 Task: Look for Airbnb properties in Kalgoorlie, Australia from 20th December, 2023 to 25th December, 2023 for 4 adults. Place can be private room with 4 bedrooms having 4 beds and 4 bathrooms. Property type can be hotel. Amenities needed are: wifi, TV, free parkinig on premises, hot tub, gym, smoking allowed.
Action: Mouse moved to (616, 163)
Screenshot: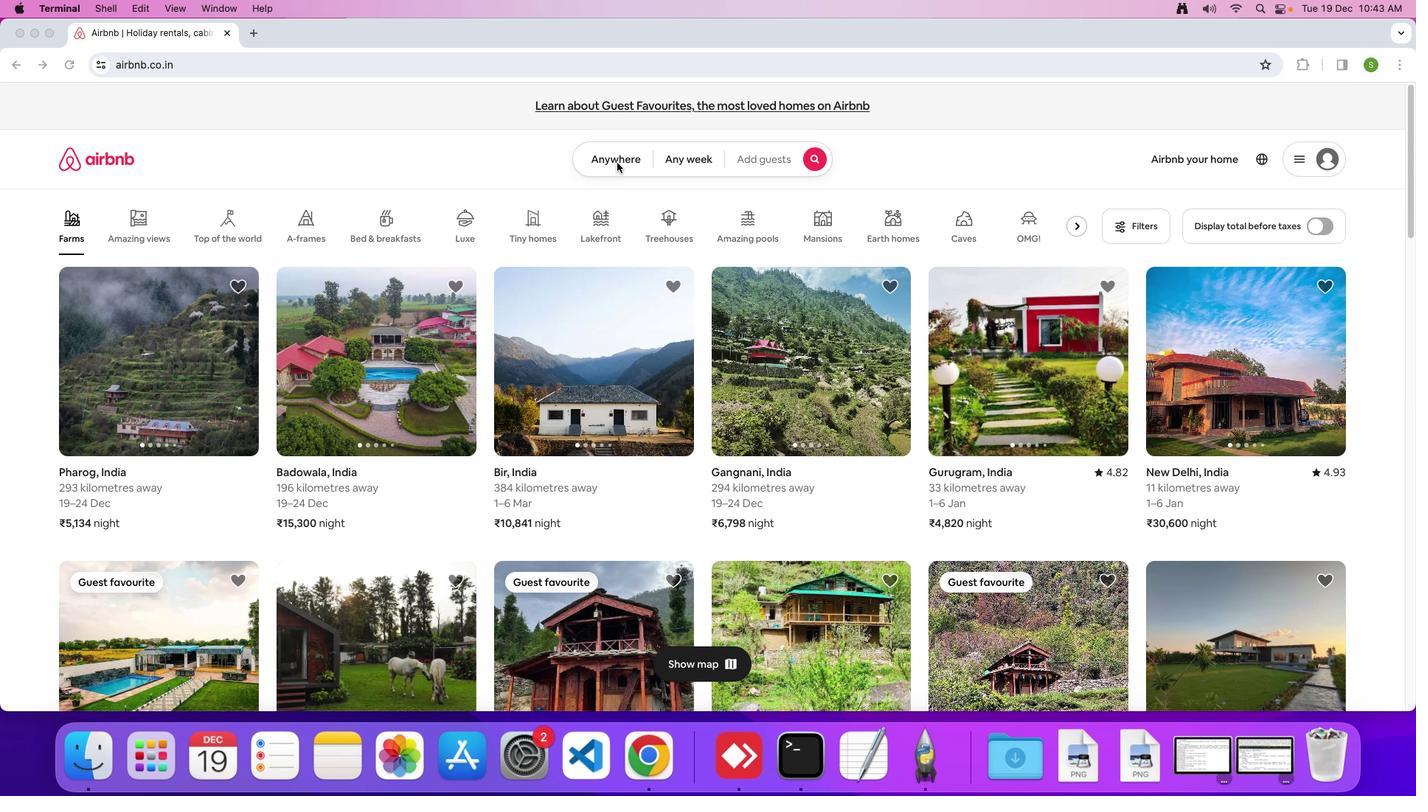 
Action: Mouse pressed left at (616, 163)
Screenshot: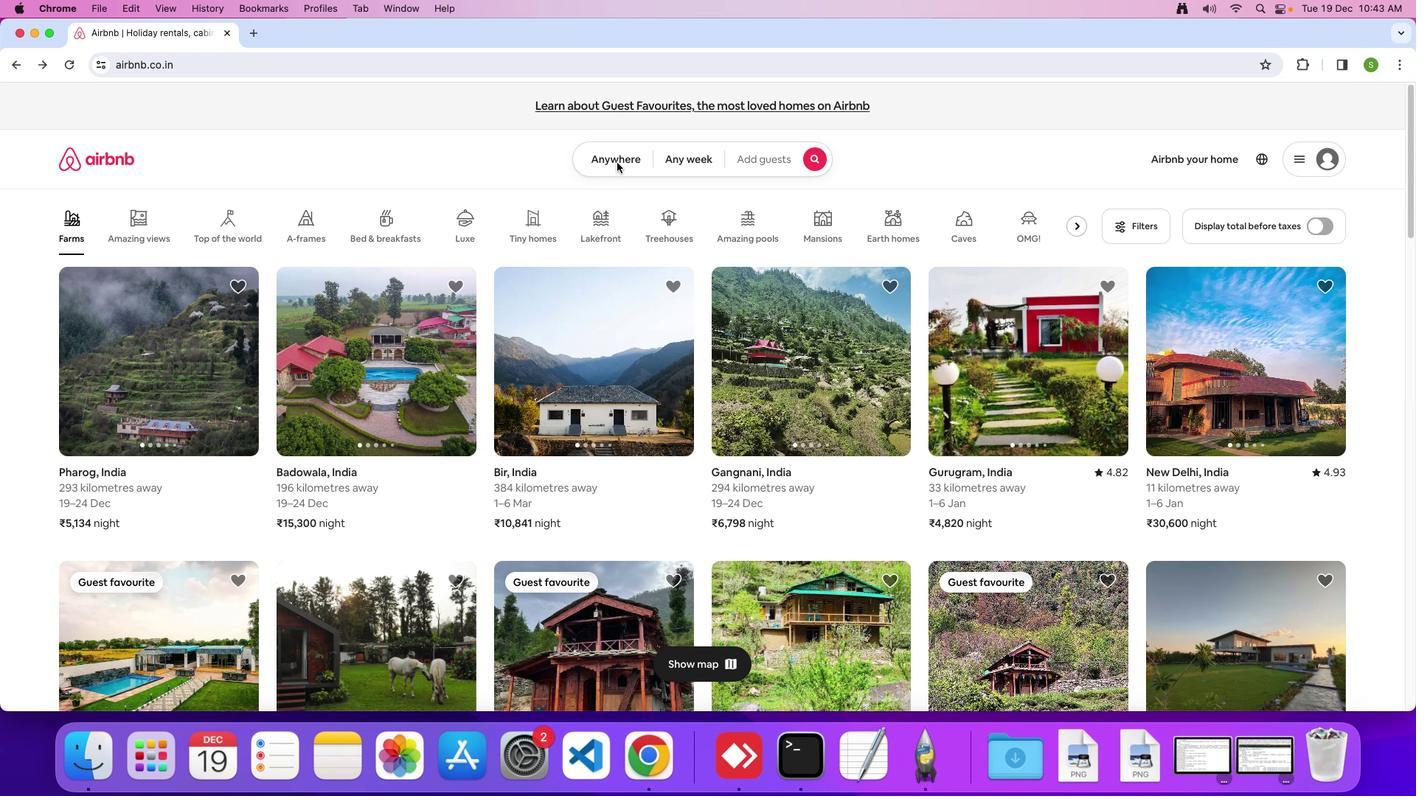 
Action: Mouse moved to (615, 158)
Screenshot: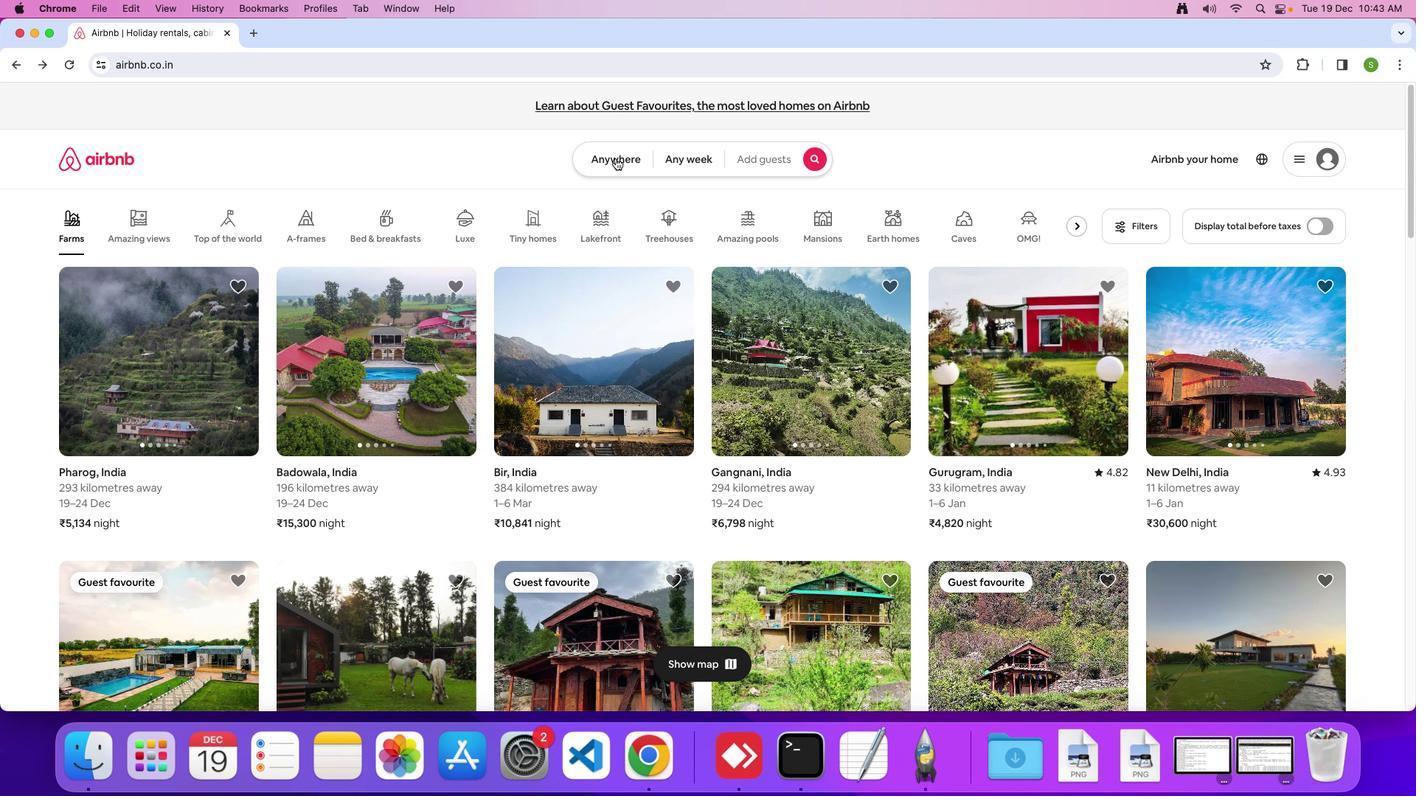 
Action: Mouse pressed left at (615, 158)
Screenshot: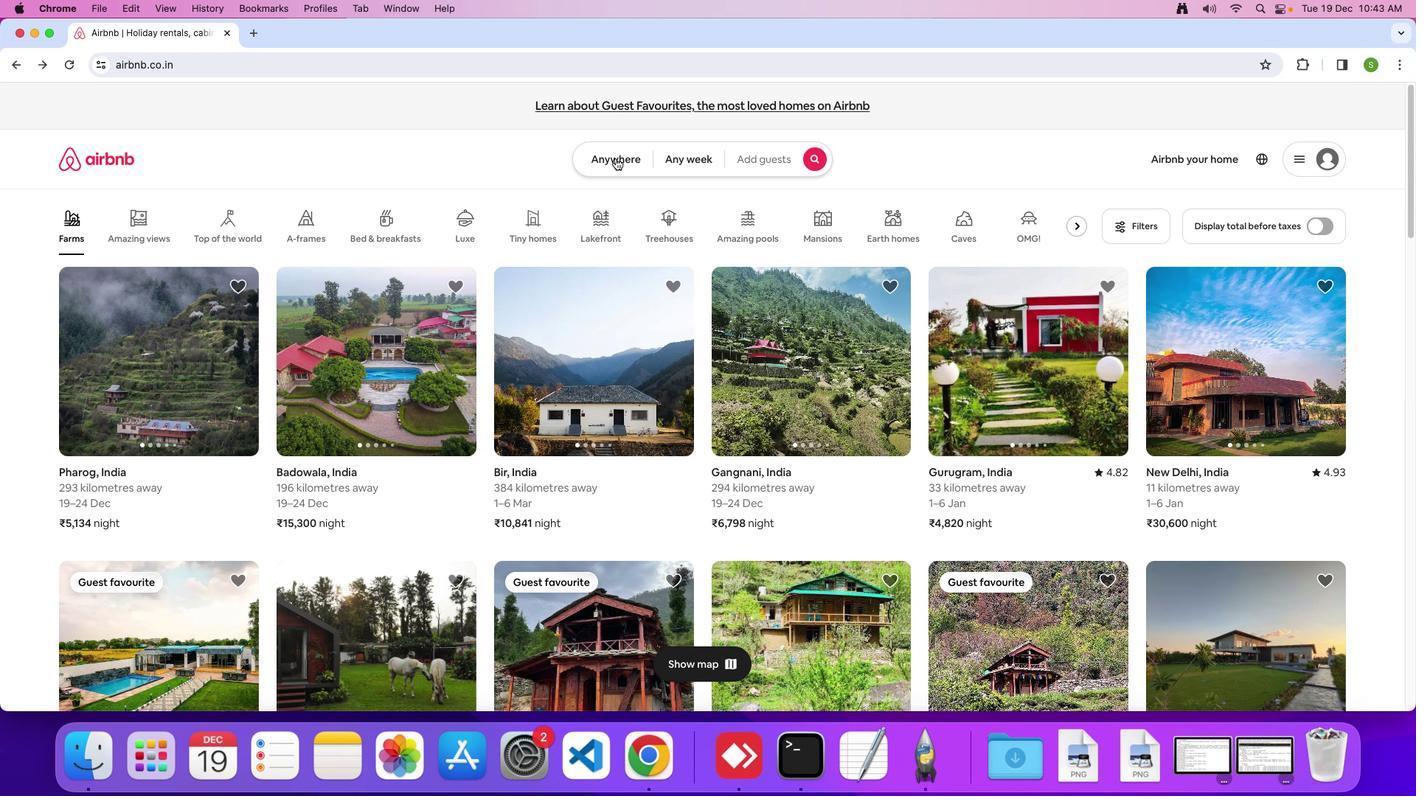 
Action: Mouse moved to (545, 207)
Screenshot: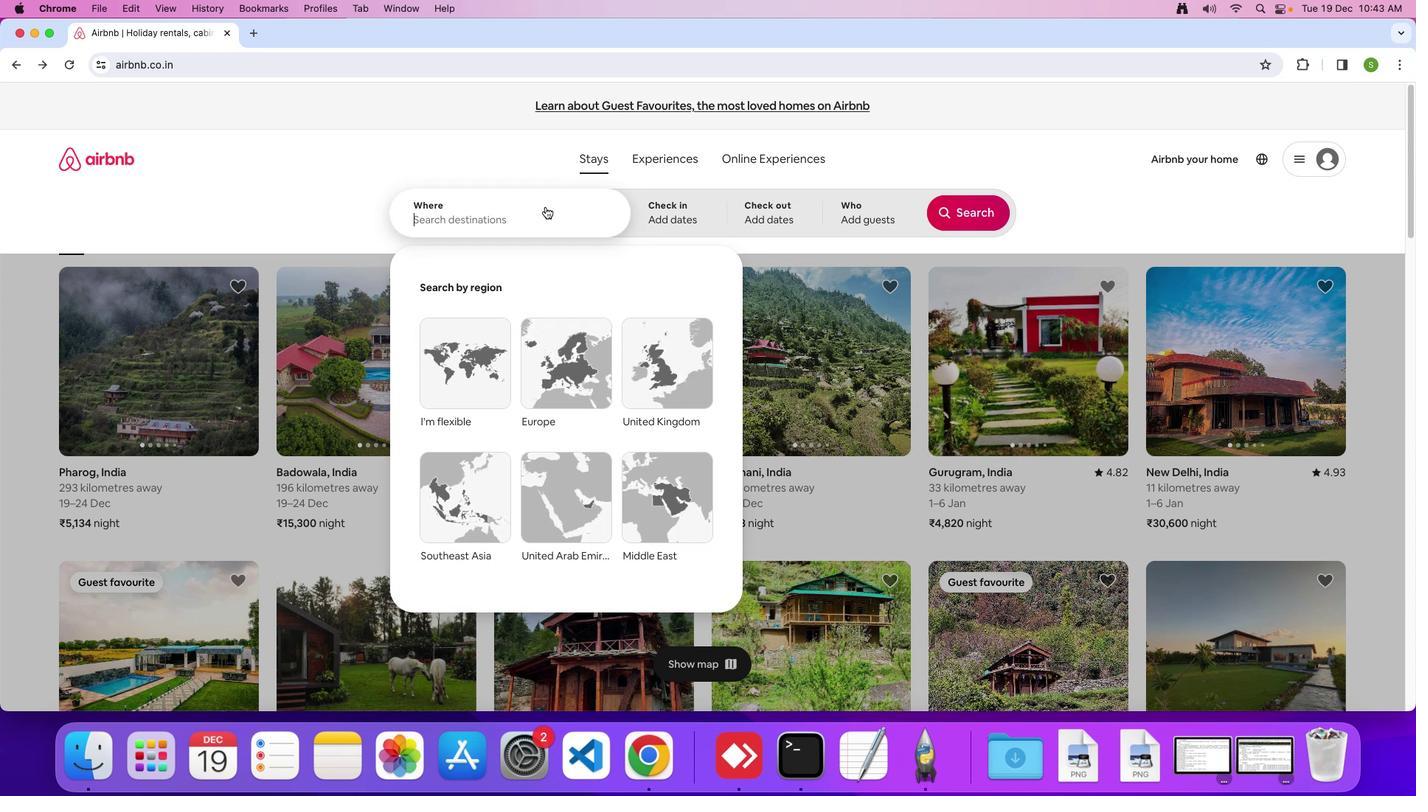 
Action: Key pressed 'K'Key.caps_lock'a''l''g''o''o''r''l''i''e'','Key.spaceKey.shift'A''u''s''t''r''a''l''i''a'Key.enter
Screenshot: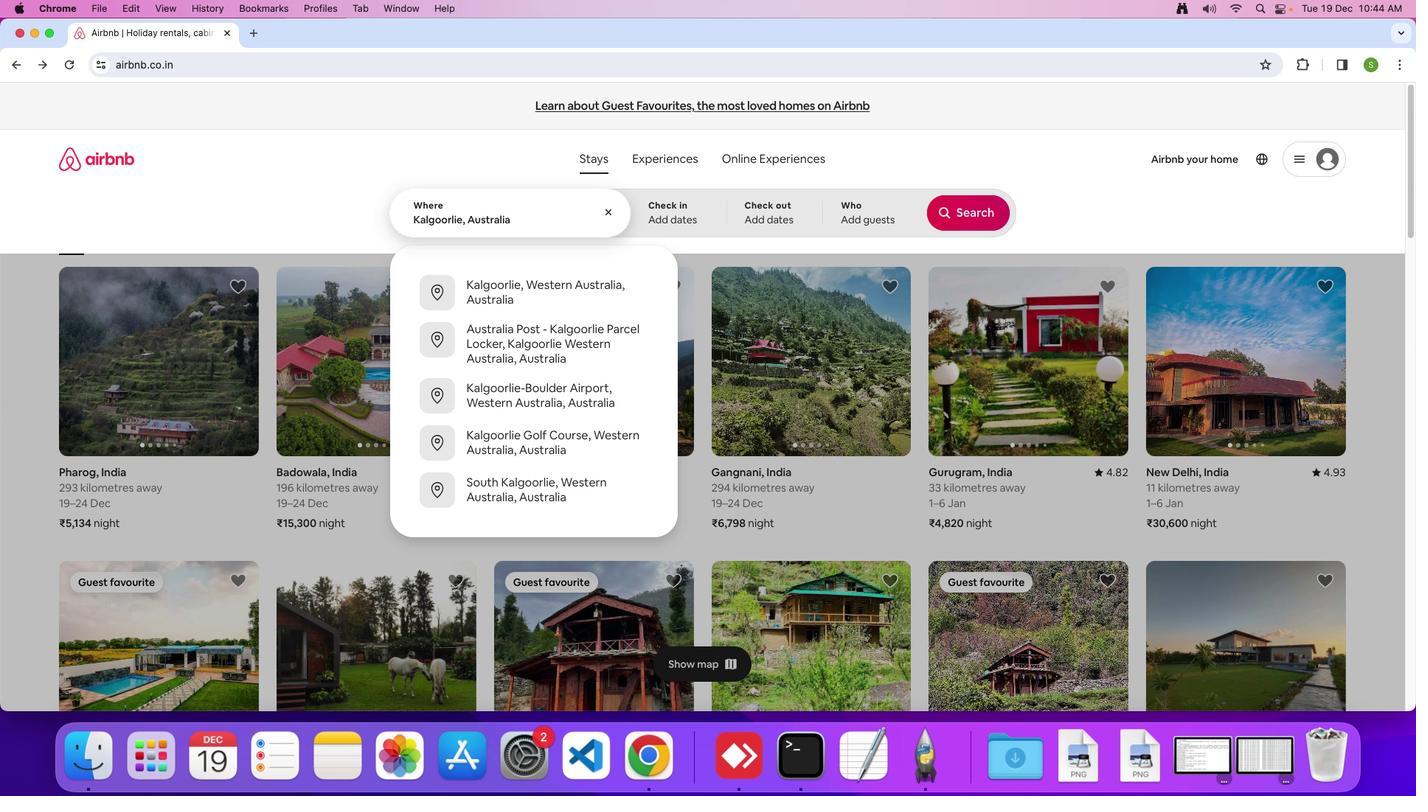 
Action: Mouse moved to (567, 508)
Screenshot: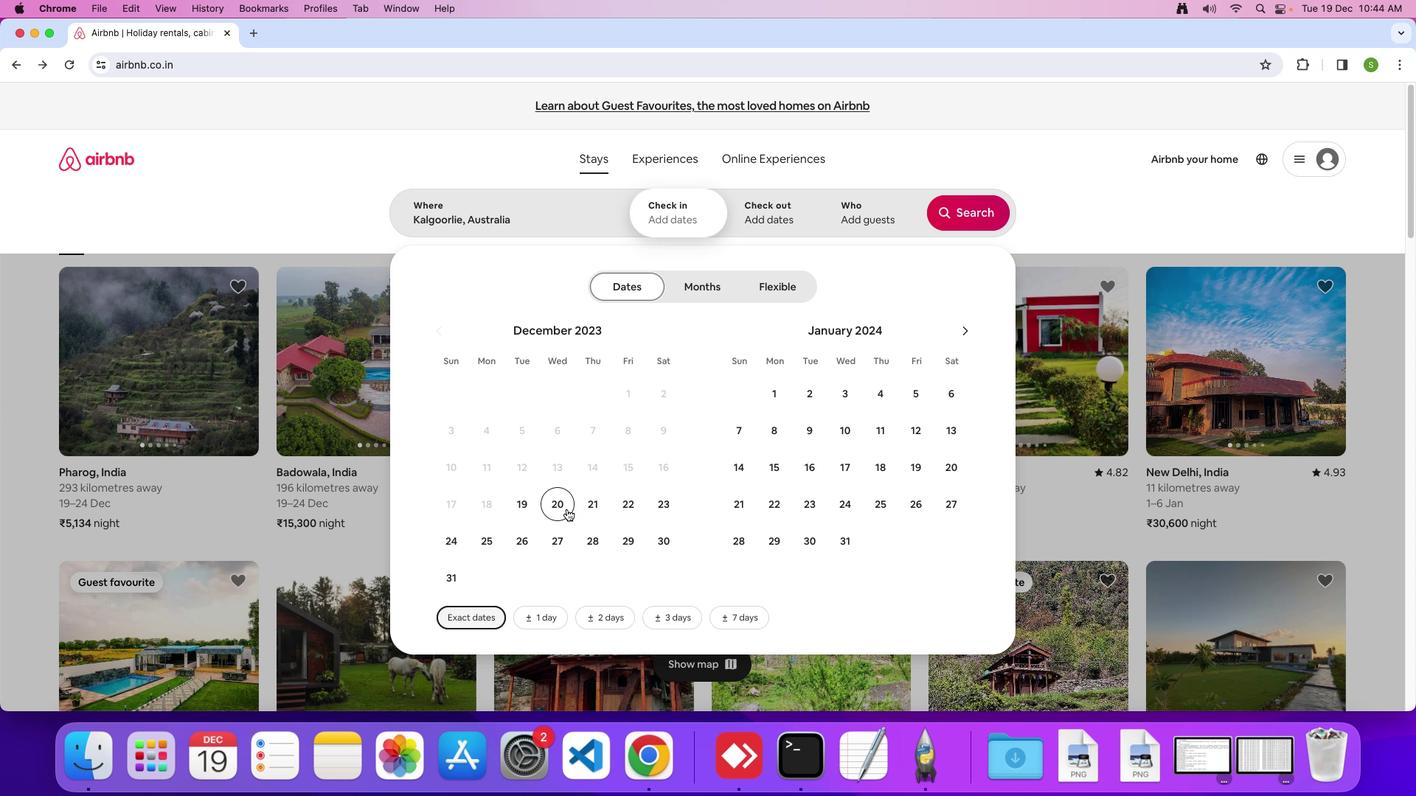 
Action: Mouse pressed left at (567, 508)
Screenshot: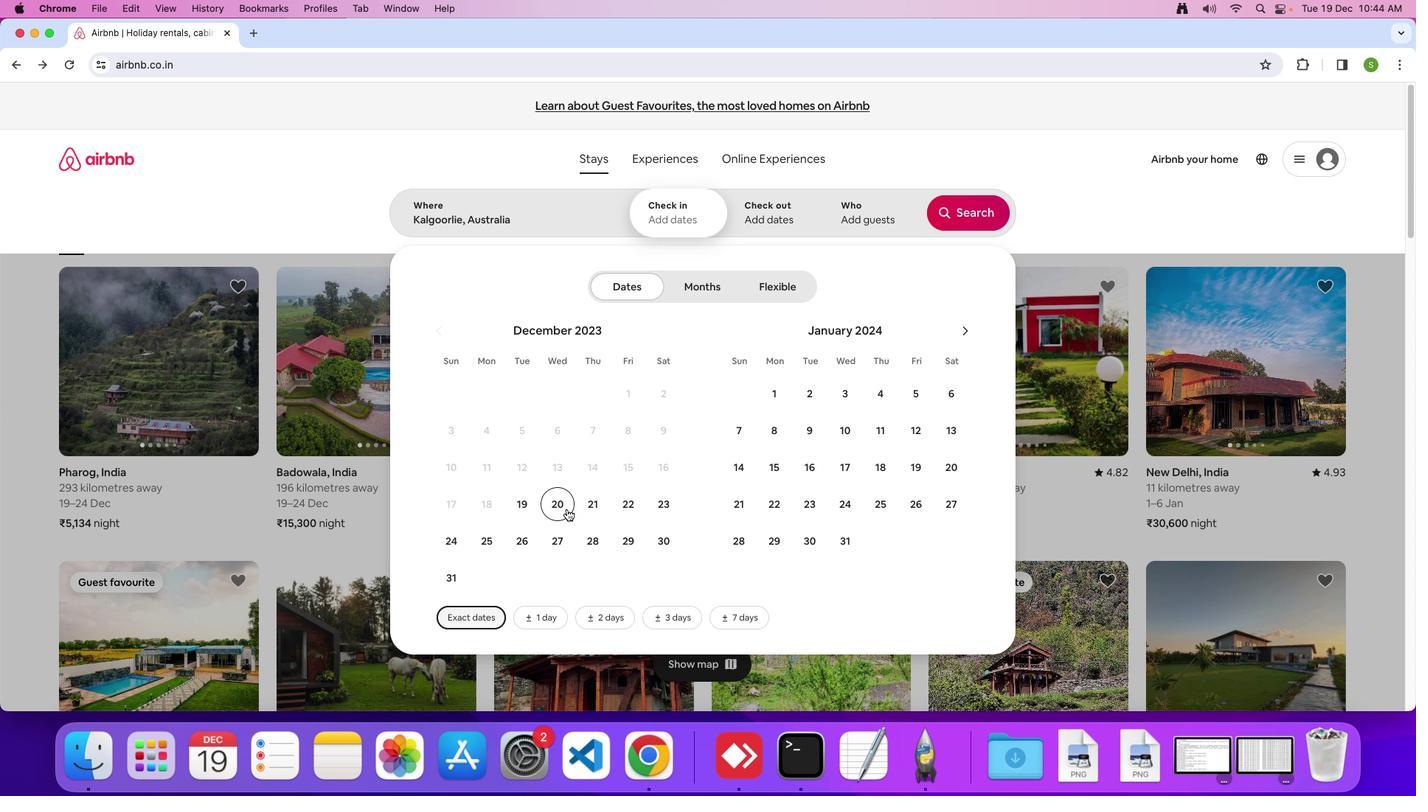 
Action: Mouse moved to (486, 542)
Screenshot: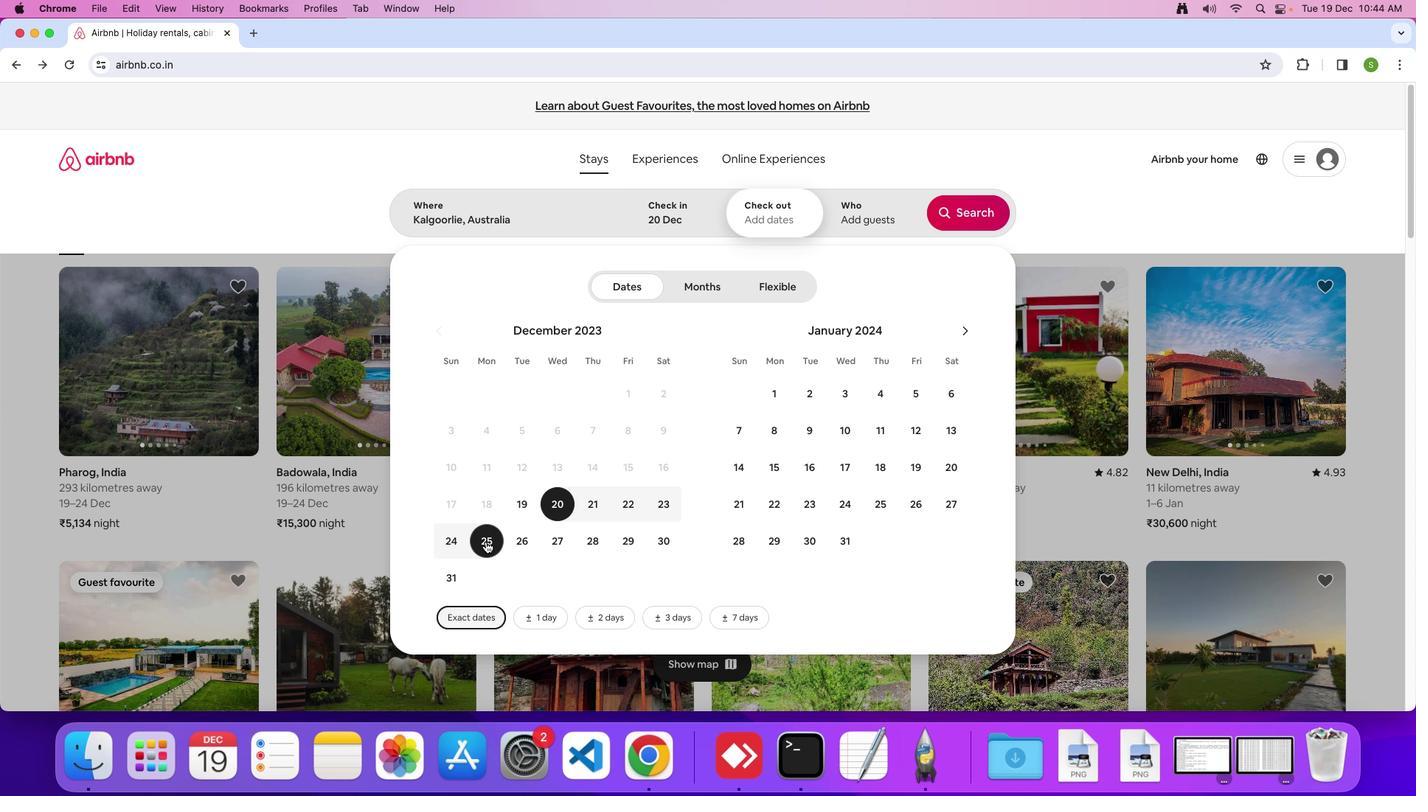 
Action: Mouse pressed left at (486, 542)
Screenshot: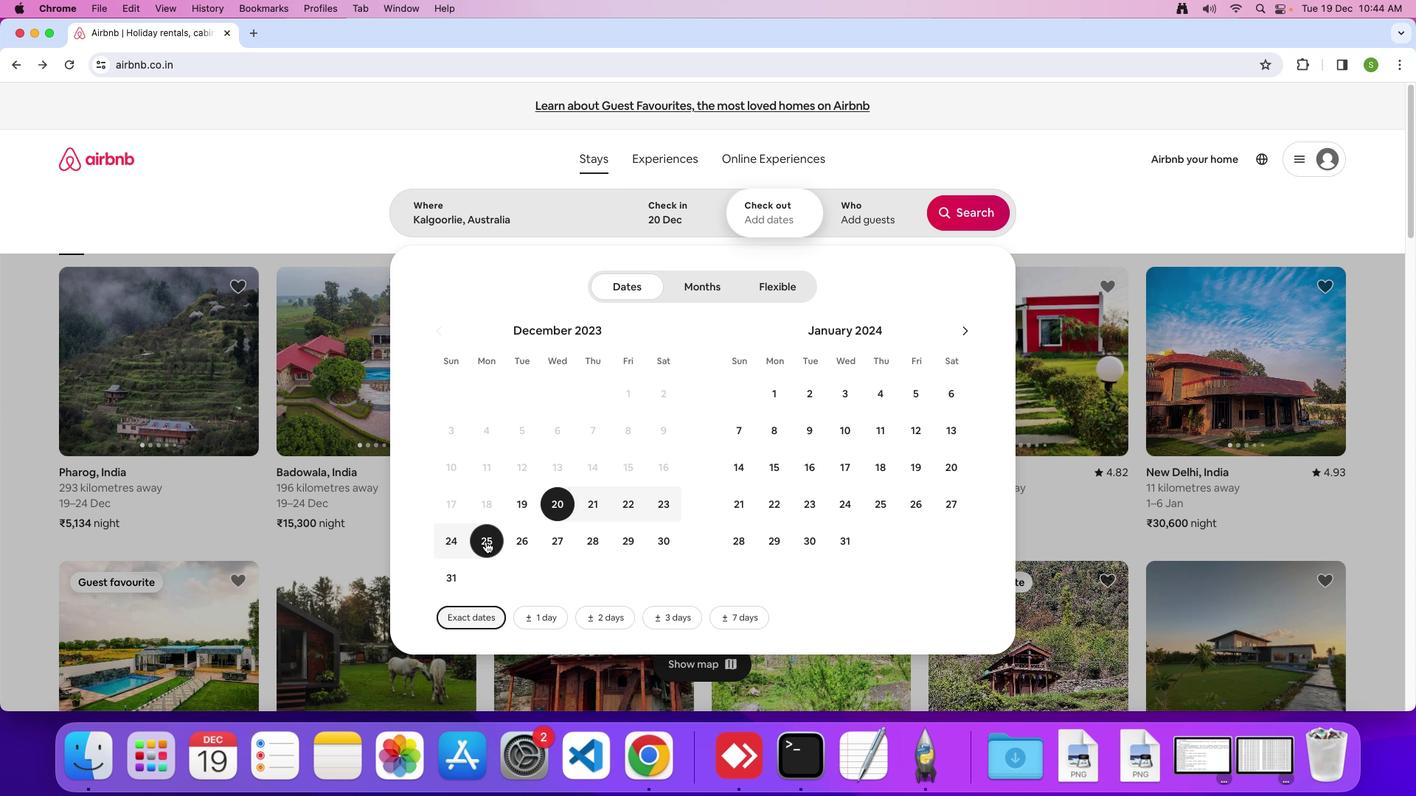 
Action: Mouse moved to (860, 219)
Screenshot: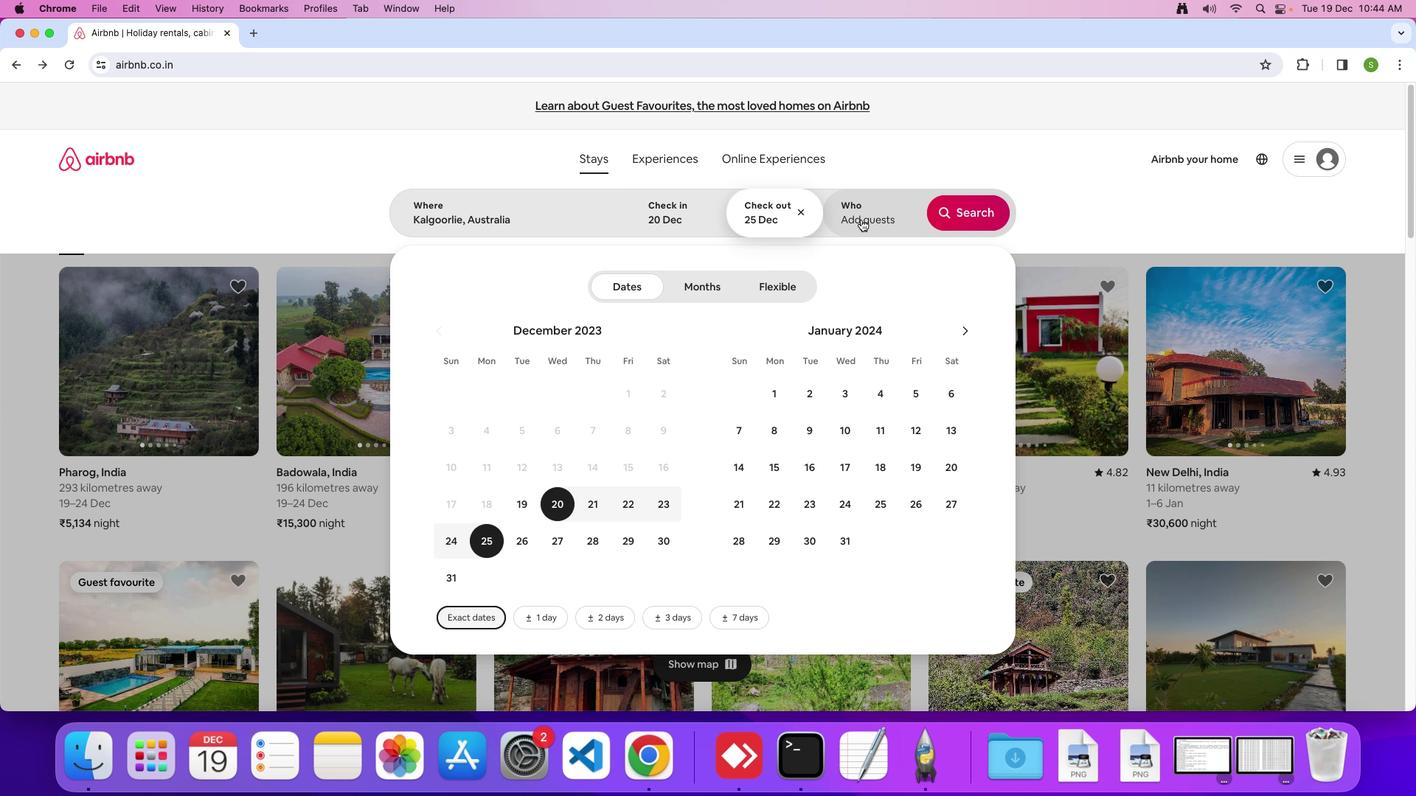 
Action: Mouse pressed left at (860, 219)
Screenshot: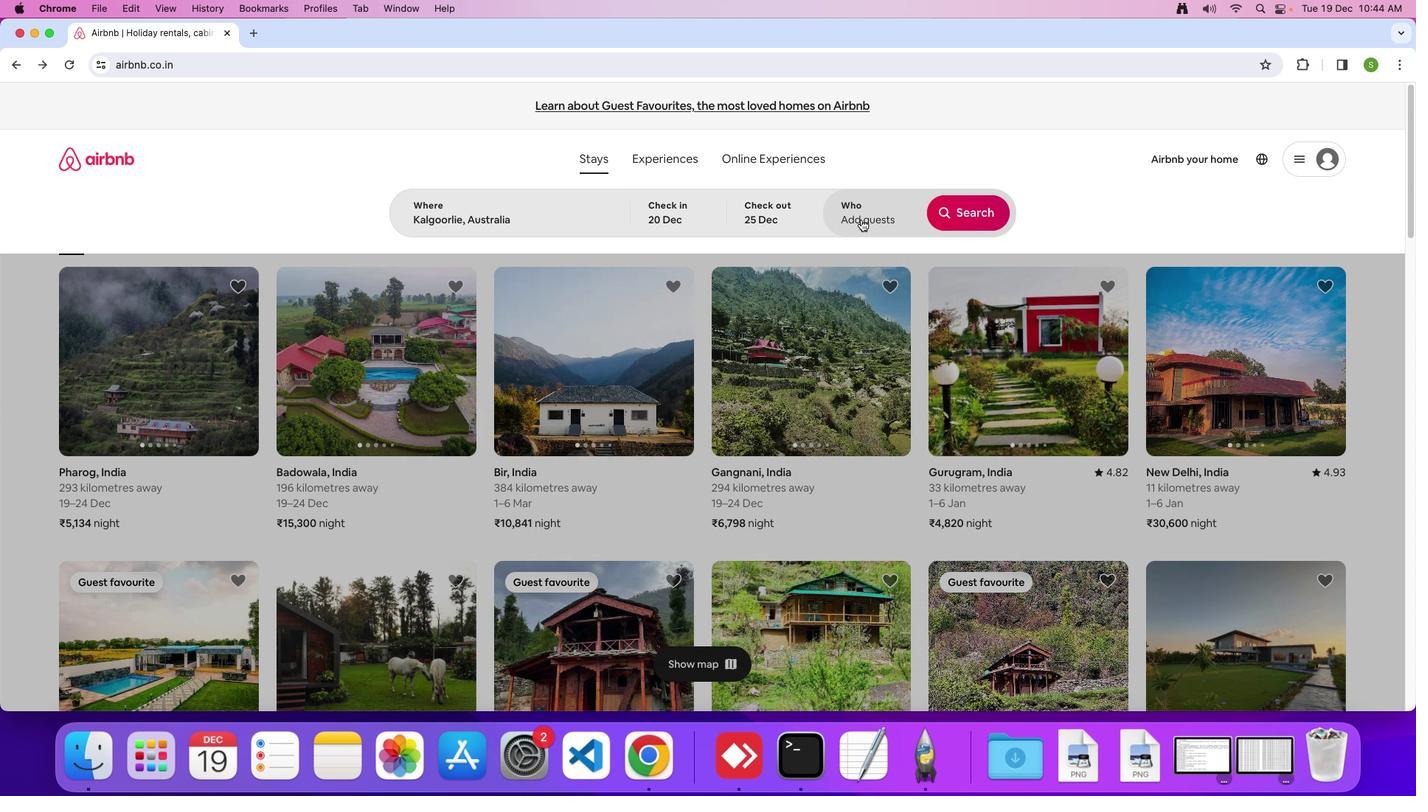 
Action: Mouse moved to (978, 293)
Screenshot: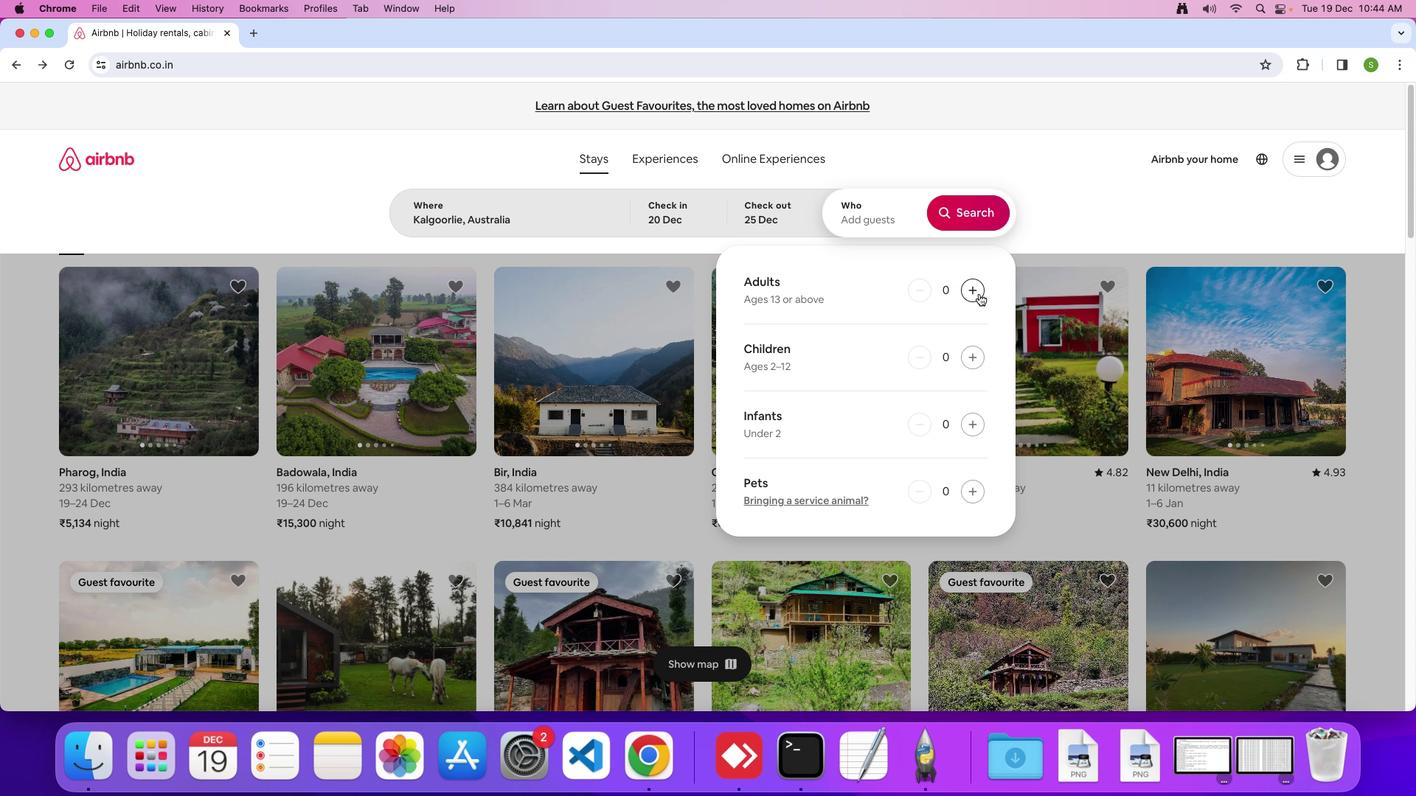 
Action: Mouse pressed left at (978, 293)
Screenshot: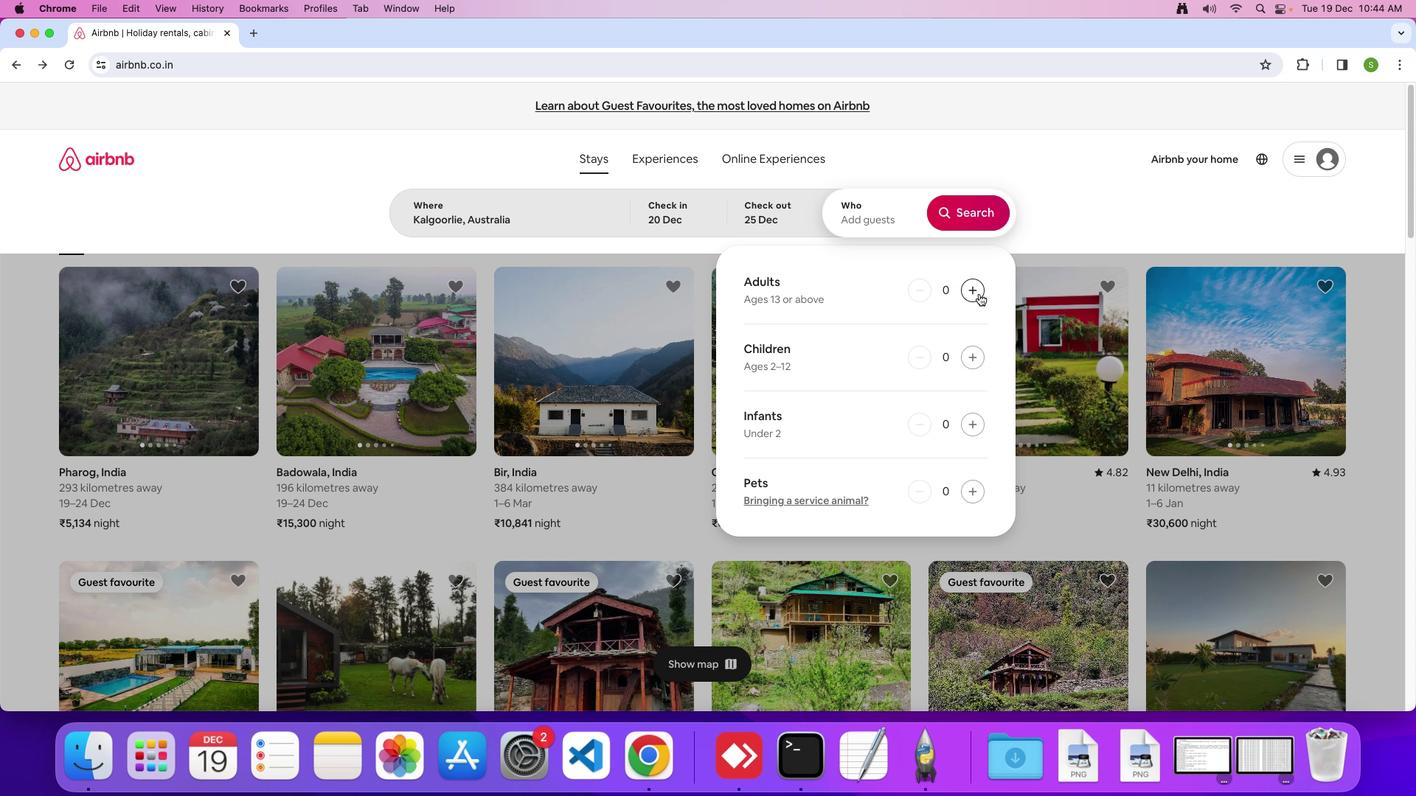 
Action: Mouse moved to (974, 295)
Screenshot: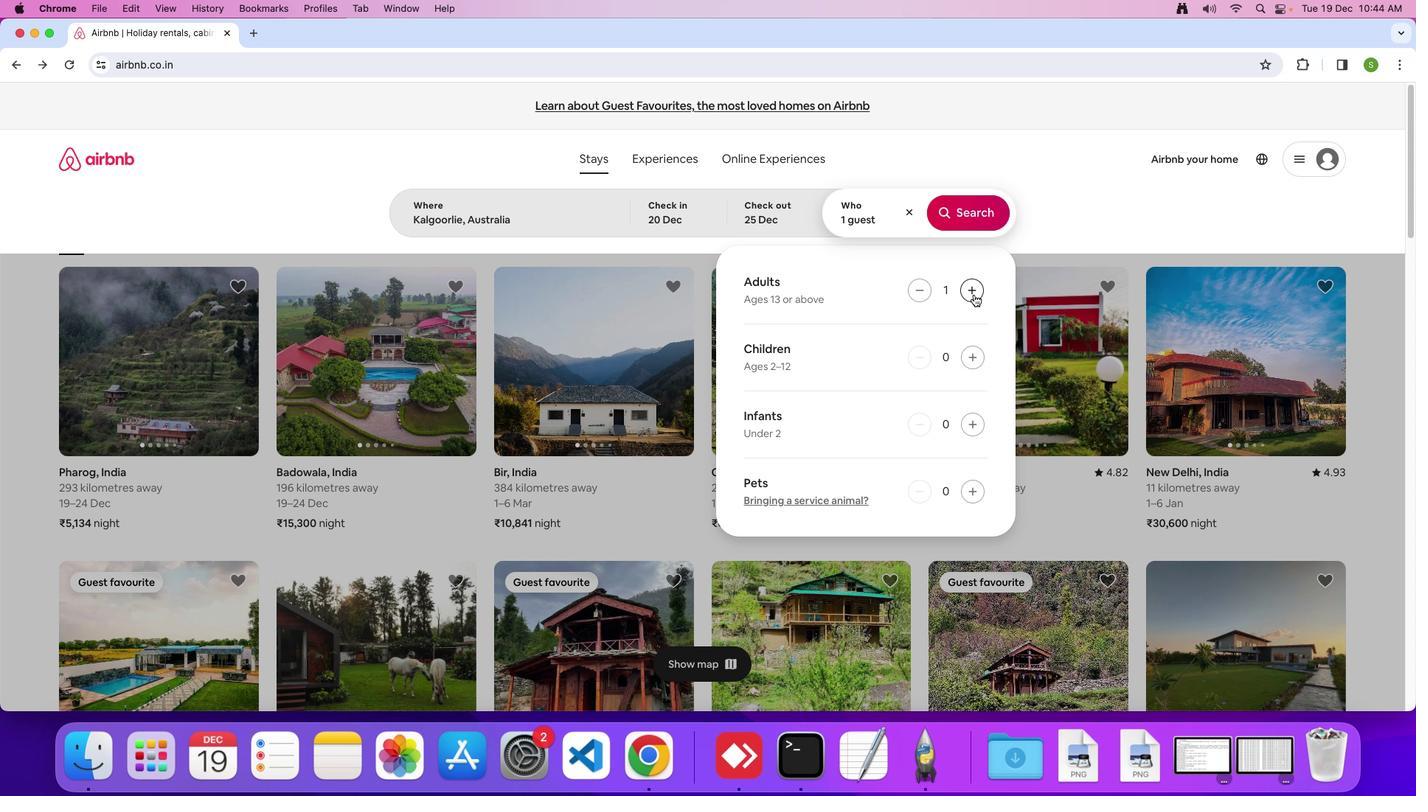 
Action: Mouse pressed left at (974, 295)
Screenshot: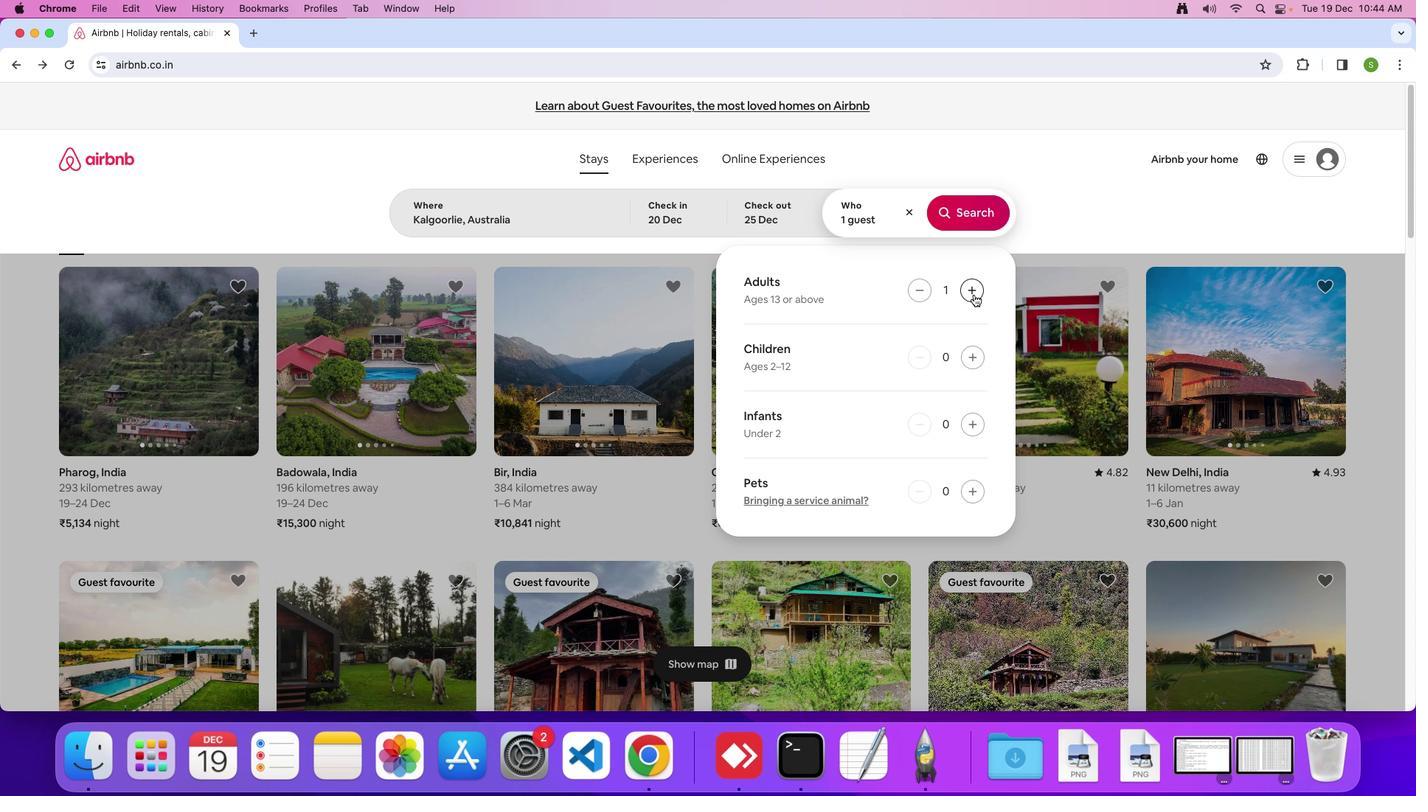 
Action: Mouse moved to (974, 295)
Screenshot: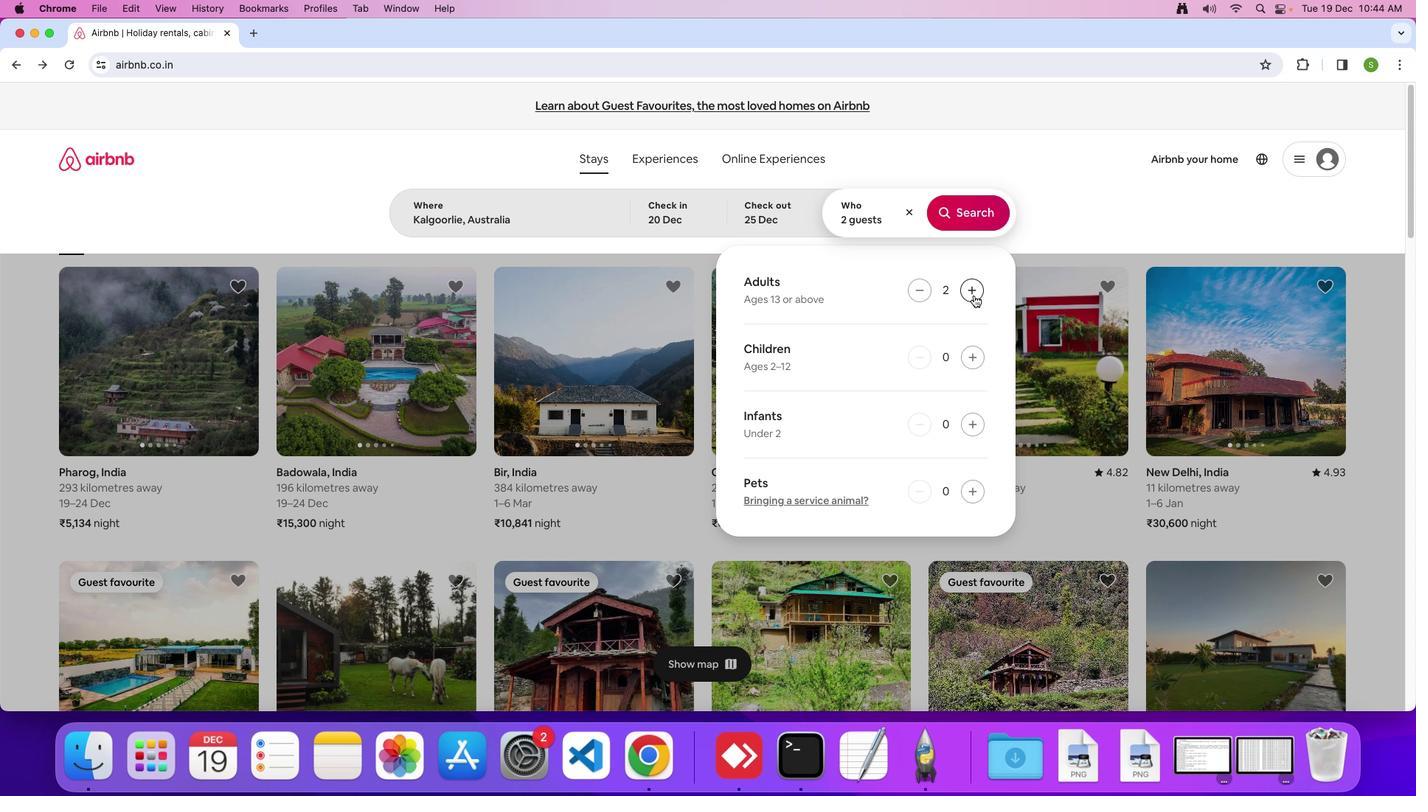 
Action: Mouse pressed left at (974, 295)
Screenshot: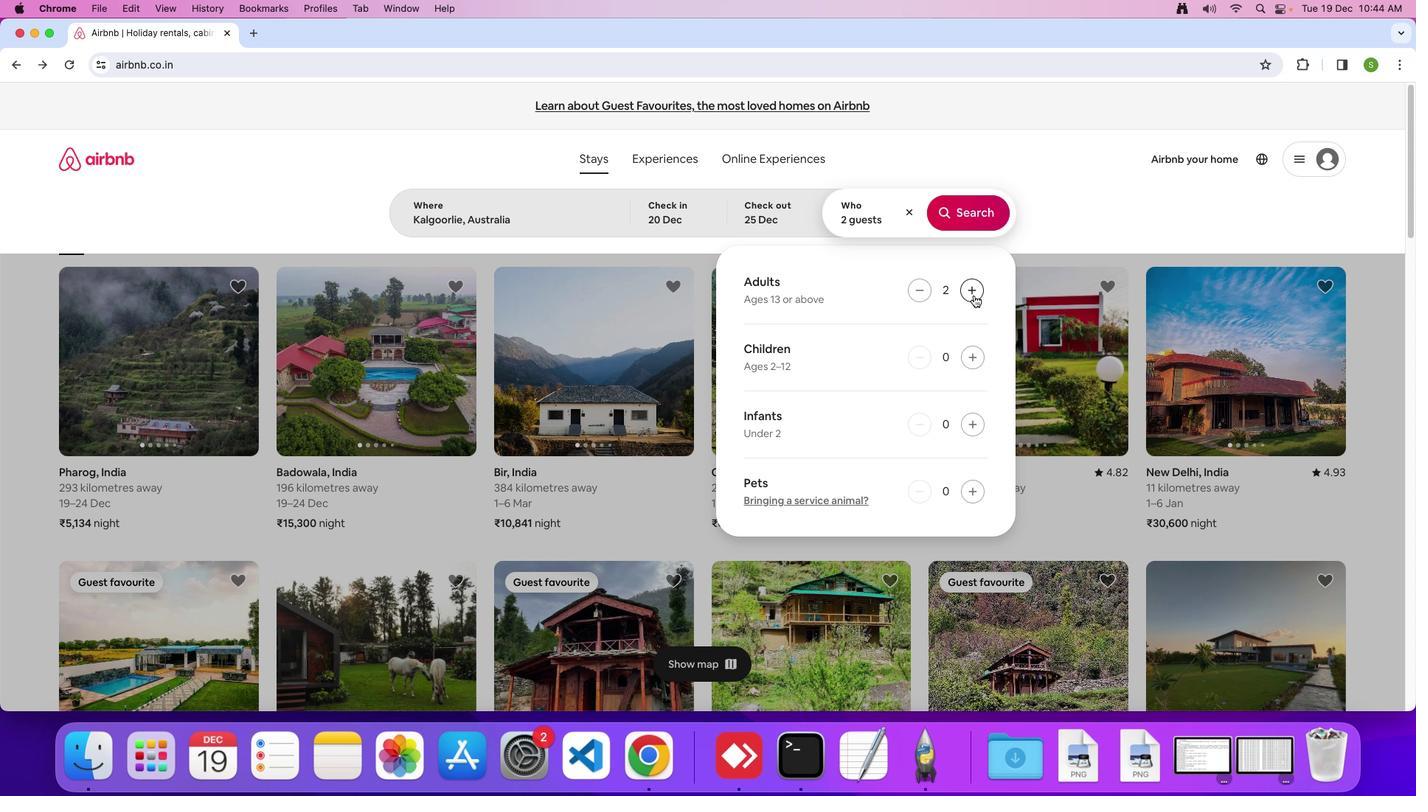 
Action: Mouse pressed left at (974, 295)
Screenshot: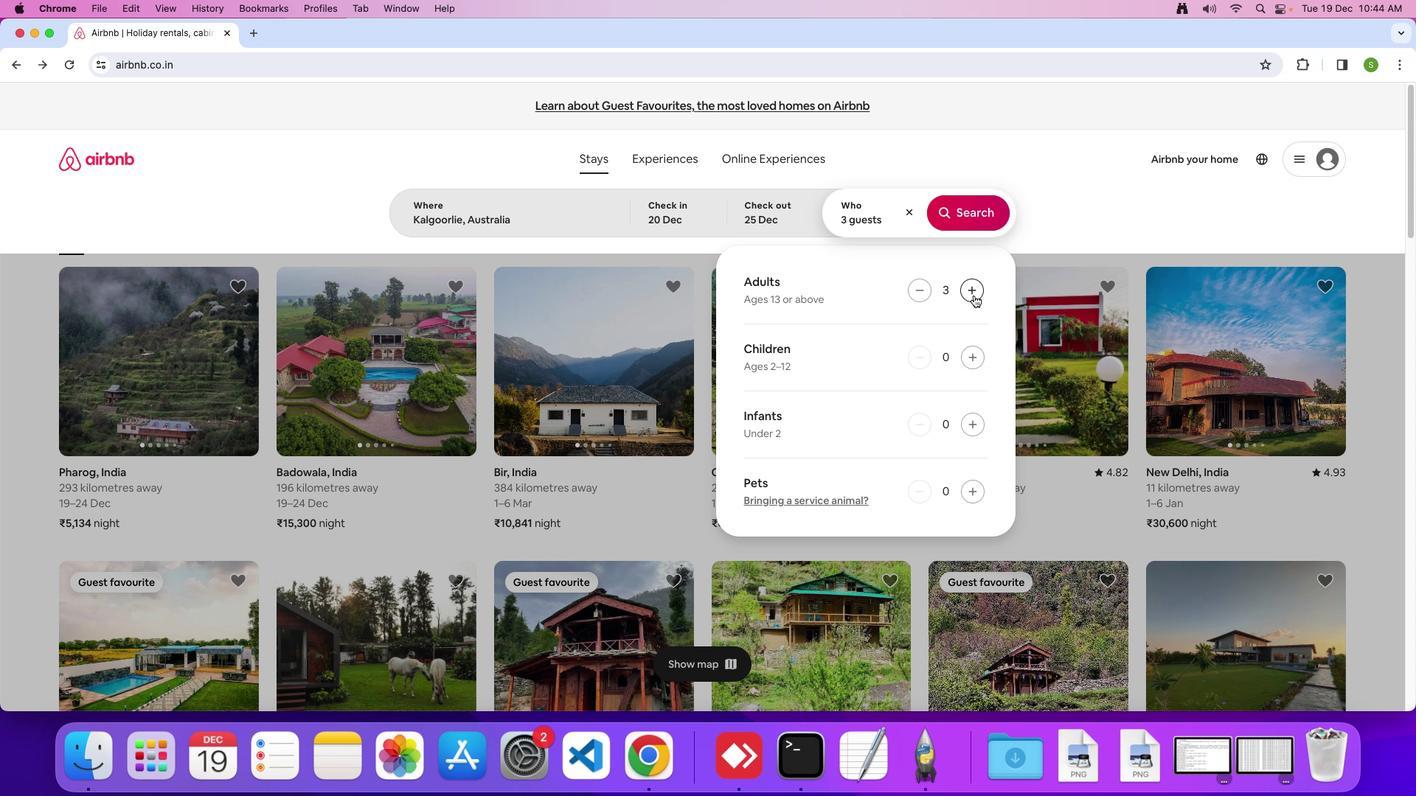 
Action: Mouse moved to (966, 210)
Screenshot: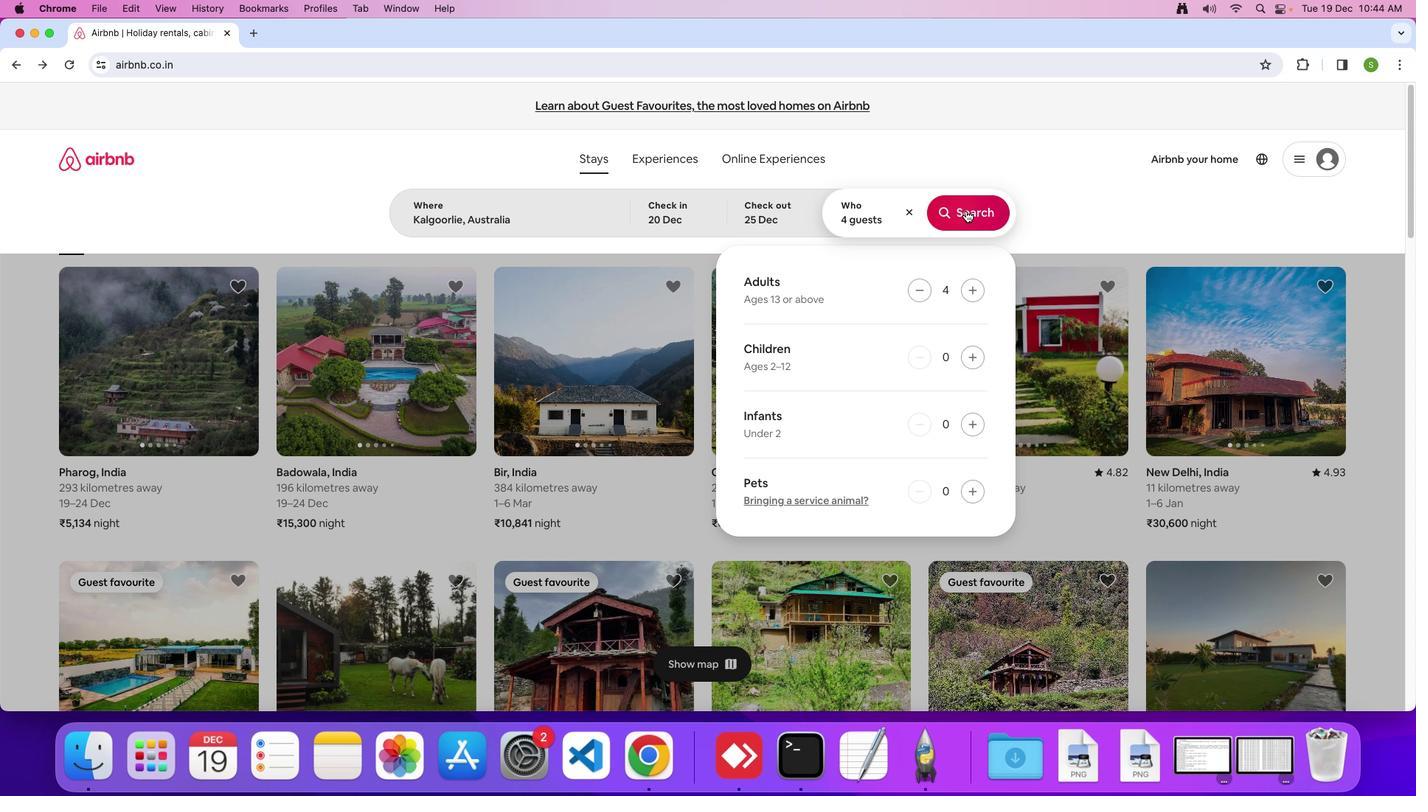 
Action: Mouse pressed left at (966, 210)
Screenshot: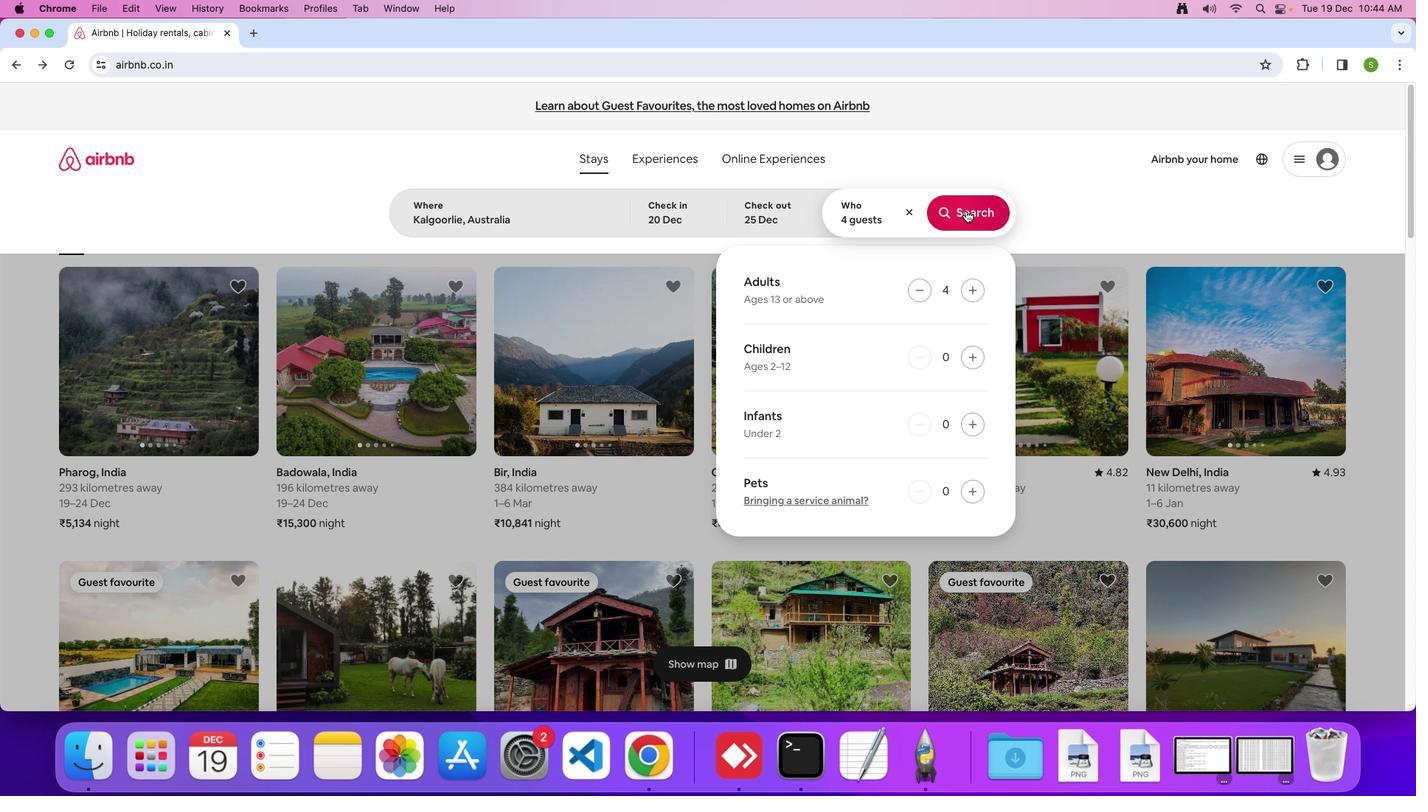 
Action: Mouse moved to (1166, 168)
Screenshot: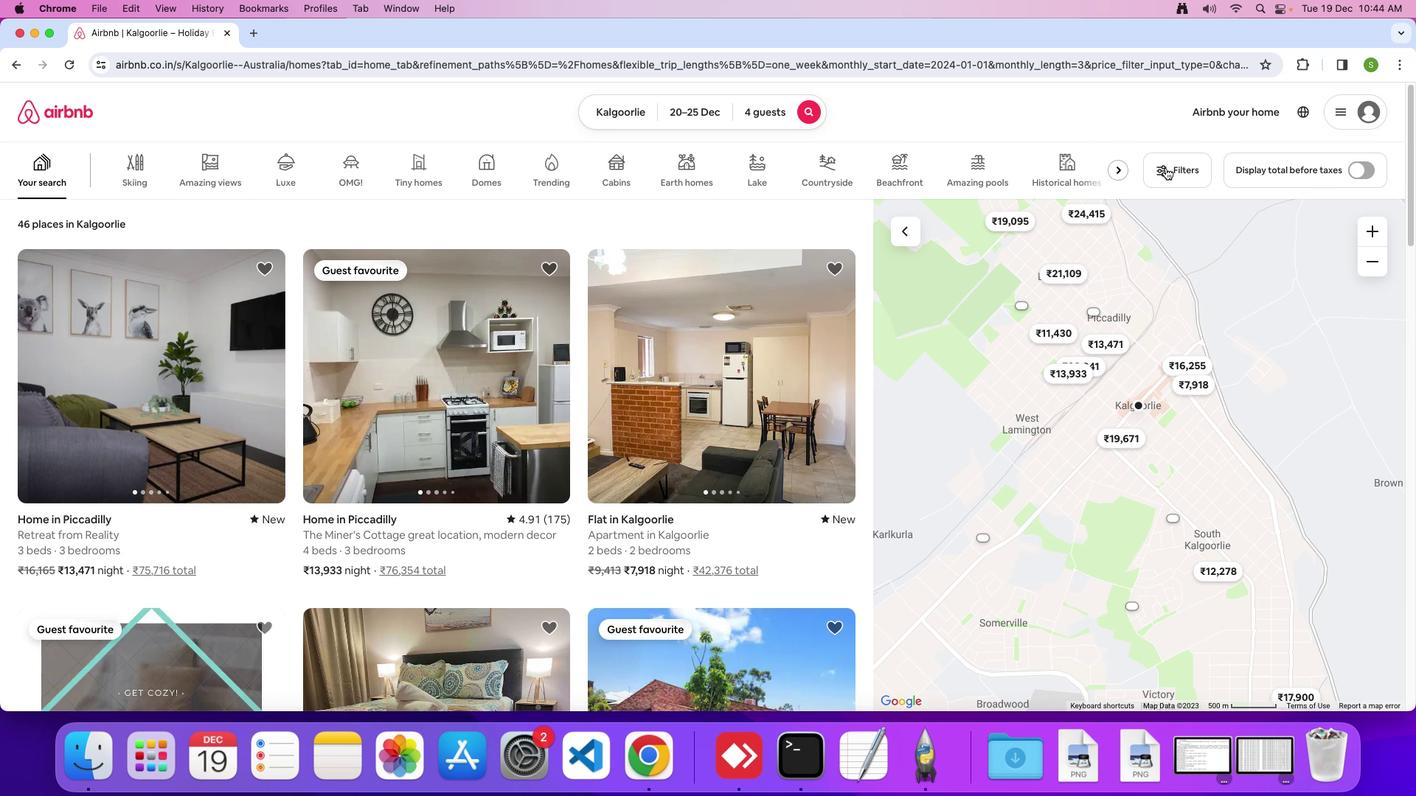 
Action: Mouse pressed left at (1166, 168)
Screenshot: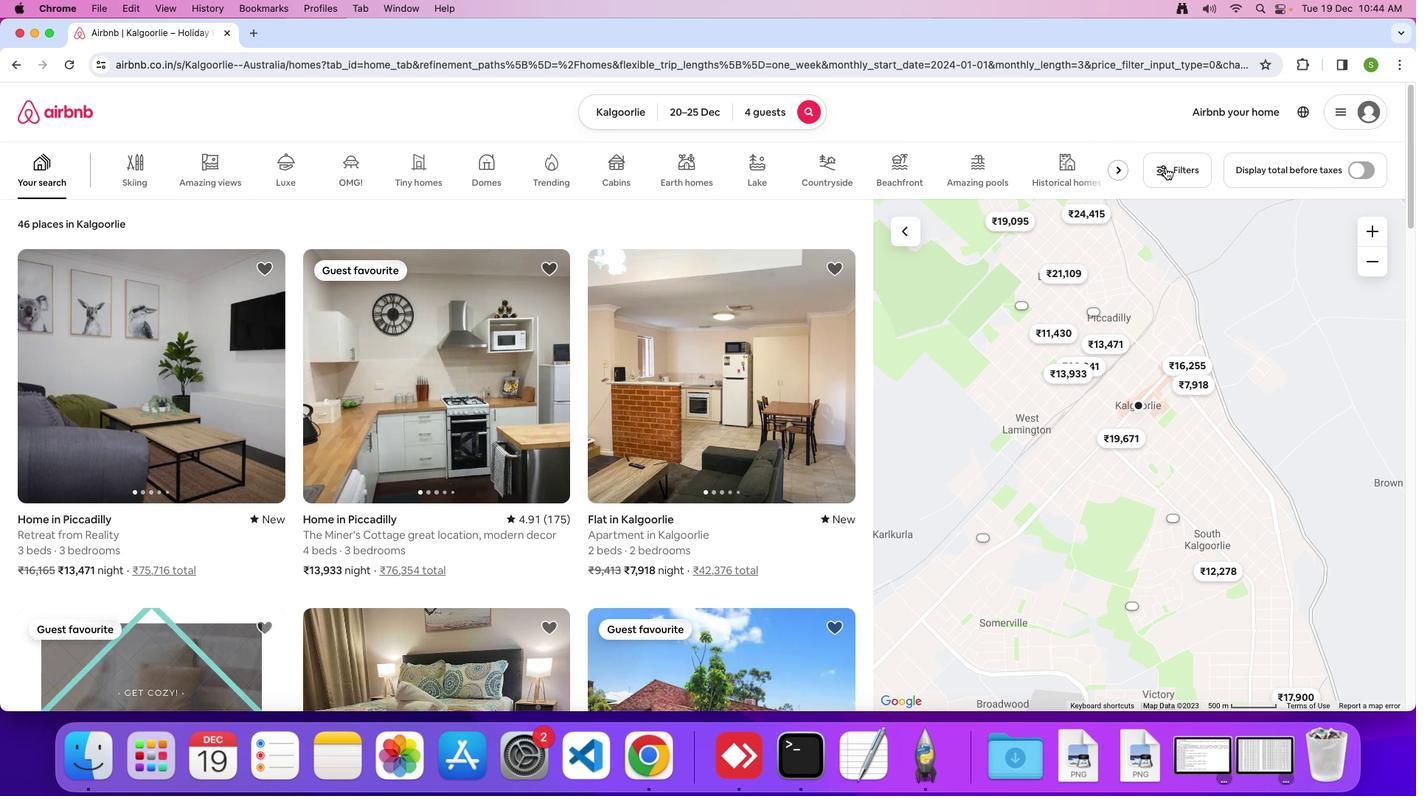 
Action: Mouse moved to (750, 458)
Screenshot: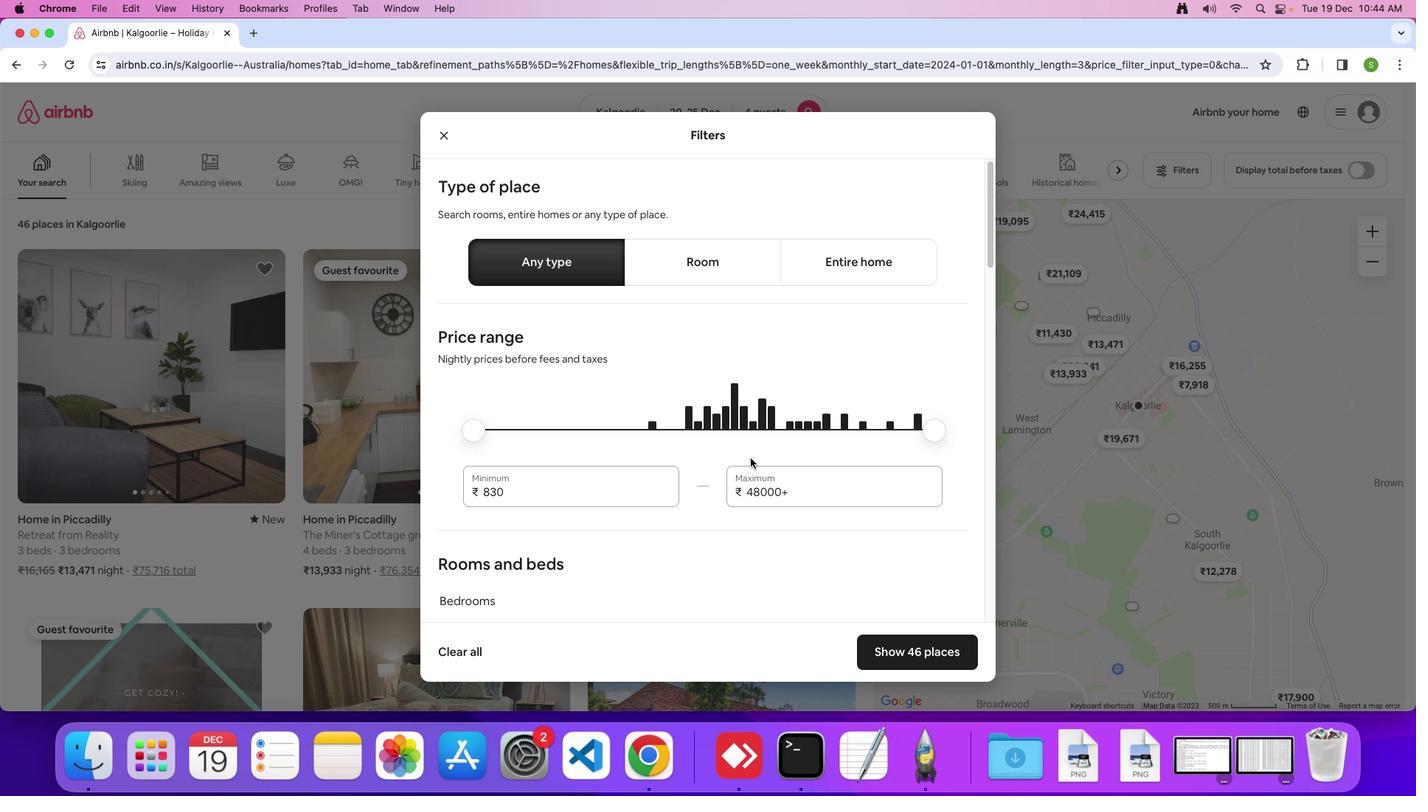 
Action: Mouse scrolled (750, 458) with delta (0, 0)
Screenshot: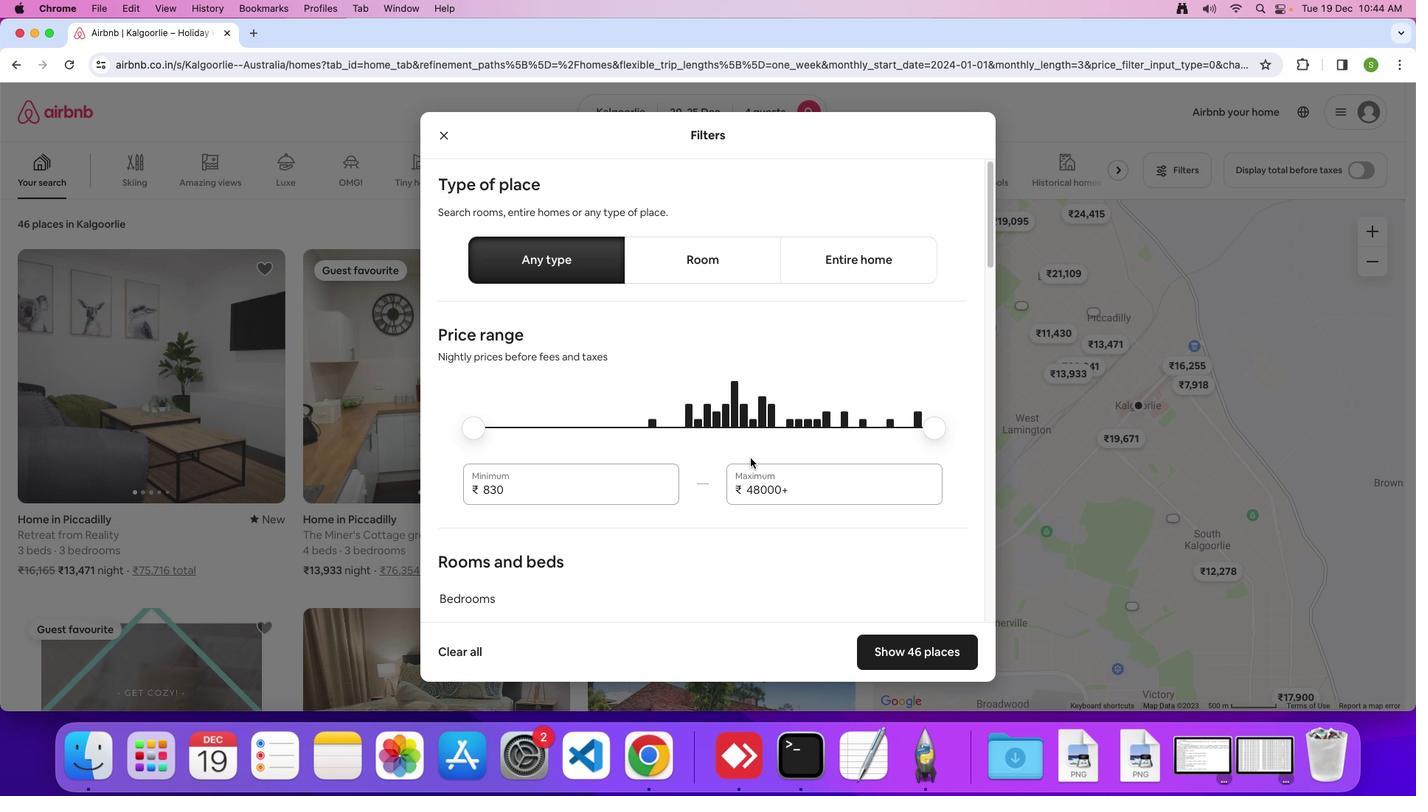 
Action: Mouse scrolled (750, 458) with delta (0, 0)
Screenshot: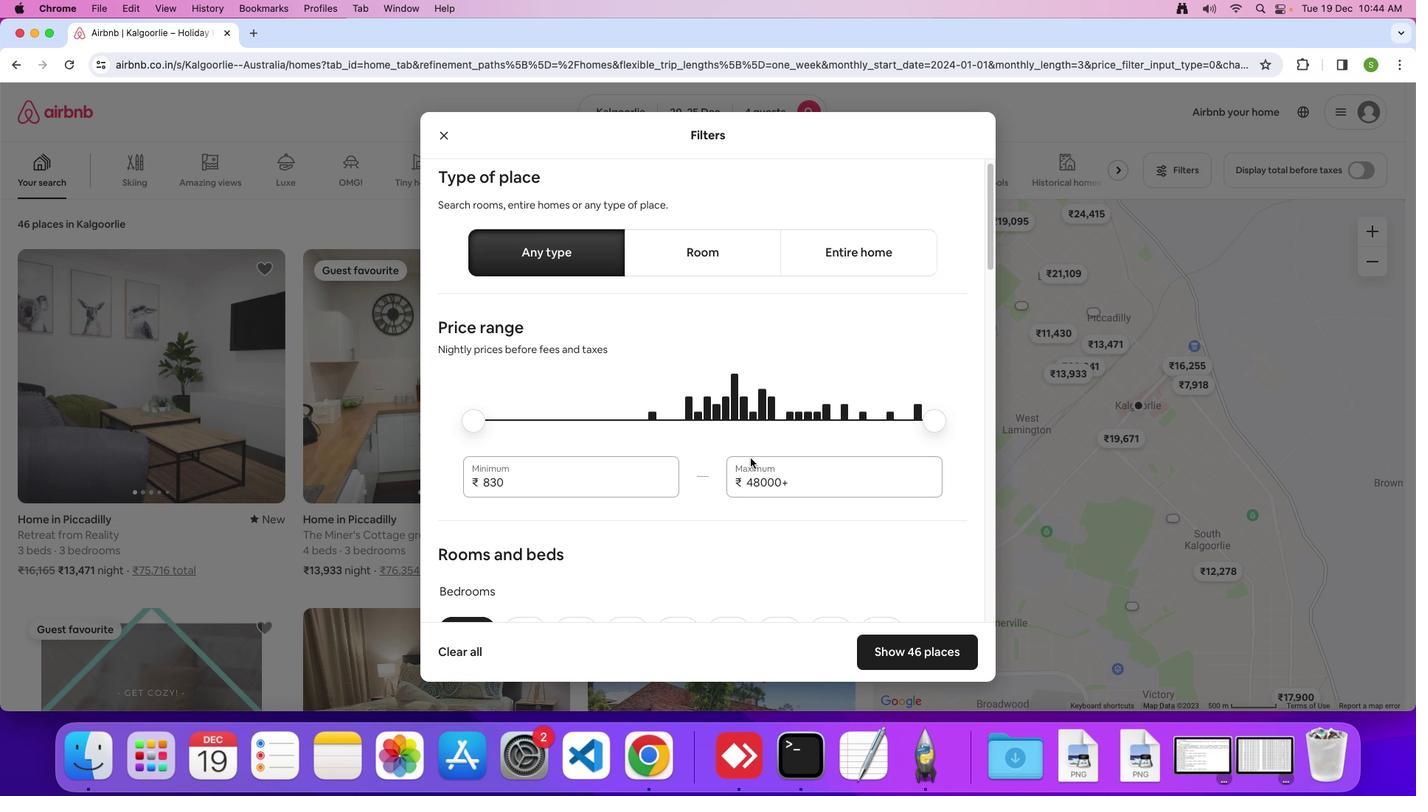 
Action: Mouse scrolled (750, 458) with delta (0, 0)
Screenshot: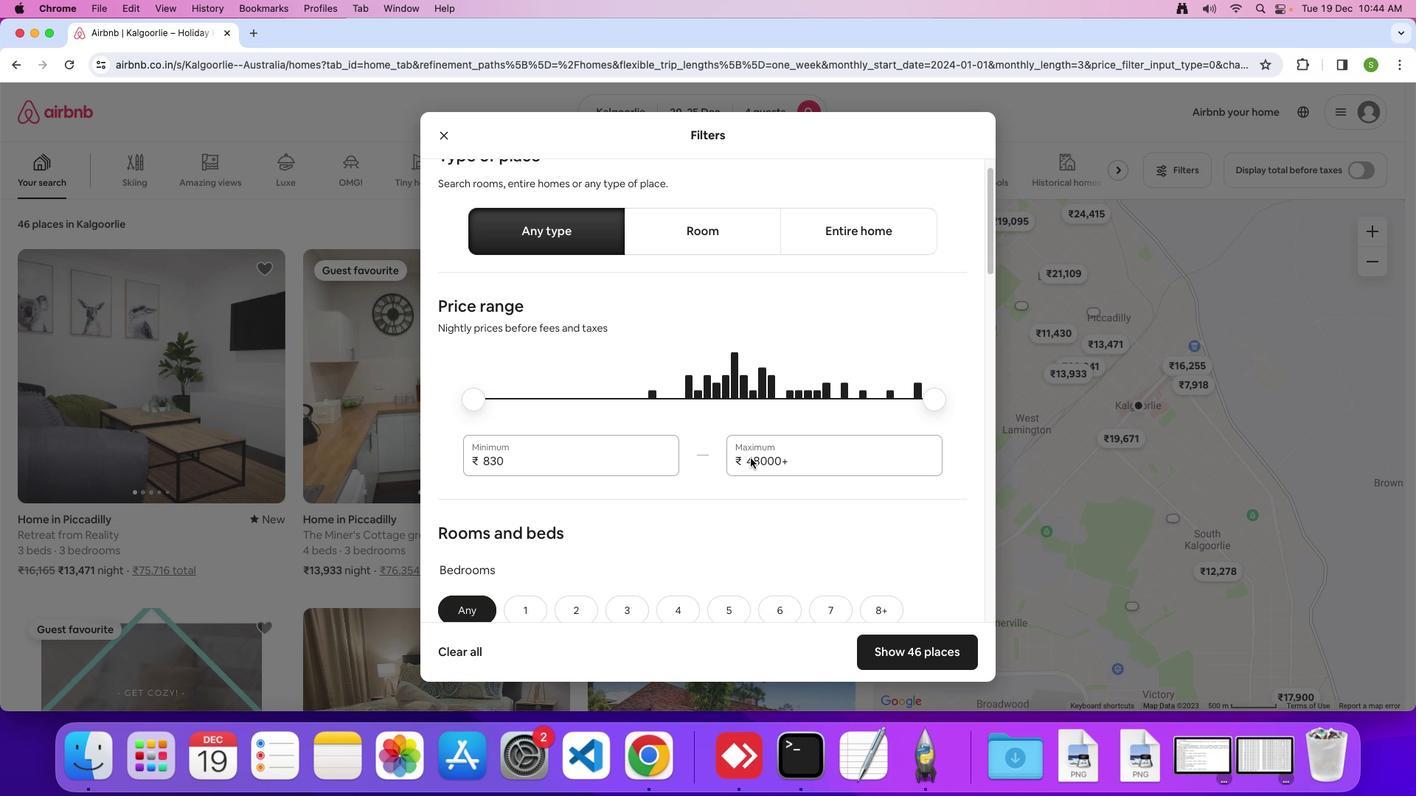 
Action: Mouse scrolled (750, 458) with delta (0, 0)
Screenshot: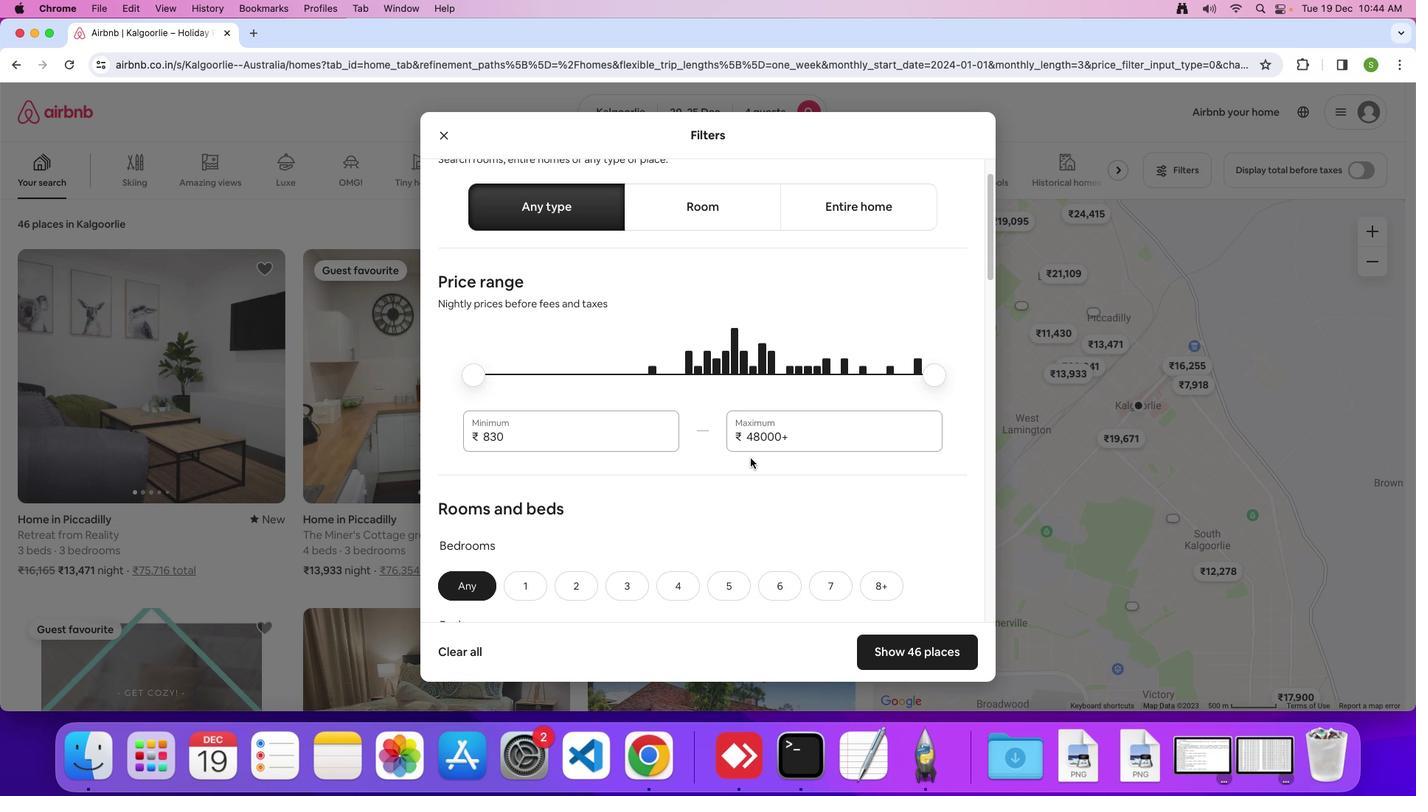 
Action: Mouse scrolled (750, 458) with delta (0, 0)
Screenshot: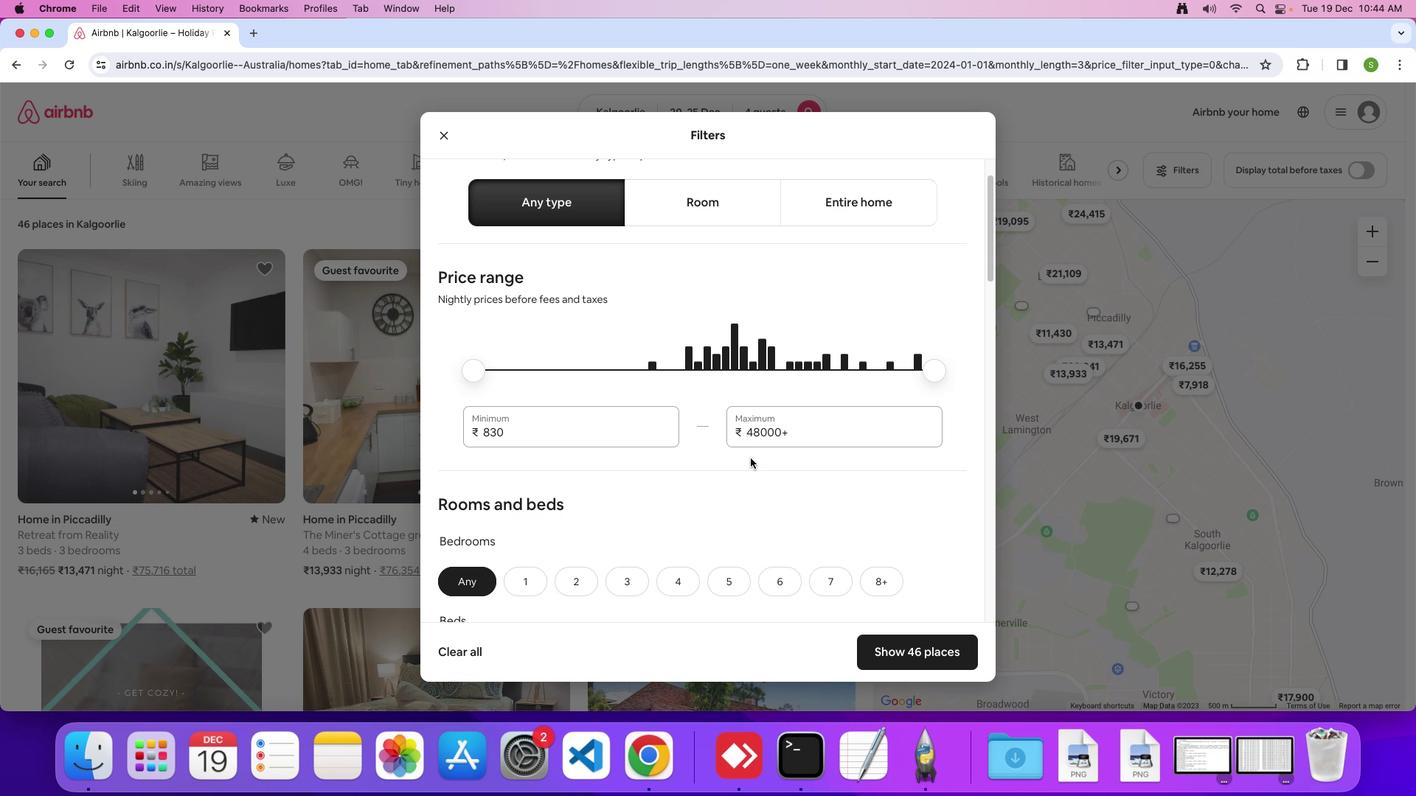 
Action: Mouse scrolled (750, 458) with delta (0, 0)
Screenshot: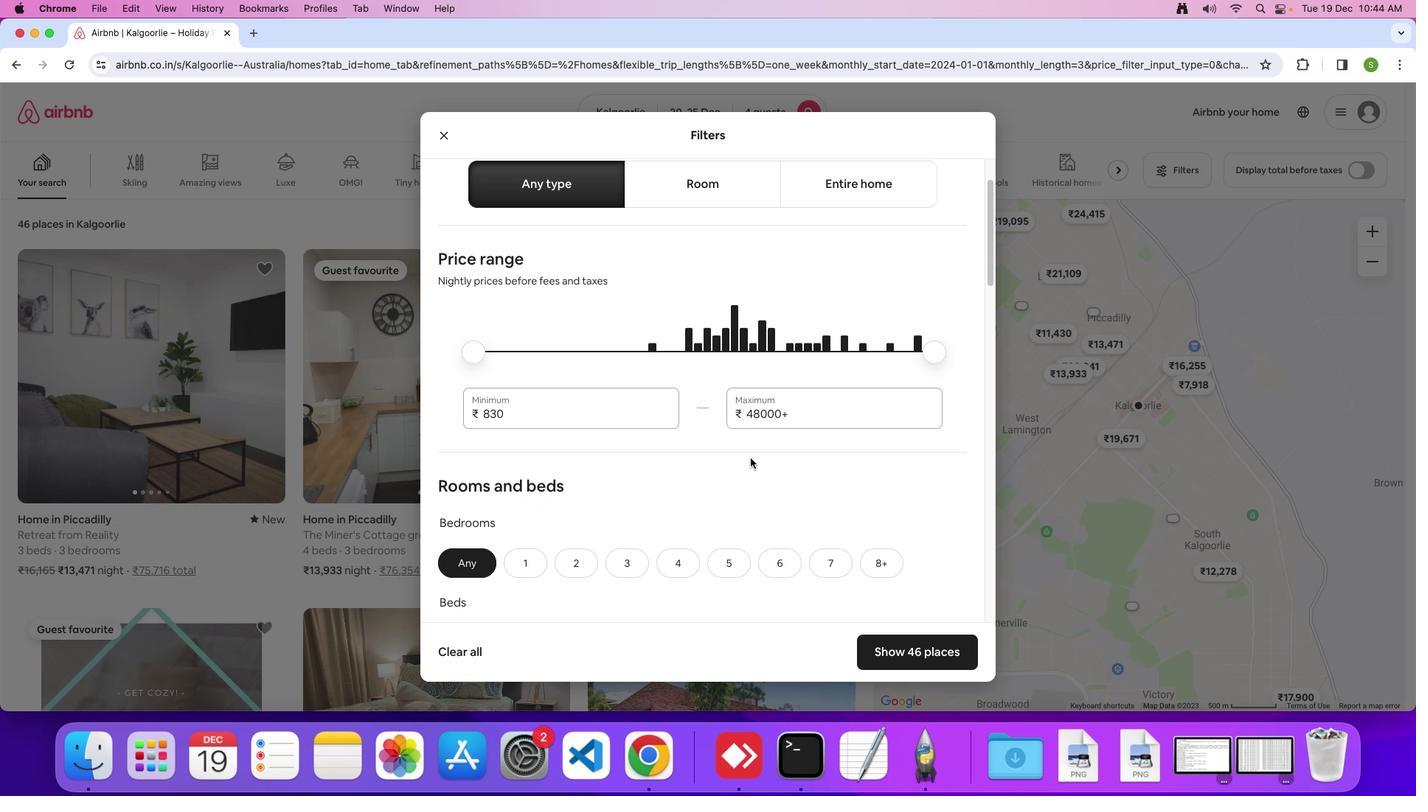 
Action: Mouse scrolled (750, 458) with delta (0, 0)
Screenshot: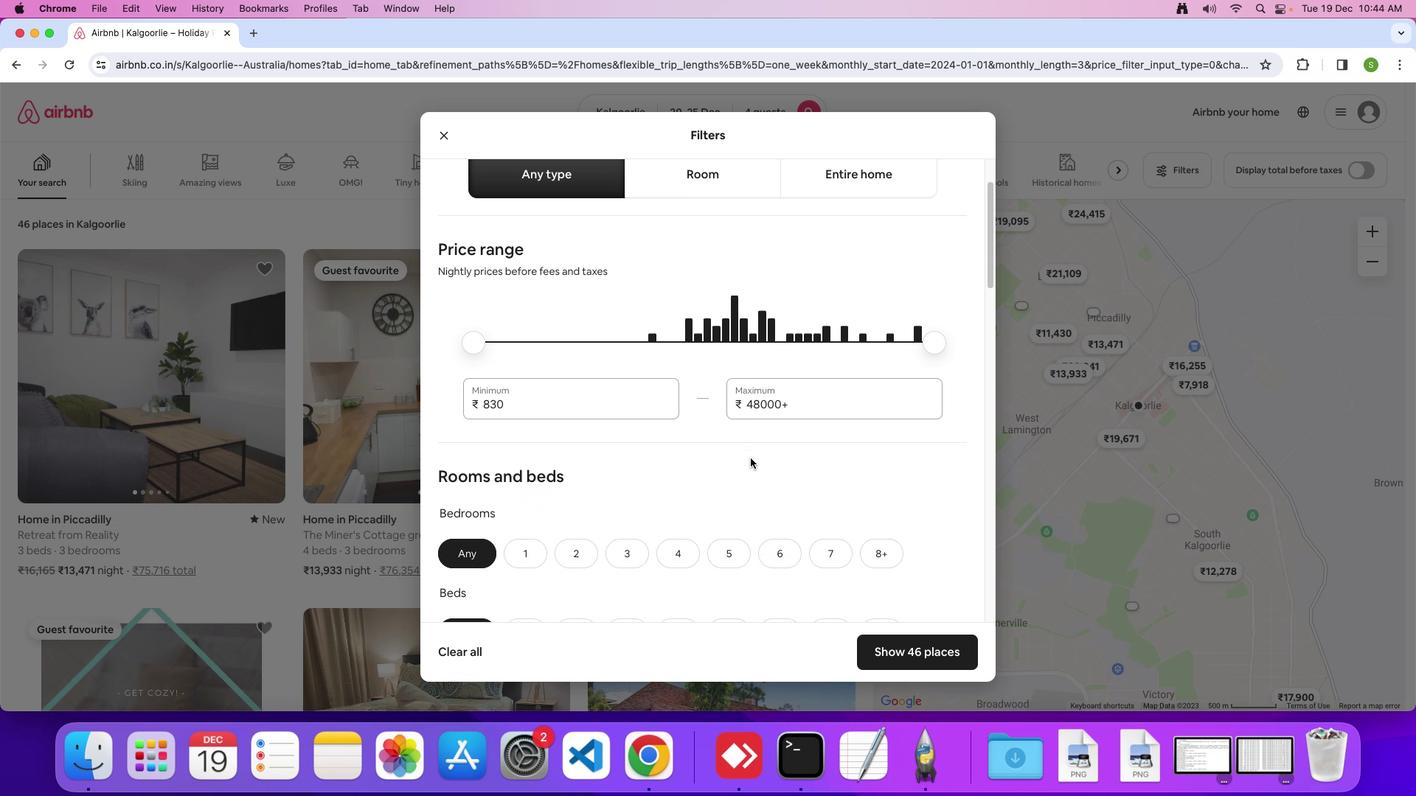 
Action: Mouse scrolled (750, 458) with delta (0, -1)
Screenshot: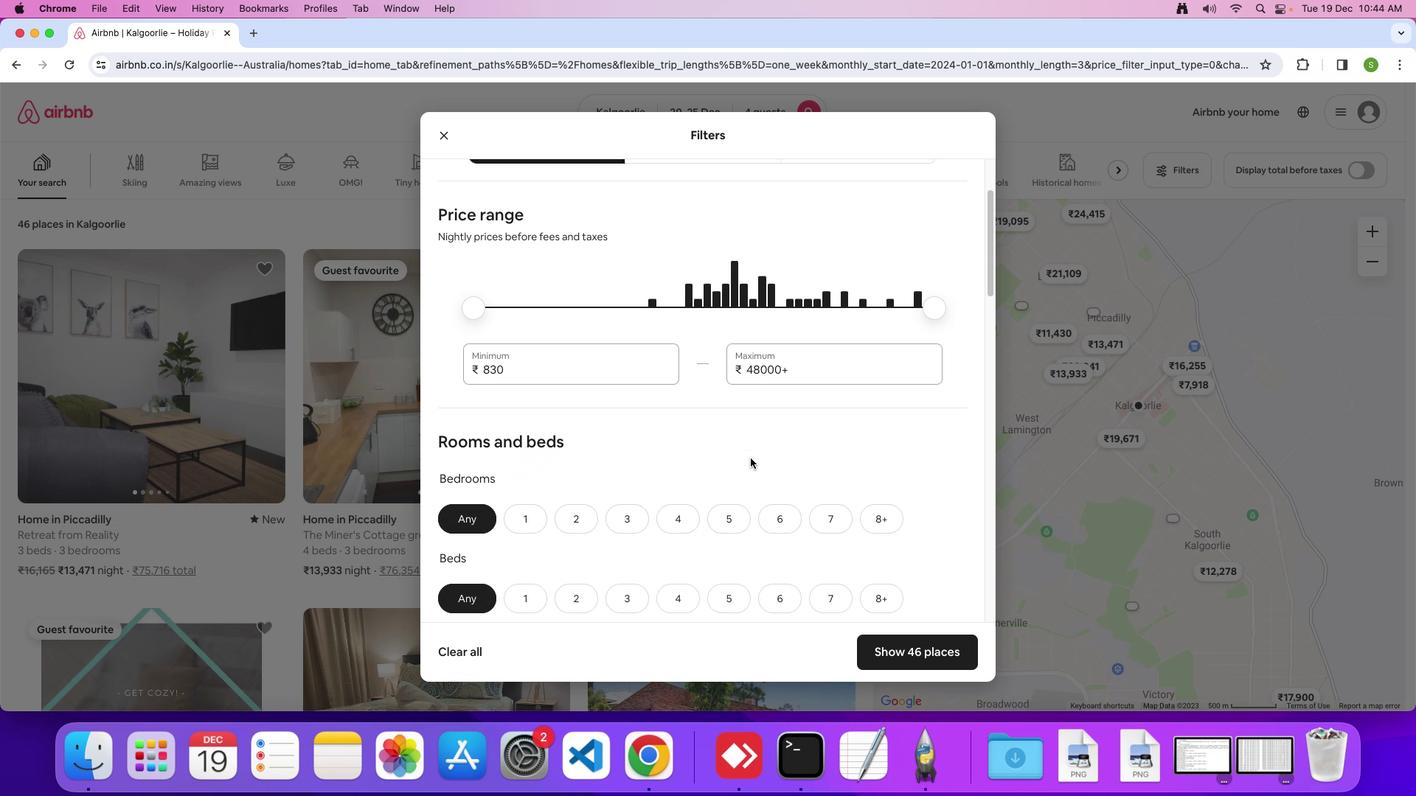 
Action: Mouse scrolled (750, 458) with delta (0, 0)
Screenshot: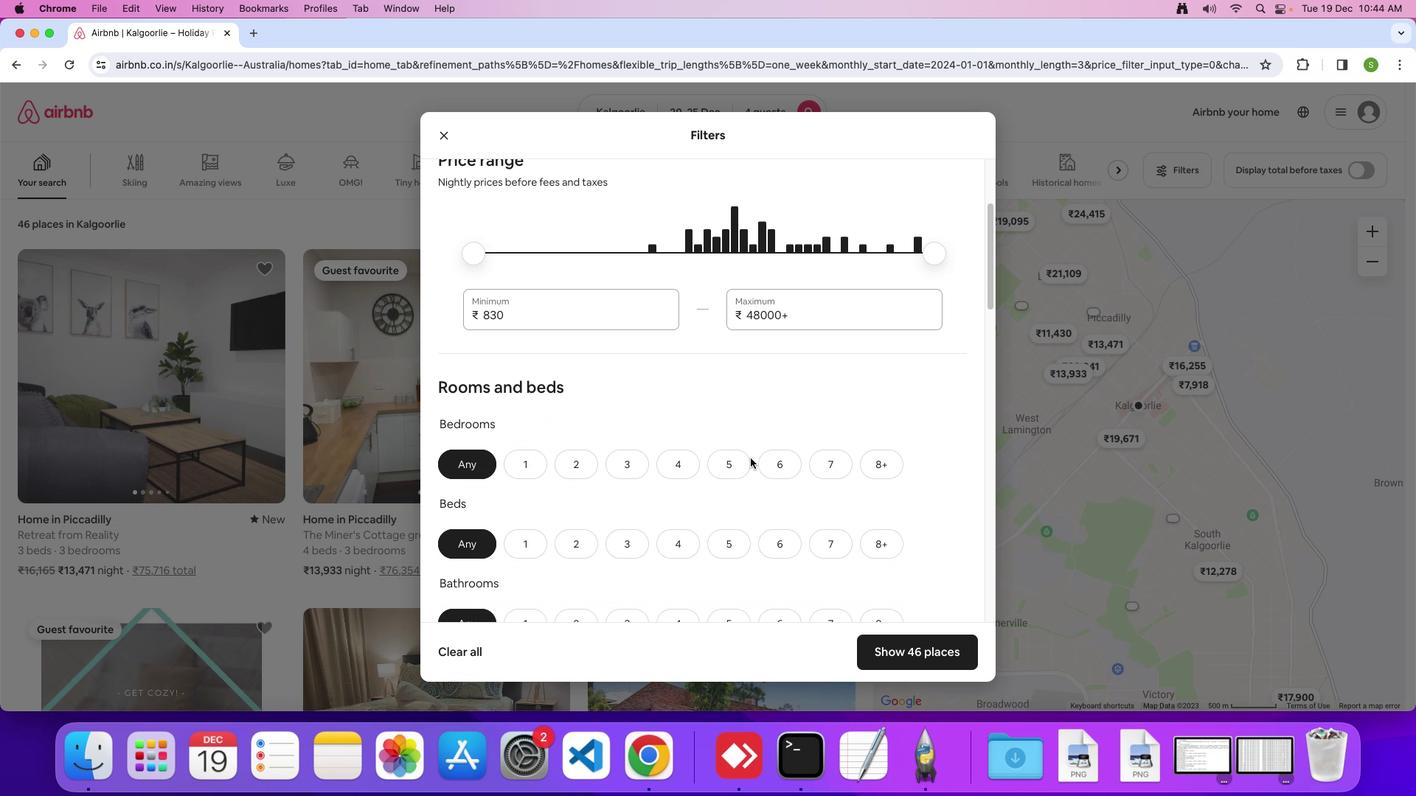 
Action: Mouse scrolled (750, 458) with delta (0, 0)
Screenshot: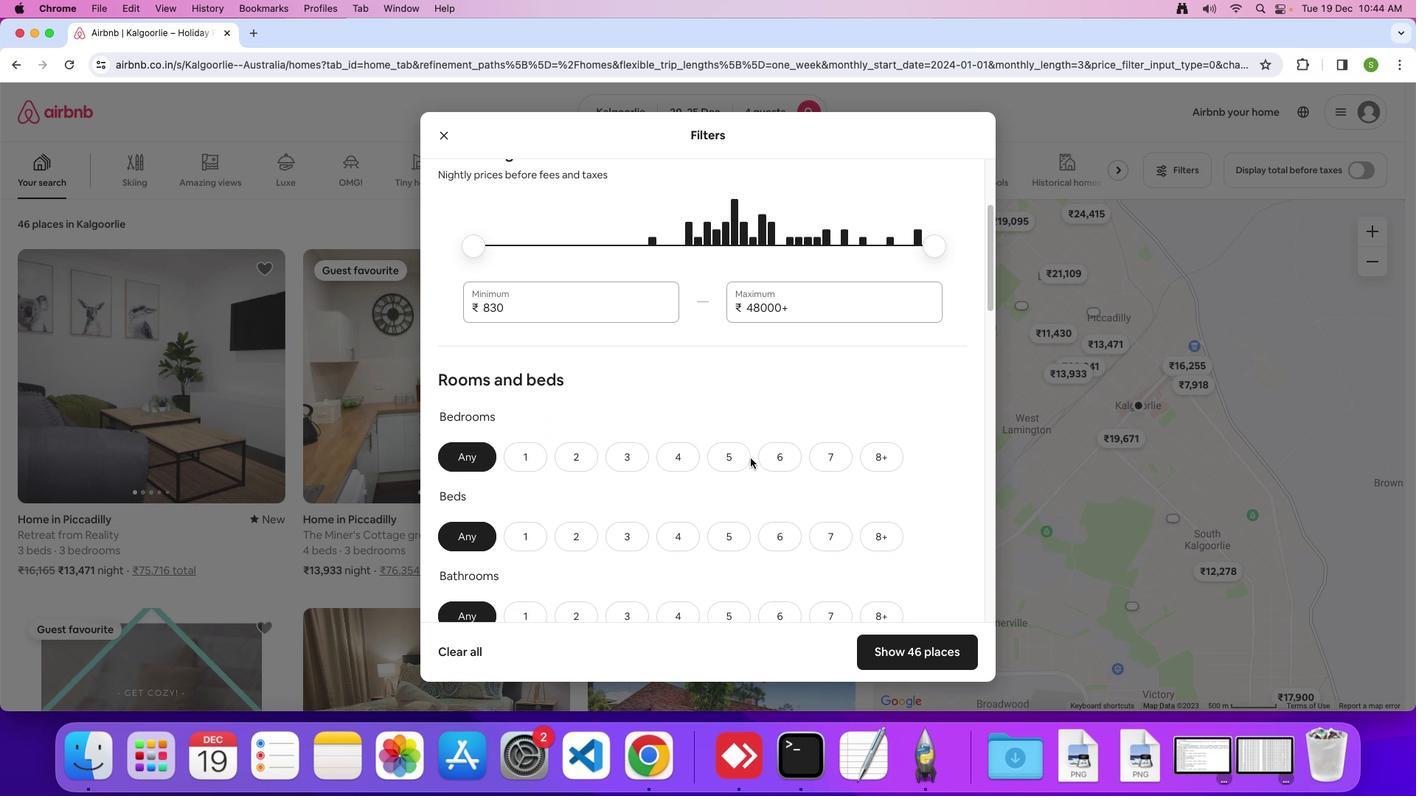
Action: Mouse scrolled (750, 458) with delta (0, 0)
Screenshot: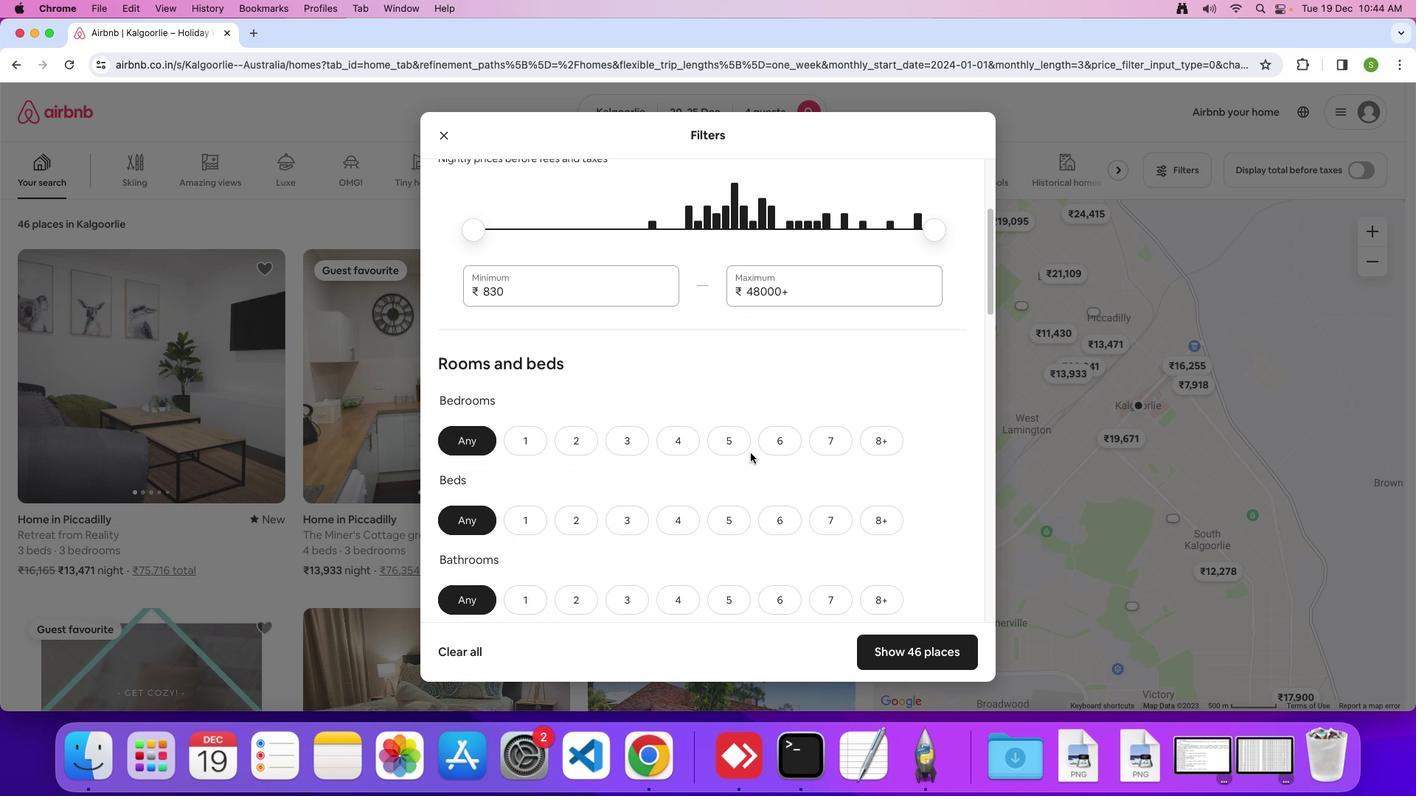 
Action: Mouse moved to (750, 453)
Screenshot: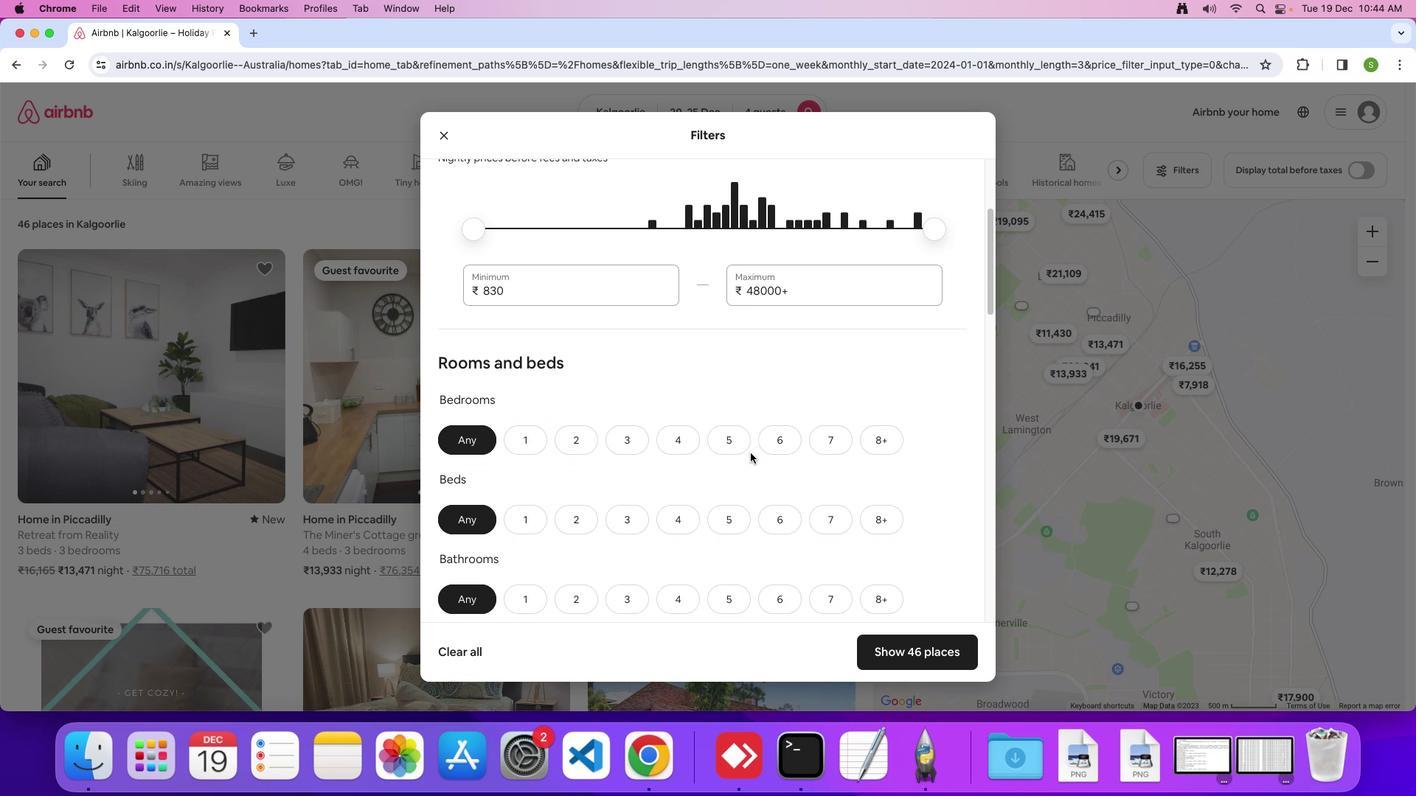 
Action: Mouse scrolled (750, 453) with delta (0, 0)
Screenshot: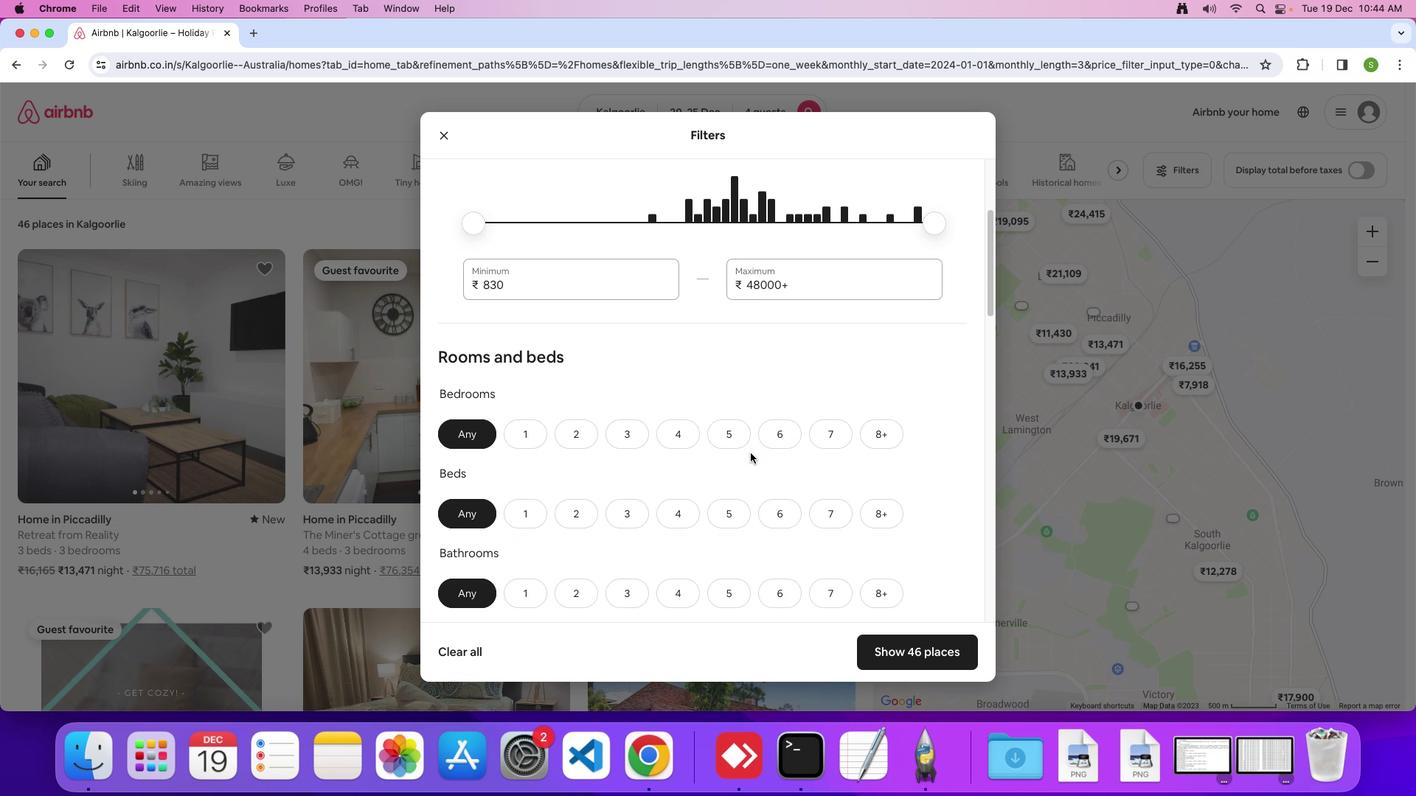 
Action: Mouse scrolled (750, 453) with delta (0, 0)
Screenshot: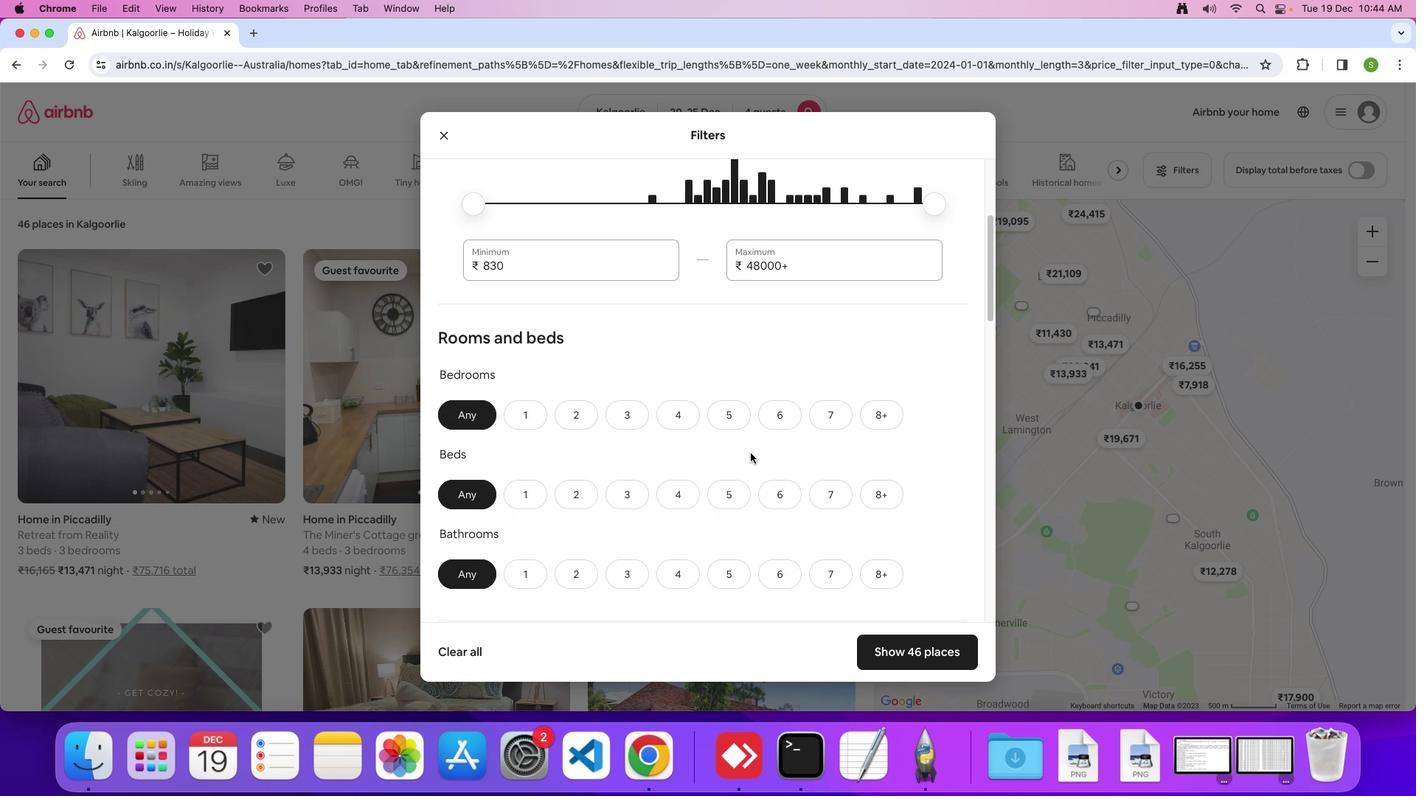 
Action: Mouse scrolled (750, 453) with delta (0, -2)
Screenshot: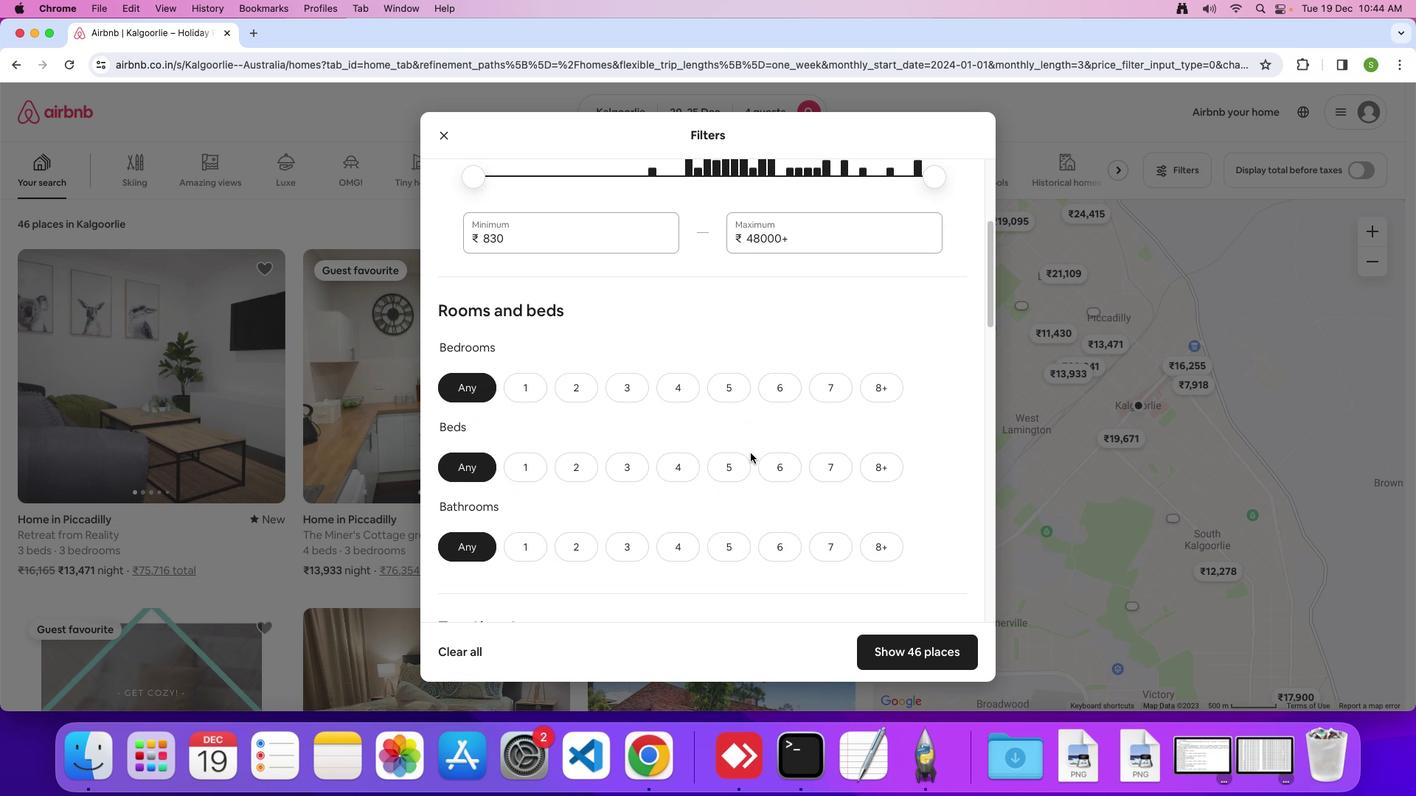 
Action: Mouse moved to (691, 325)
Screenshot: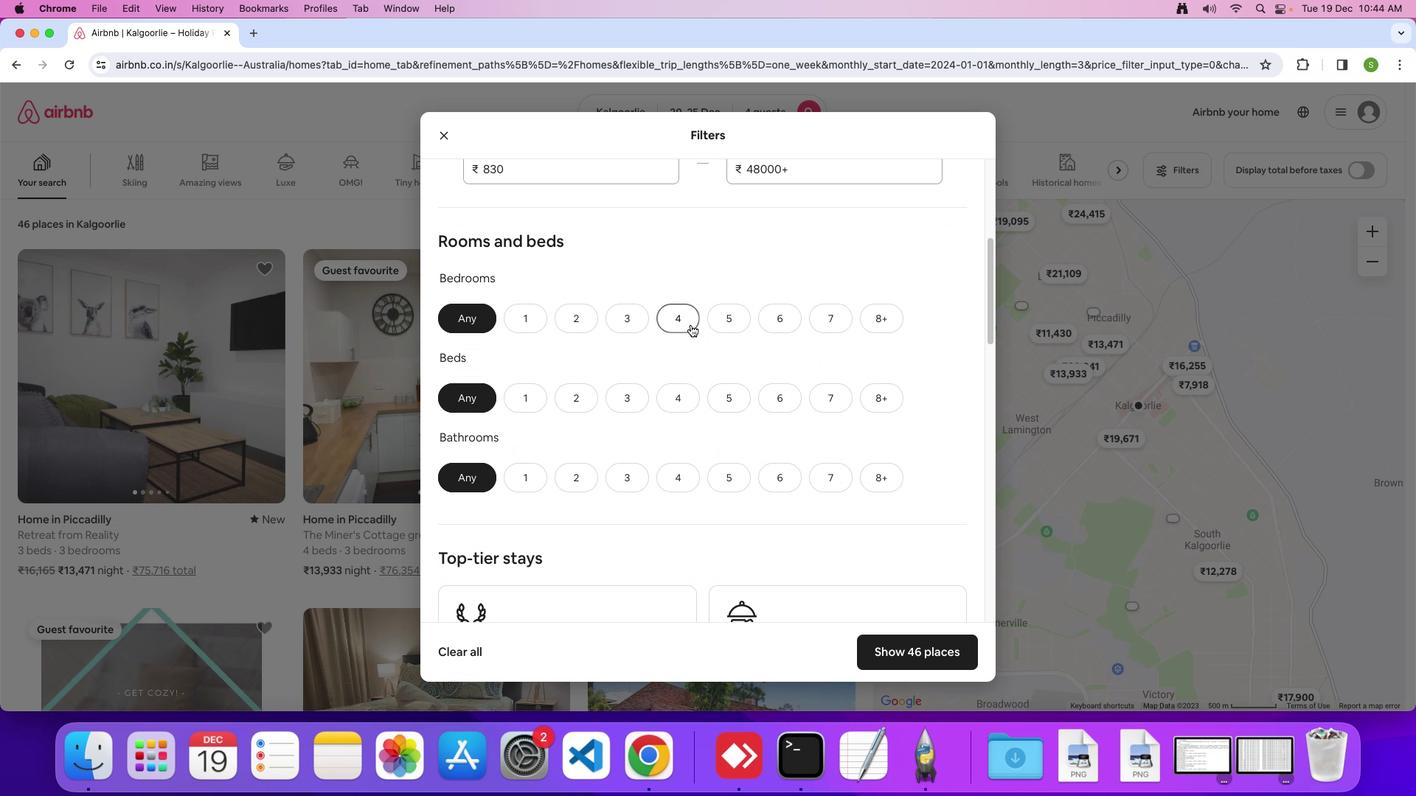 
Action: Mouse pressed left at (691, 325)
Screenshot: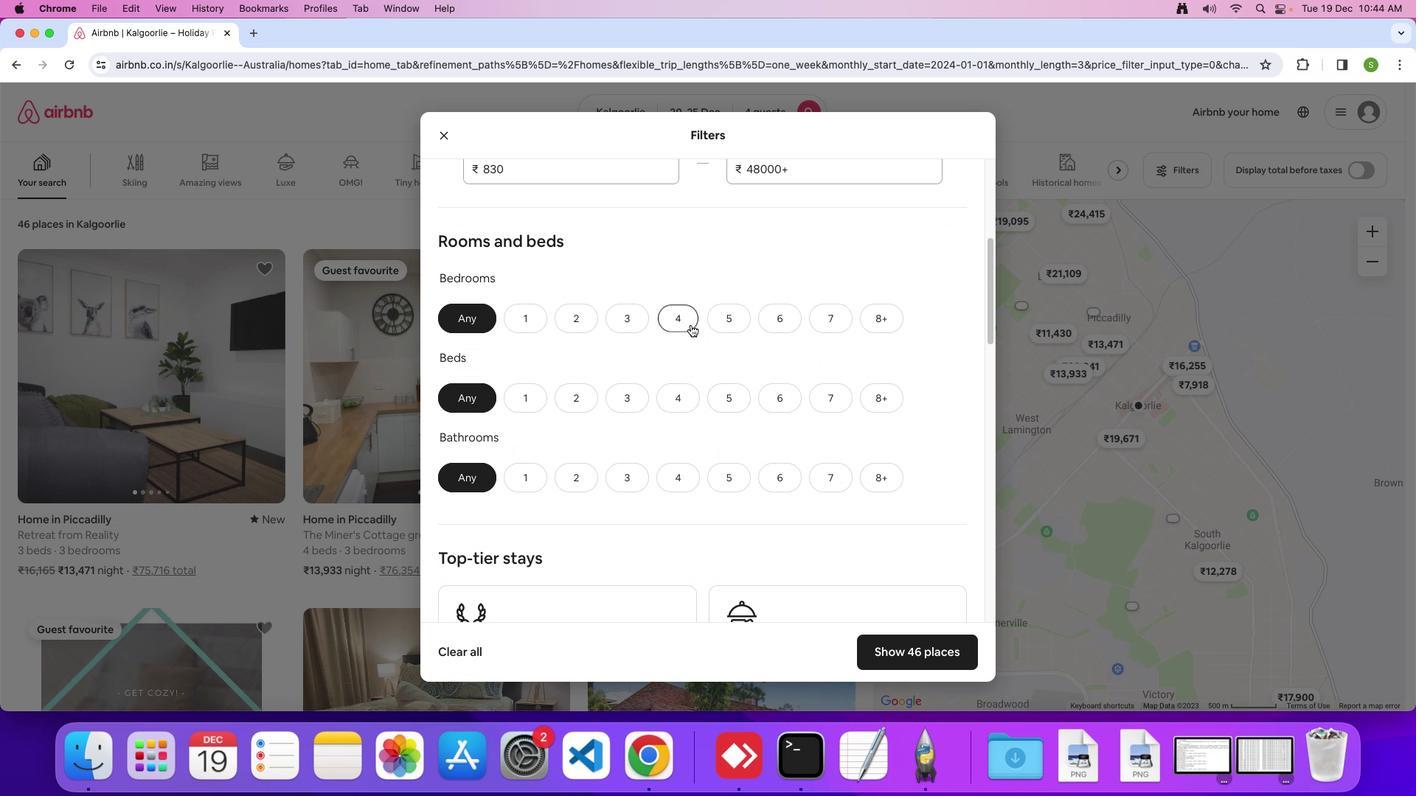 
Action: Mouse moved to (680, 407)
Screenshot: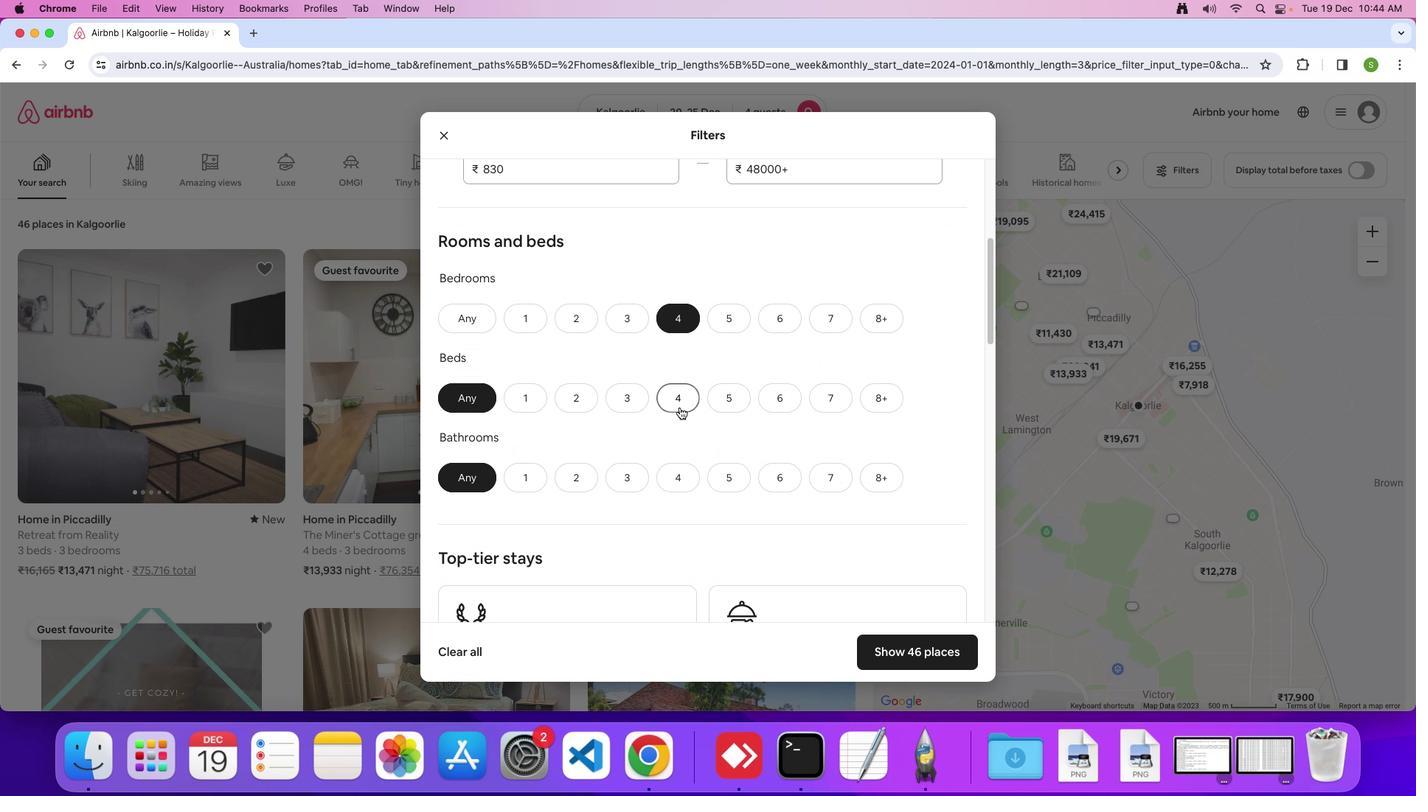 
Action: Mouse pressed left at (680, 407)
Screenshot: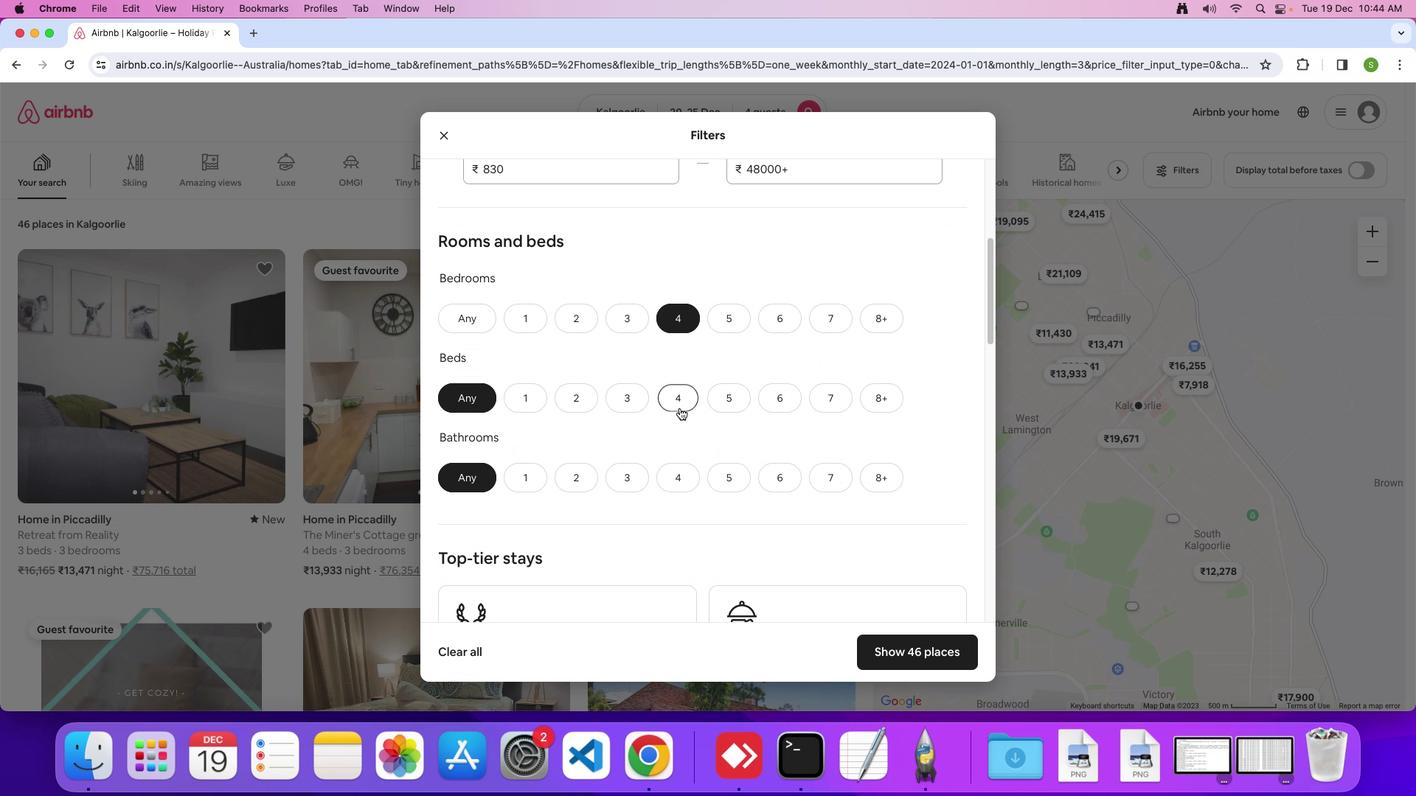 
Action: Mouse moved to (670, 470)
Screenshot: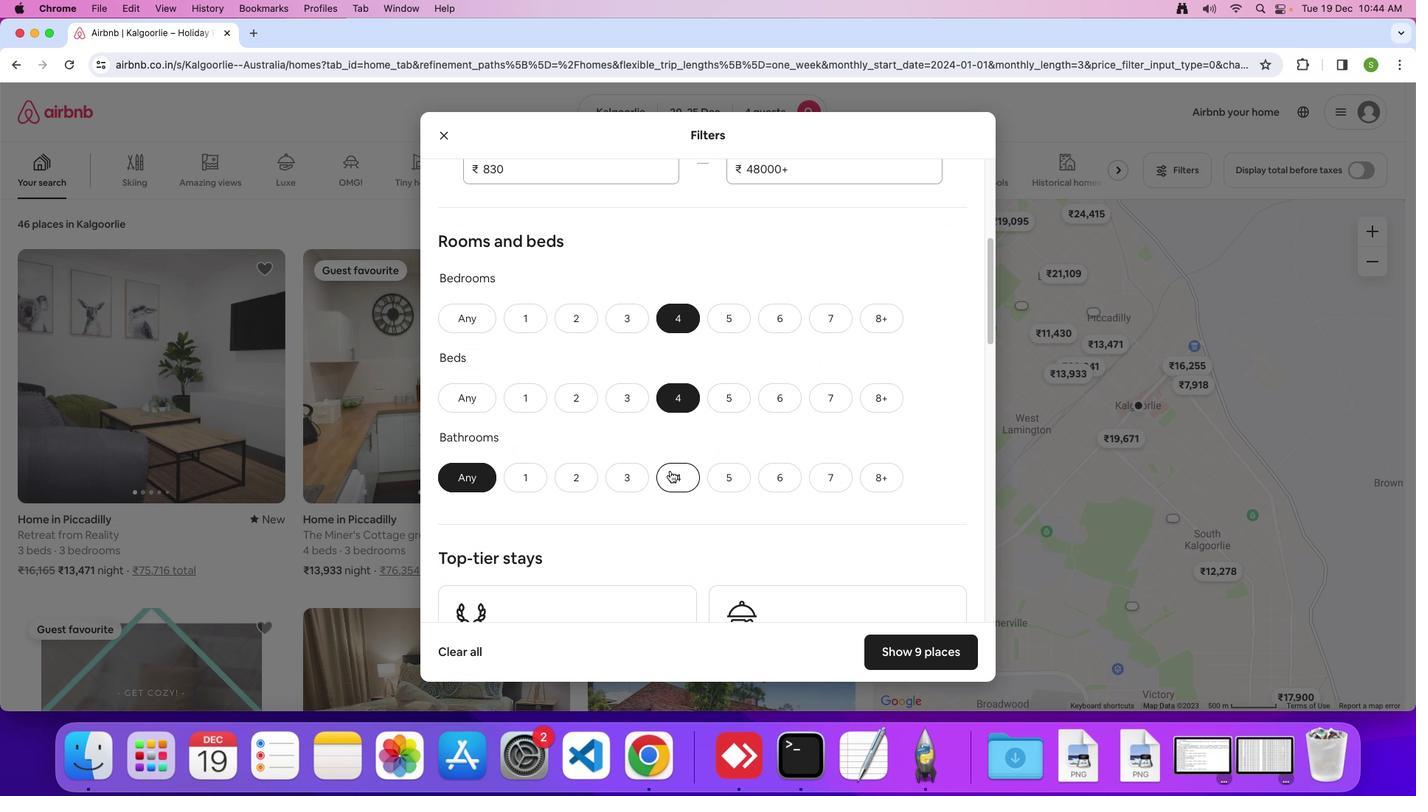 
Action: Mouse pressed left at (670, 470)
Screenshot: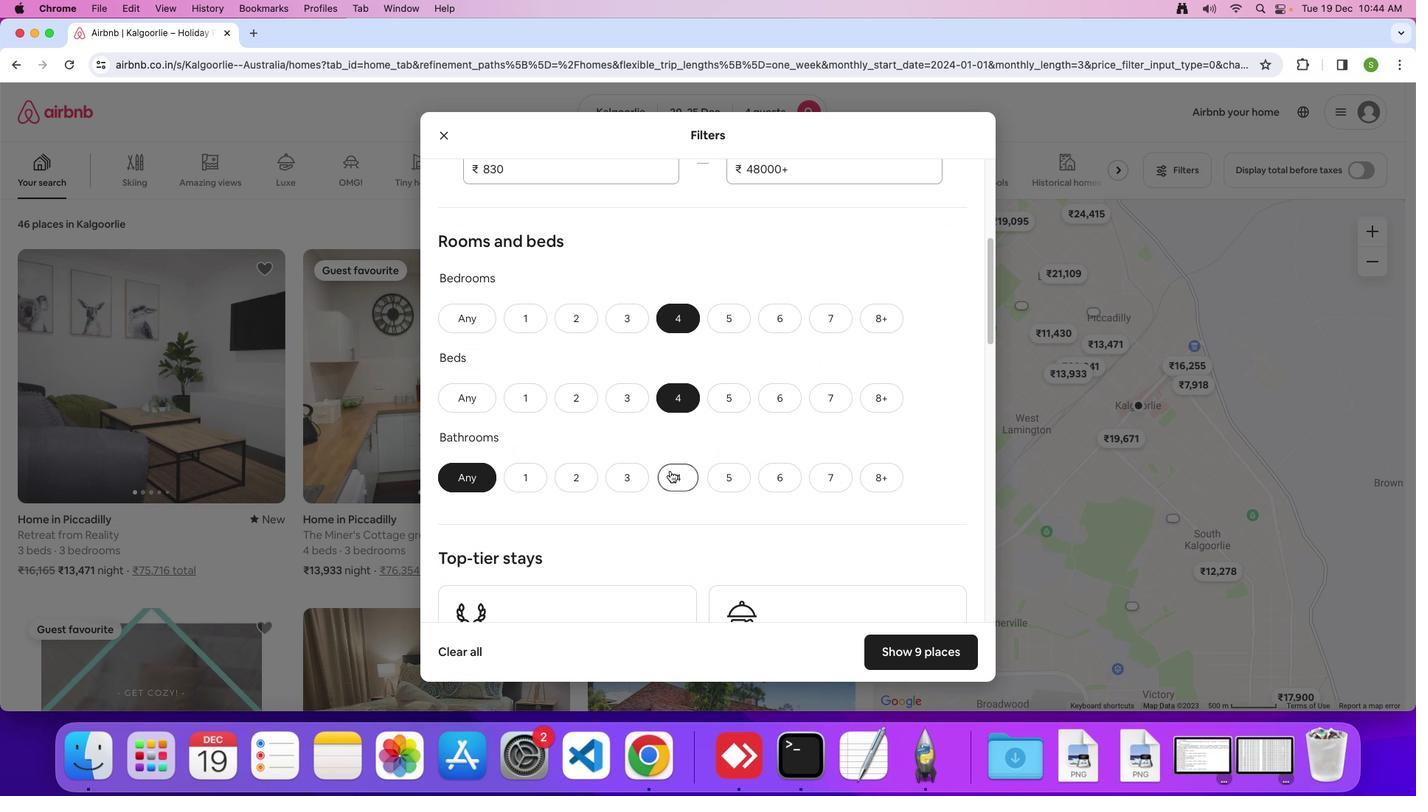 
Action: Mouse moved to (785, 410)
Screenshot: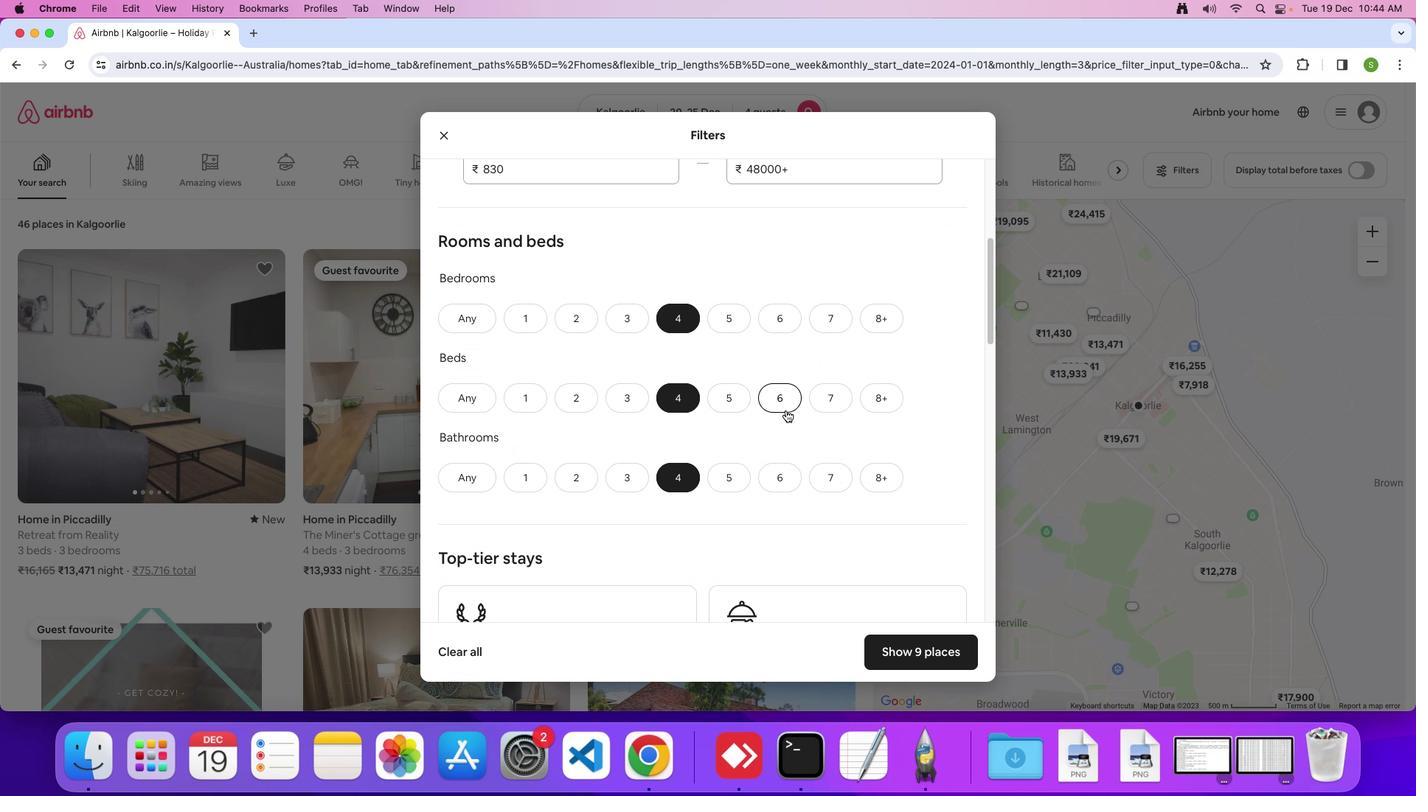 
Action: Mouse scrolled (785, 410) with delta (0, 0)
Screenshot: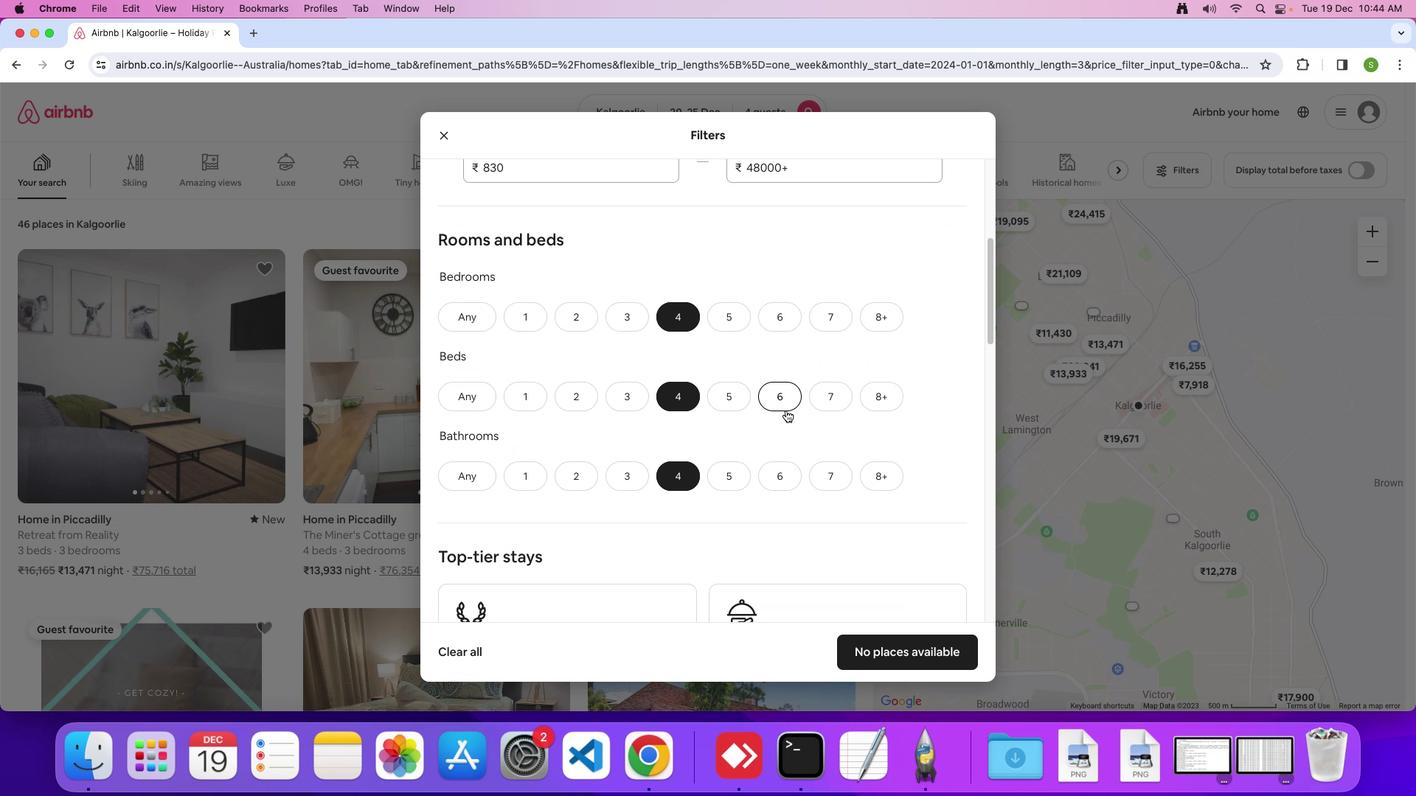 
Action: Mouse scrolled (785, 410) with delta (0, 0)
Screenshot: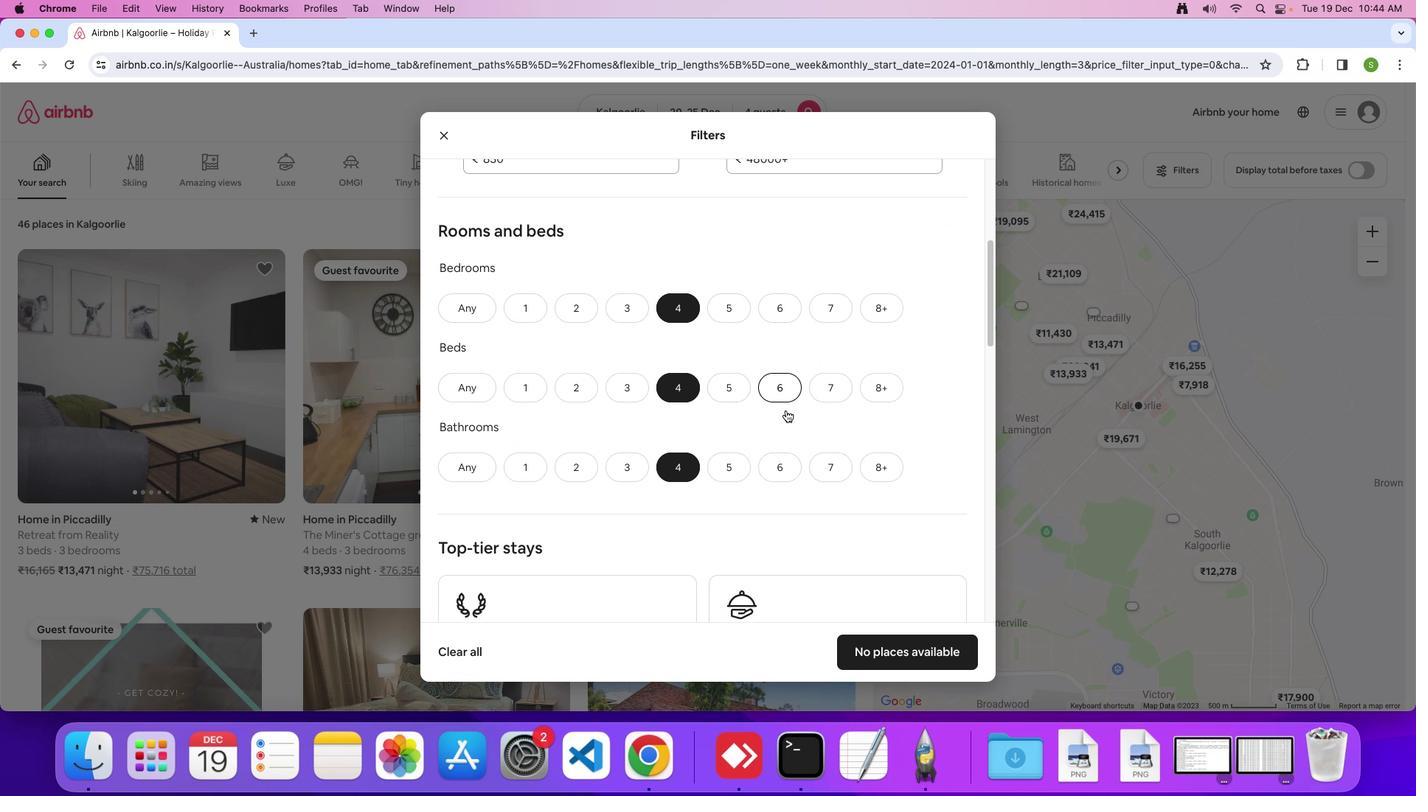 
Action: Mouse scrolled (785, 410) with delta (0, 0)
Screenshot: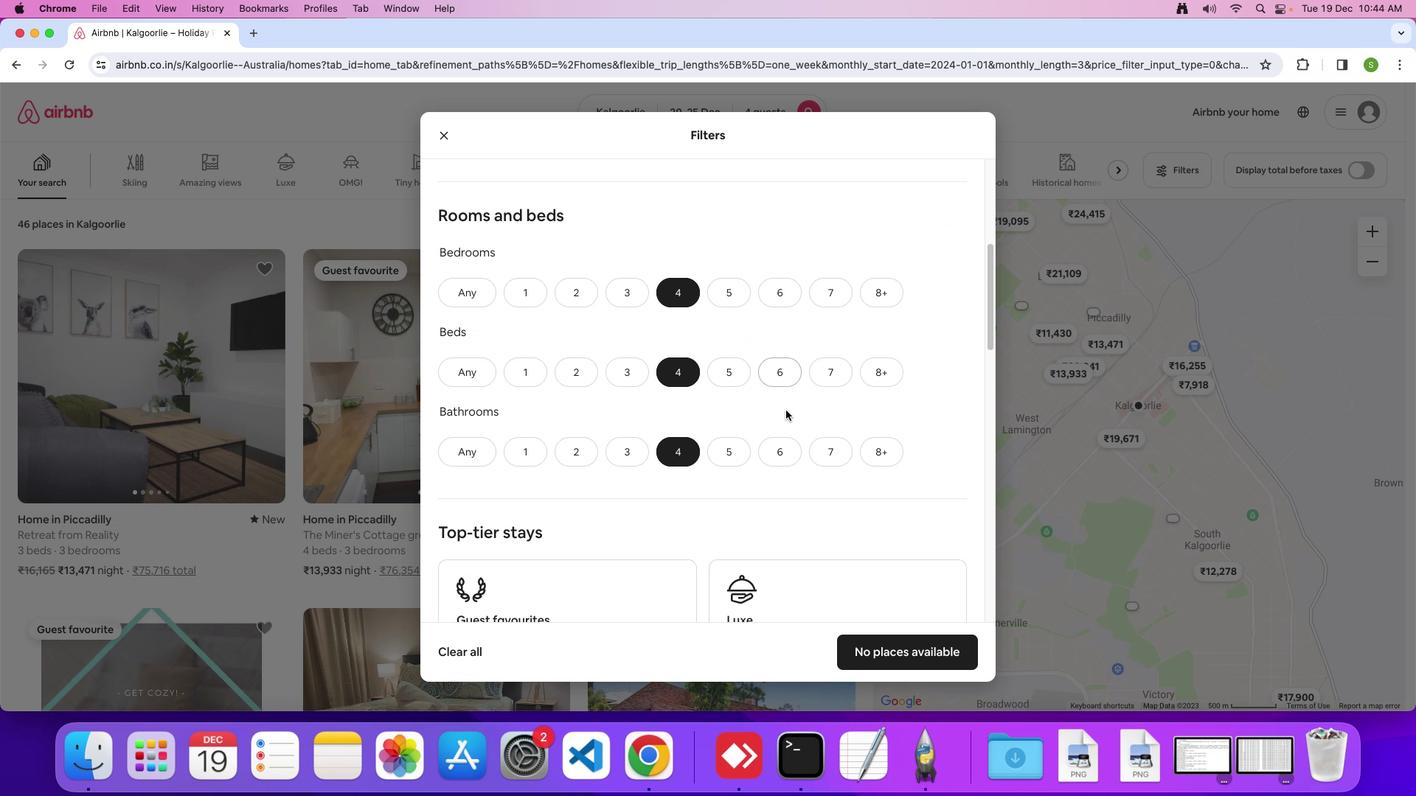 
Action: Mouse scrolled (785, 410) with delta (0, 0)
Screenshot: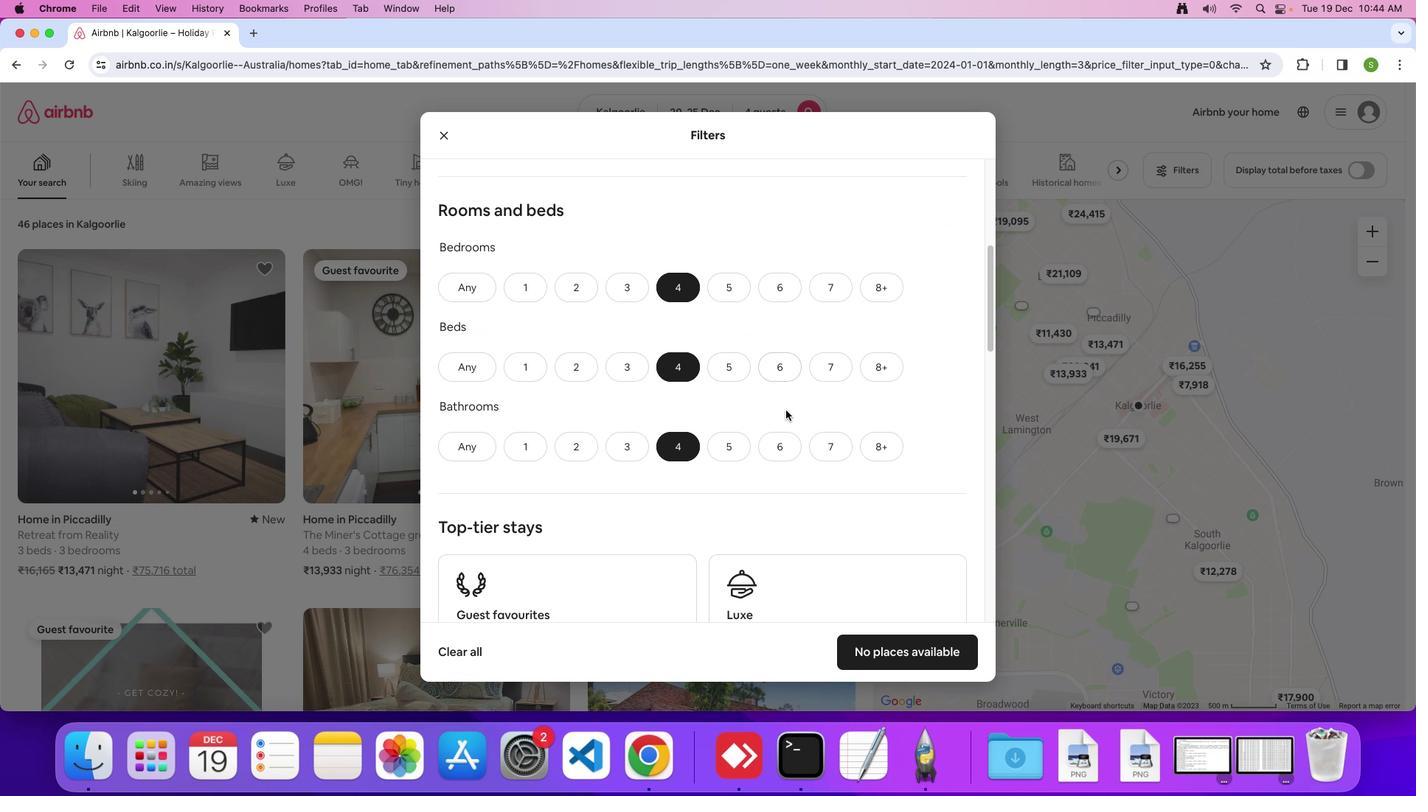 
Action: Mouse scrolled (785, 410) with delta (0, -1)
Screenshot: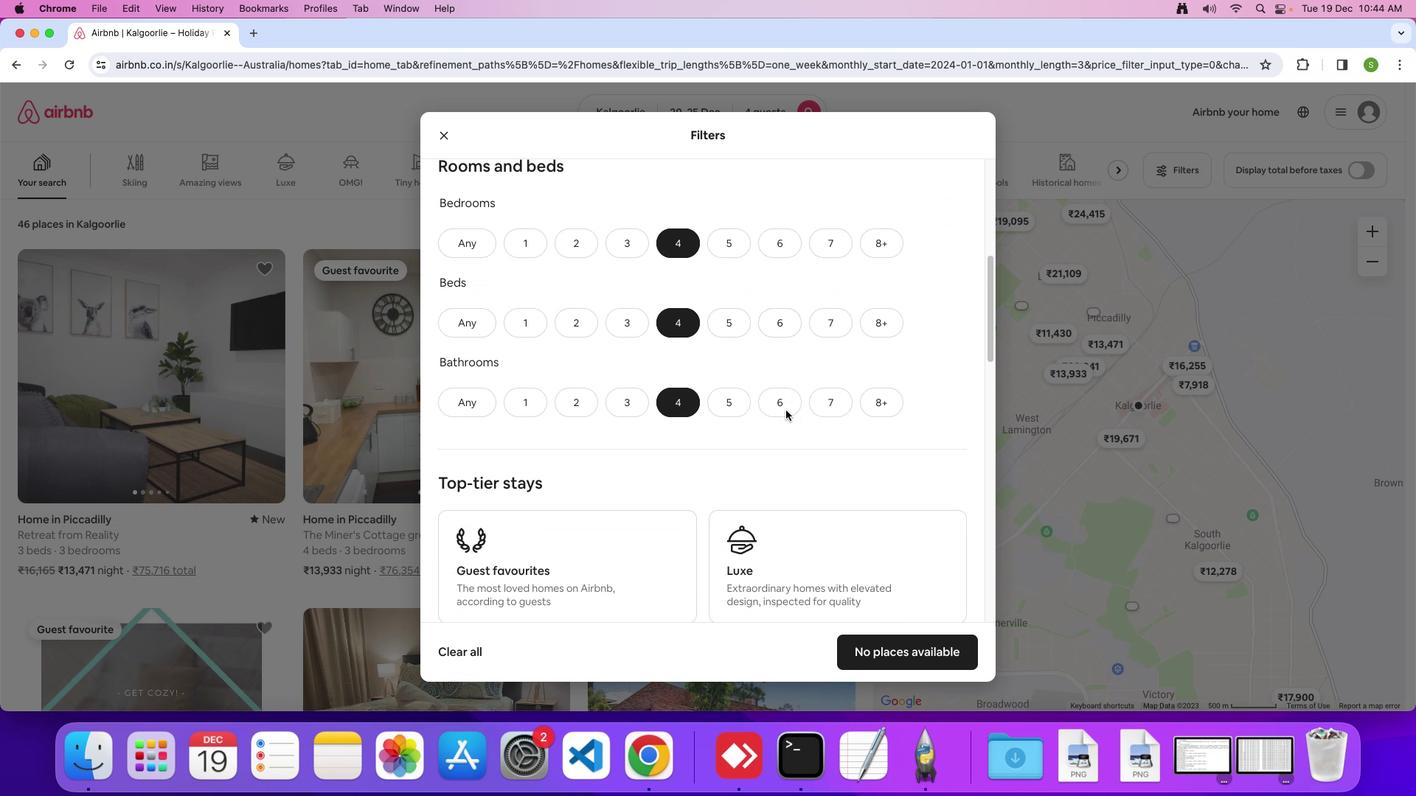 
Action: Mouse scrolled (785, 410) with delta (0, 0)
Screenshot: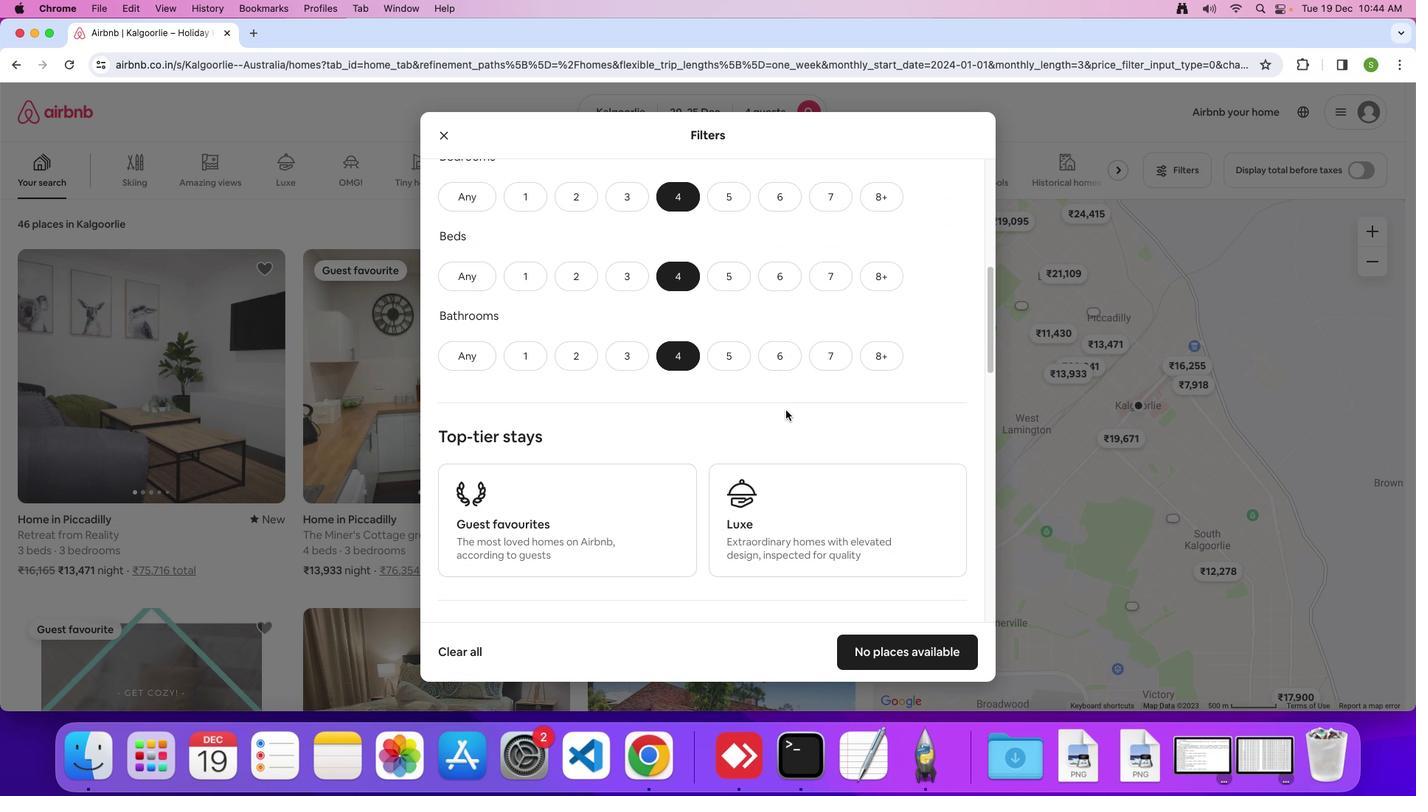 
Action: Mouse scrolled (785, 410) with delta (0, 0)
Screenshot: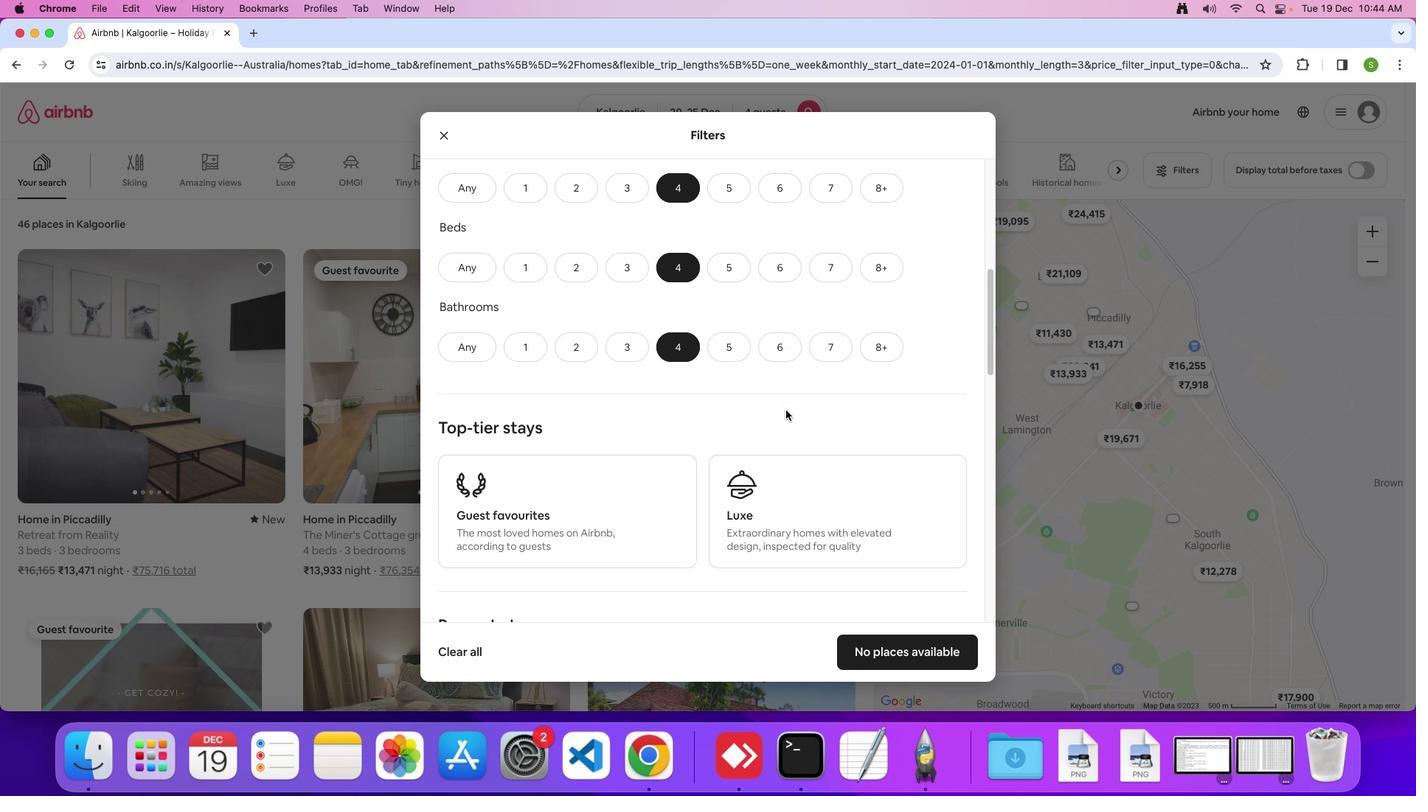 
Action: Mouse scrolled (785, 410) with delta (0, 0)
Screenshot: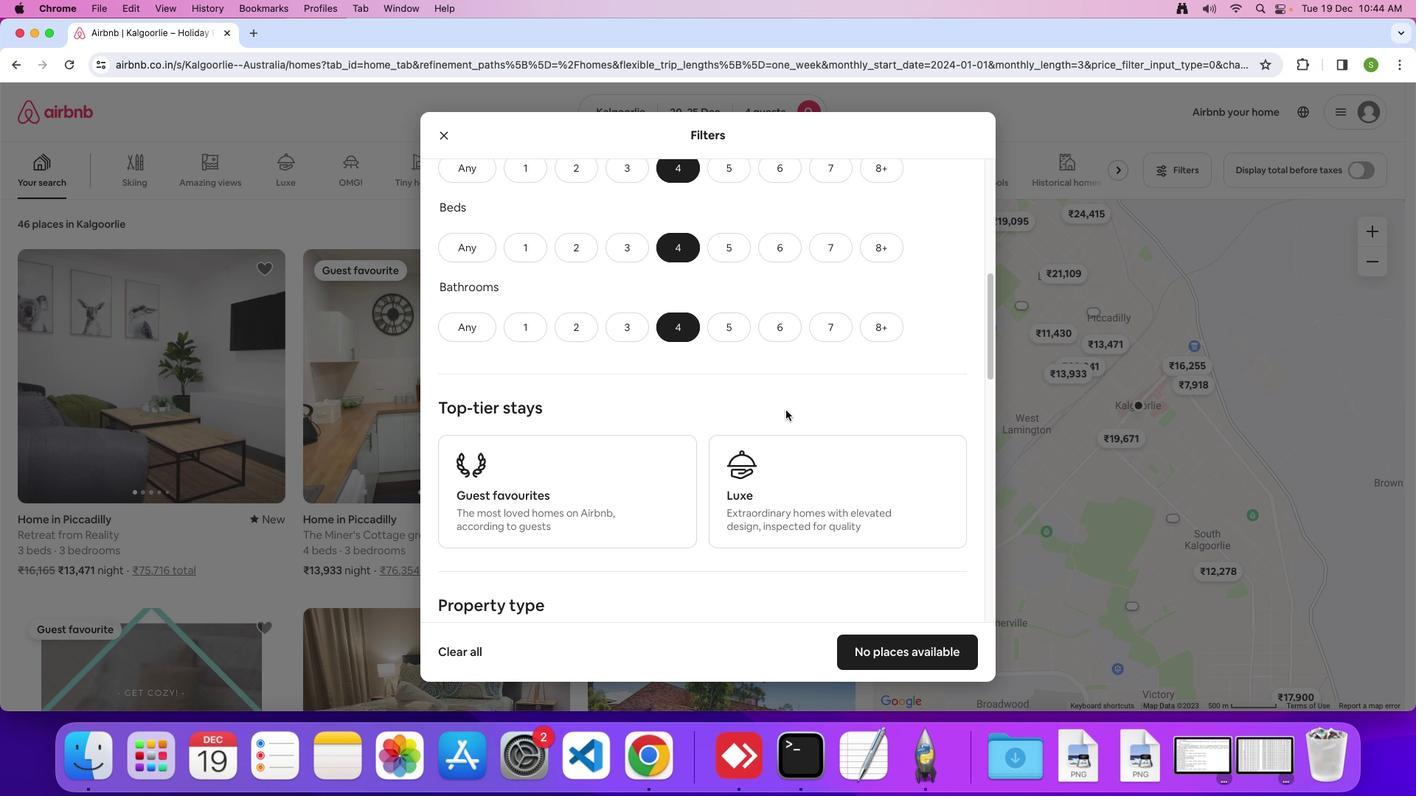 
Action: Mouse scrolled (785, 410) with delta (0, 0)
Screenshot: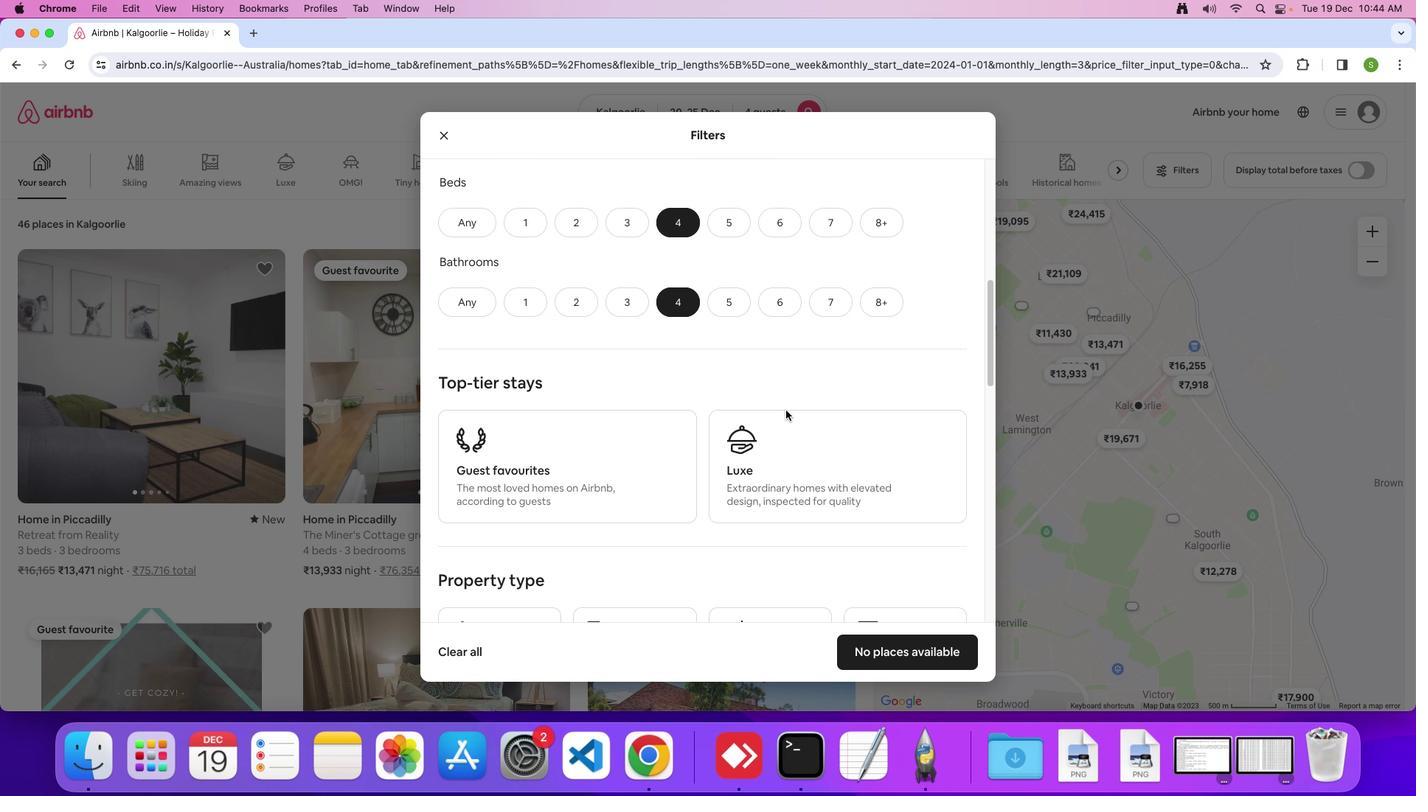 
Action: Mouse scrolled (785, 410) with delta (0, 0)
Screenshot: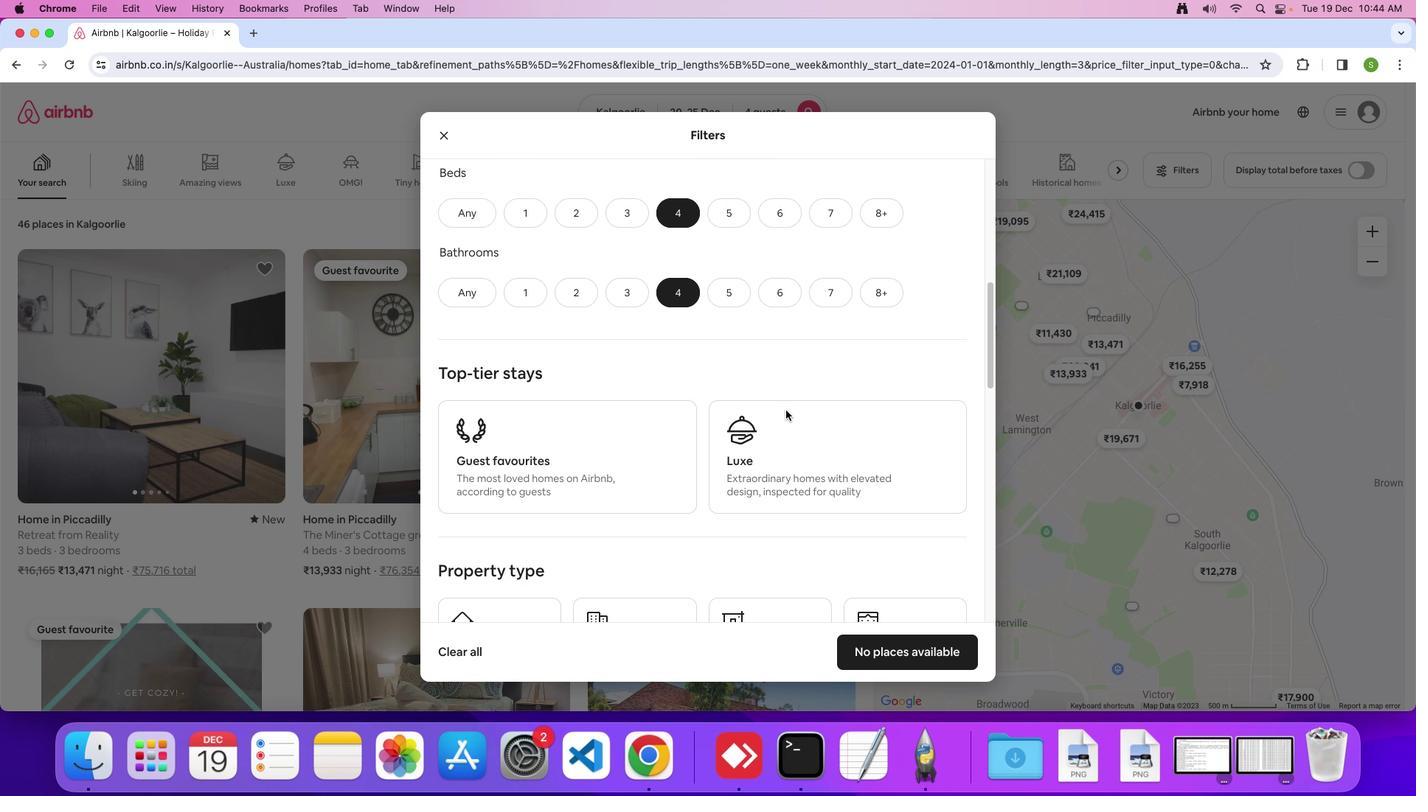 
Action: Mouse moved to (785, 410)
Screenshot: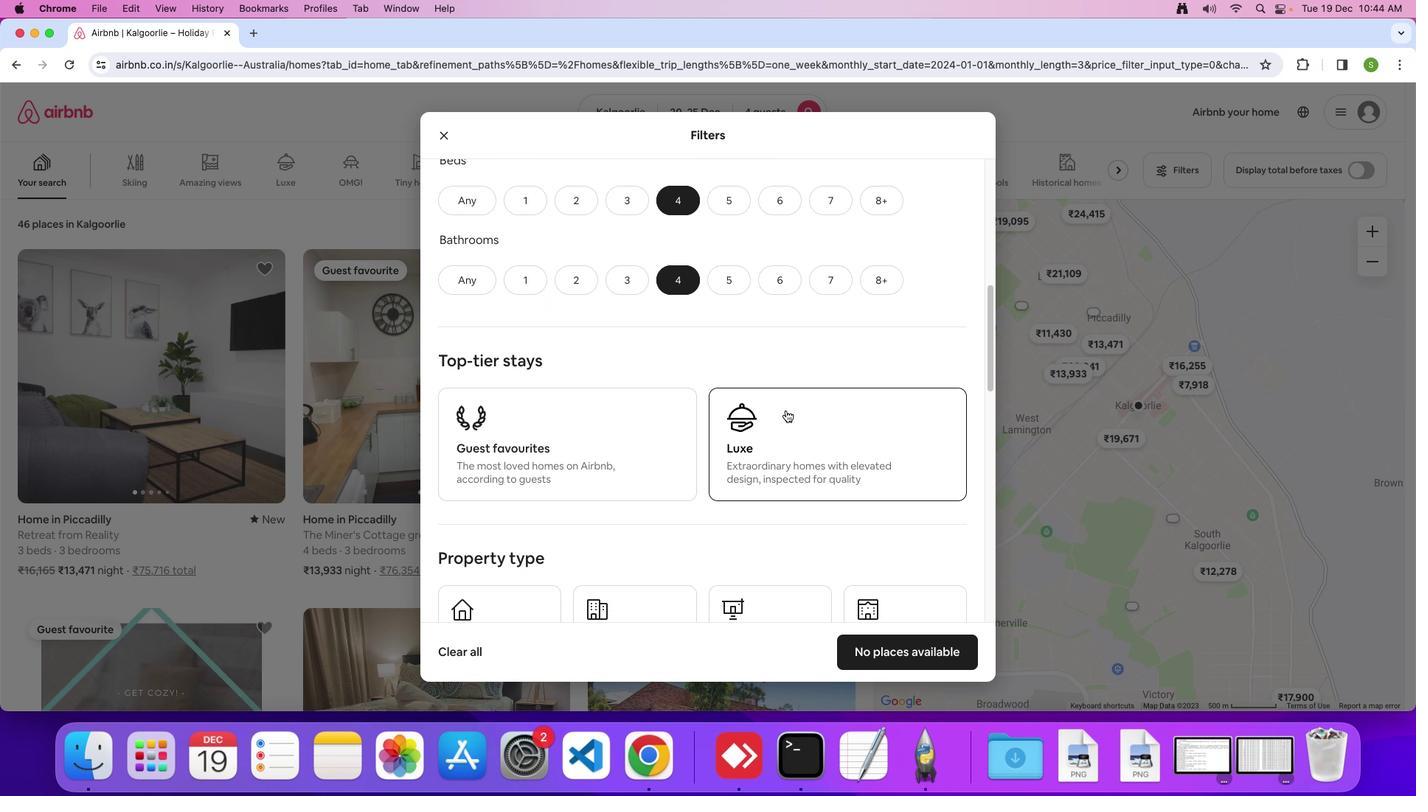 
Action: Mouse scrolled (785, 410) with delta (0, 0)
Screenshot: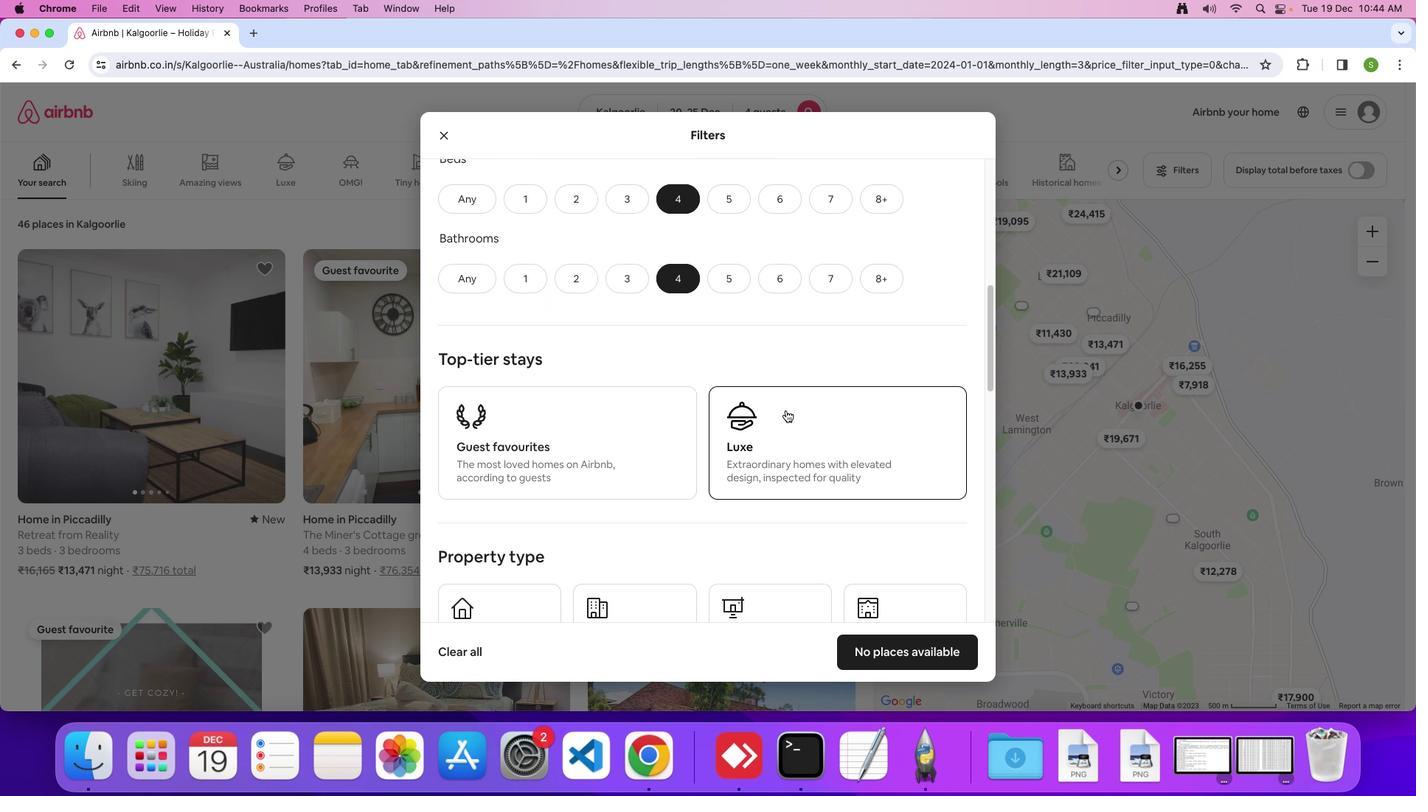 
Action: Mouse scrolled (785, 410) with delta (0, 0)
Screenshot: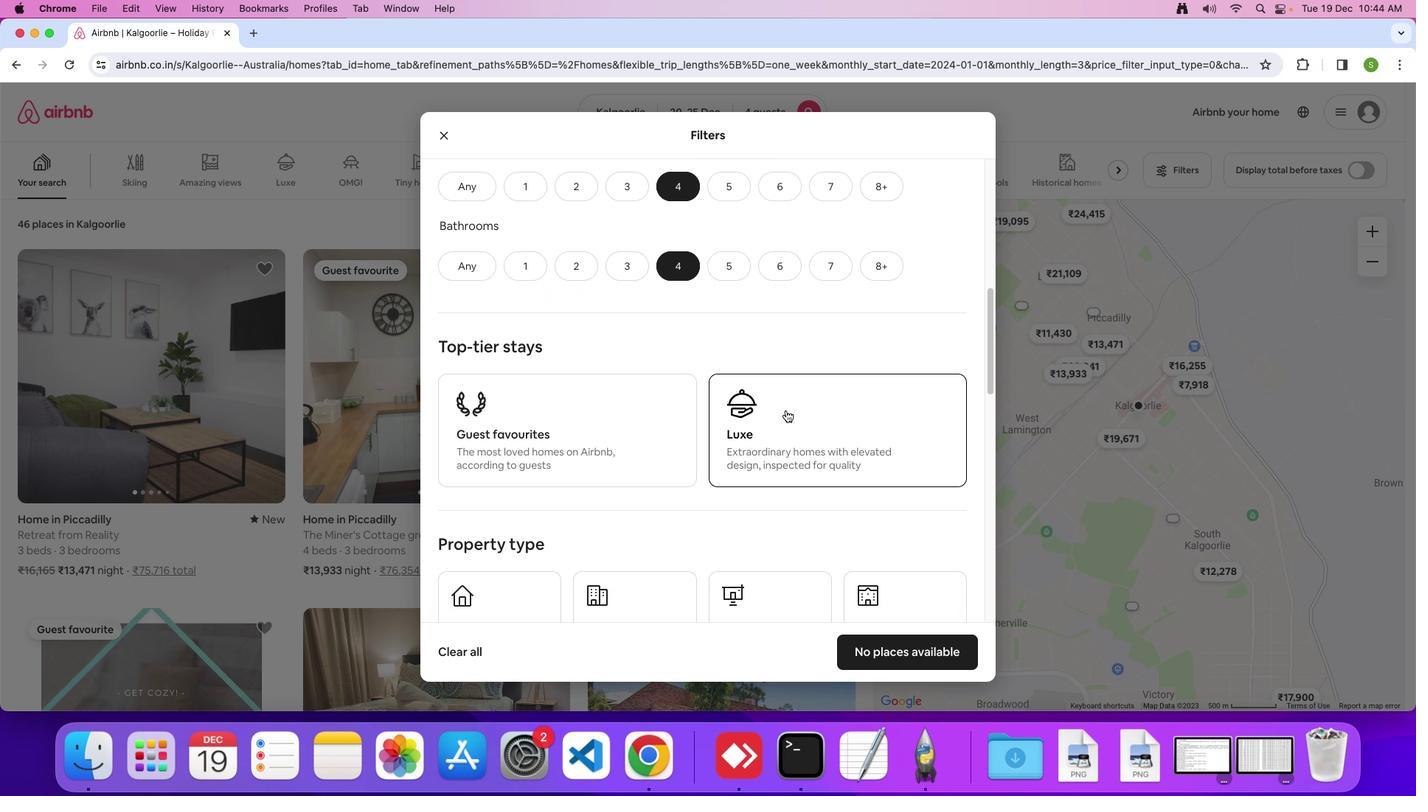 
Action: Mouse scrolled (785, 410) with delta (0, 0)
Screenshot: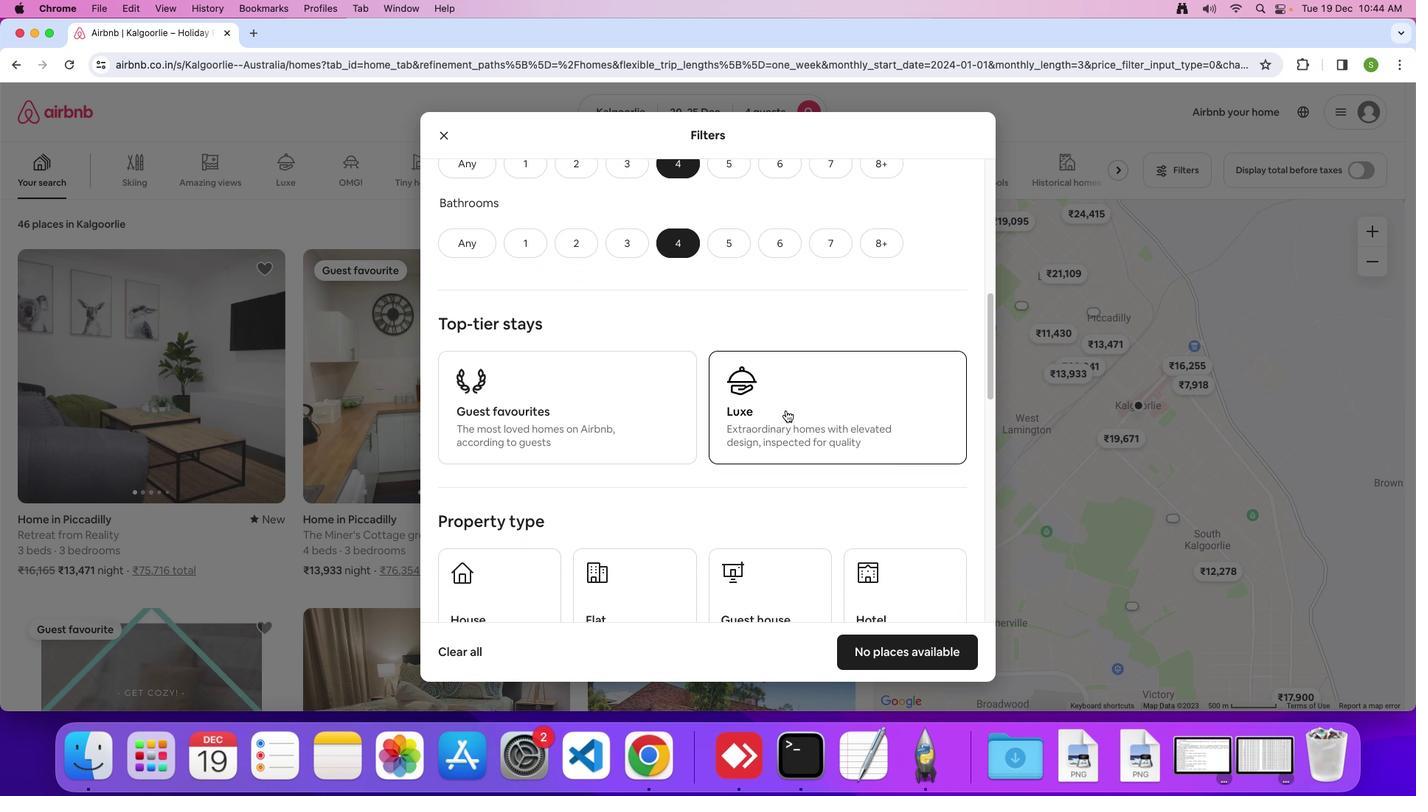 
Action: Mouse scrolled (785, 410) with delta (0, 0)
Screenshot: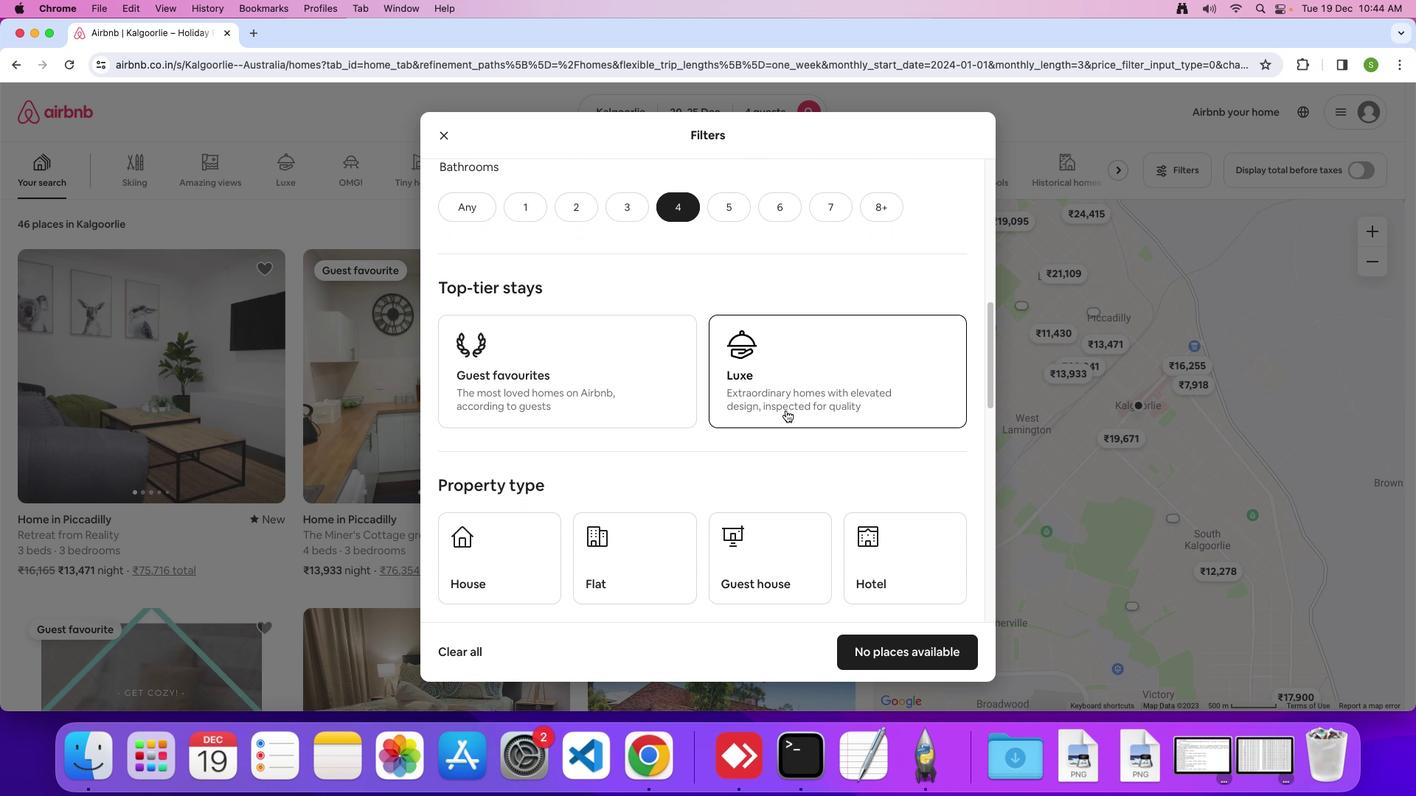 
Action: Mouse scrolled (785, 410) with delta (0, 0)
Screenshot: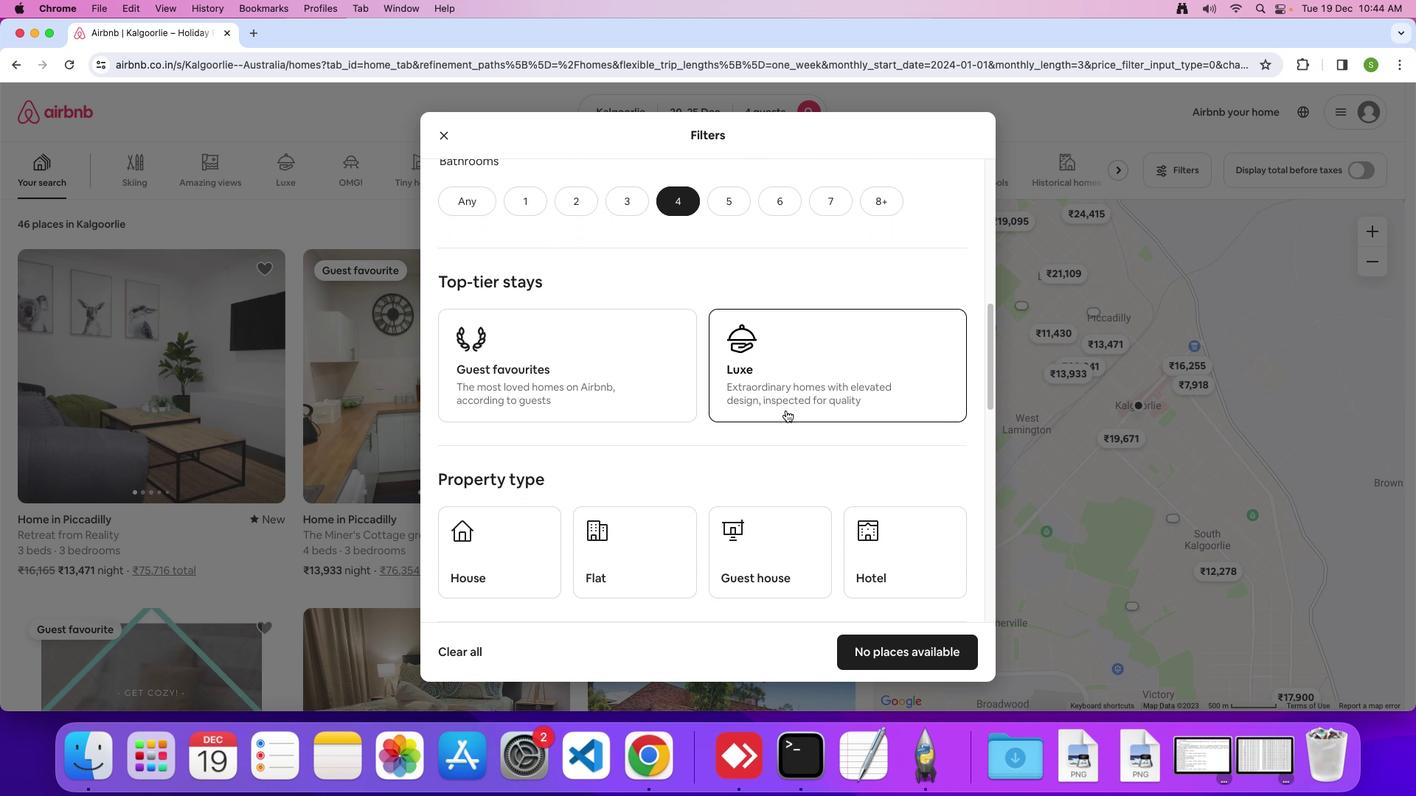 
Action: Mouse scrolled (785, 410) with delta (0, 0)
Screenshot: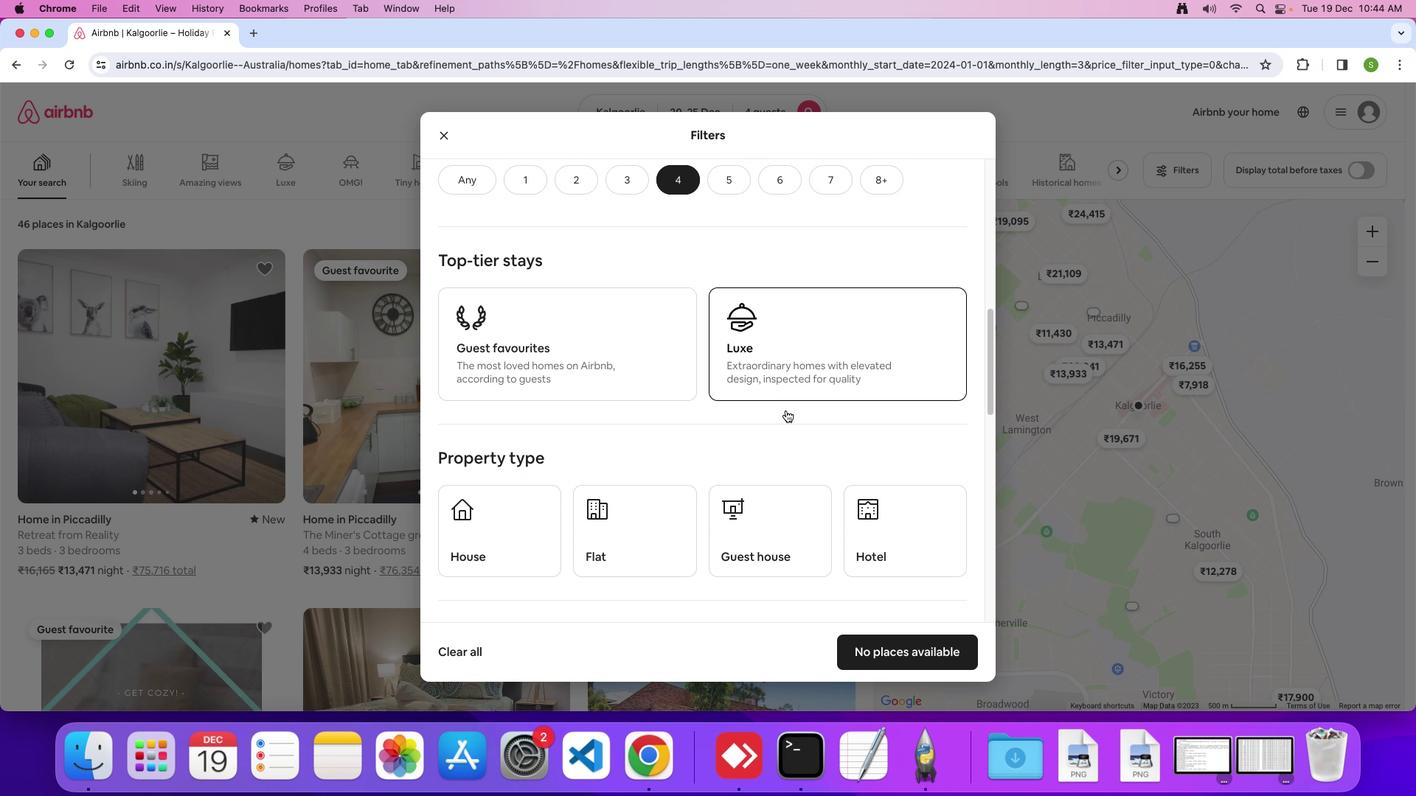 
Action: Mouse scrolled (785, 410) with delta (0, 0)
Screenshot: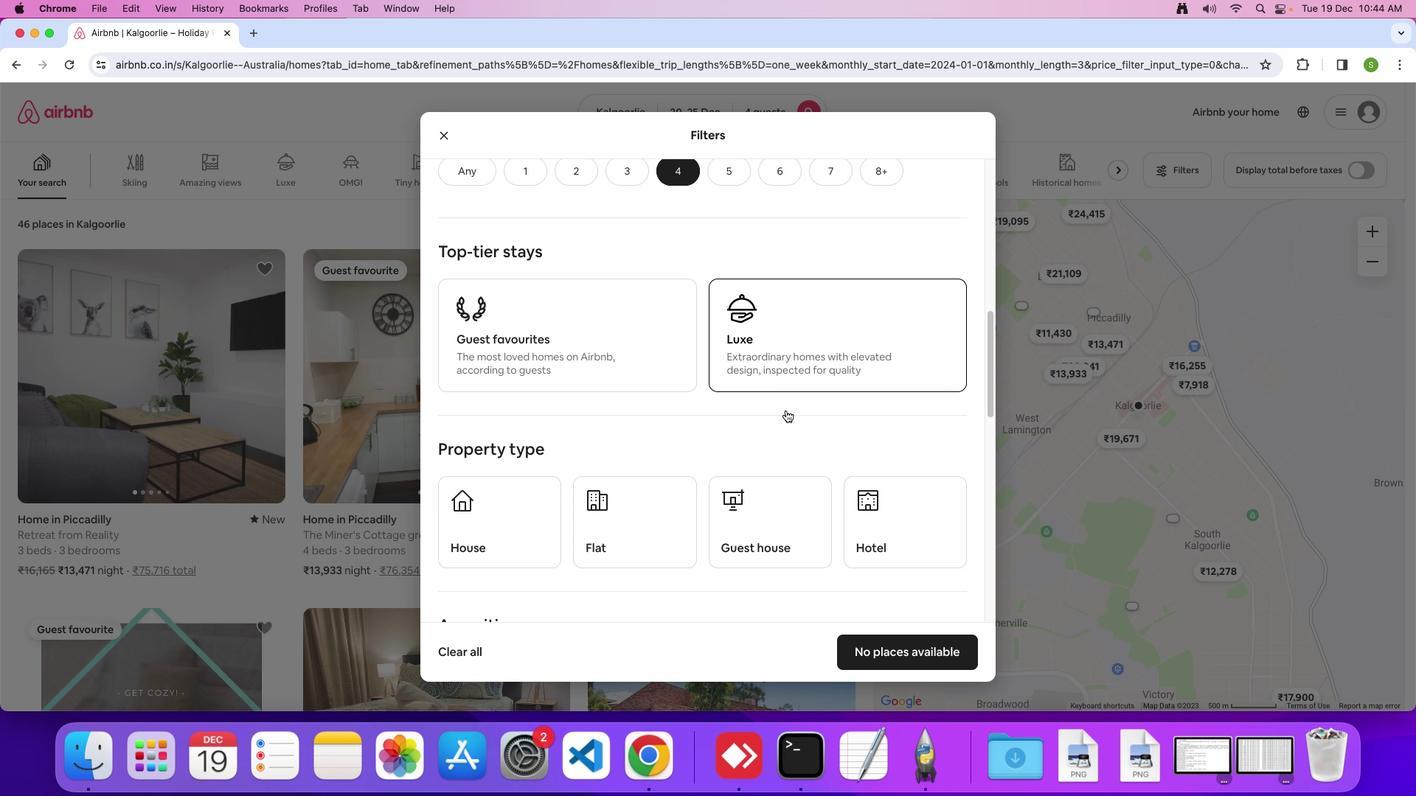 
Action: Mouse scrolled (785, 410) with delta (0, -2)
Screenshot: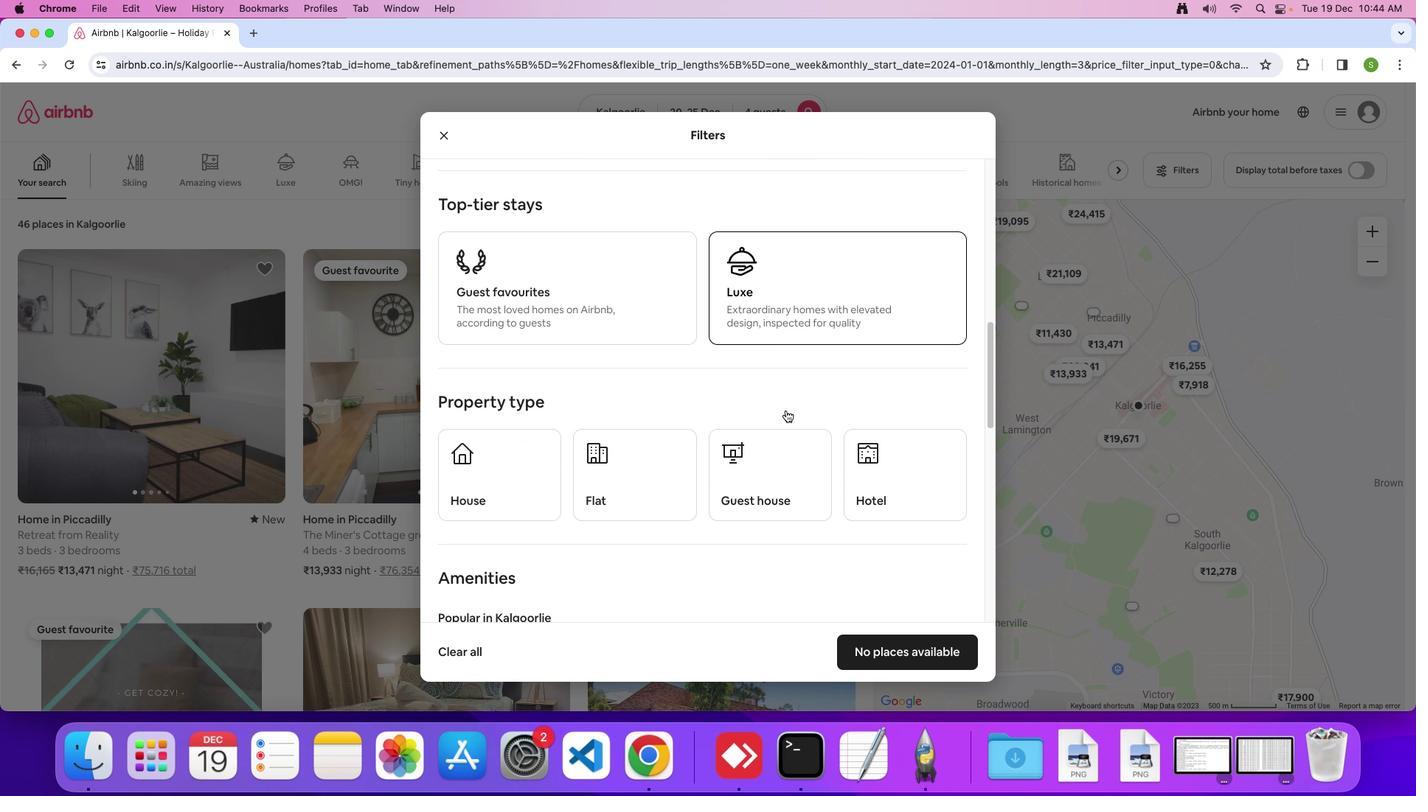 
Action: Mouse scrolled (785, 410) with delta (0, 0)
Screenshot: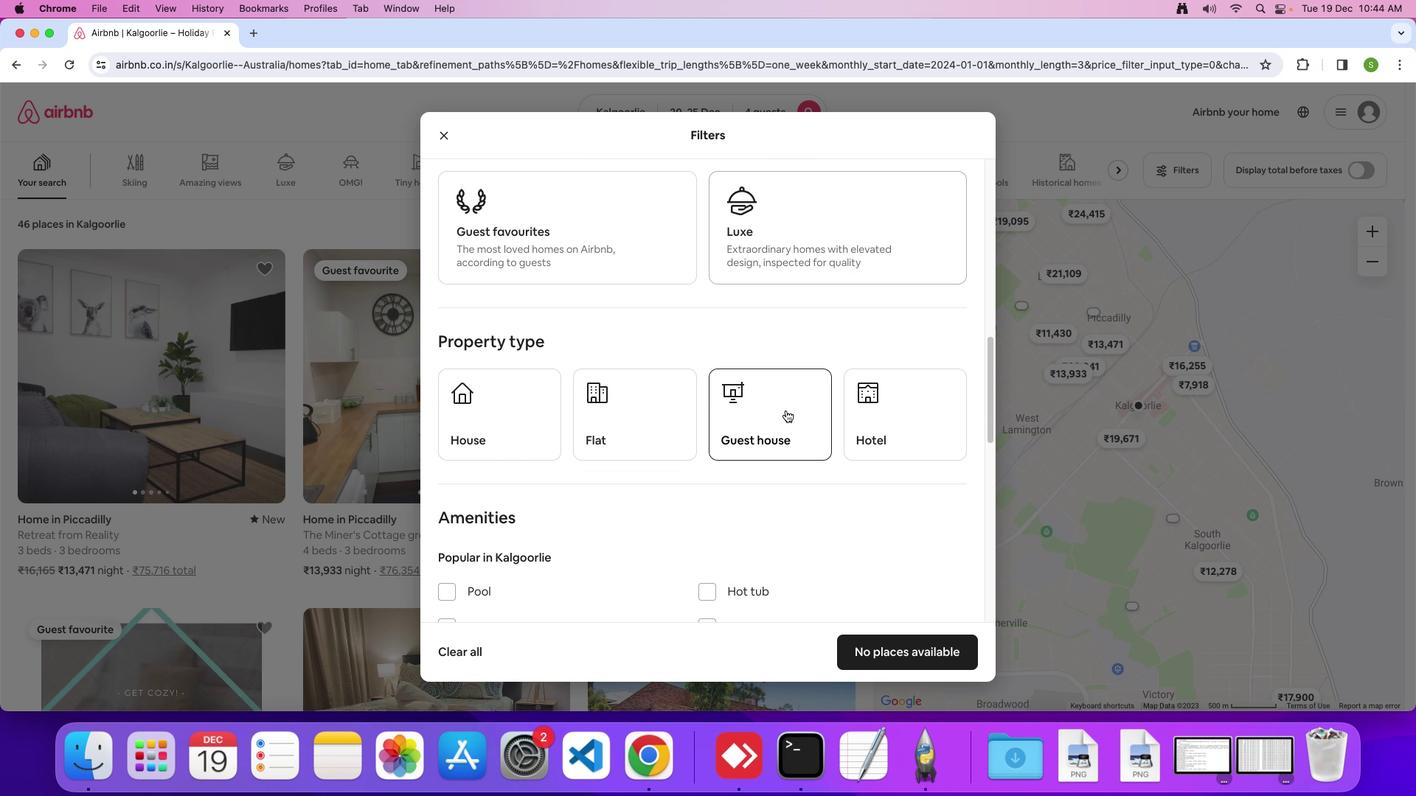 
Action: Mouse scrolled (785, 410) with delta (0, 0)
Screenshot: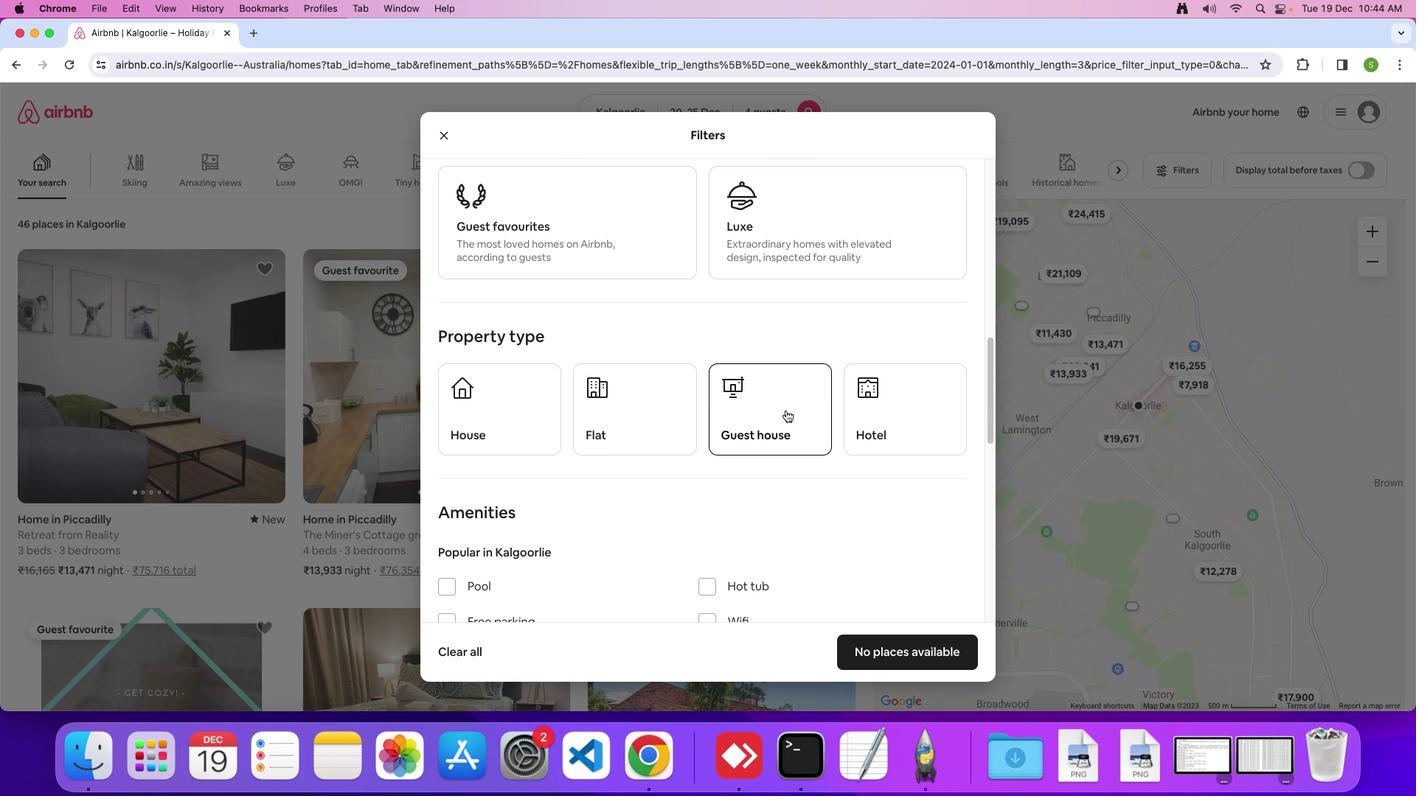 
Action: Mouse moved to (895, 390)
Screenshot: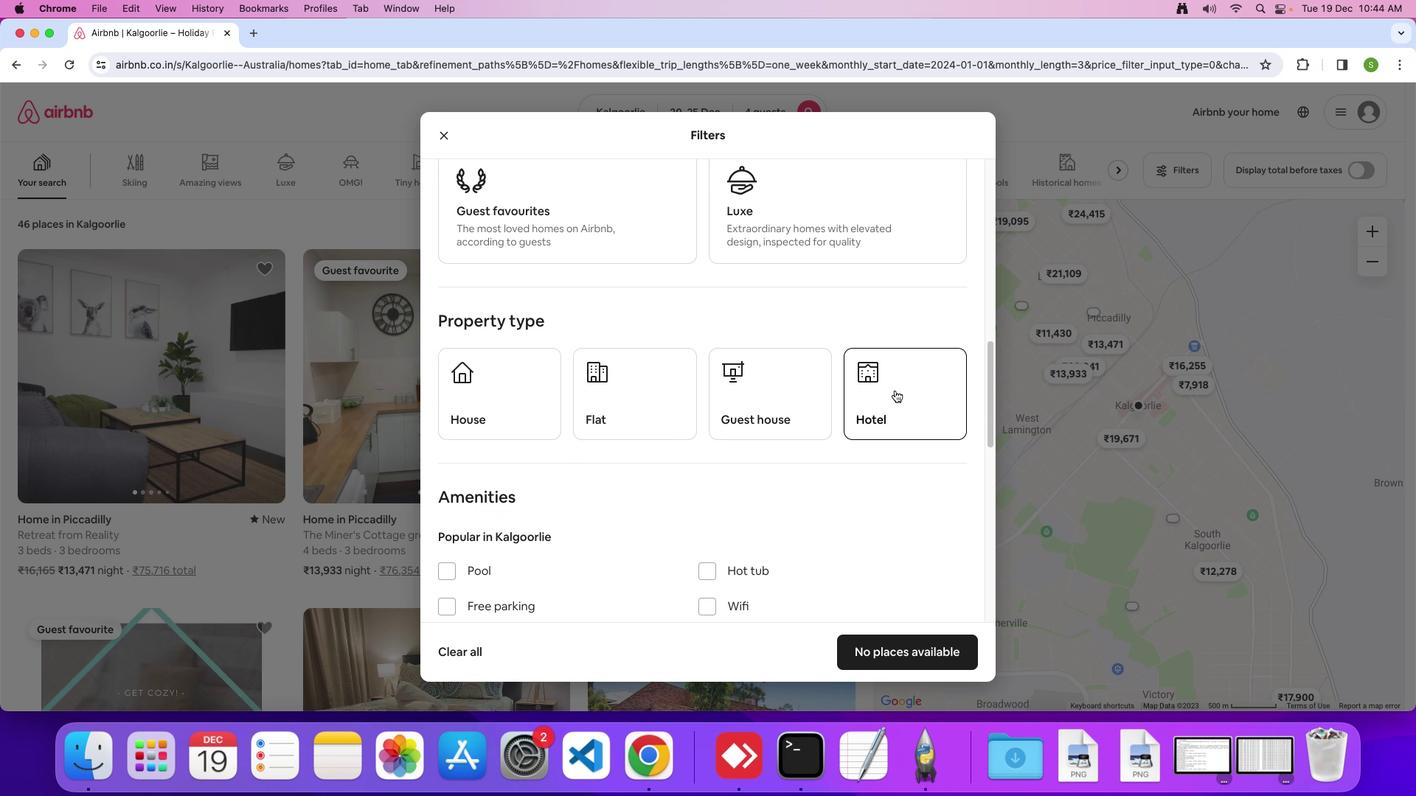 
Action: Mouse pressed left at (895, 390)
Screenshot: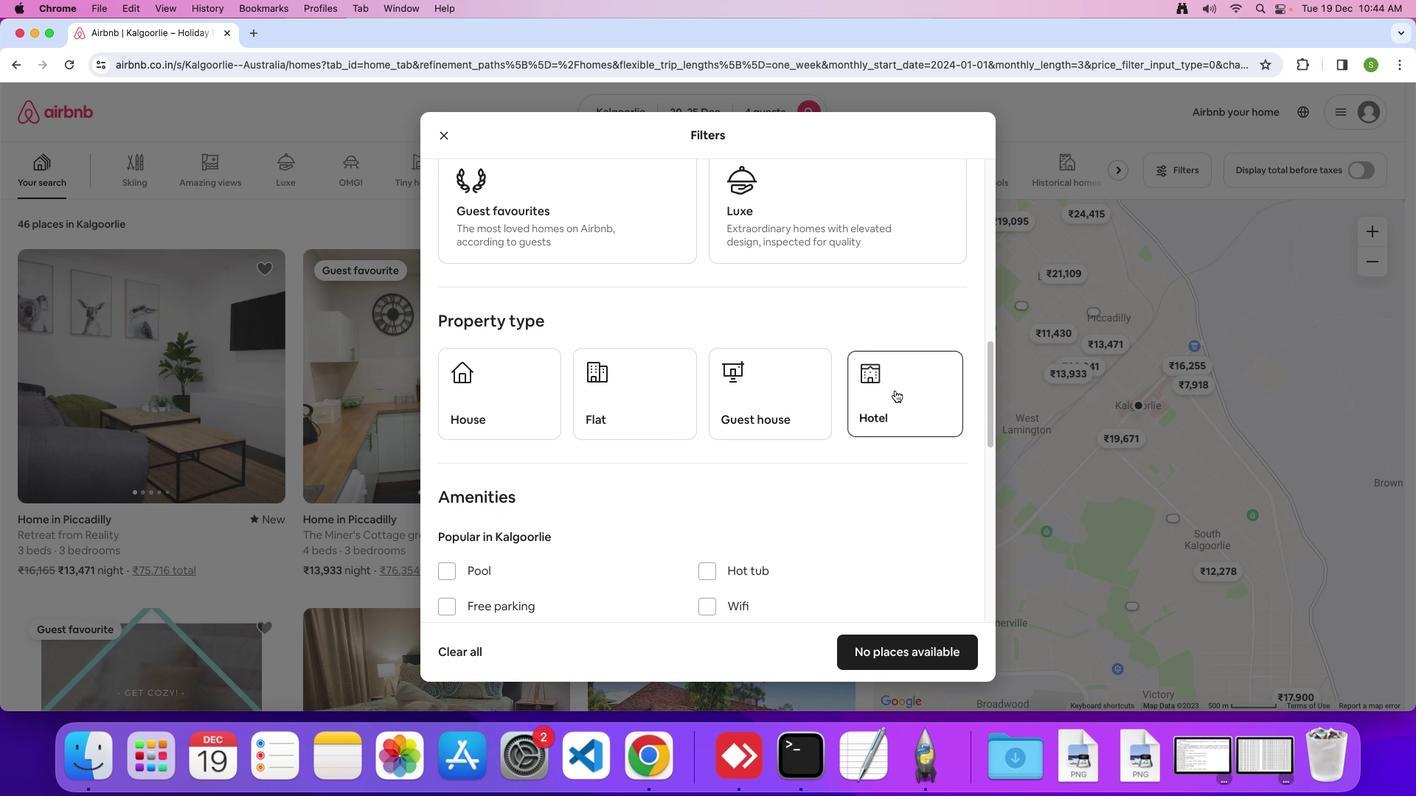 
Action: Mouse moved to (774, 520)
Screenshot: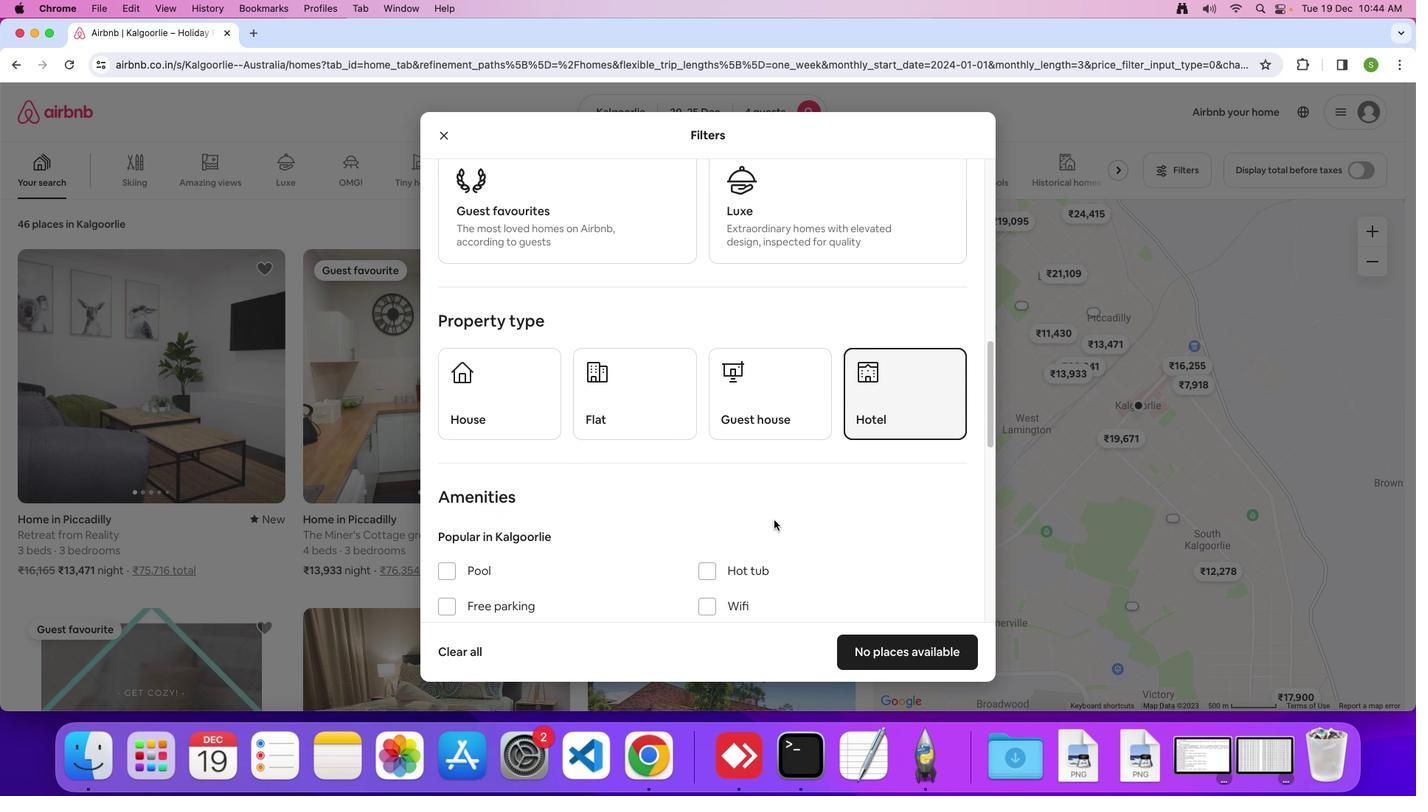 
Action: Mouse scrolled (774, 520) with delta (0, 0)
Screenshot: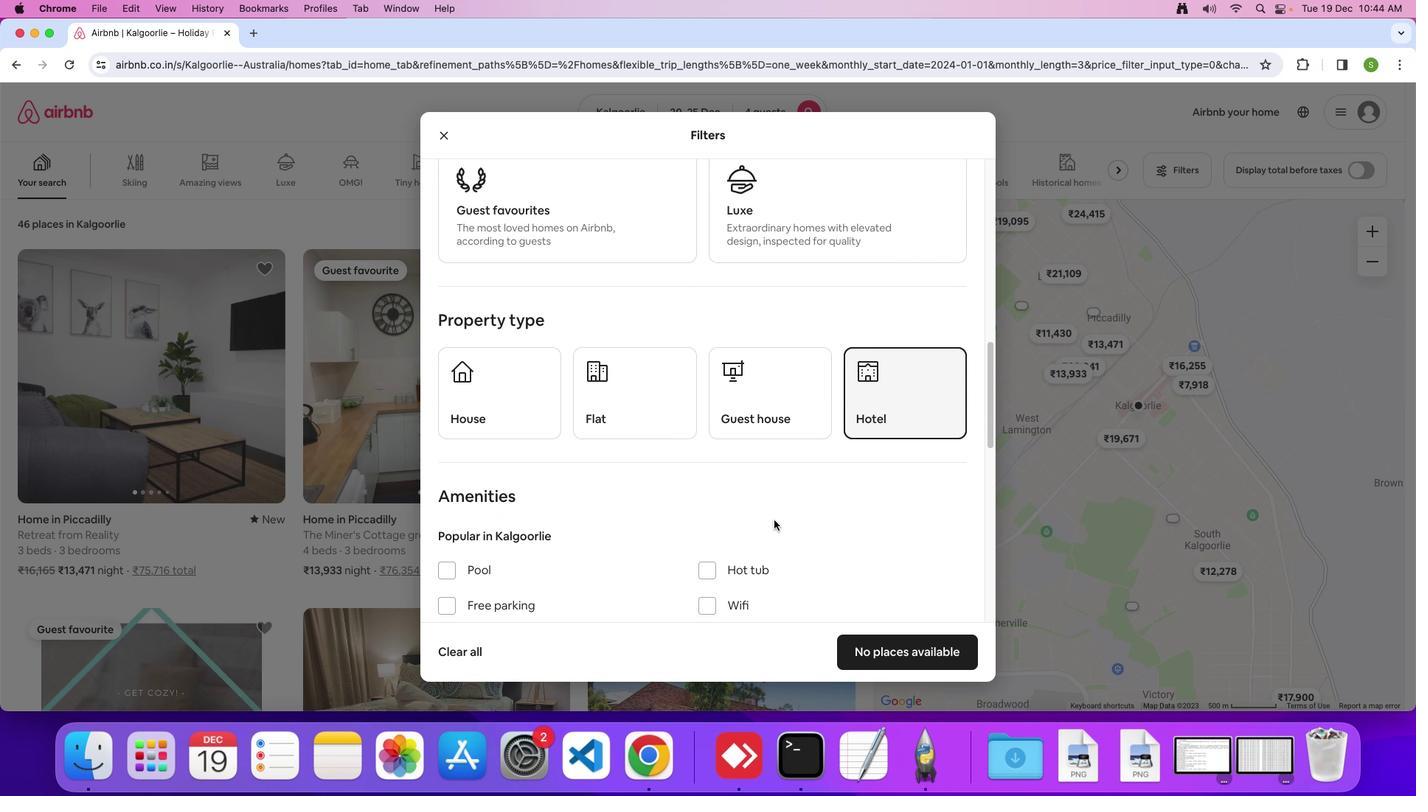 
Action: Mouse scrolled (774, 520) with delta (0, 0)
Screenshot: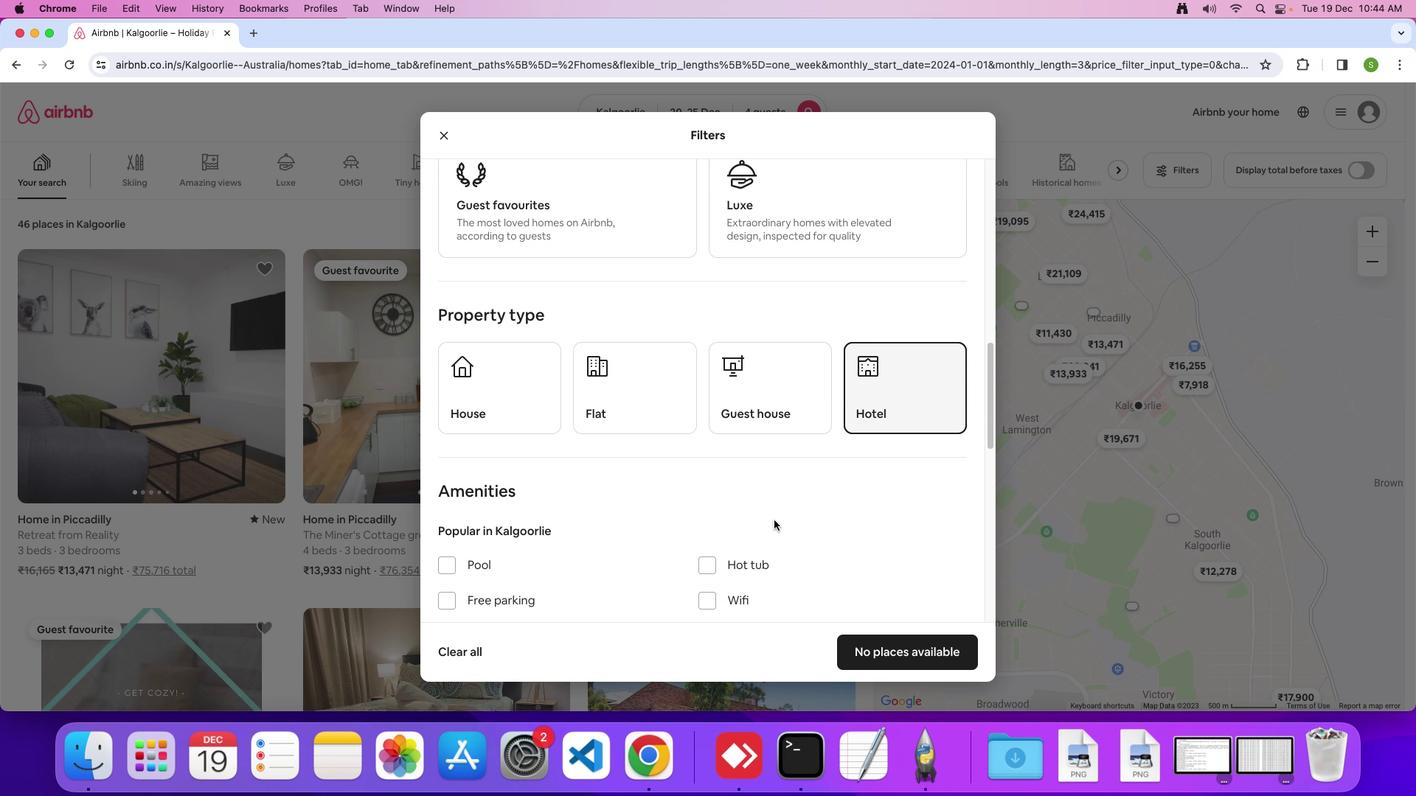 
Action: Mouse scrolled (774, 520) with delta (0, 0)
Screenshot: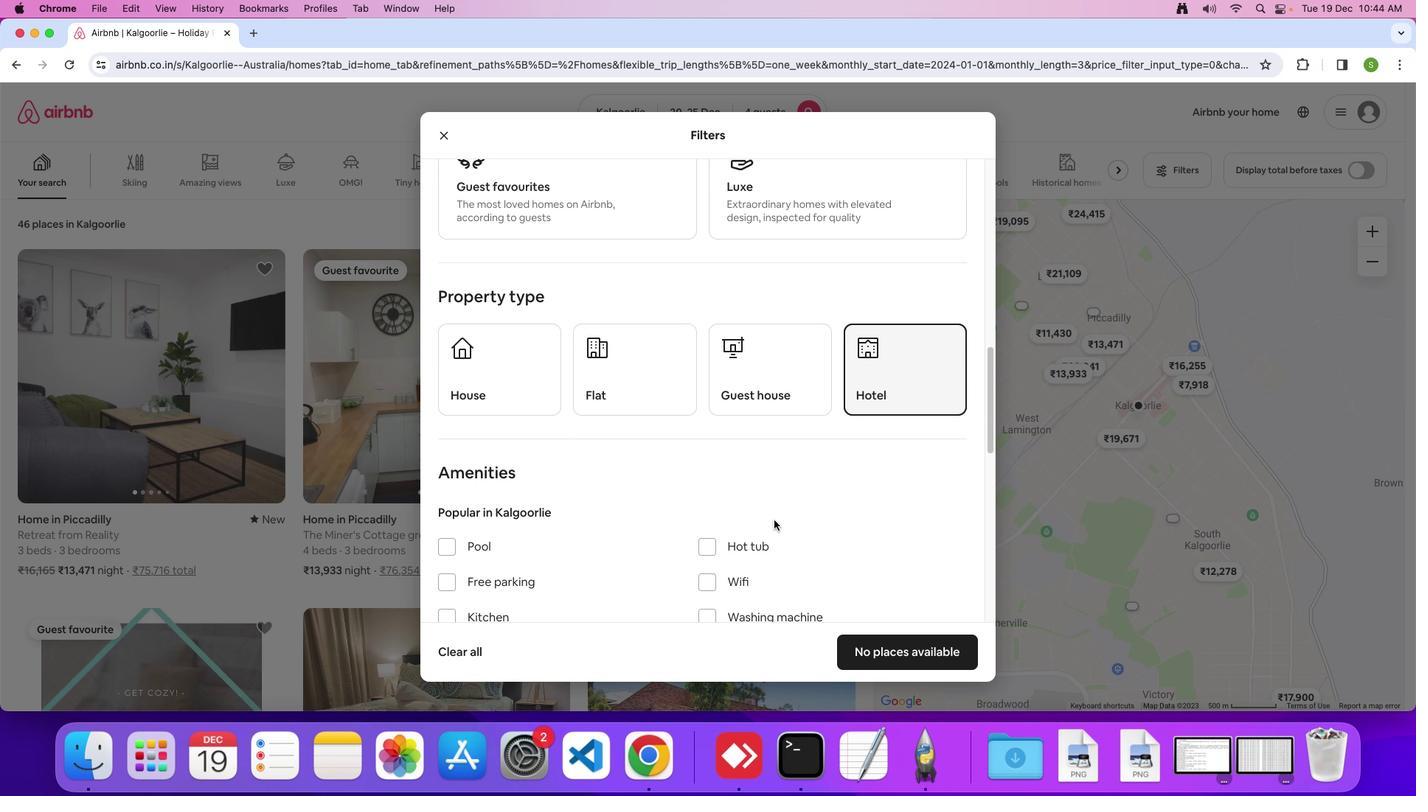 
Action: Mouse moved to (774, 519)
Screenshot: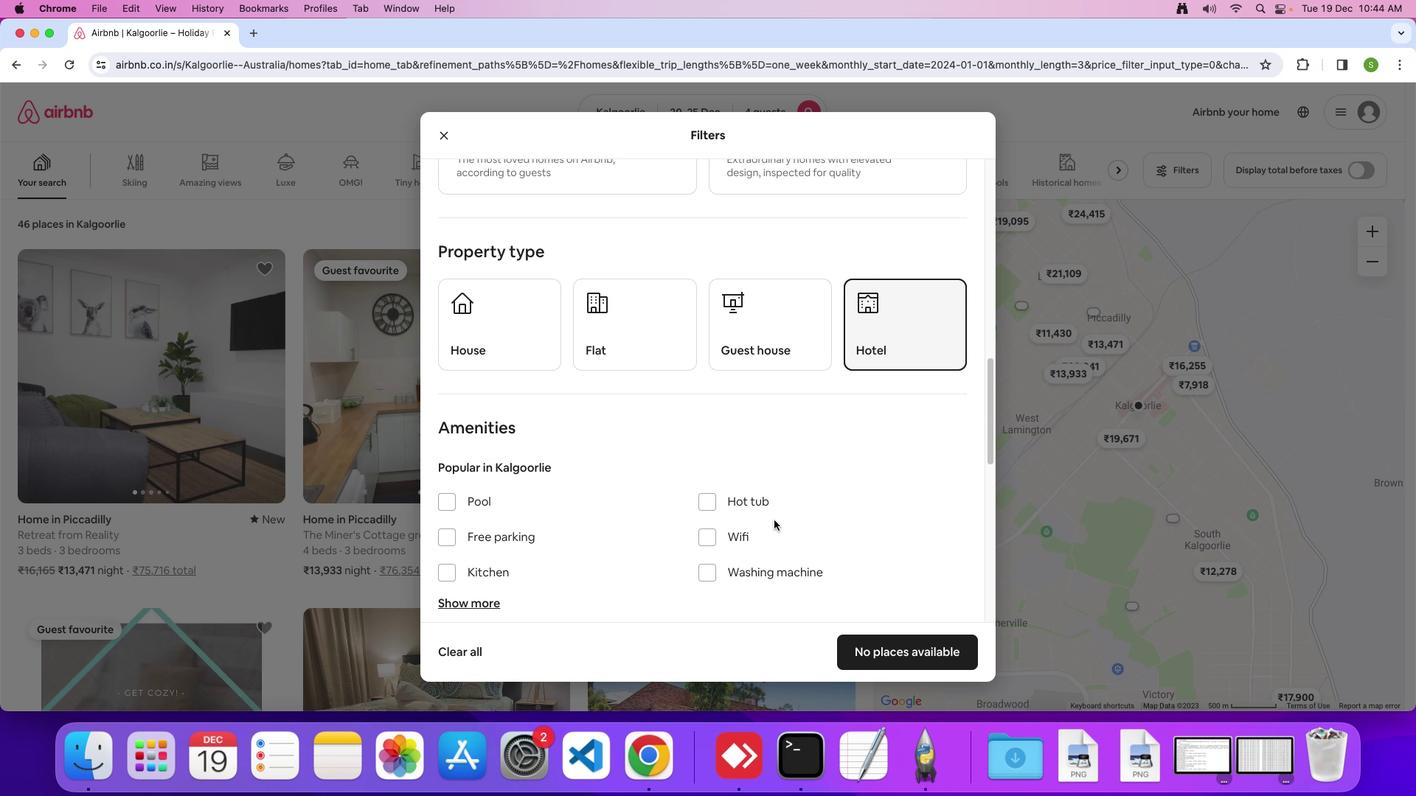 
Action: Mouse scrolled (774, 519) with delta (0, 0)
Screenshot: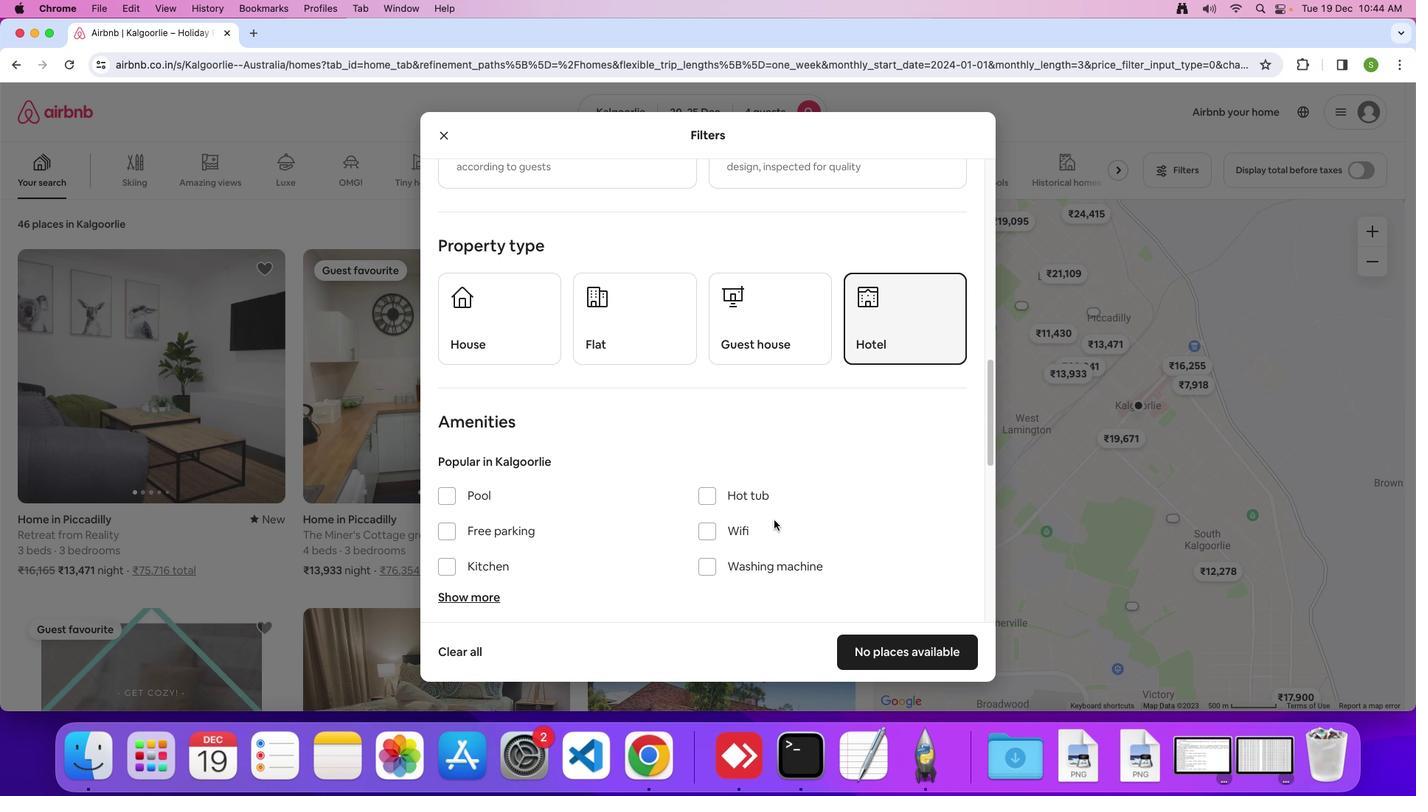 
Action: Mouse scrolled (774, 519) with delta (0, 0)
Screenshot: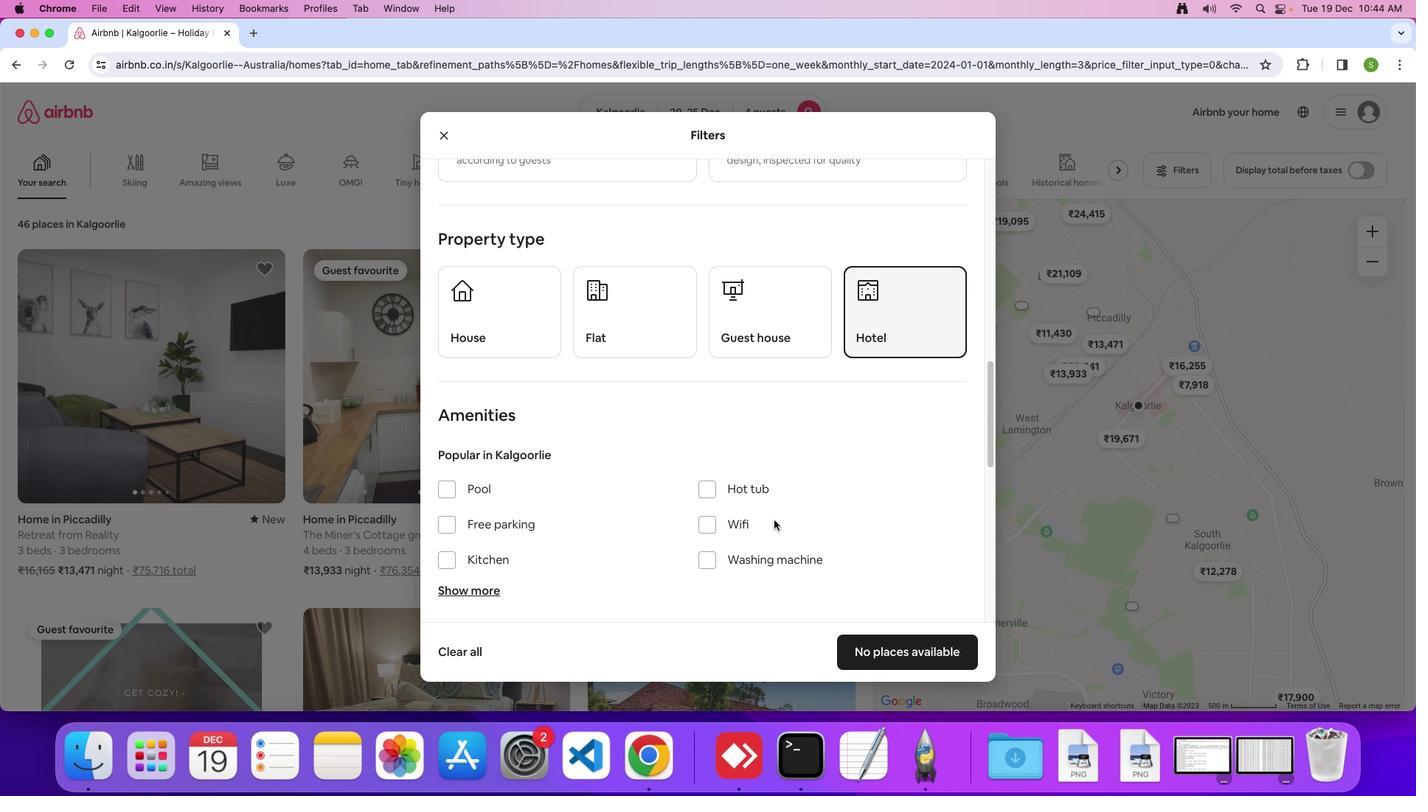 
Action: Mouse scrolled (774, 519) with delta (0, 0)
Screenshot: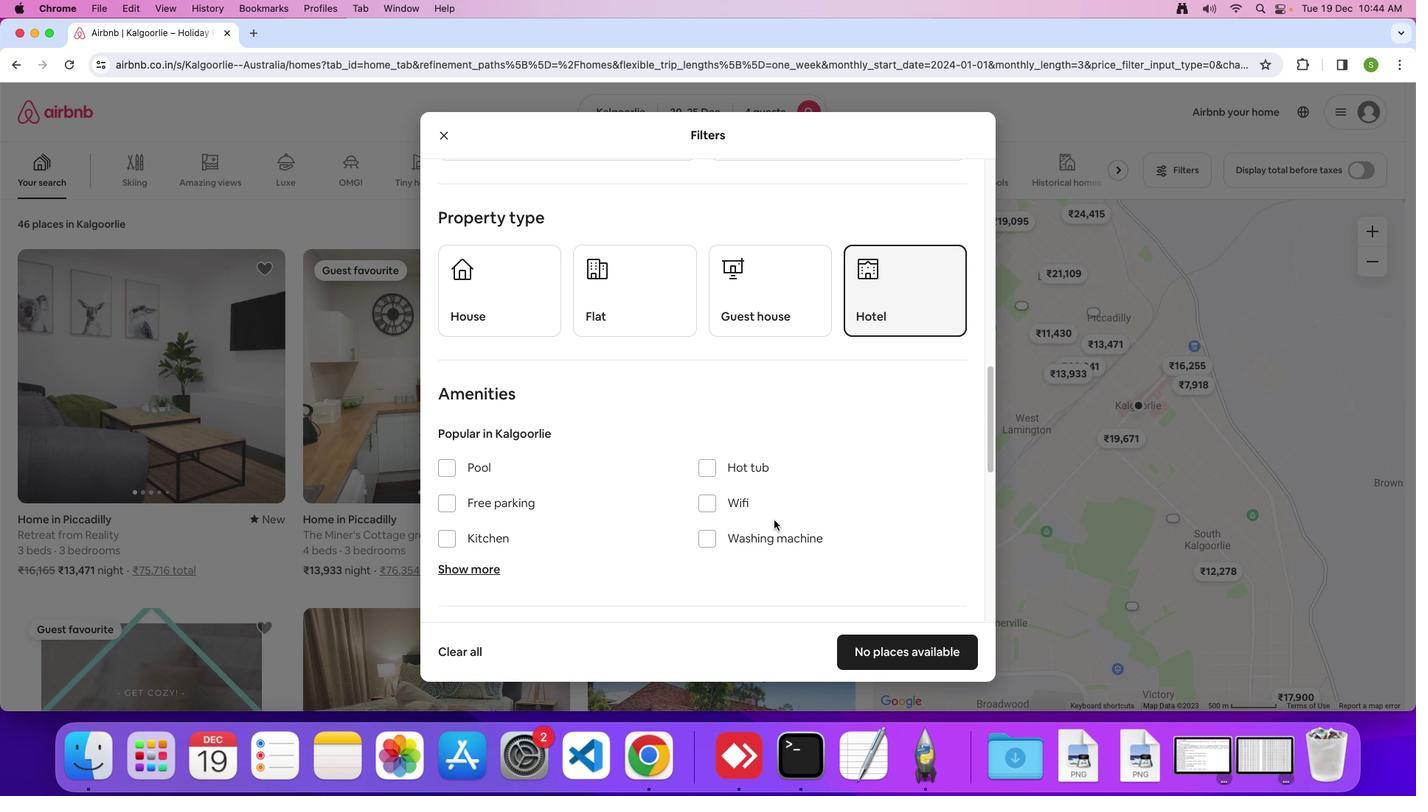 
Action: Mouse scrolled (774, 519) with delta (0, 0)
Screenshot: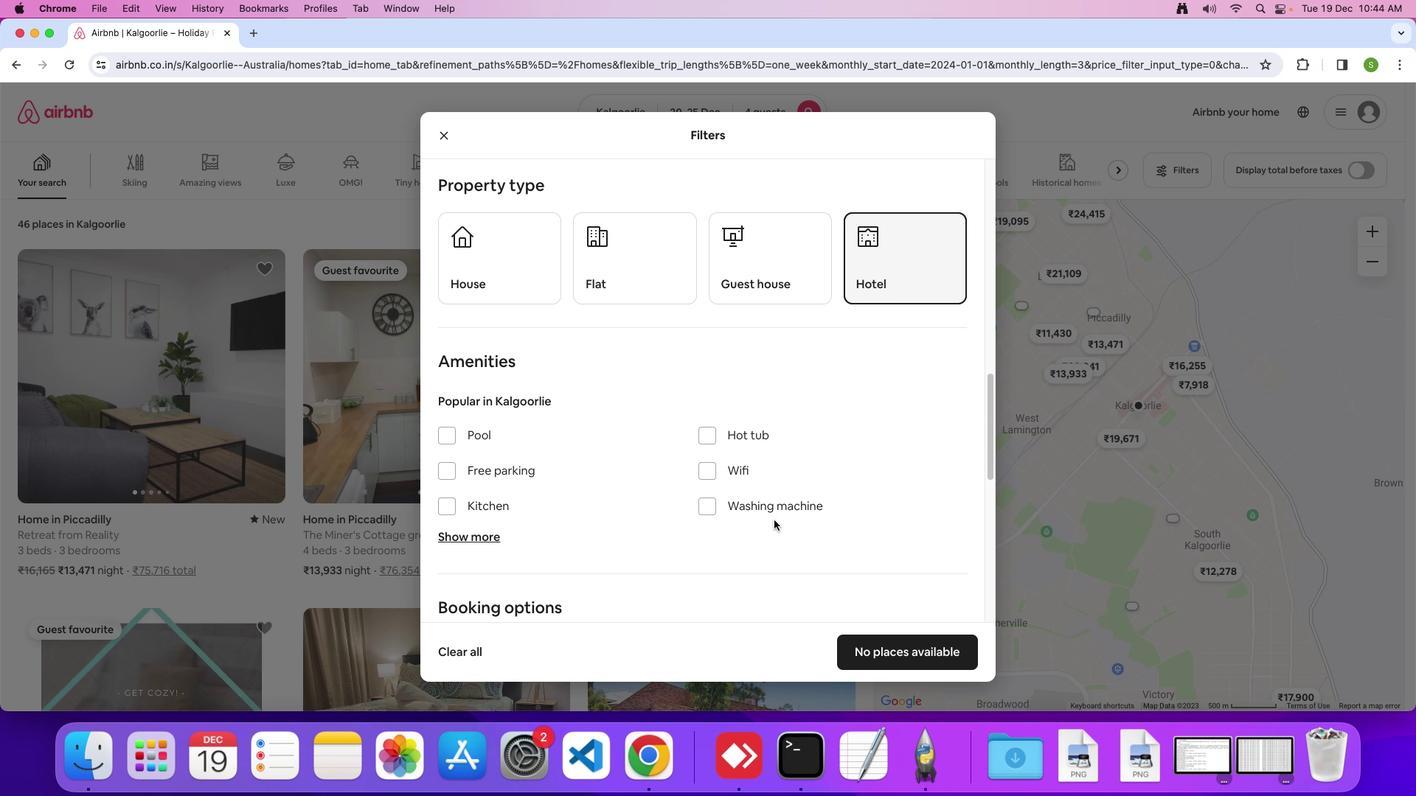 
Action: Mouse scrolled (774, 519) with delta (0, 0)
Screenshot: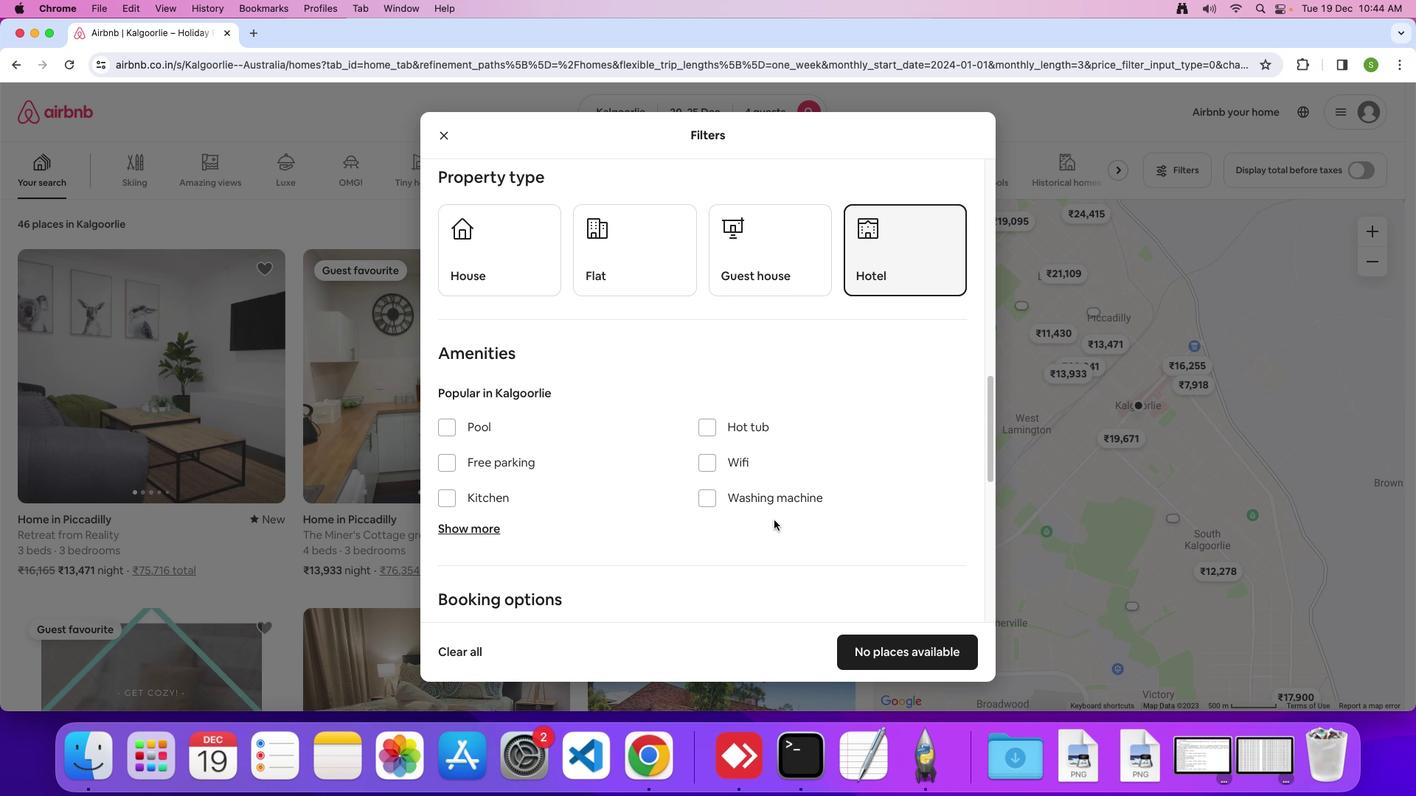 
Action: Mouse scrolled (774, 519) with delta (0, 0)
Screenshot: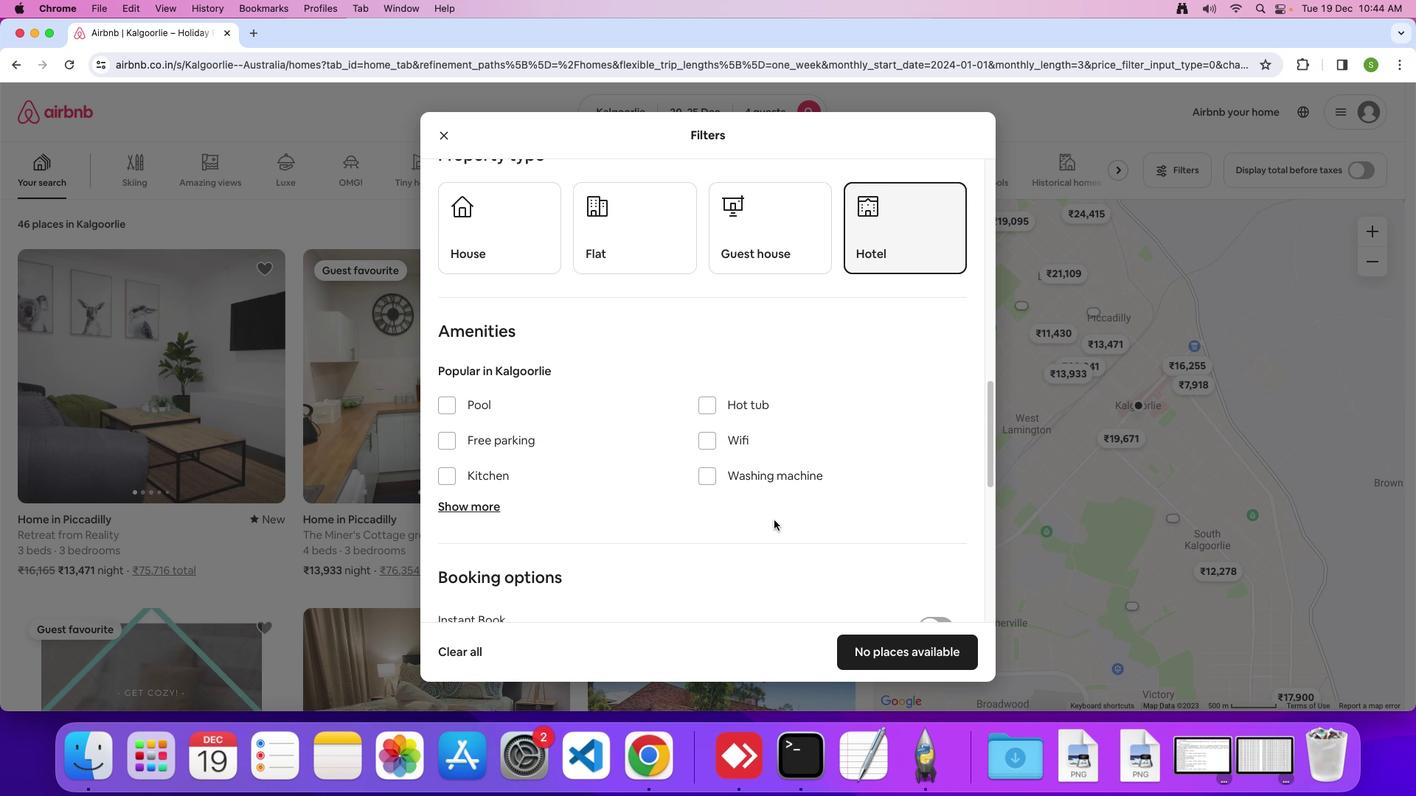 
Action: Mouse scrolled (774, 519) with delta (0, 0)
Screenshot: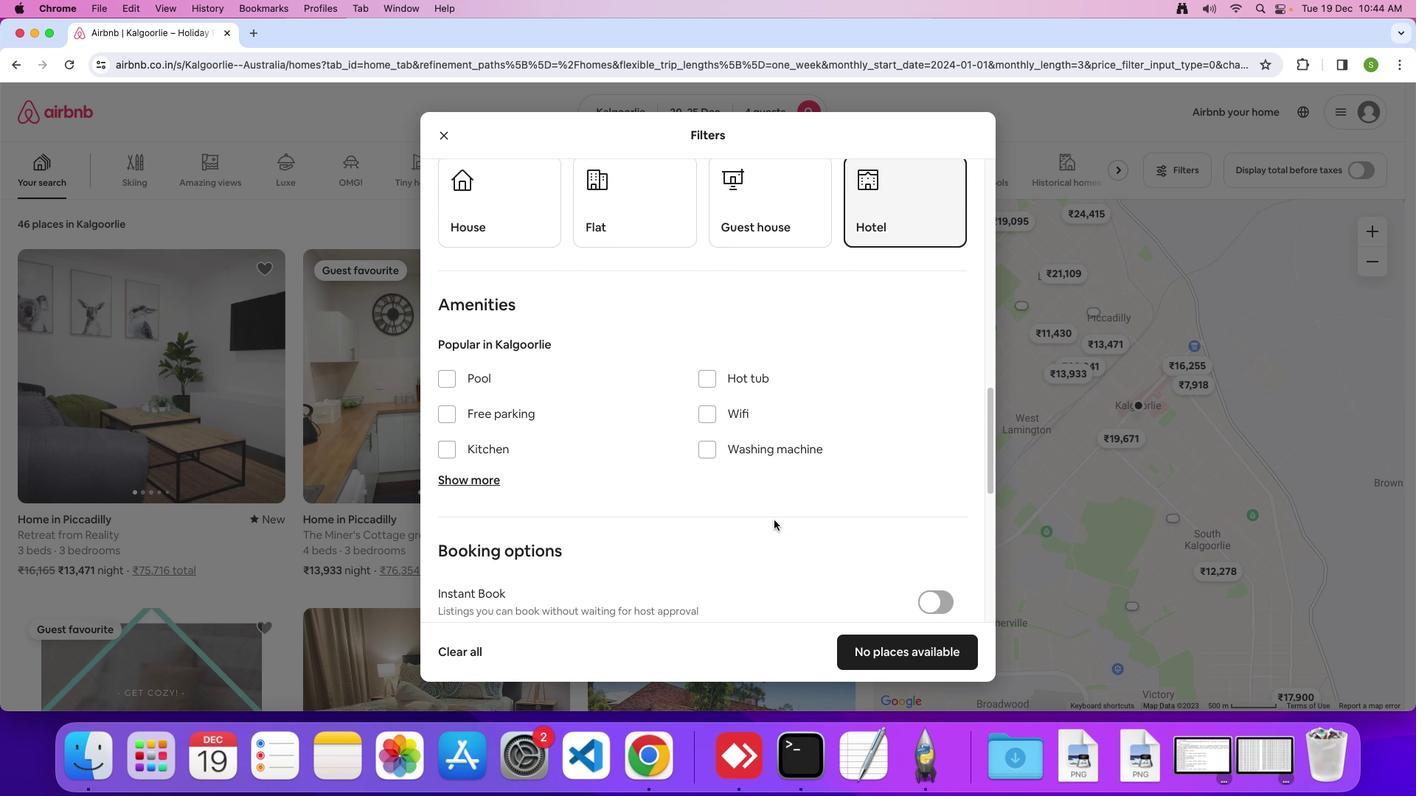 
Action: Mouse scrolled (774, 519) with delta (0, 0)
Screenshot: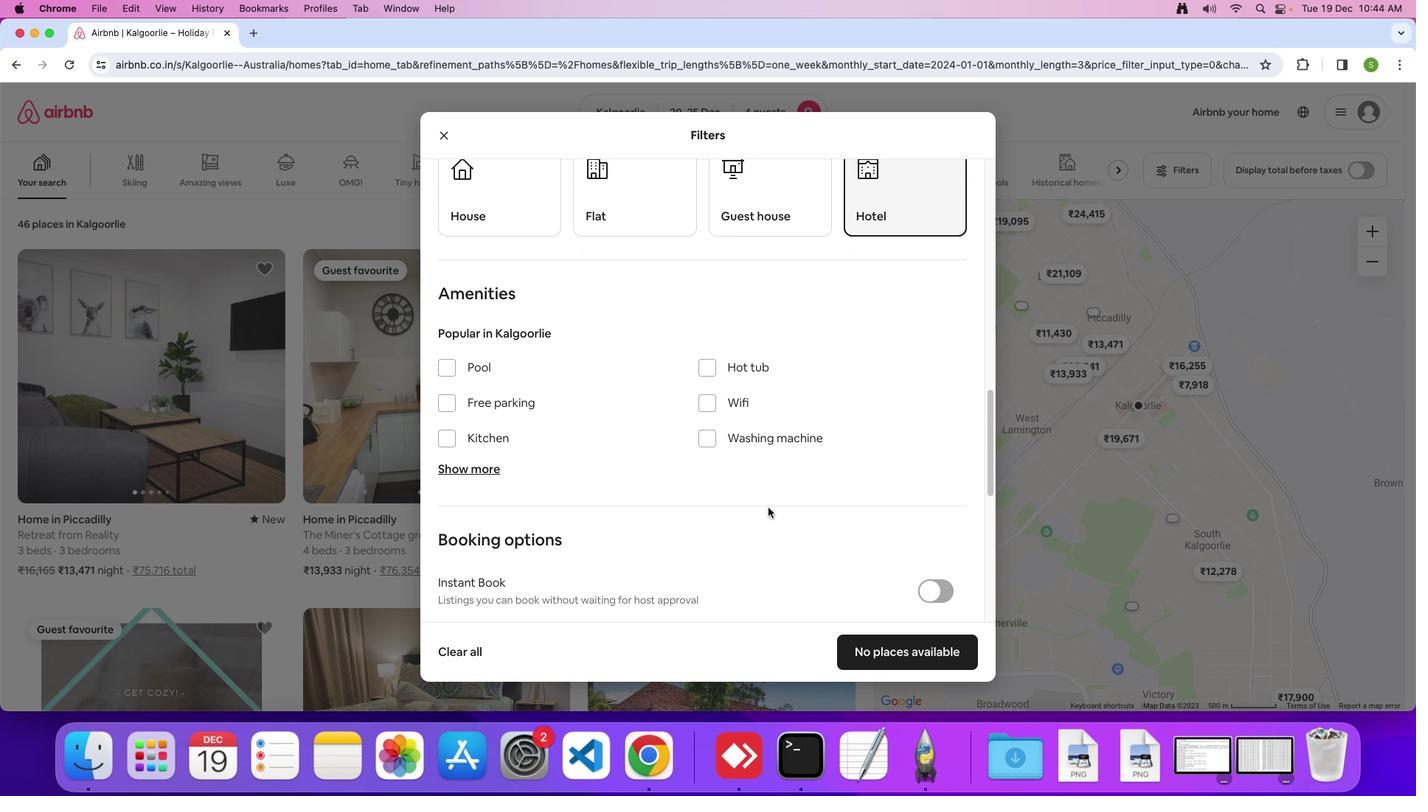 
Action: Mouse moved to (467, 462)
Screenshot: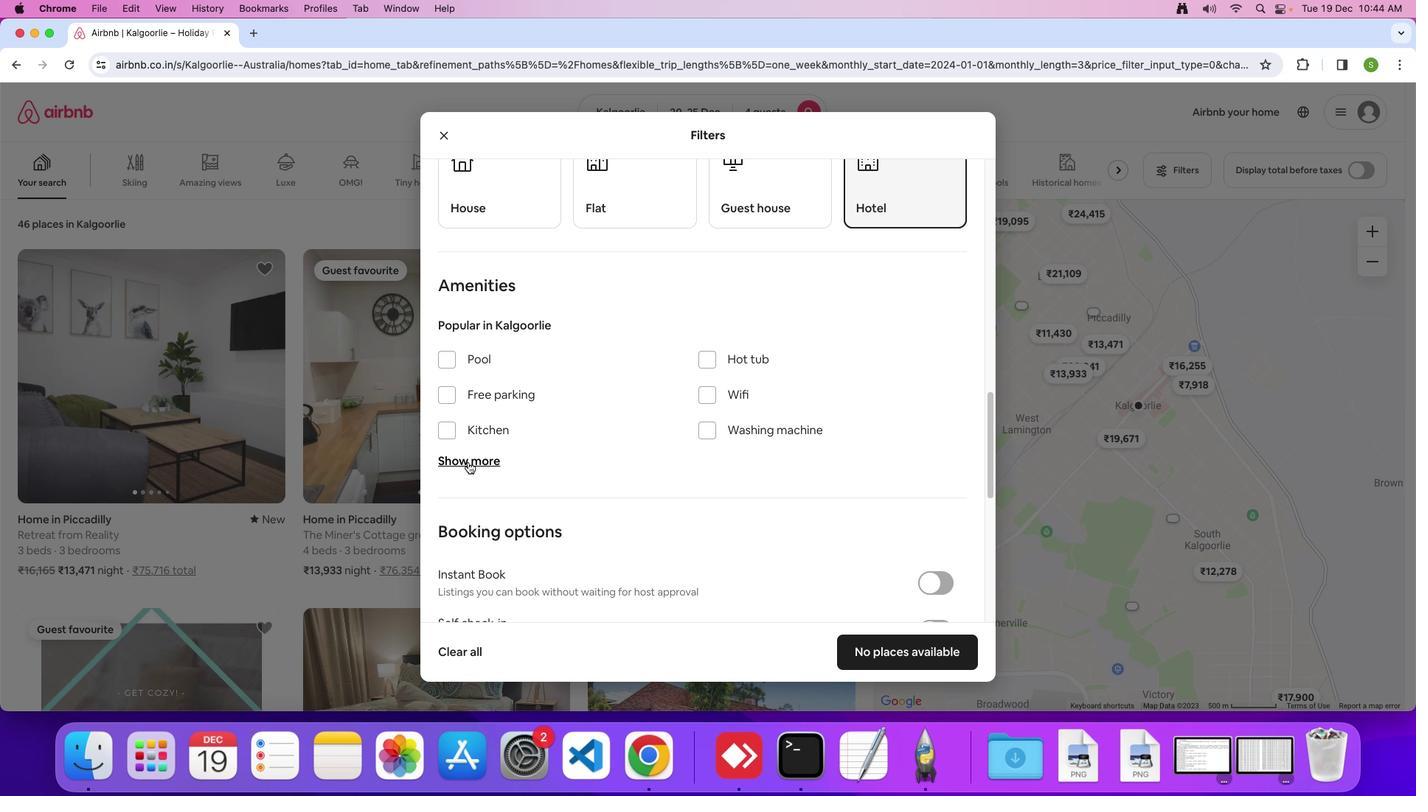 
Action: Mouse pressed left at (467, 462)
Screenshot: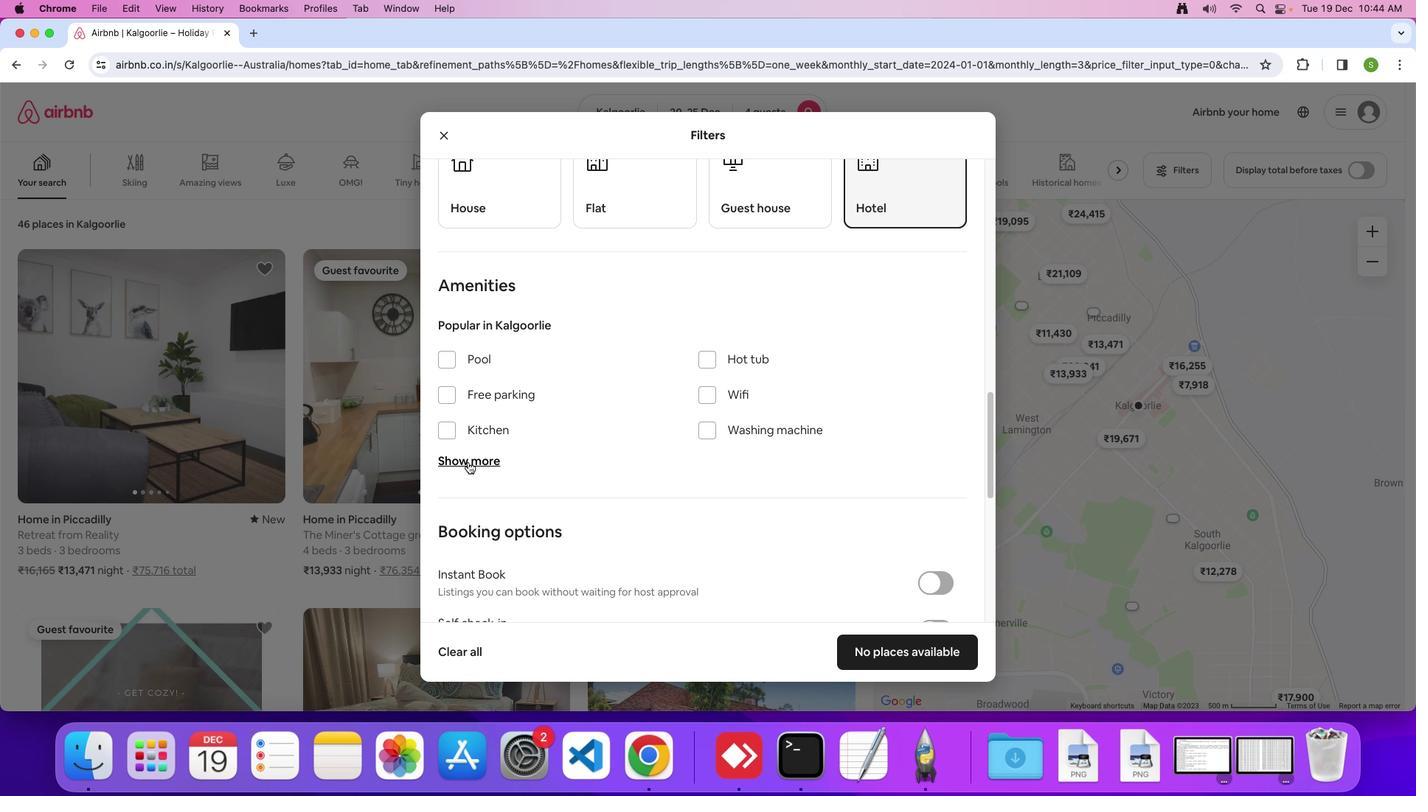 
Action: Mouse moved to (707, 396)
Screenshot: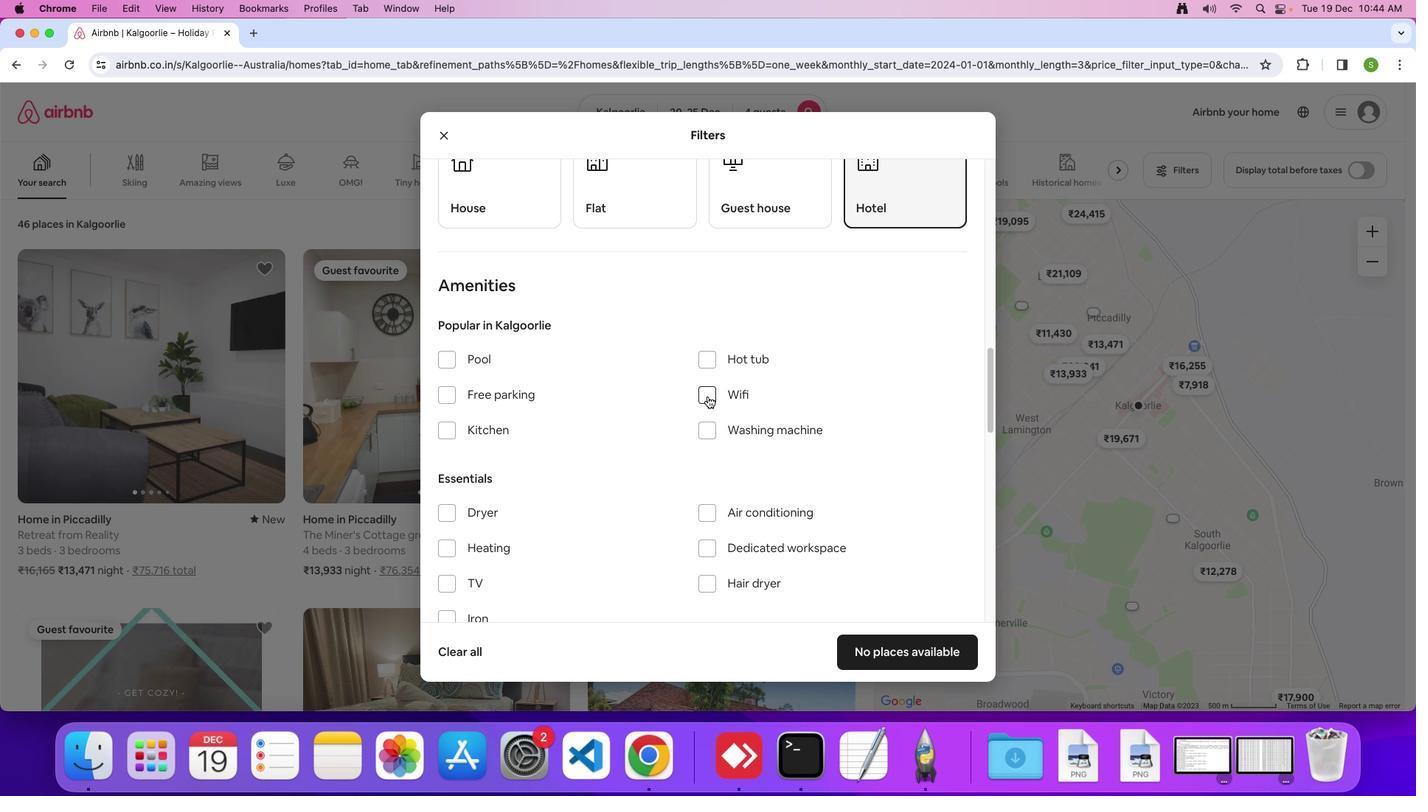 
Action: Mouse pressed left at (707, 396)
Screenshot: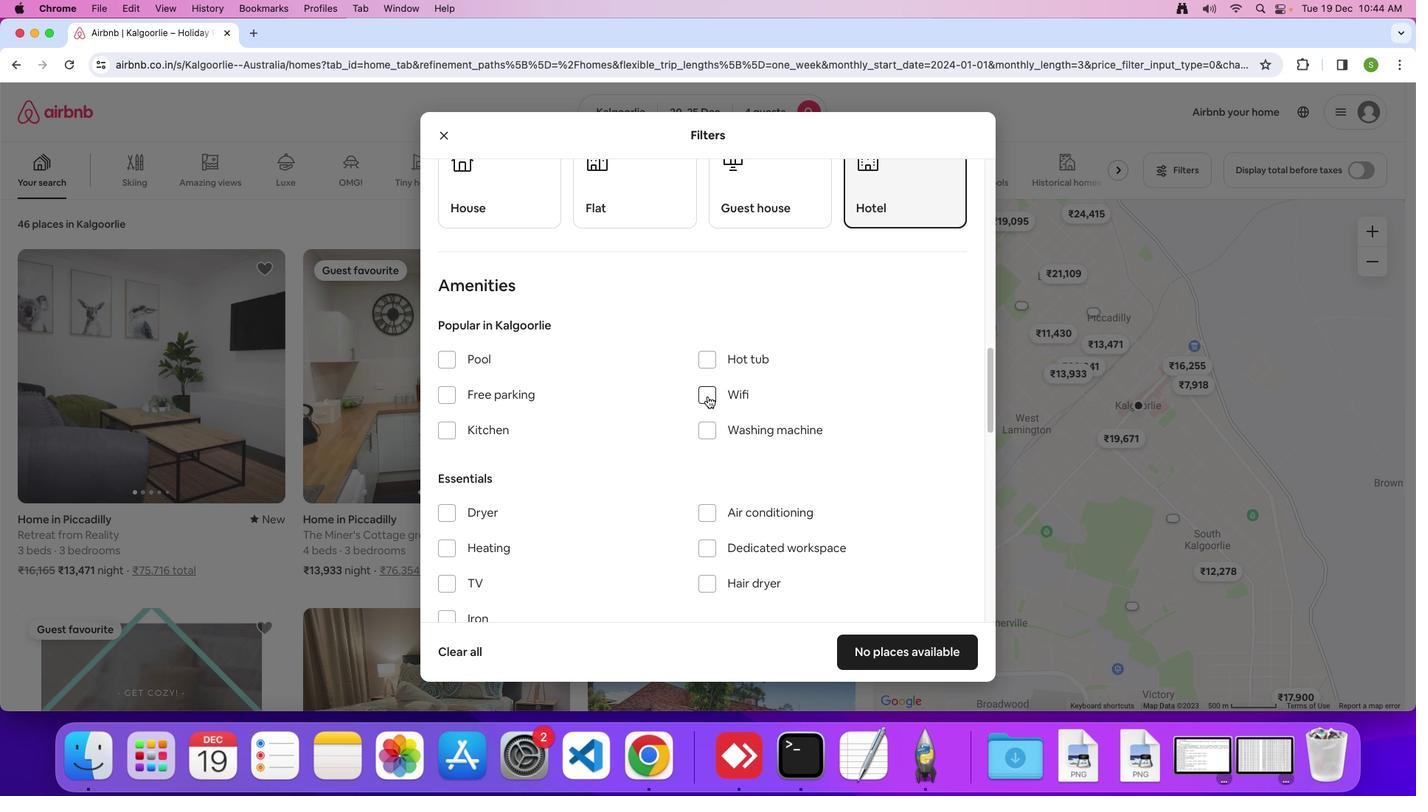 
Action: Mouse moved to (612, 440)
Screenshot: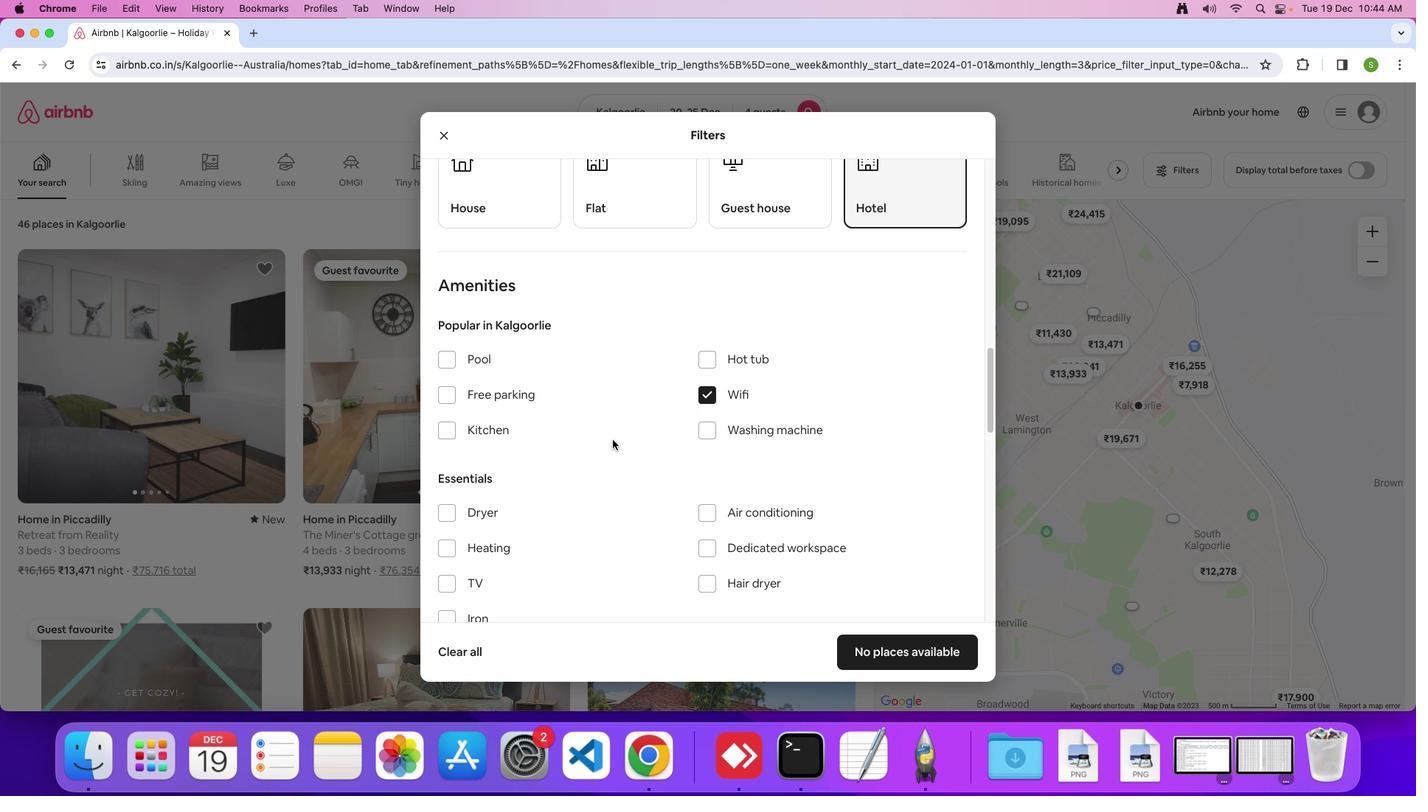 
Action: Mouse scrolled (612, 440) with delta (0, 0)
Screenshot: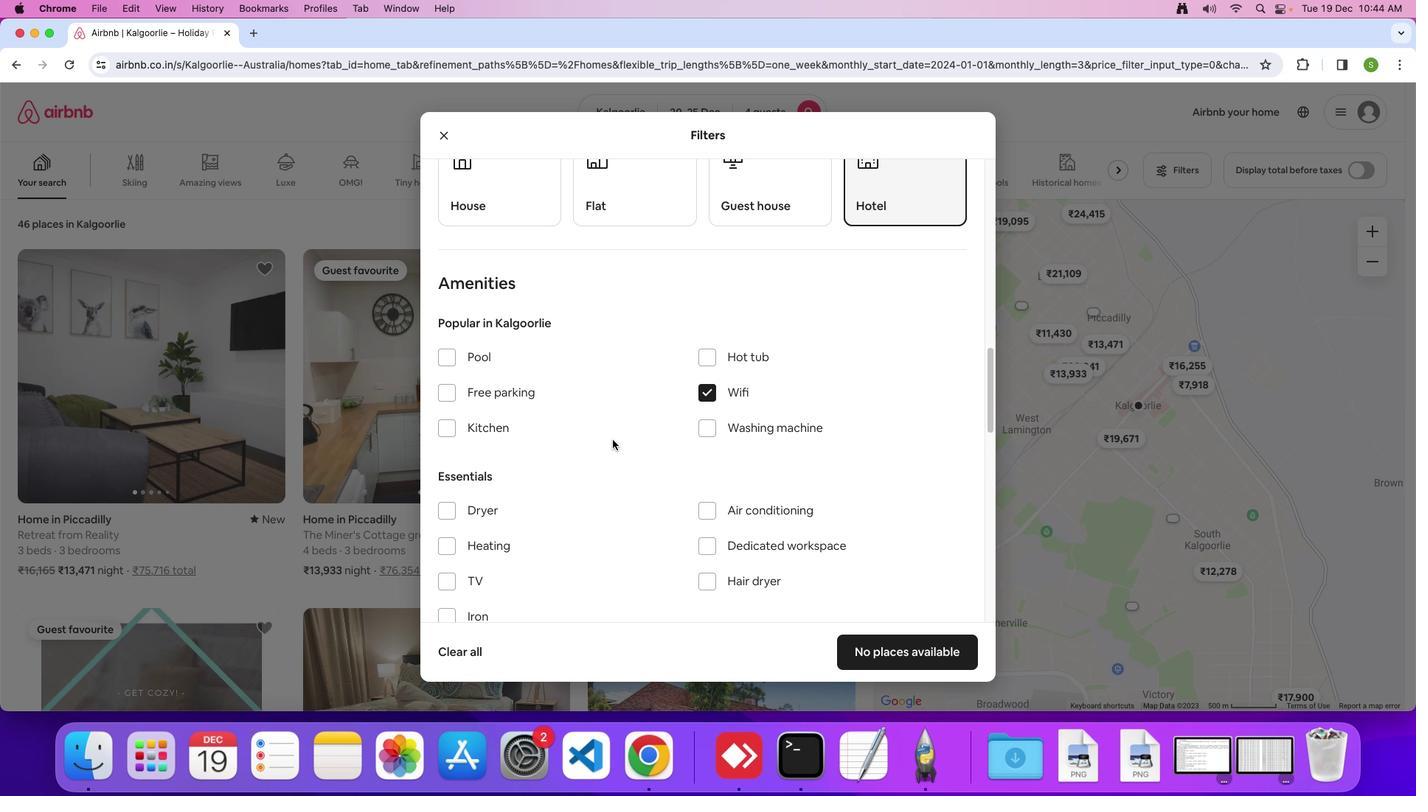 
Action: Mouse scrolled (612, 440) with delta (0, 0)
Screenshot: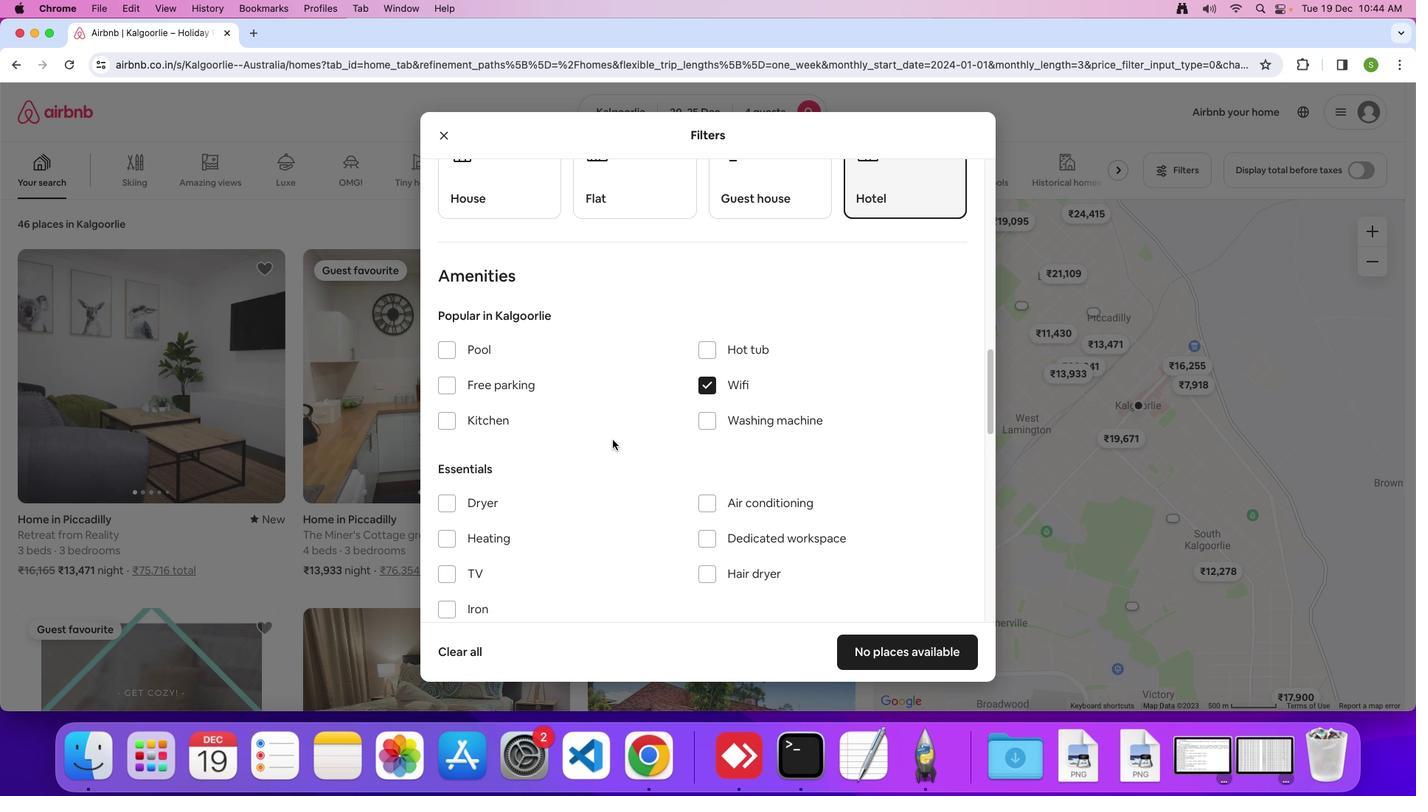 
Action: Mouse scrolled (612, 440) with delta (0, 0)
Screenshot: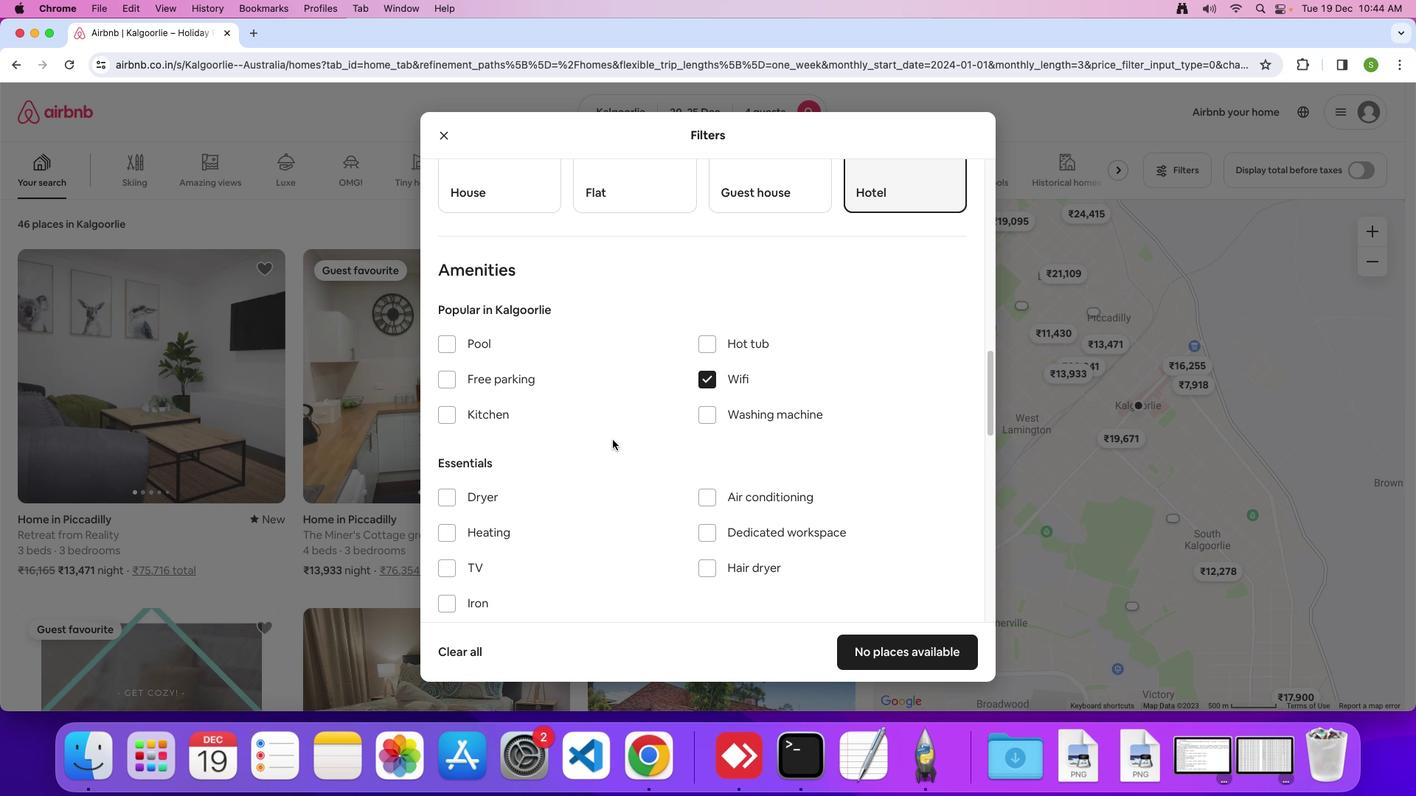 
Action: Mouse scrolled (612, 440) with delta (0, 0)
Screenshot: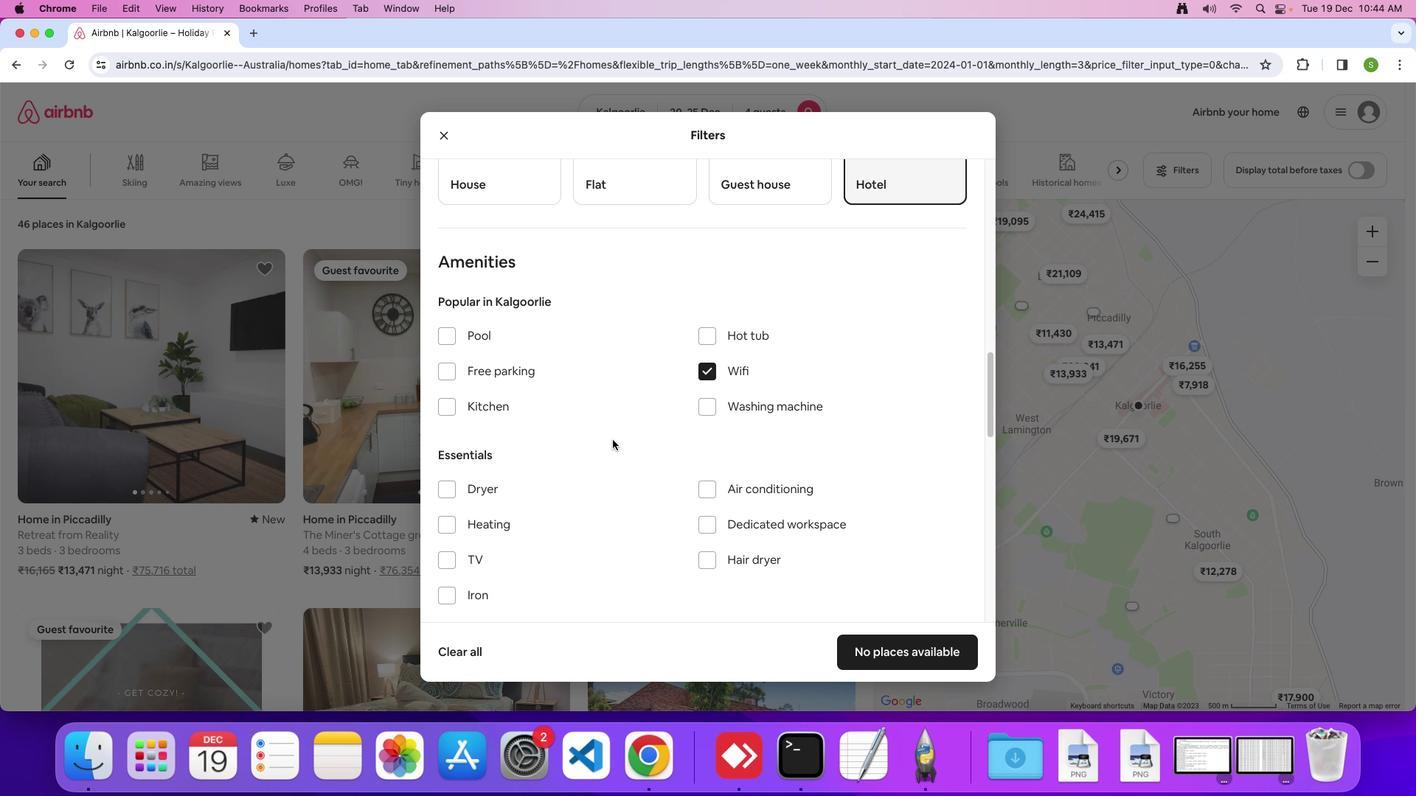 
Action: Mouse scrolled (612, 440) with delta (0, 0)
Screenshot: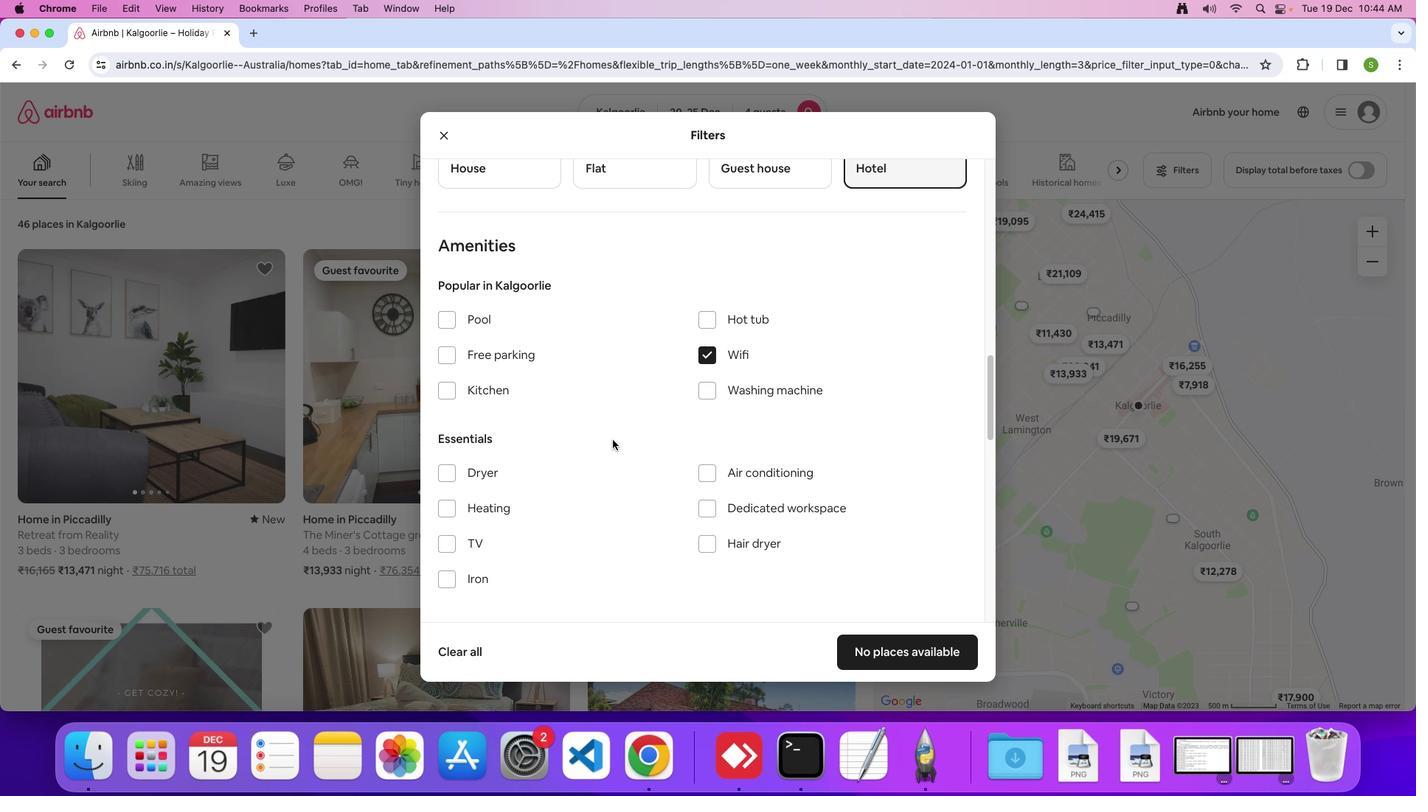 
Action: Mouse scrolled (612, 440) with delta (0, 0)
Screenshot: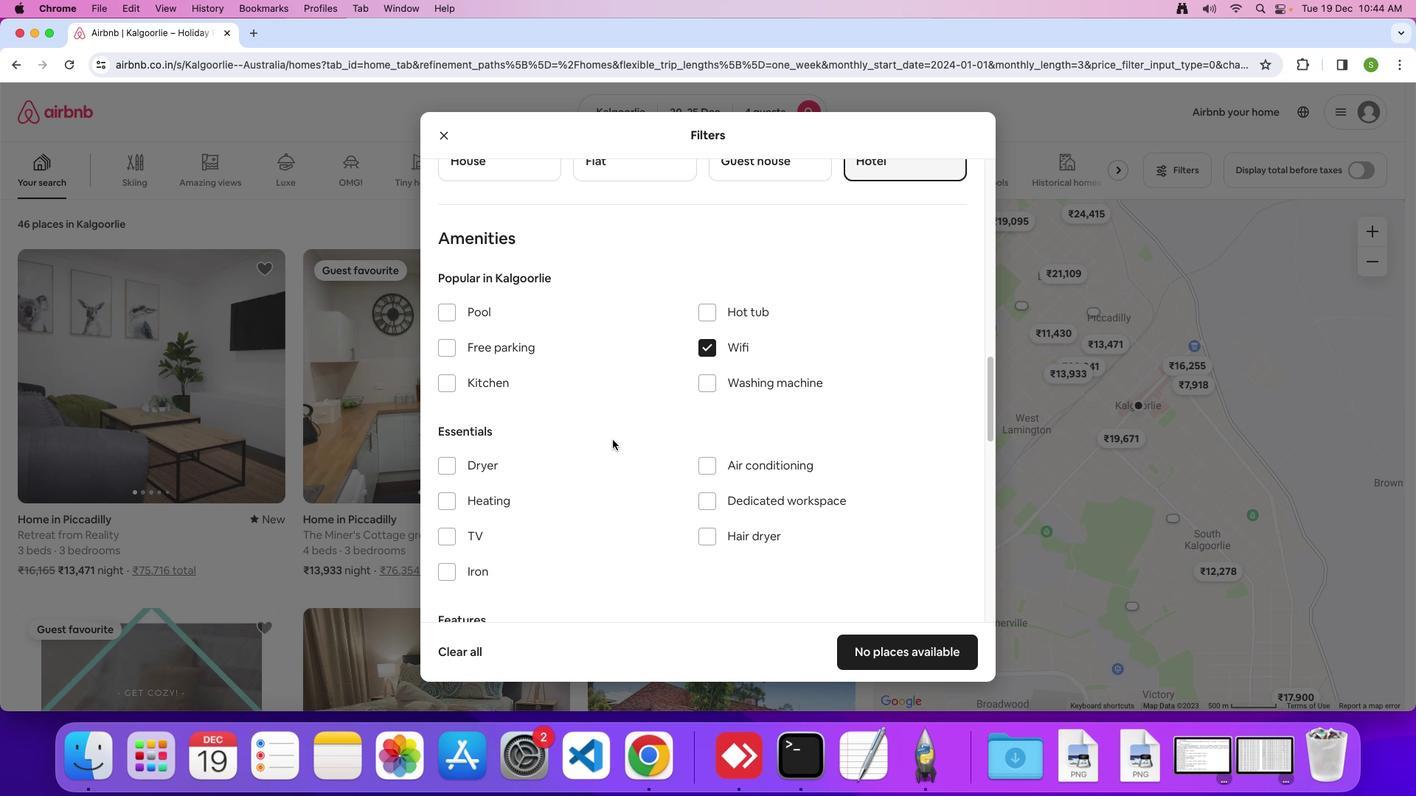 
Action: Mouse scrolled (612, 440) with delta (0, 0)
Screenshot: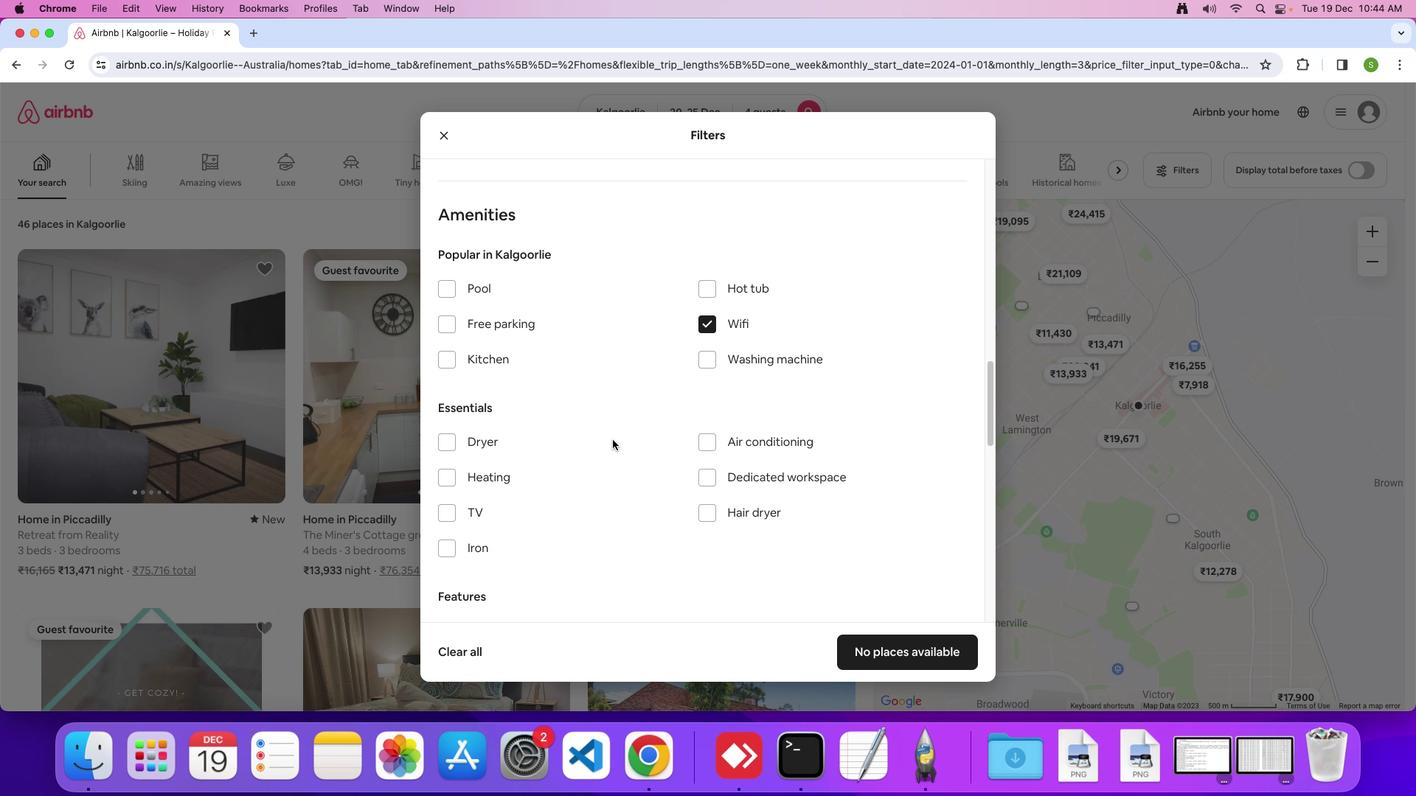 
Action: Mouse moved to (441, 477)
Screenshot: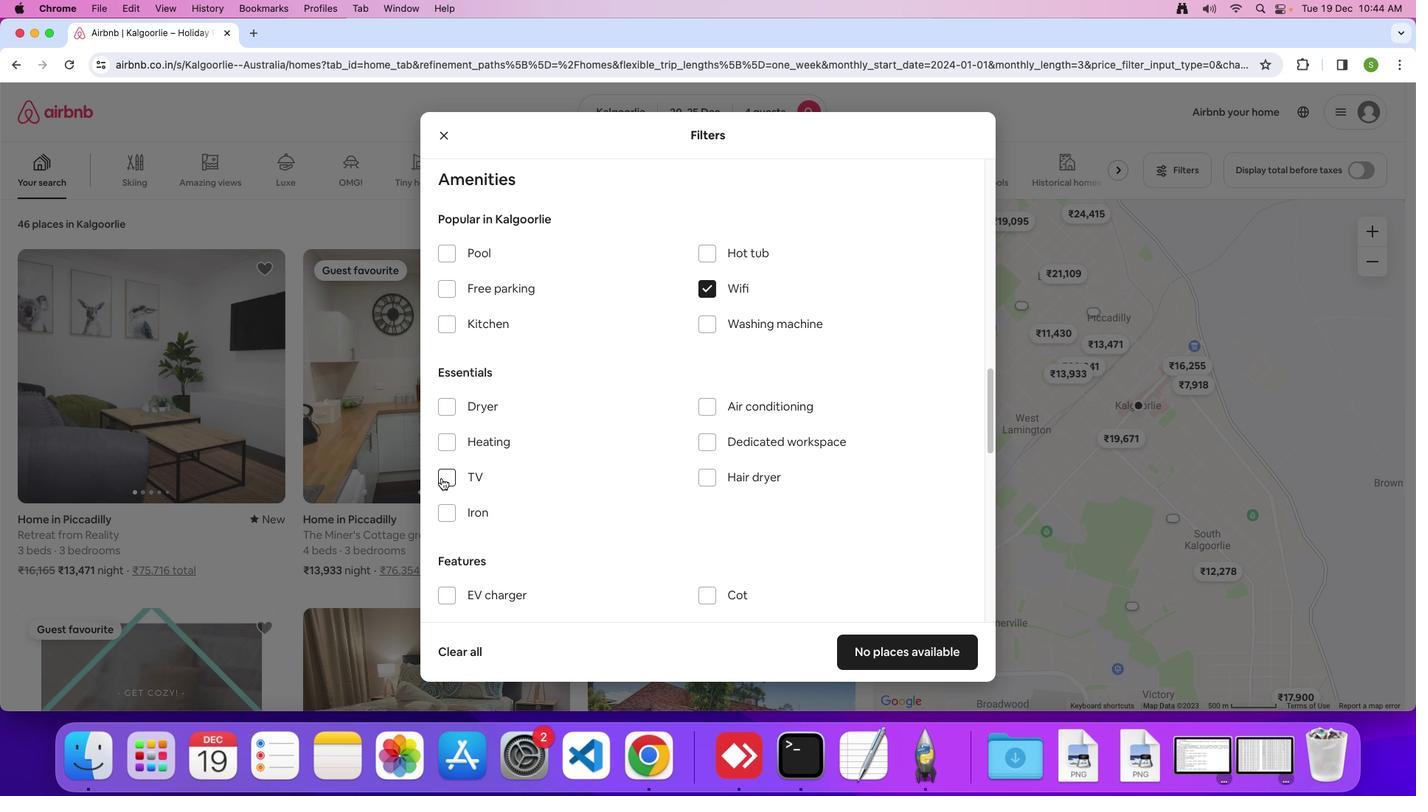 
Action: Mouse pressed left at (441, 477)
Screenshot: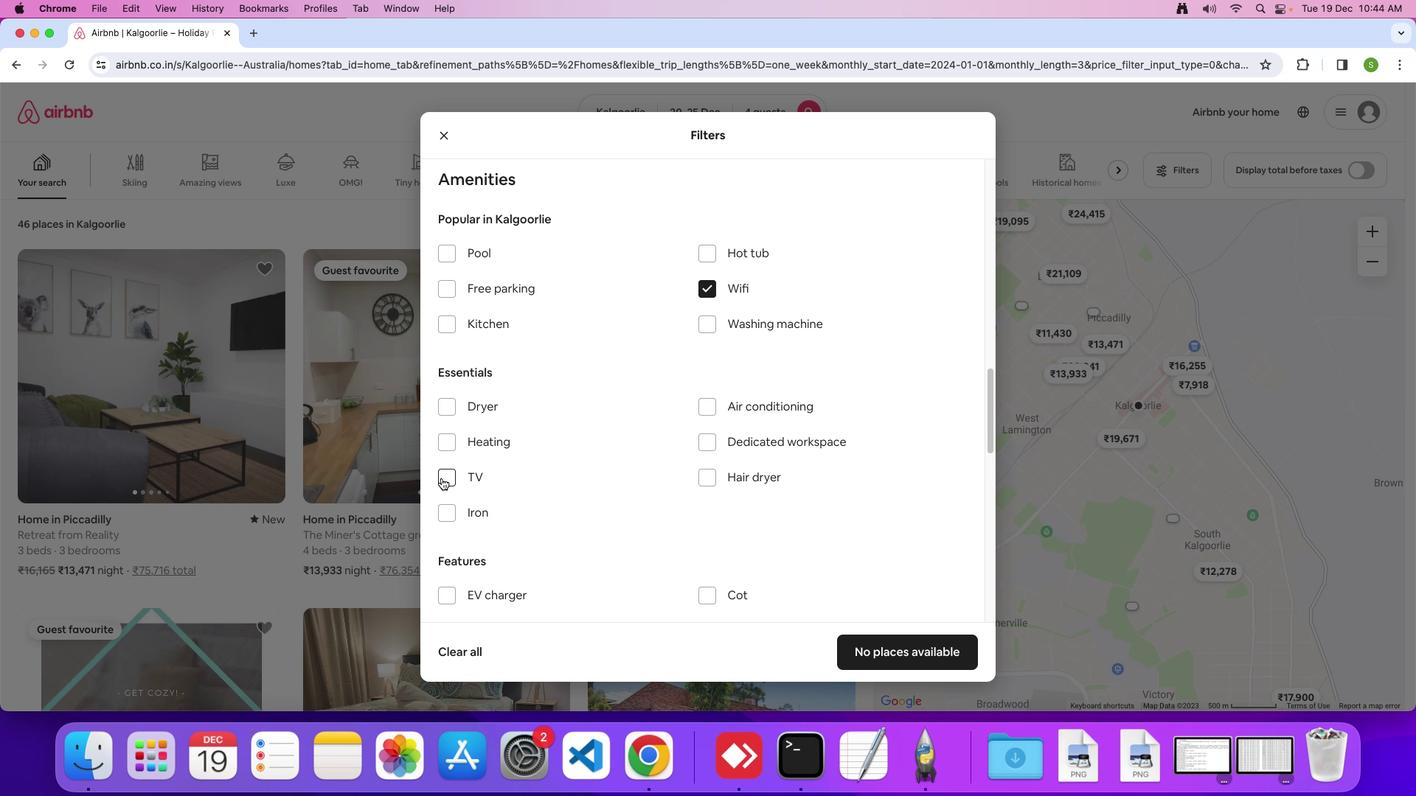 
Action: Mouse moved to (441, 284)
Screenshot: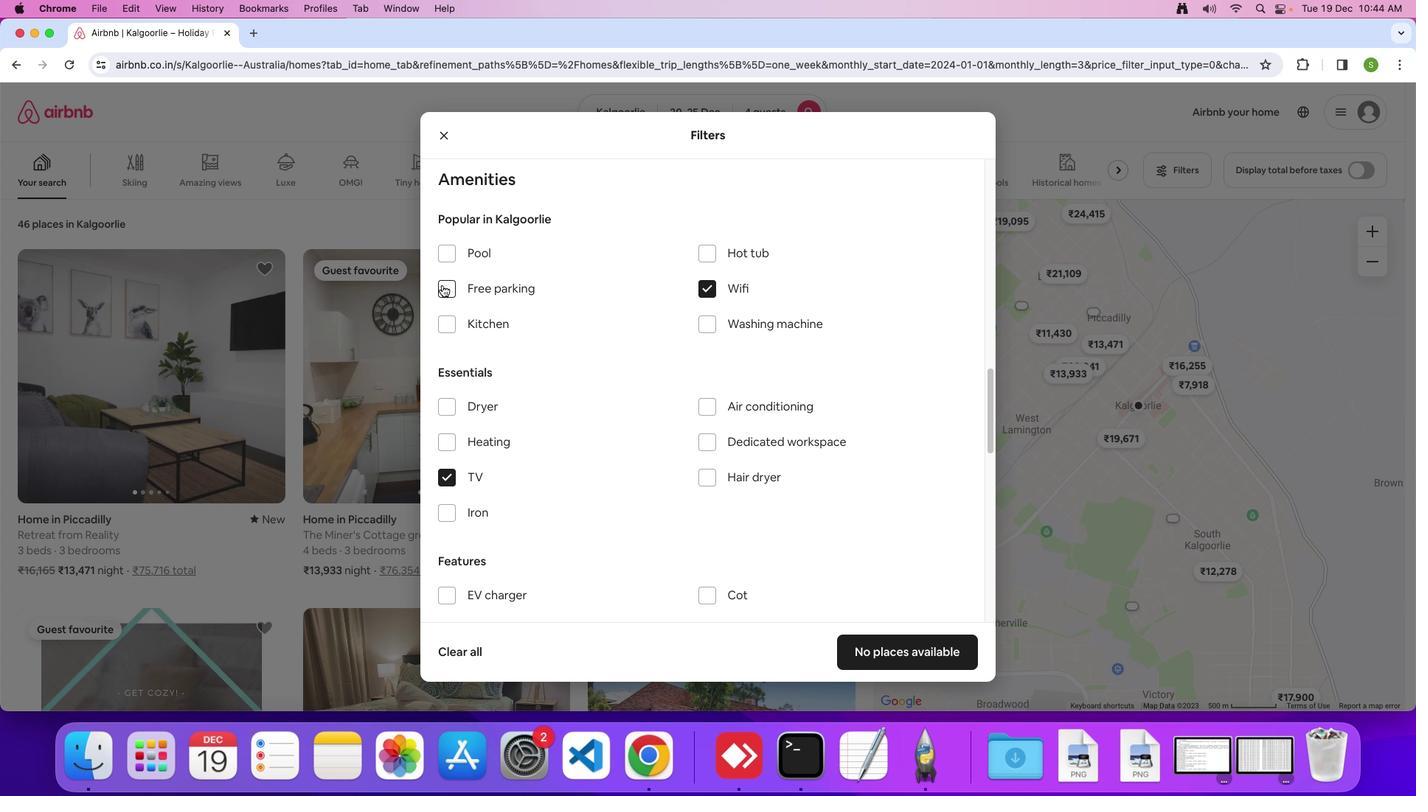 
Action: Mouse pressed left at (441, 284)
Screenshot: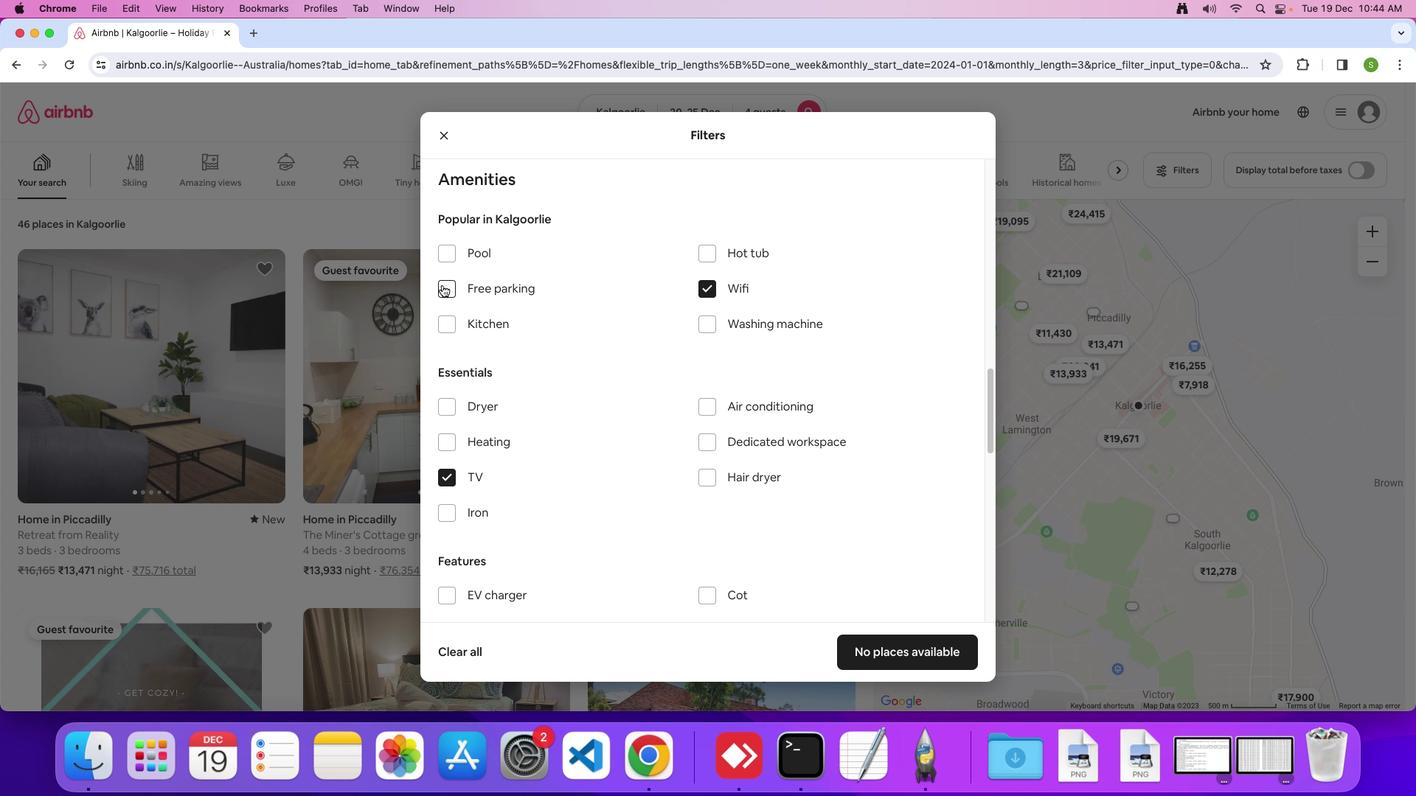 
Action: Mouse moved to (624, 396)
Screenshot: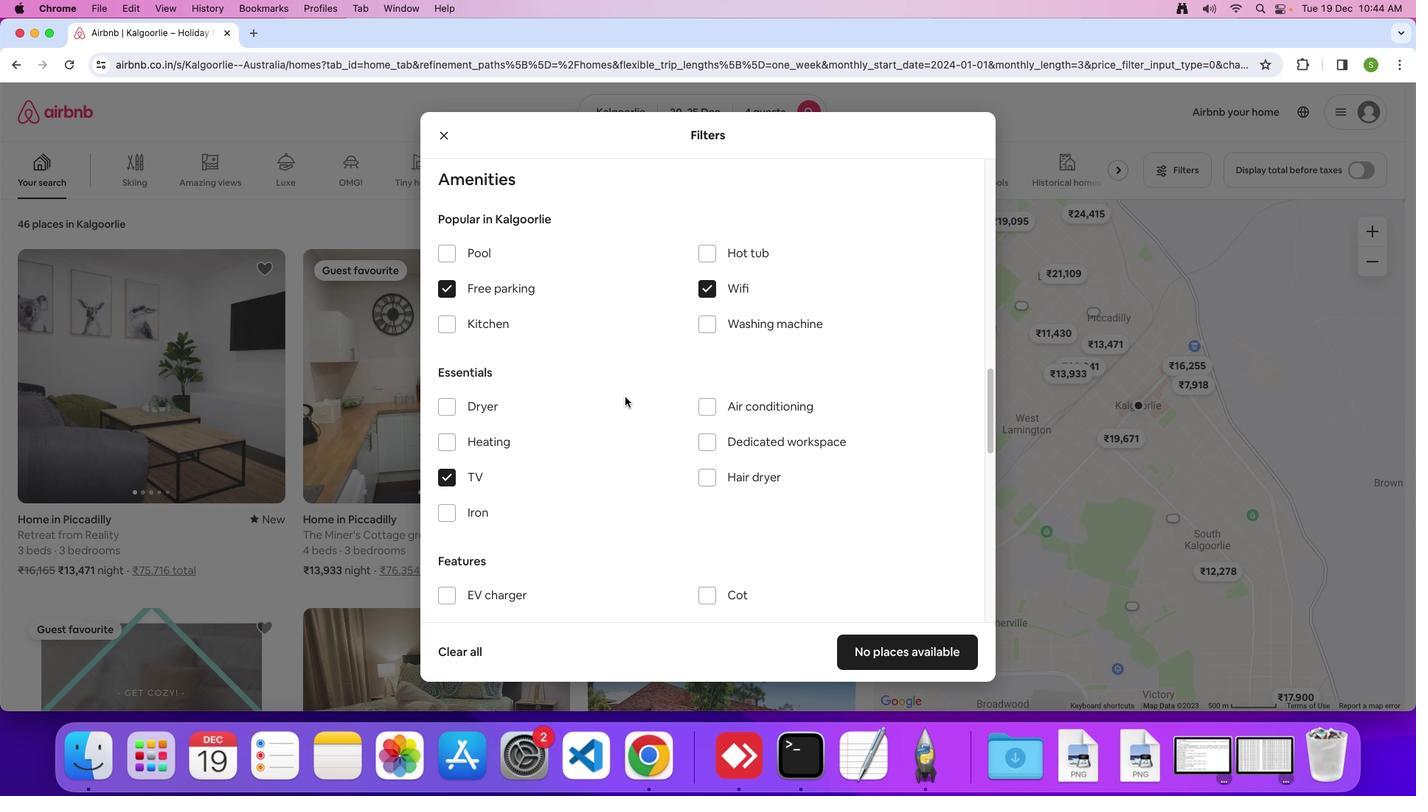 
Action: Mouse scrolled (624, 396) with delta (0, 0)
Screenshot: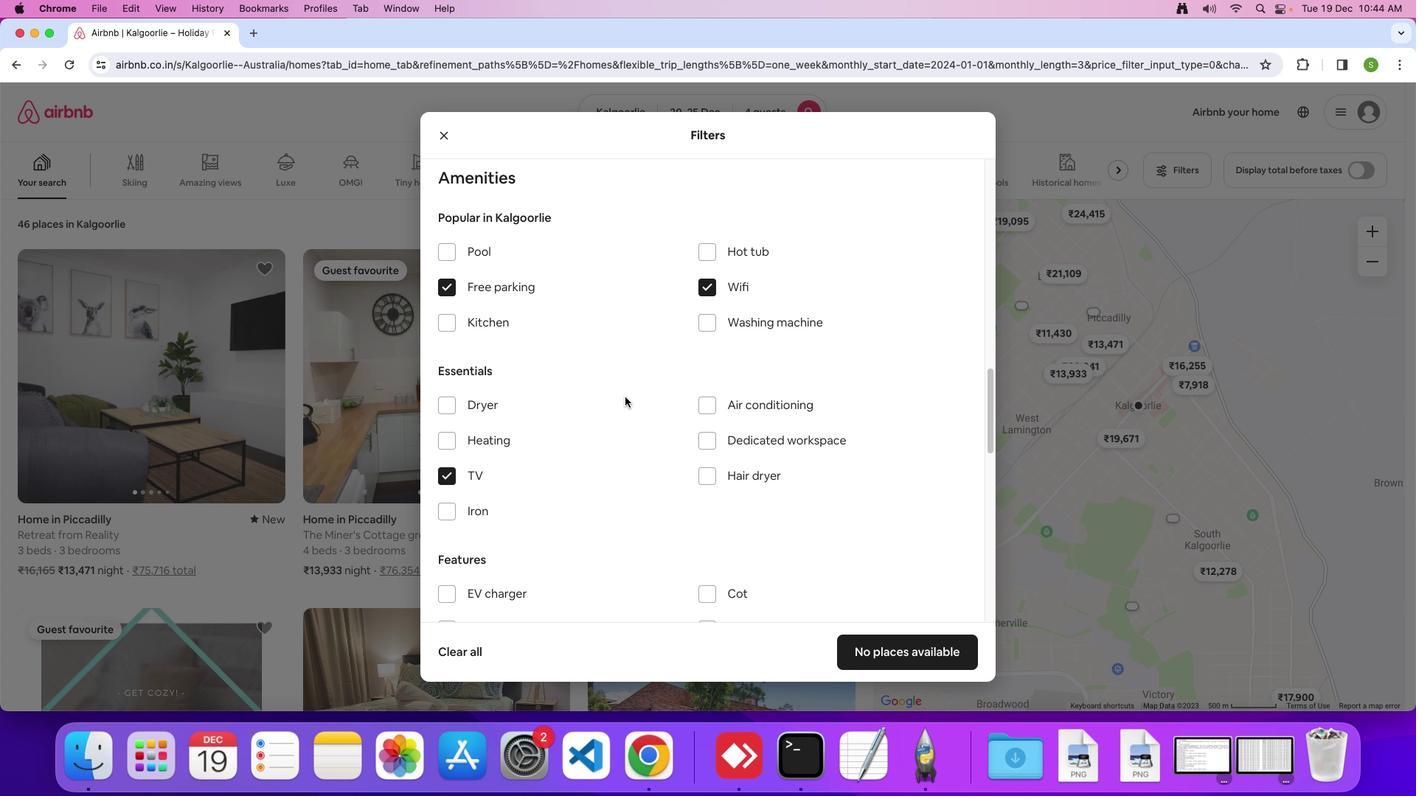 
Action: Mouse scrolled (624, 396) with delta (0, 0)
Screenshot: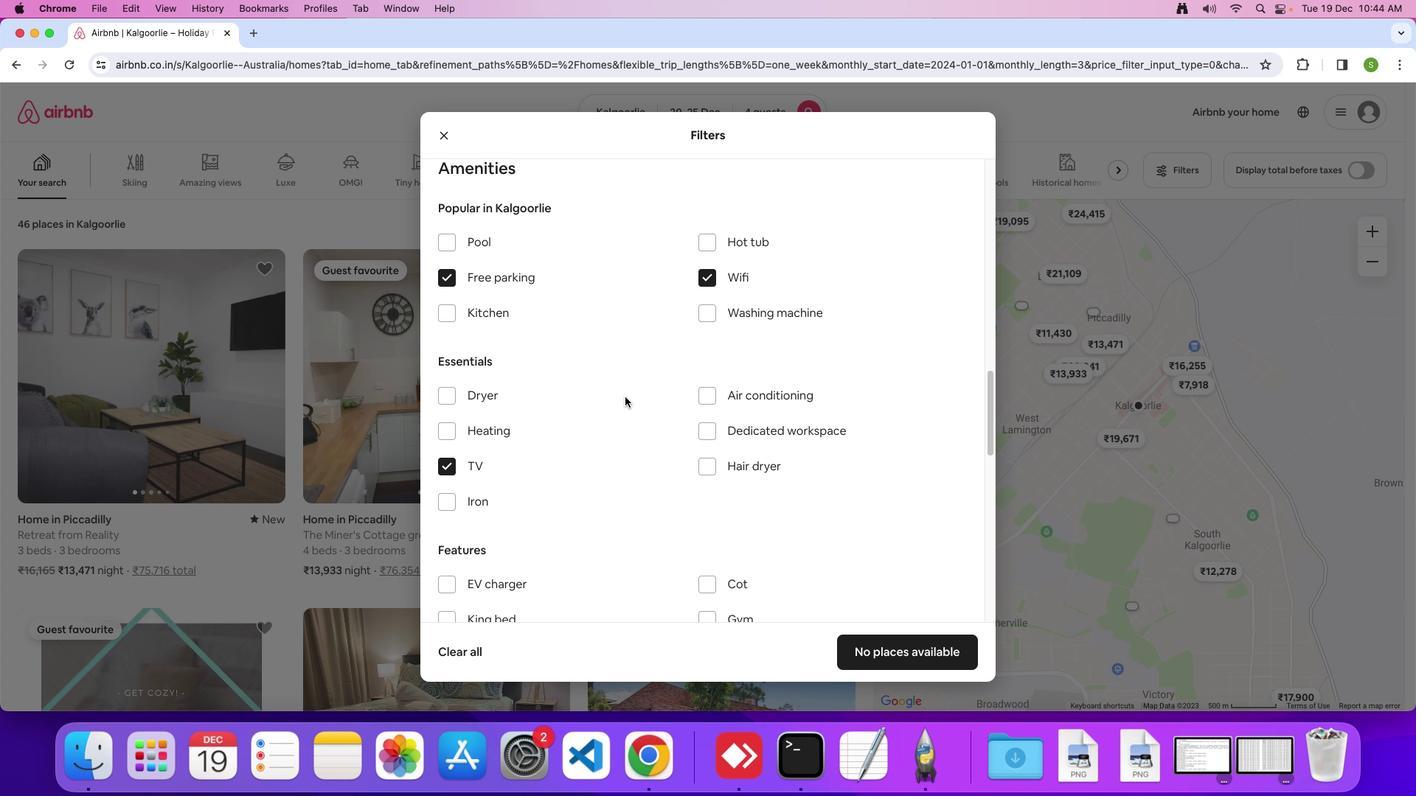 
Action: Mouse scrolled (624, 396) with delta (0, 0)
Screenshot: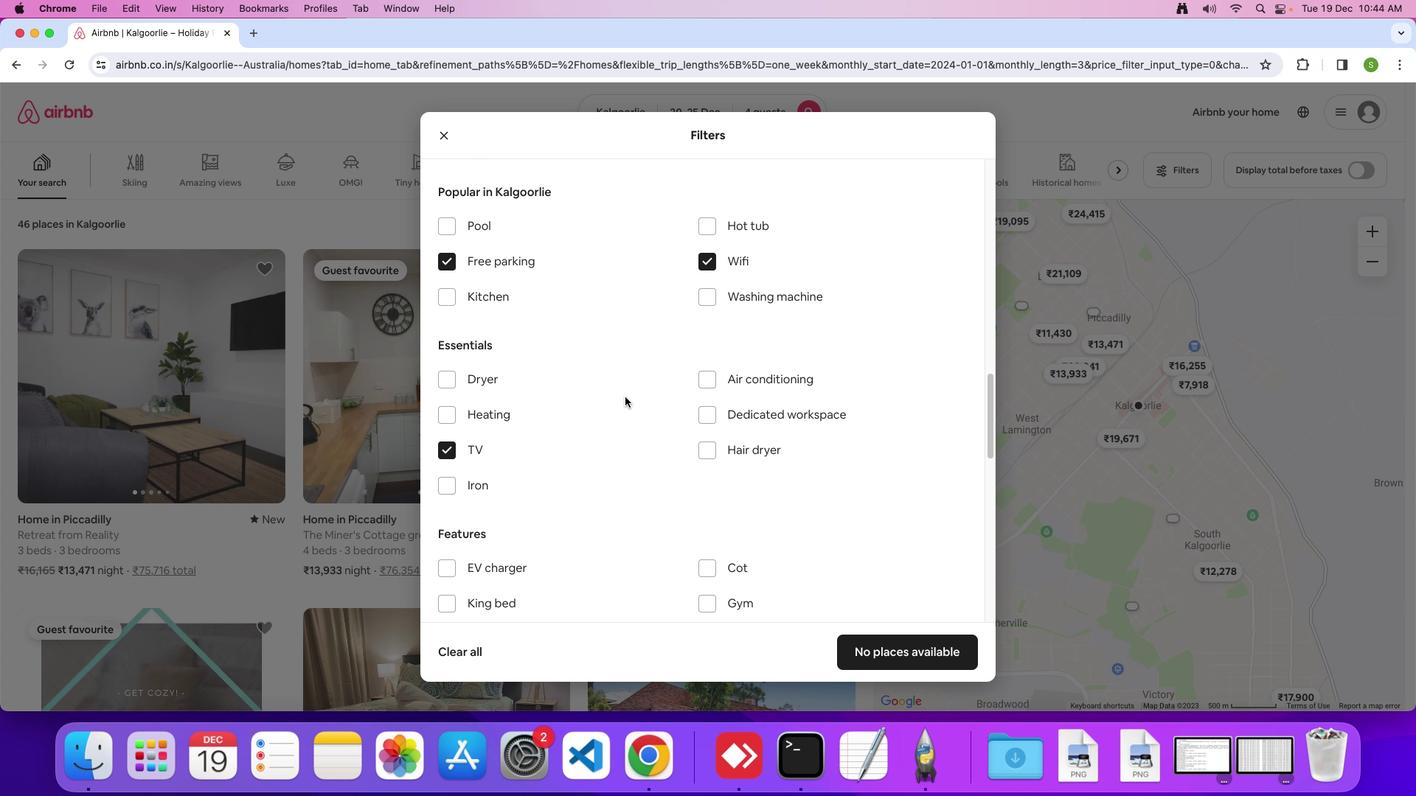 
Action: Mouse scrolled (624, 396) with delta (0, 0)
Screenshot: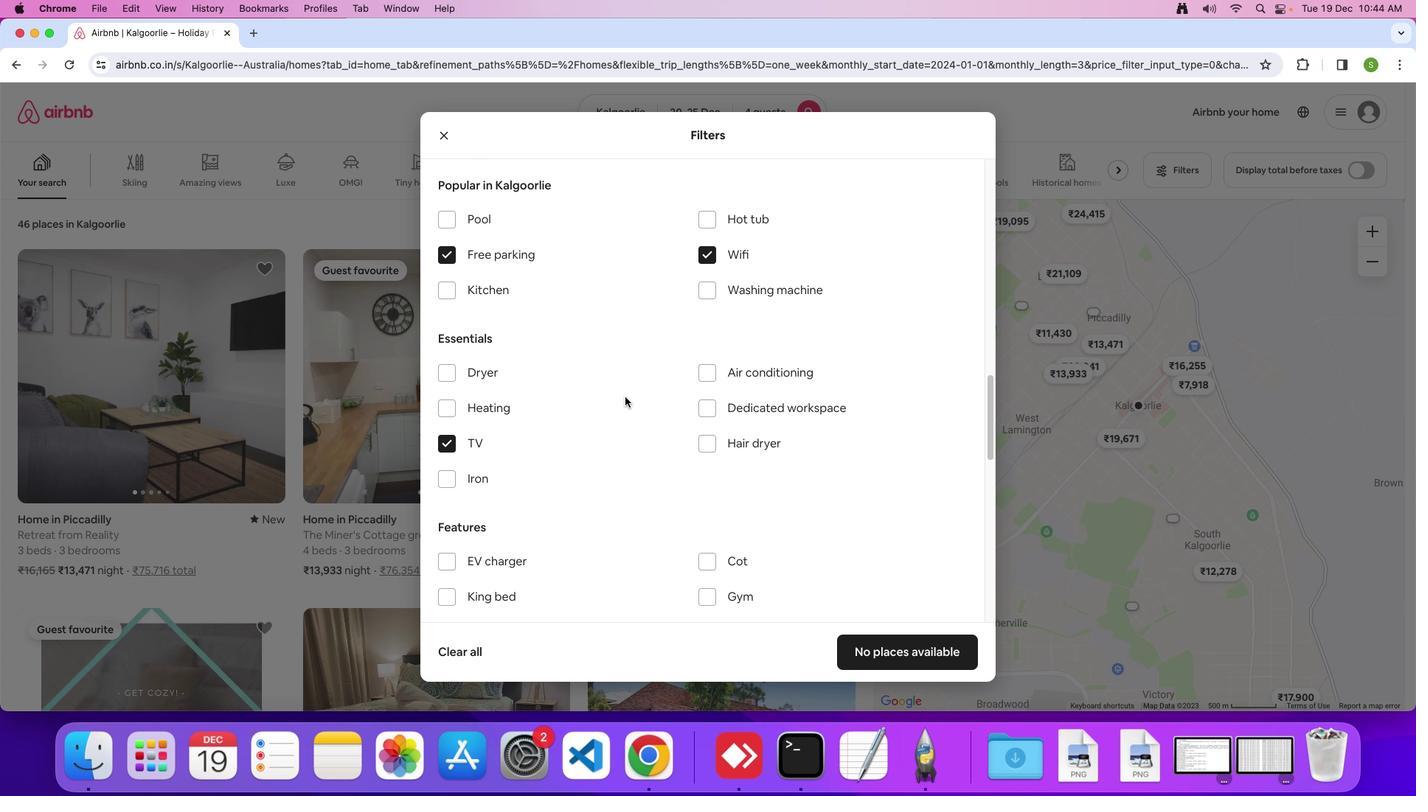 
Action: Mouse scrolled (624, 396) with delta (0, 0)
Screenshot: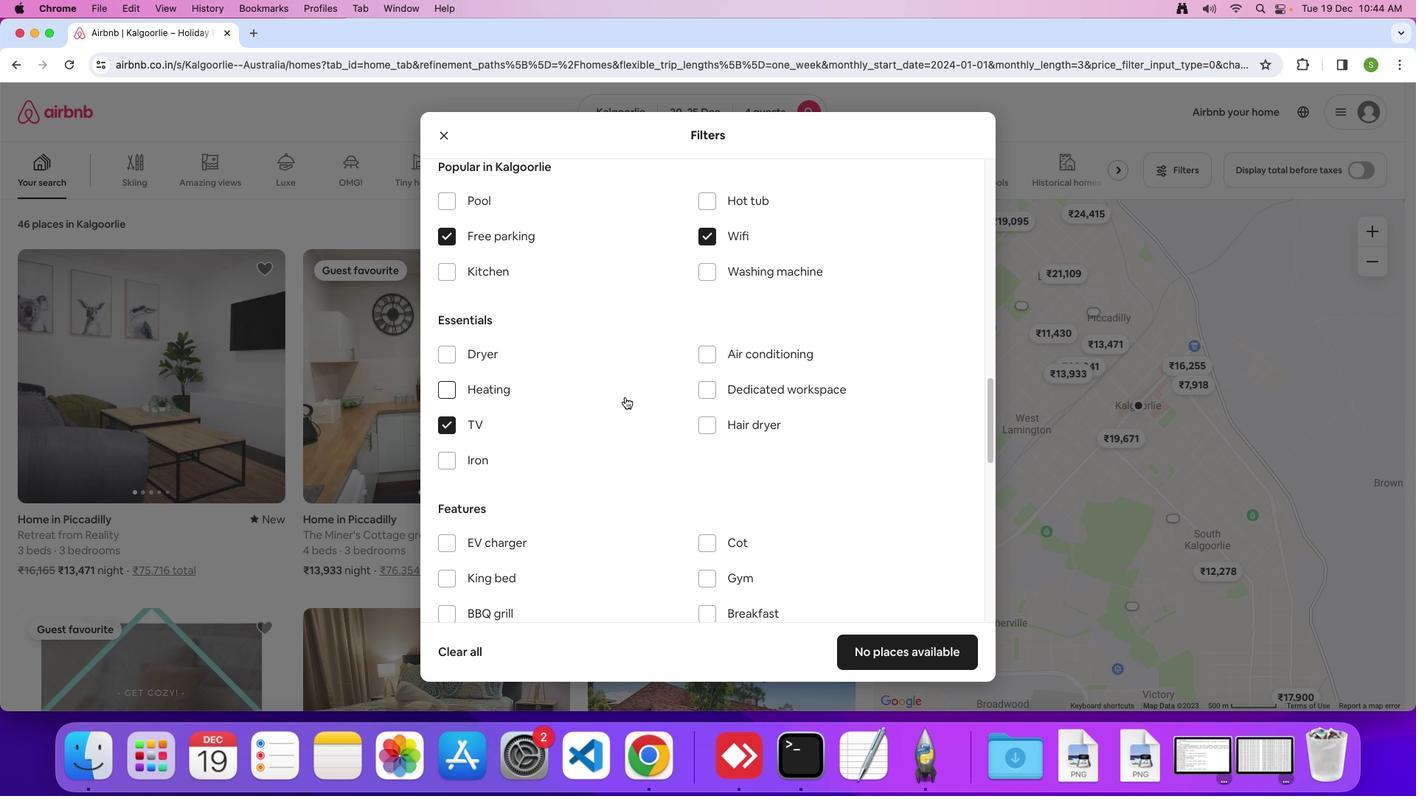 
Action: Mouse scrolled (624, 396) with delta (0, 0)
Screenshot: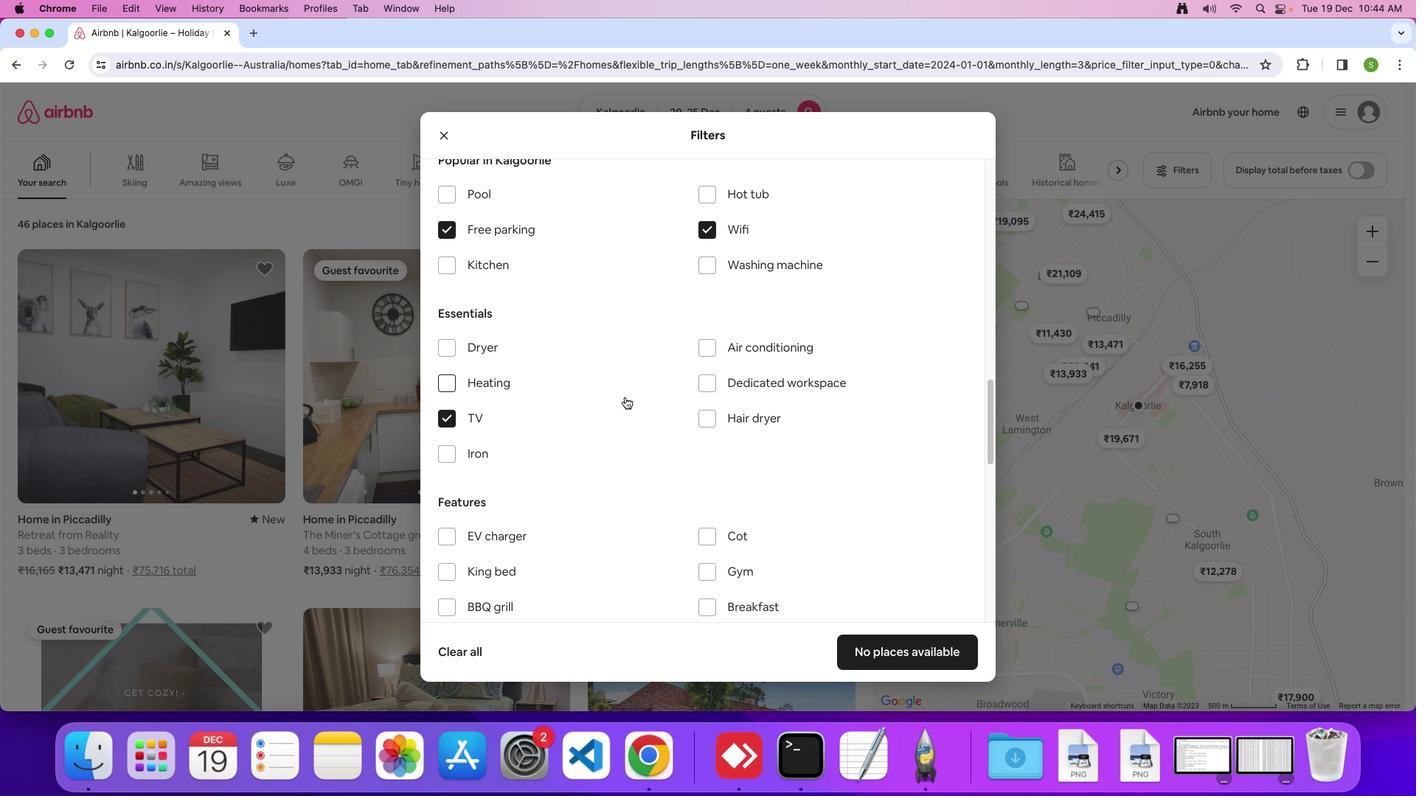 
Action: Mouse moved to (713, 181)
Screenshot: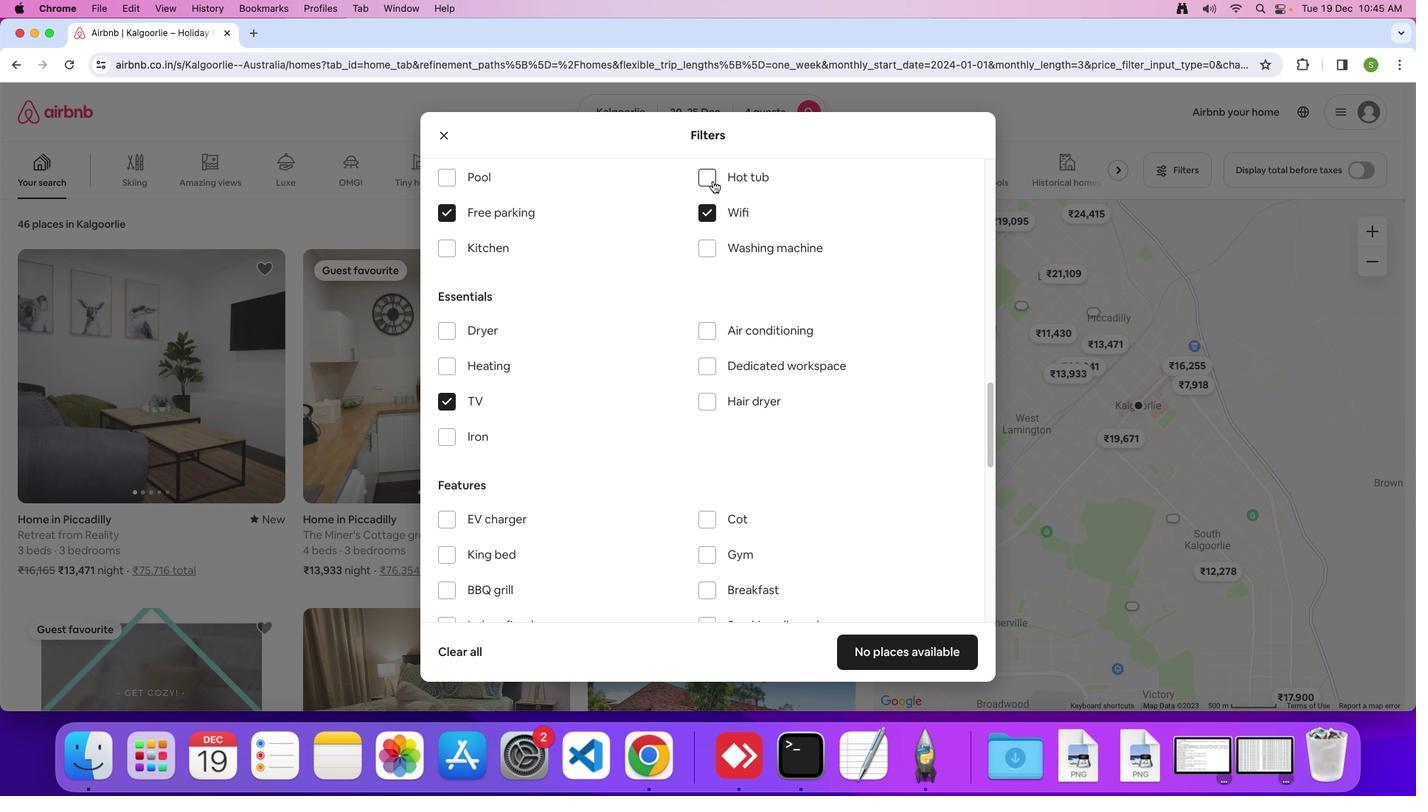 
Action: Mouse pressed left at (713, 181)
Screenshot: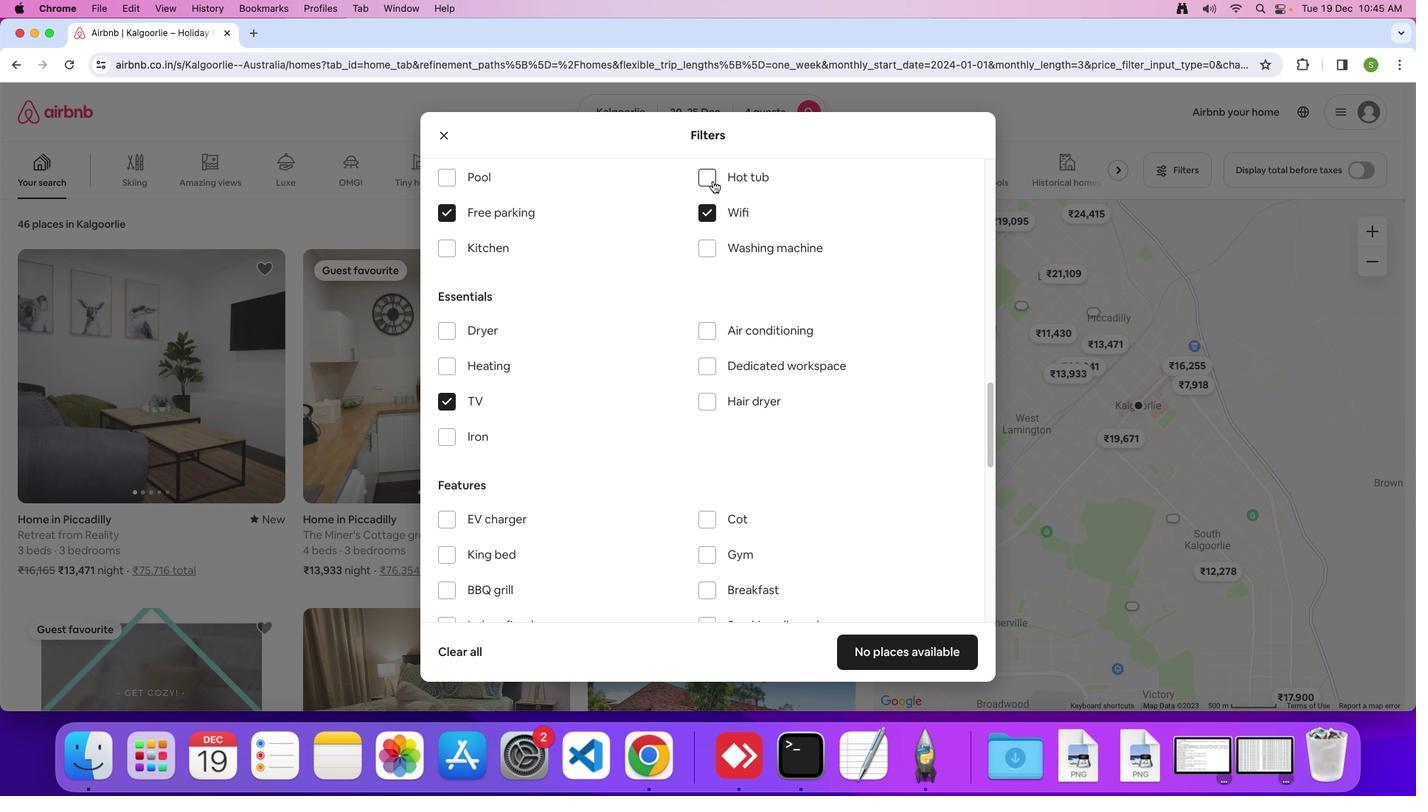 
Action: Mouse moved to (628, 385)
Screenshot: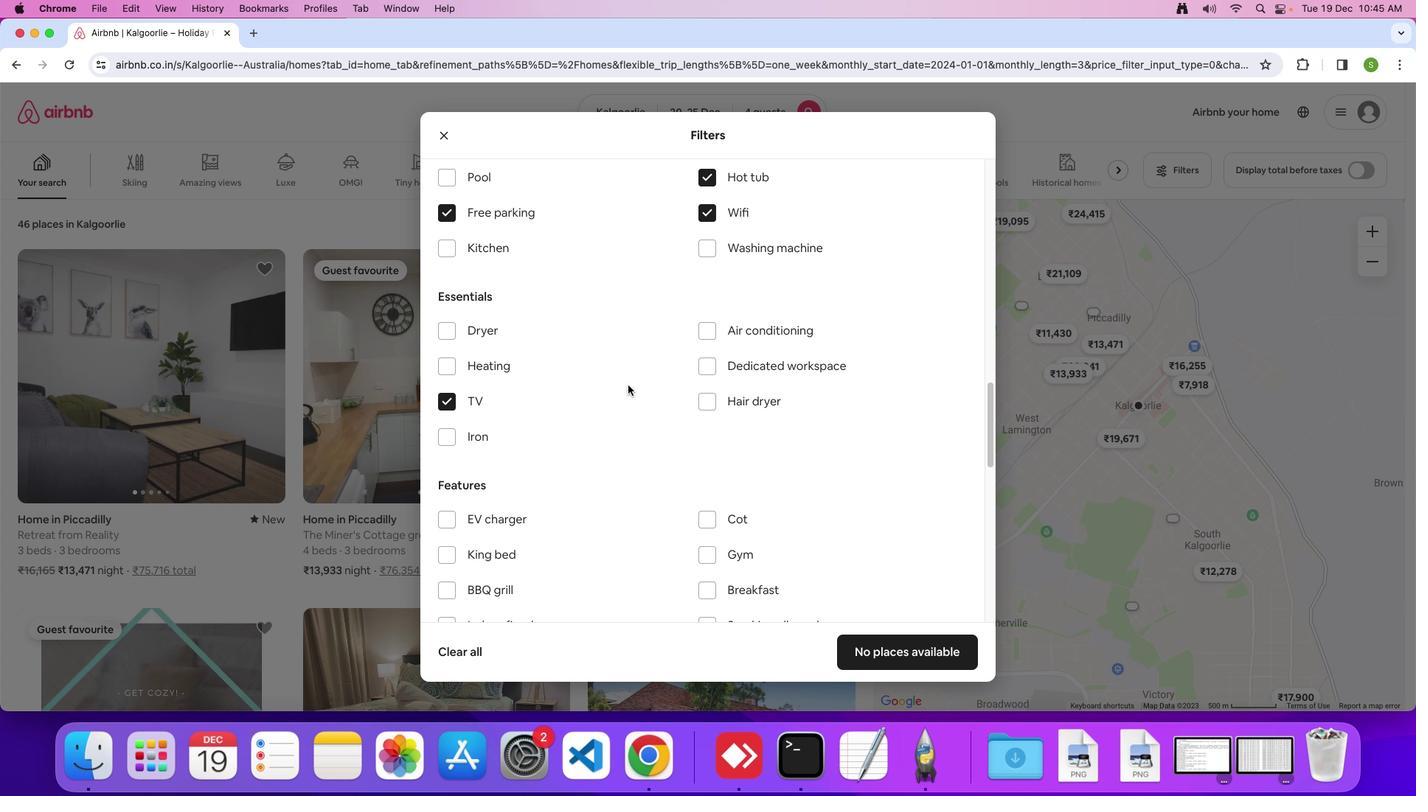 
Action: Mouse scrolled (628, 385) with delta (0, 0)
Screenshot: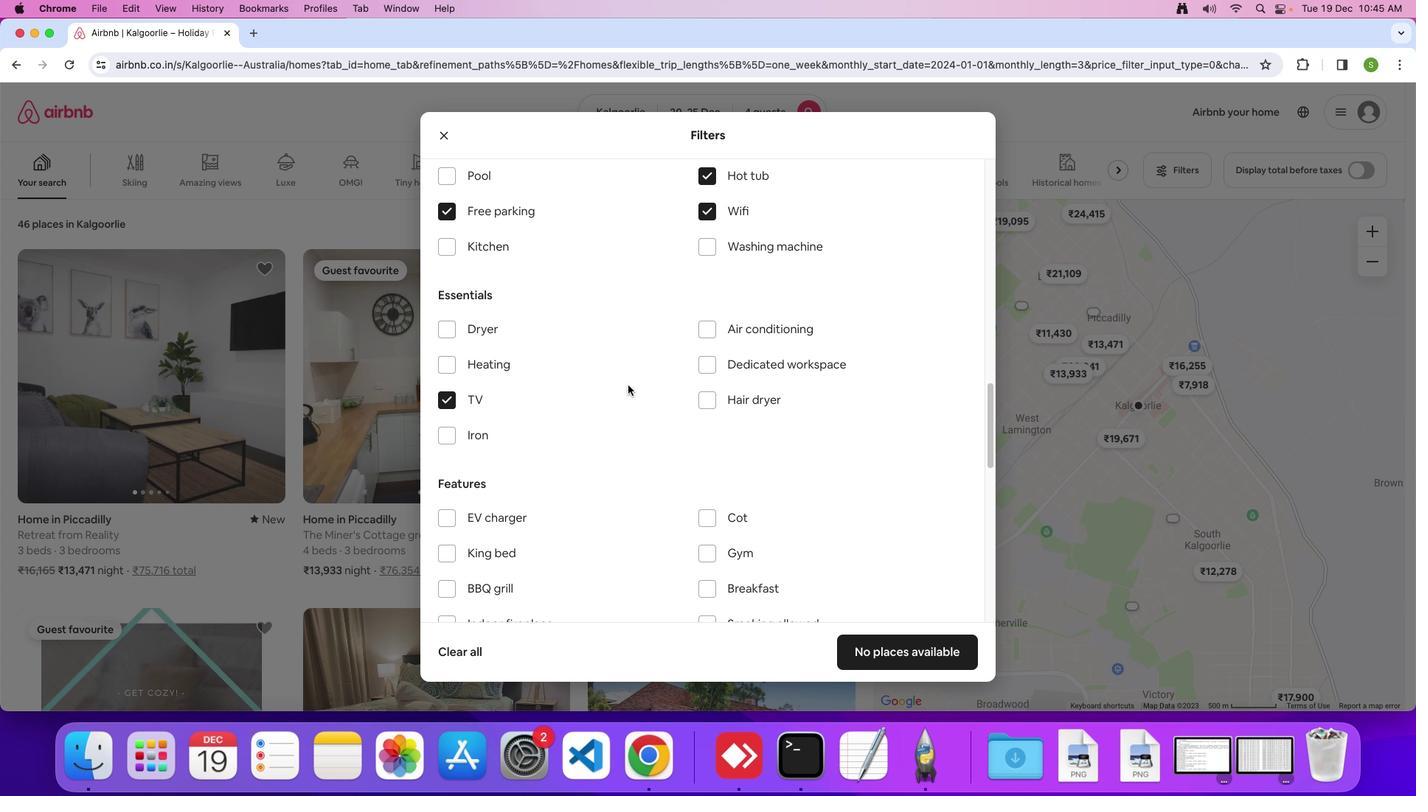 
Action: Mouse scrolled (628, 385) with delta (0, 0)
Screenshot: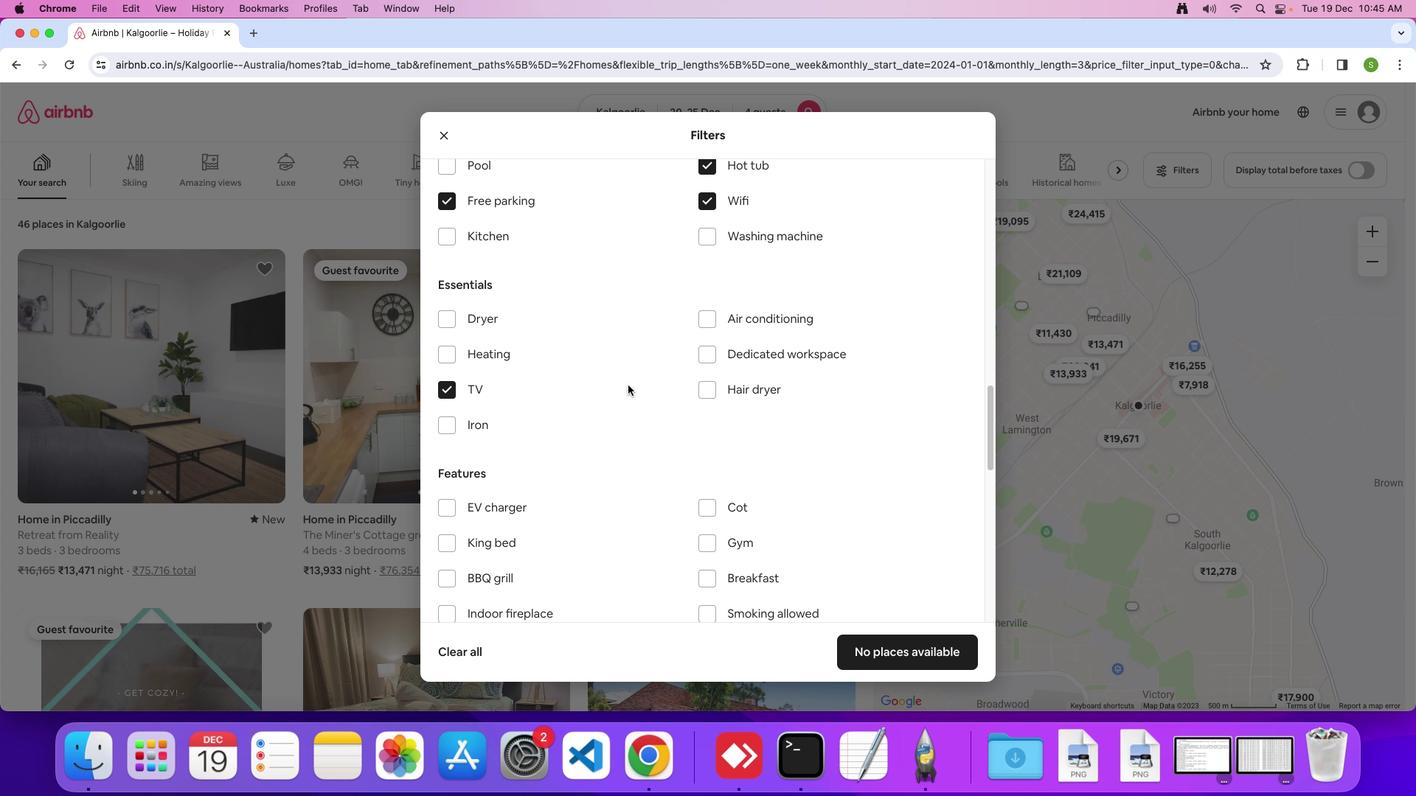 
Action: Mouse scrolled (628, 385) with delta (0, -1)
Screenshot: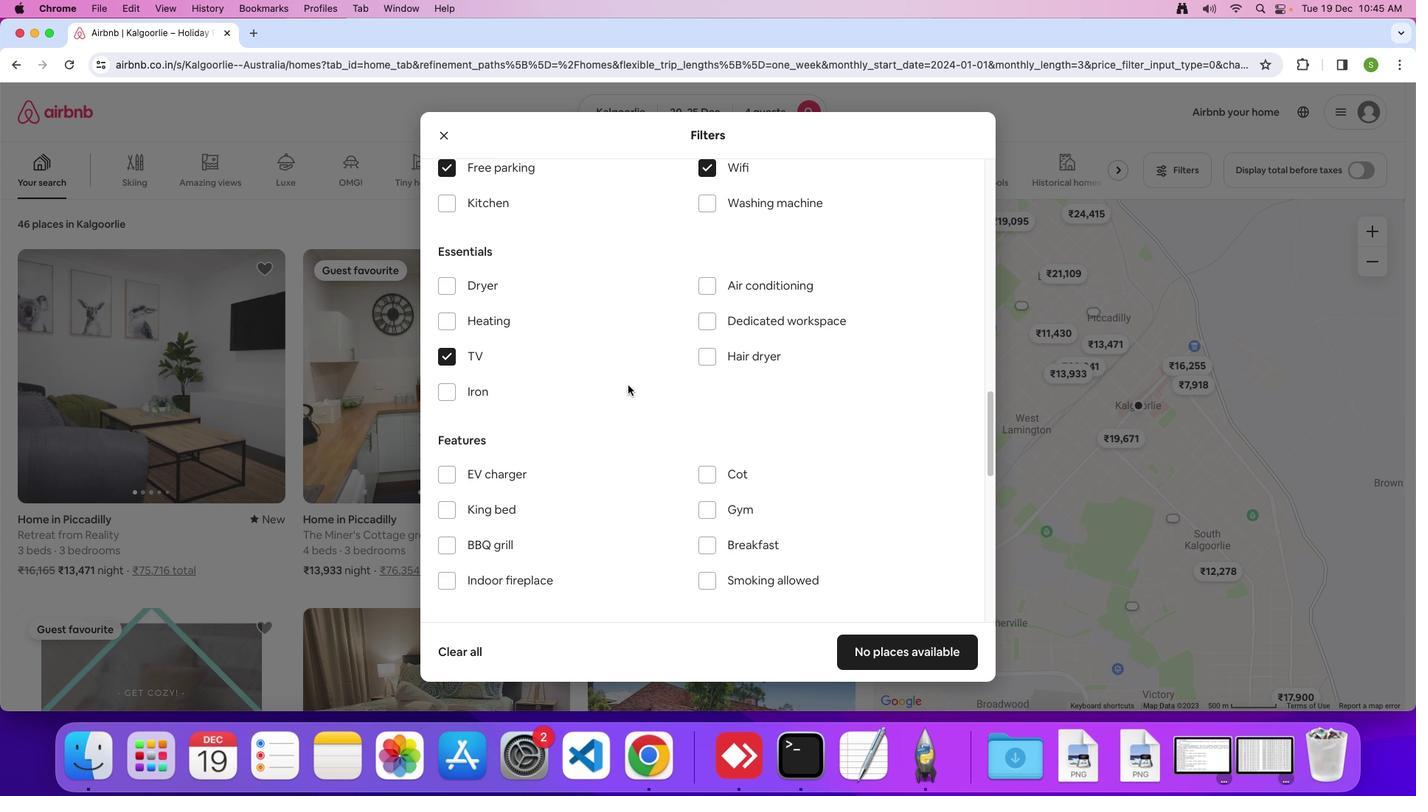 
Action: Mouse moved to (701, 461)
Screenshot: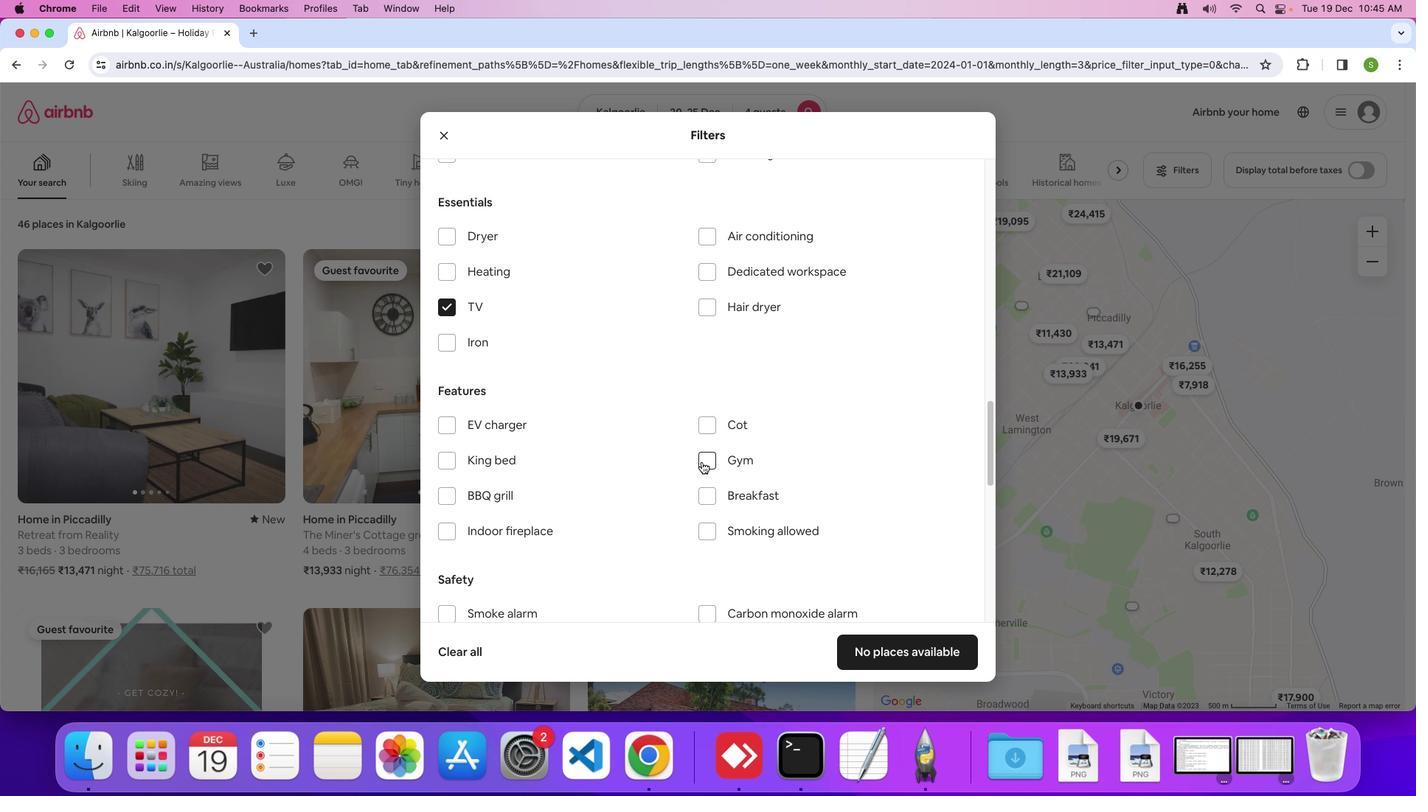 
Action: Mouse pressed left at (701, 461)
Screenshot: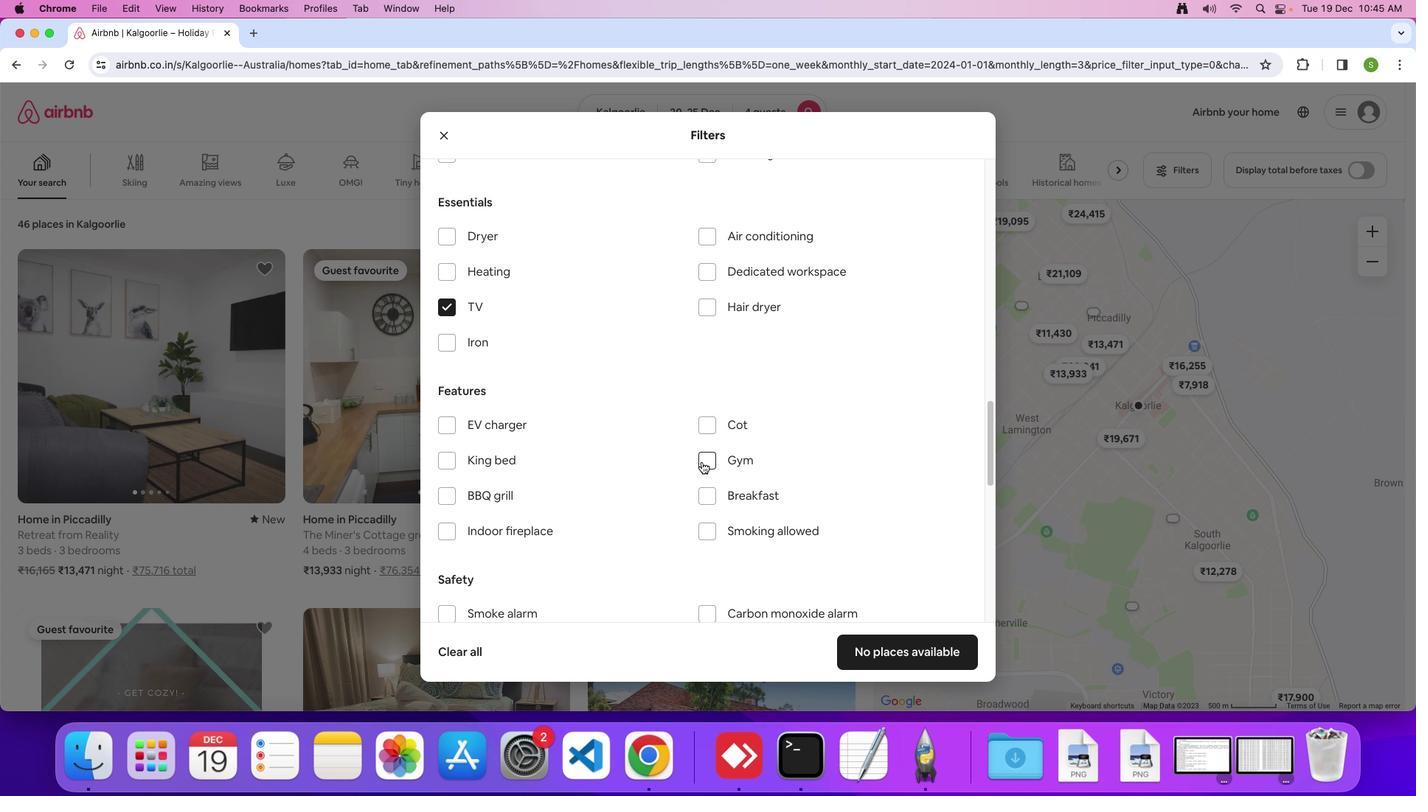 
Action: Mouse moved to (711, 534)
Screenshot: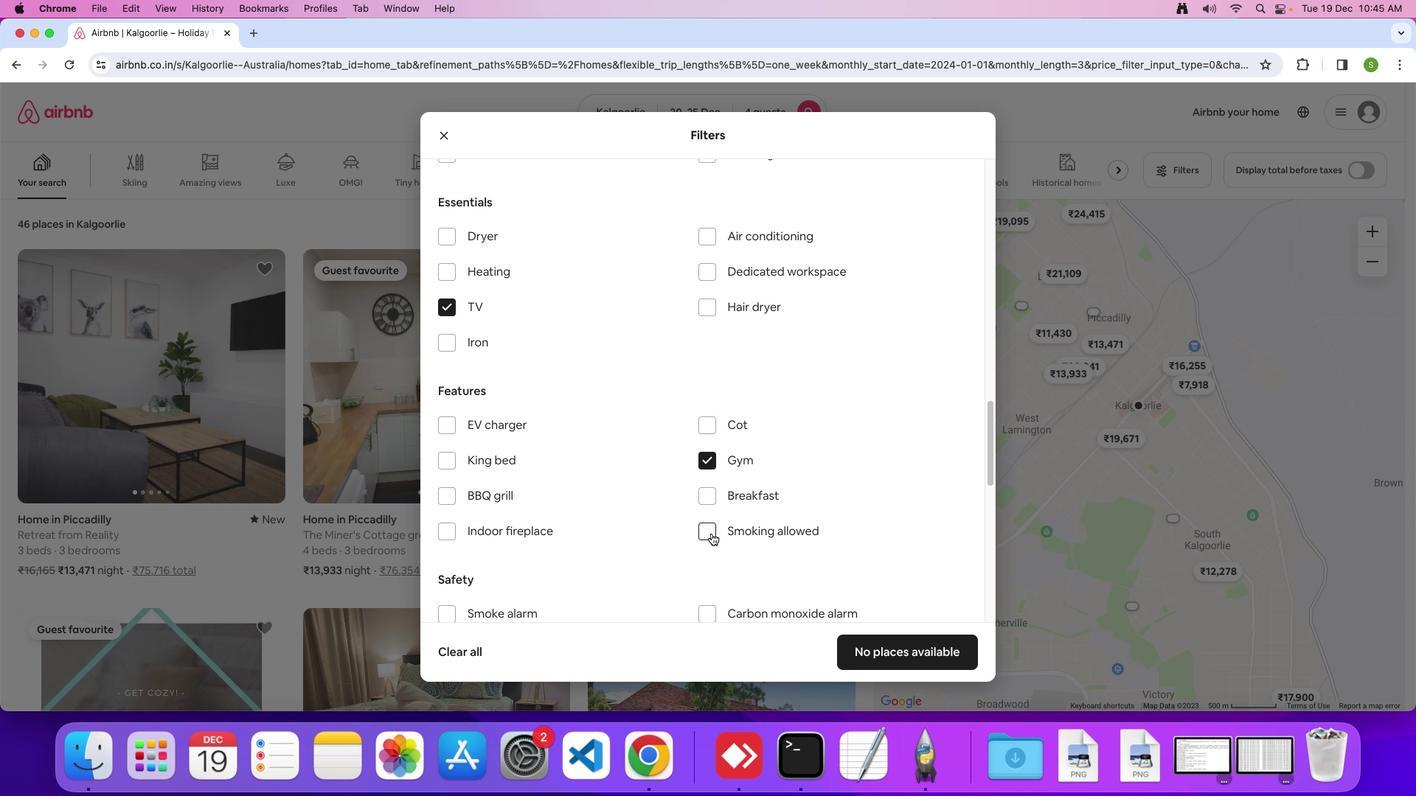 
Action: Mouse pressed left at (711, 534)
Screenshot: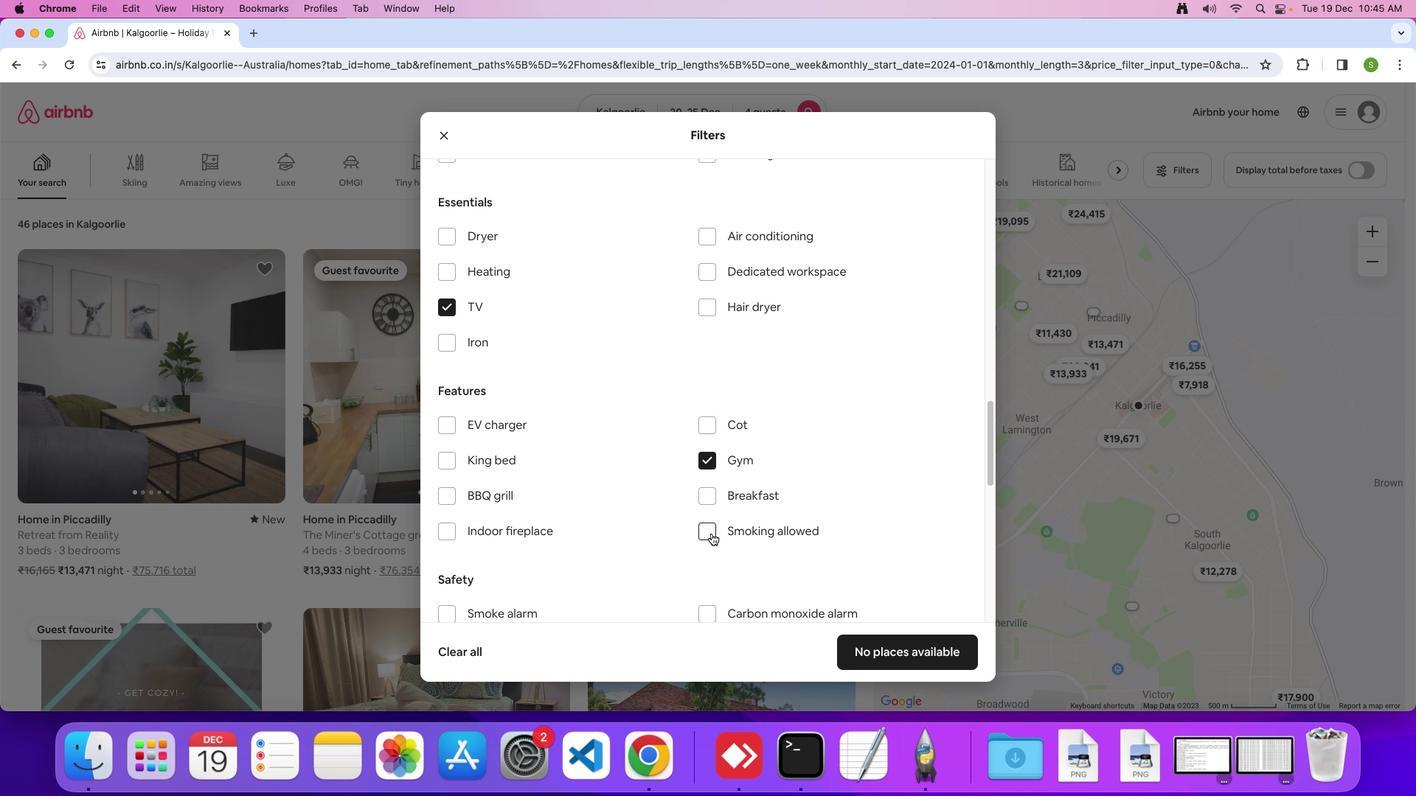 
Action: Mouse moved to (646, 489)
Screenshot: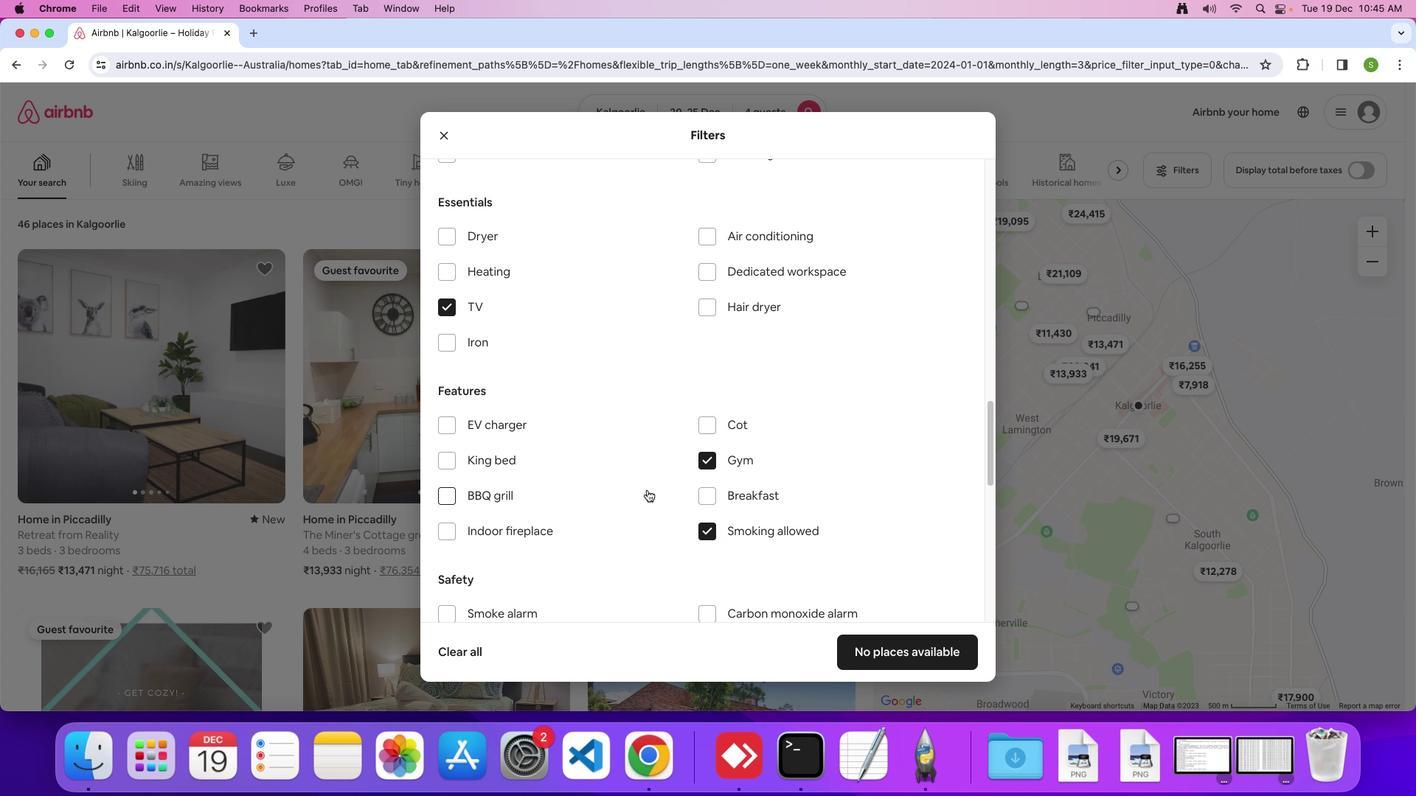 
Action: Mouse scrolled (646, 489) with delta (0, 0)
Screenshot: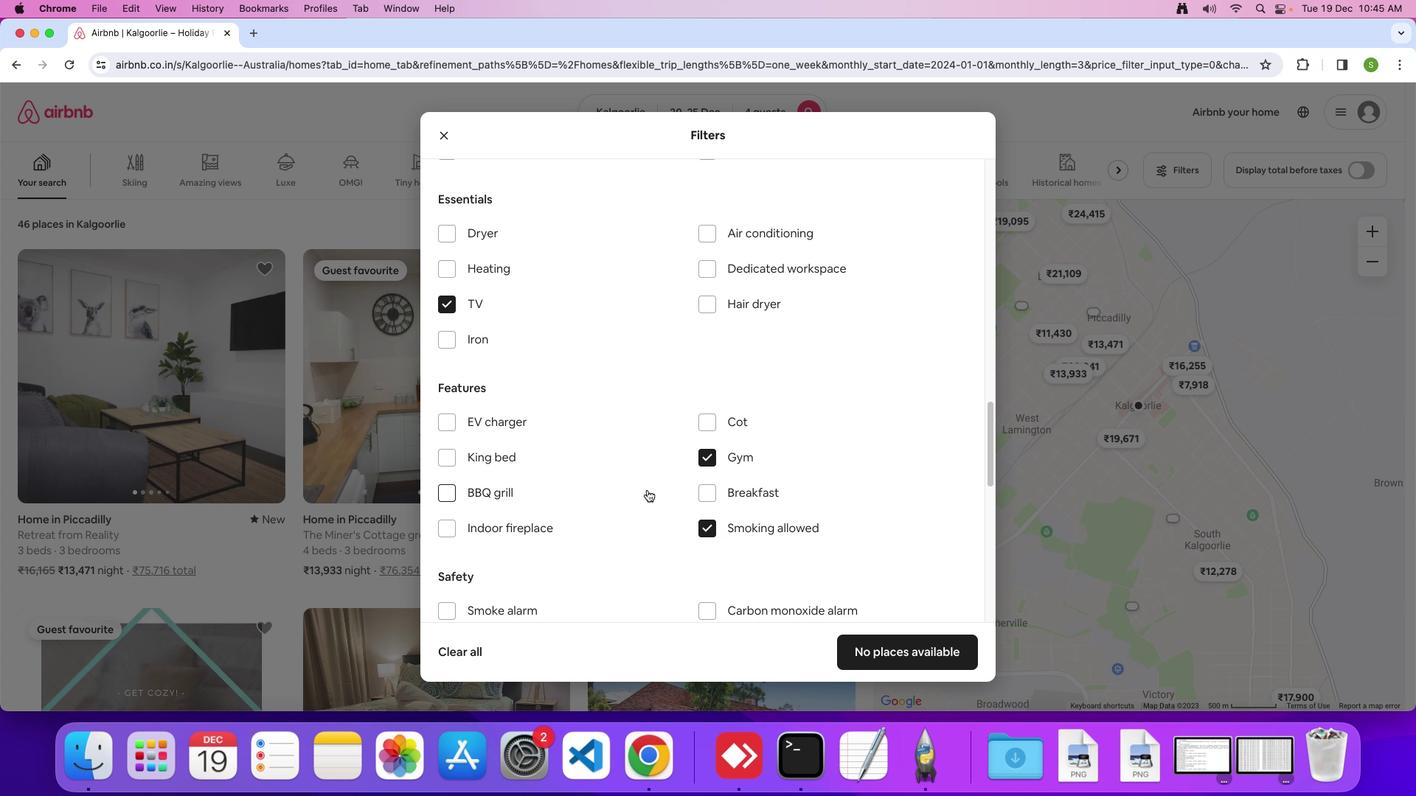 
Action: Mouse scrolled (646, 489) with delta (0, 0)
Screenshot: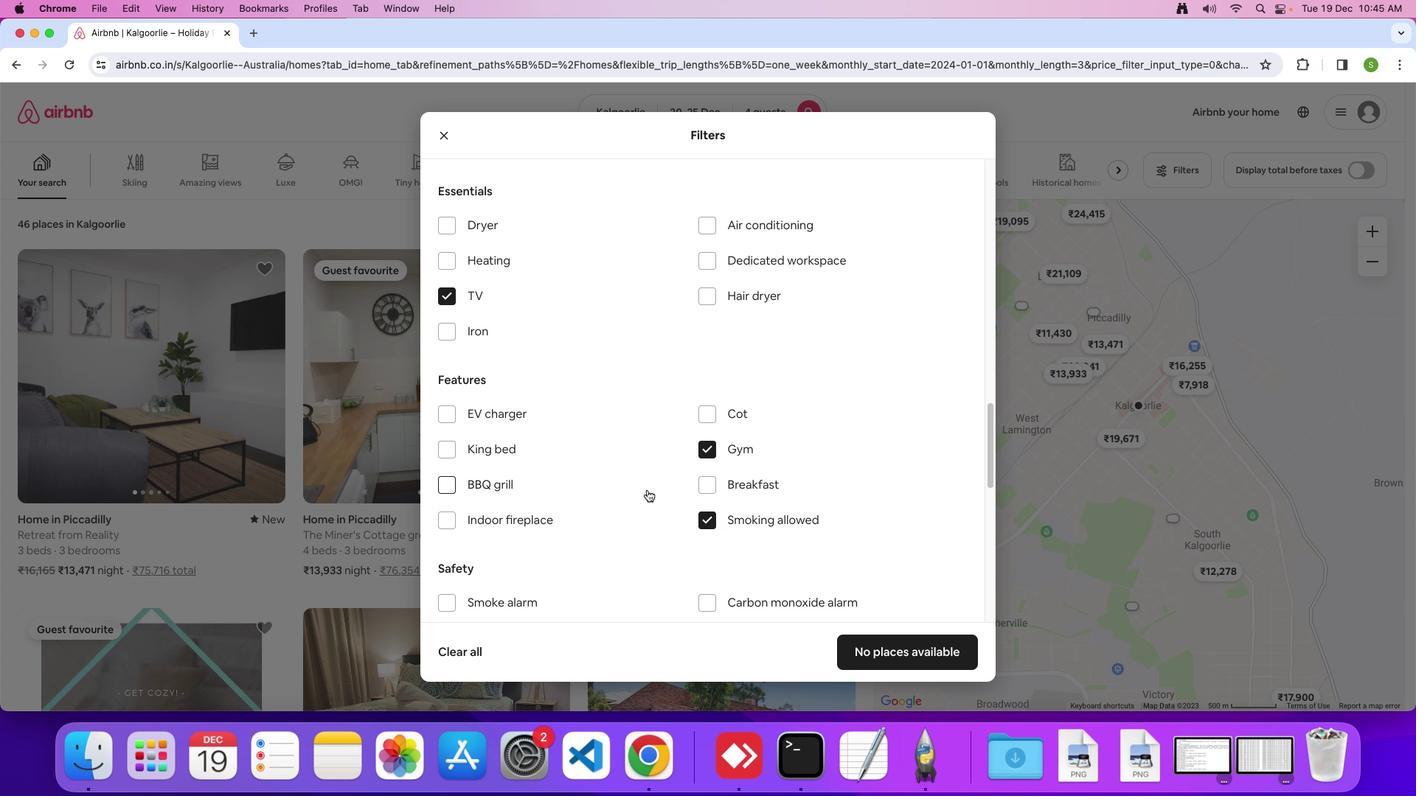 
Action: Mouse scrolled (646, 489) with delta (0, 0)
Screenshot: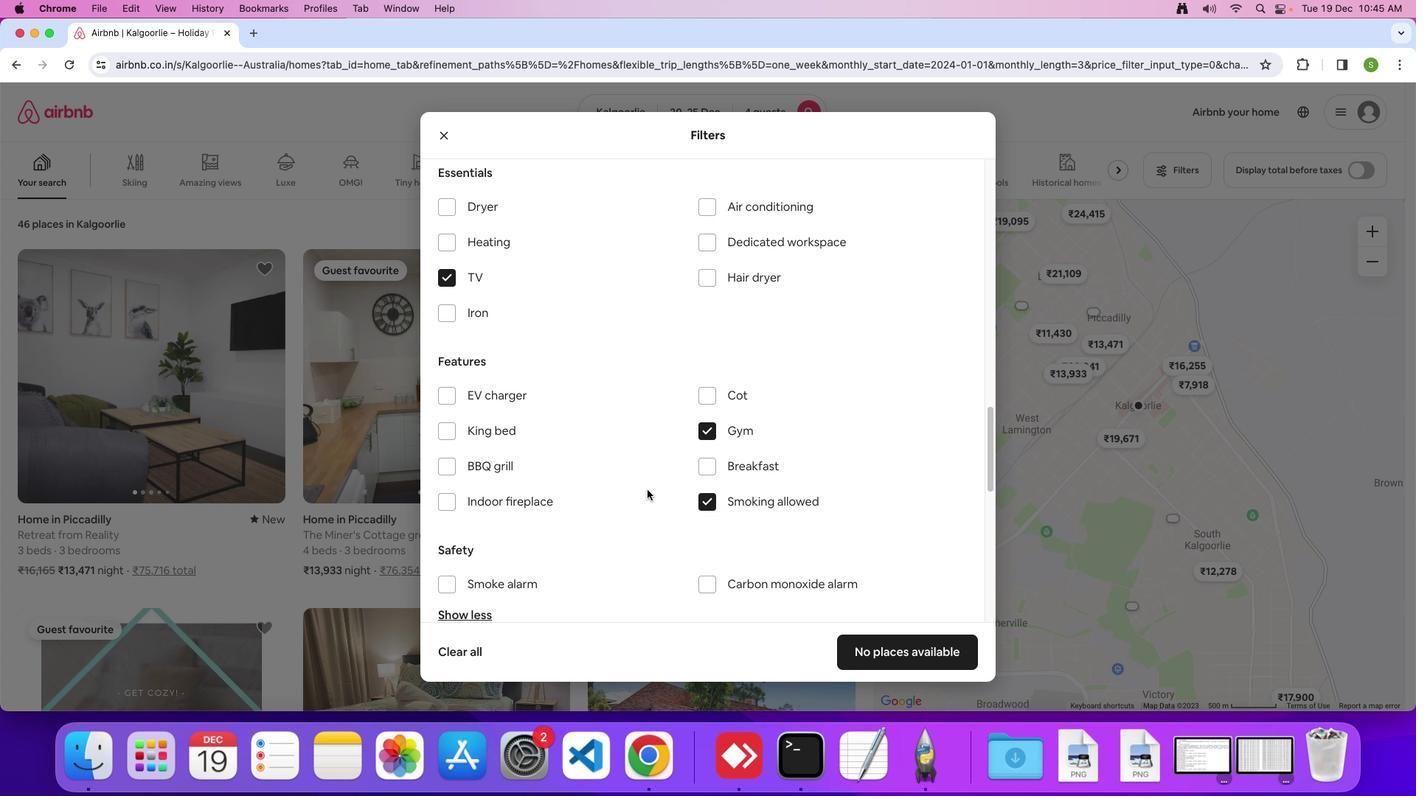 
Action: Mouse moved to (646, 489)
Screenshot: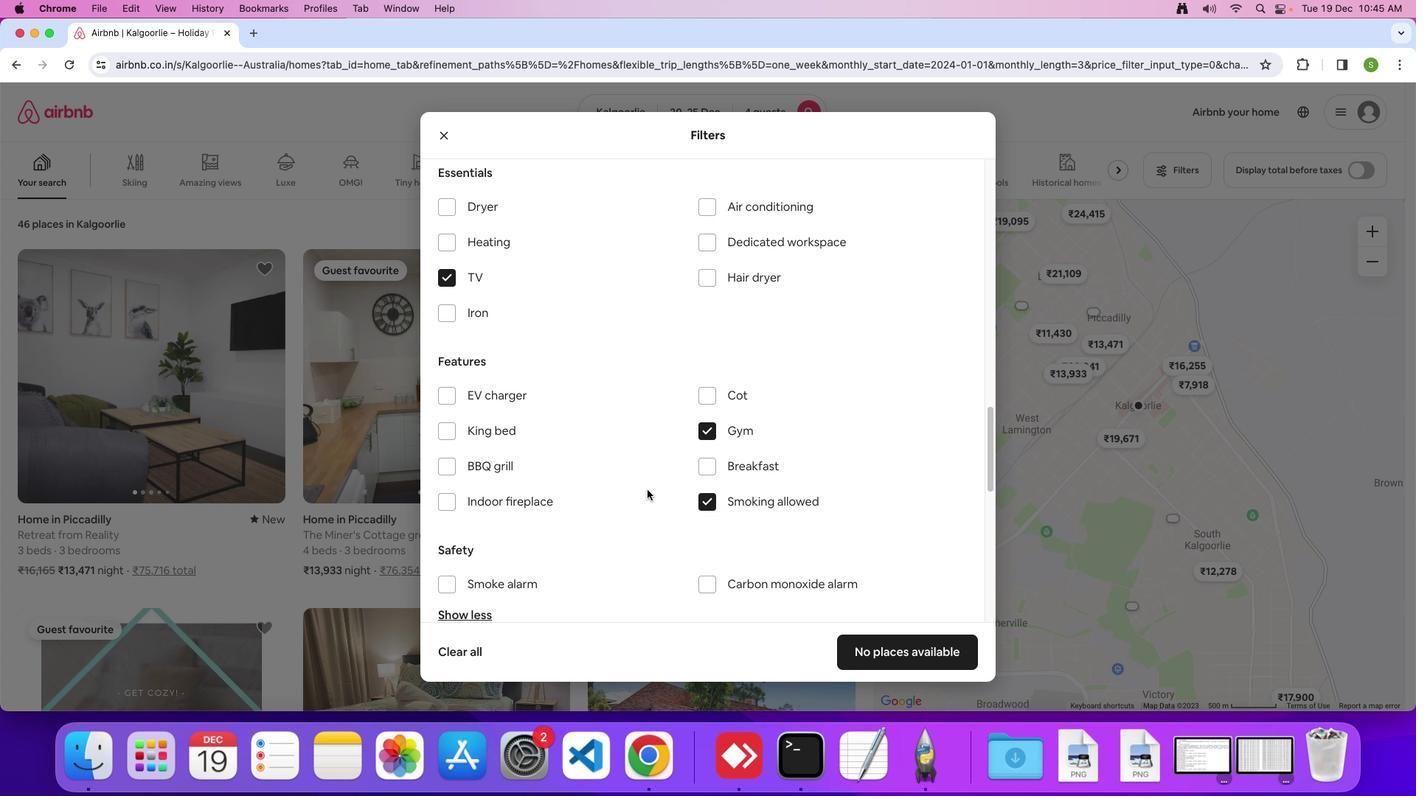 
Action: Mouse scrolled (646, 489) with delta (0, 0)
Screenshot: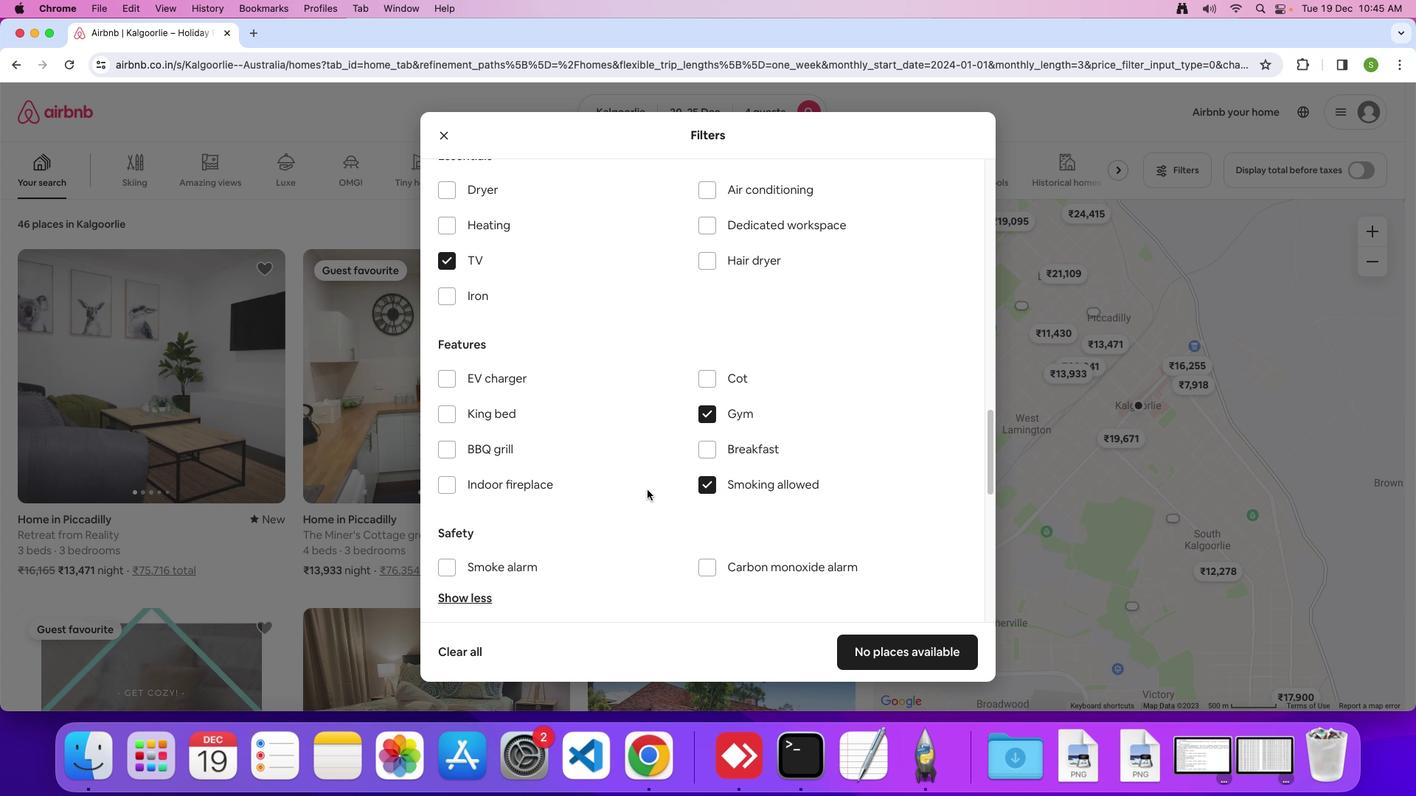 
Action: Mouse scrolled (646, 489) with delta (0, -1)
Screenshot: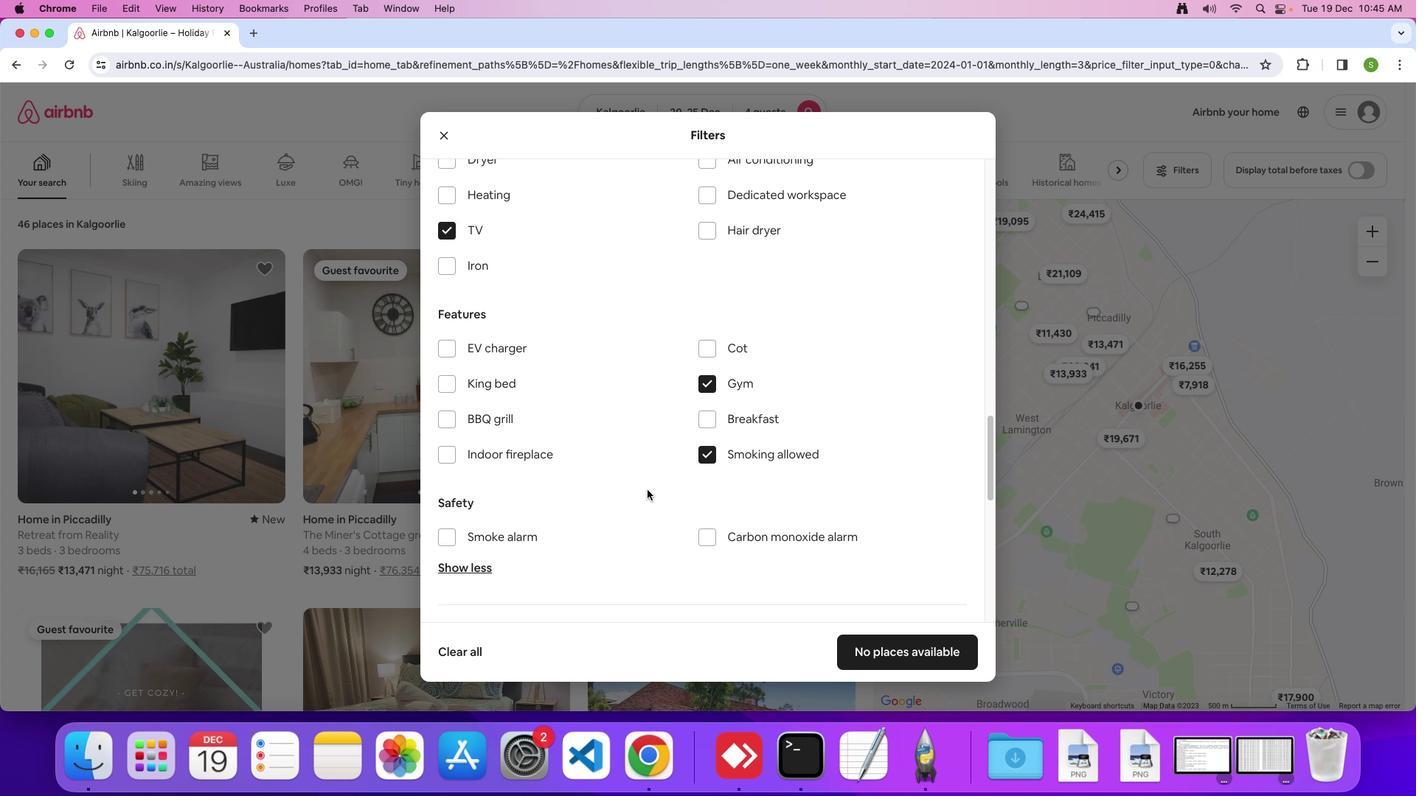 
Action: Mouse scrolled (646, 489) with delta (0, 0)
Screenshot: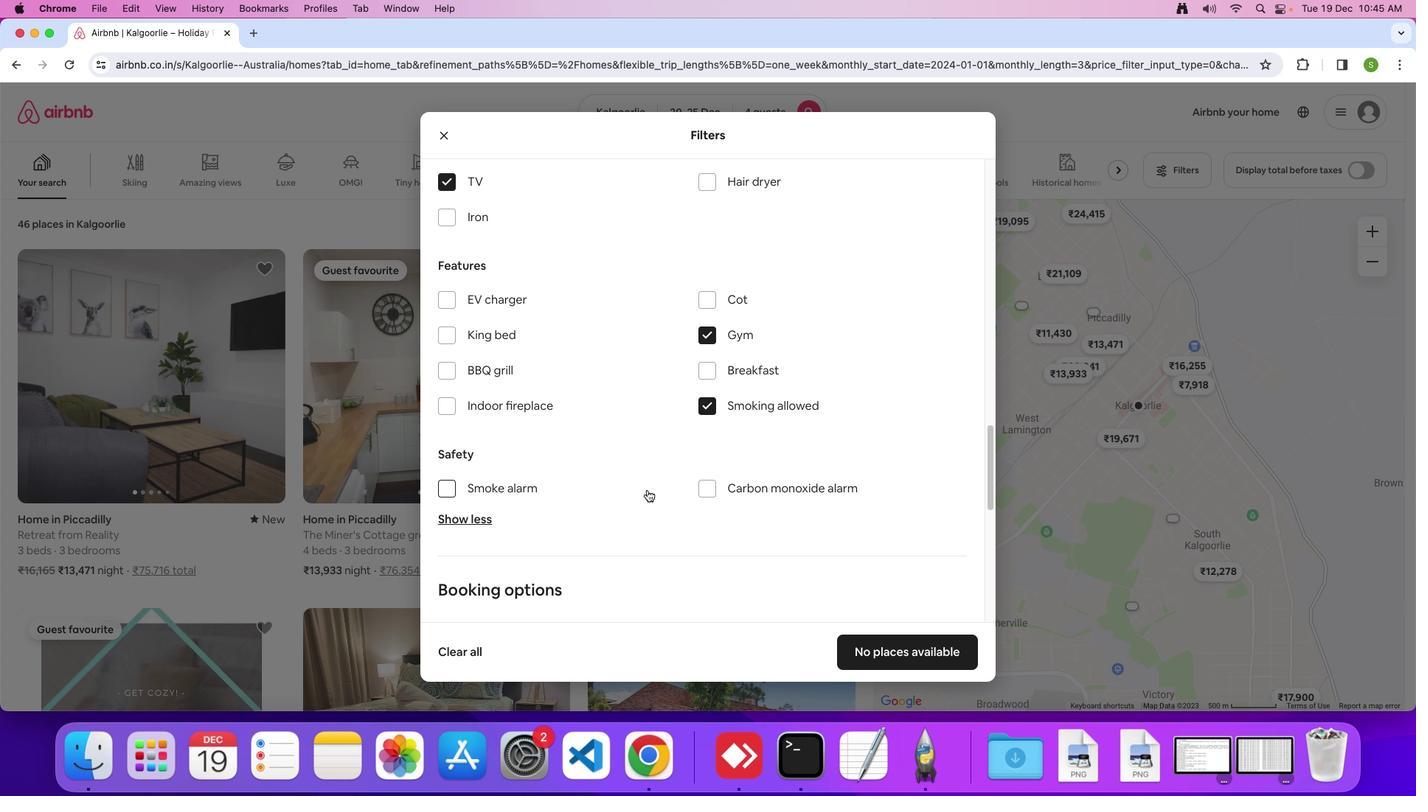 
Action: Mouse scrolled (646, 489) with delta (0, 0)
Screenshot: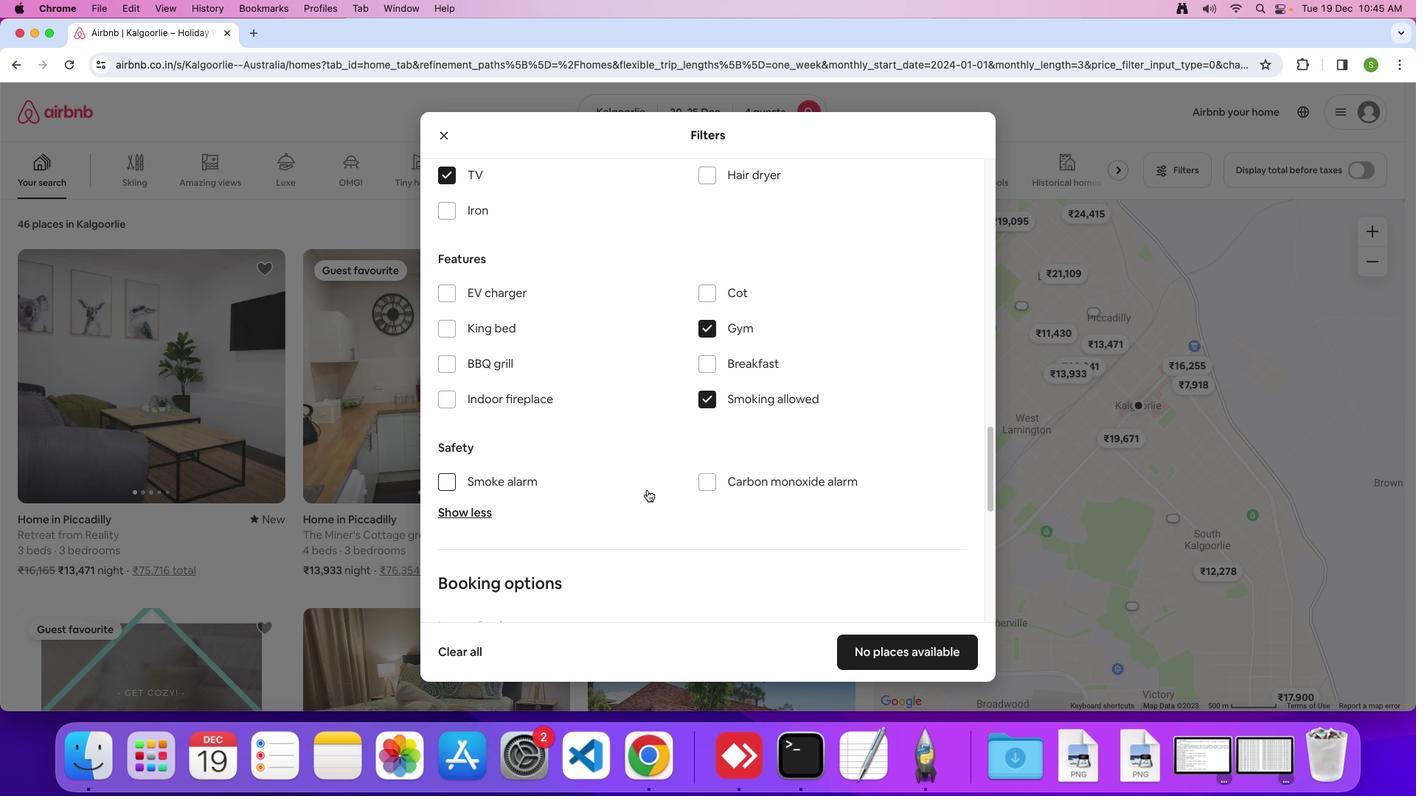 
Action: Mouse scrolled (646, 489) with delta (0, 0)
Screenshot: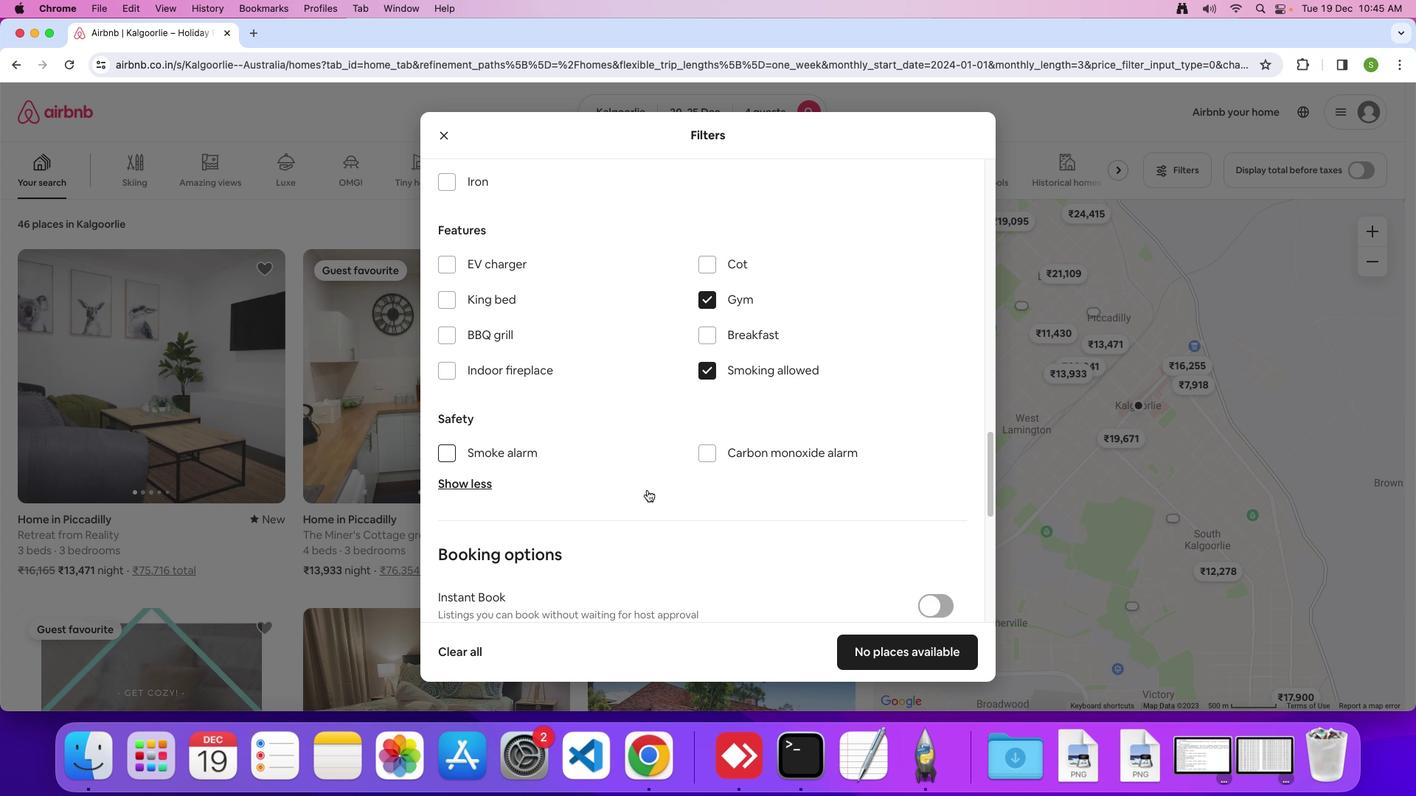 
Action: Mouse scrolled (646, 489) with delta (0, 0)
Screenshot: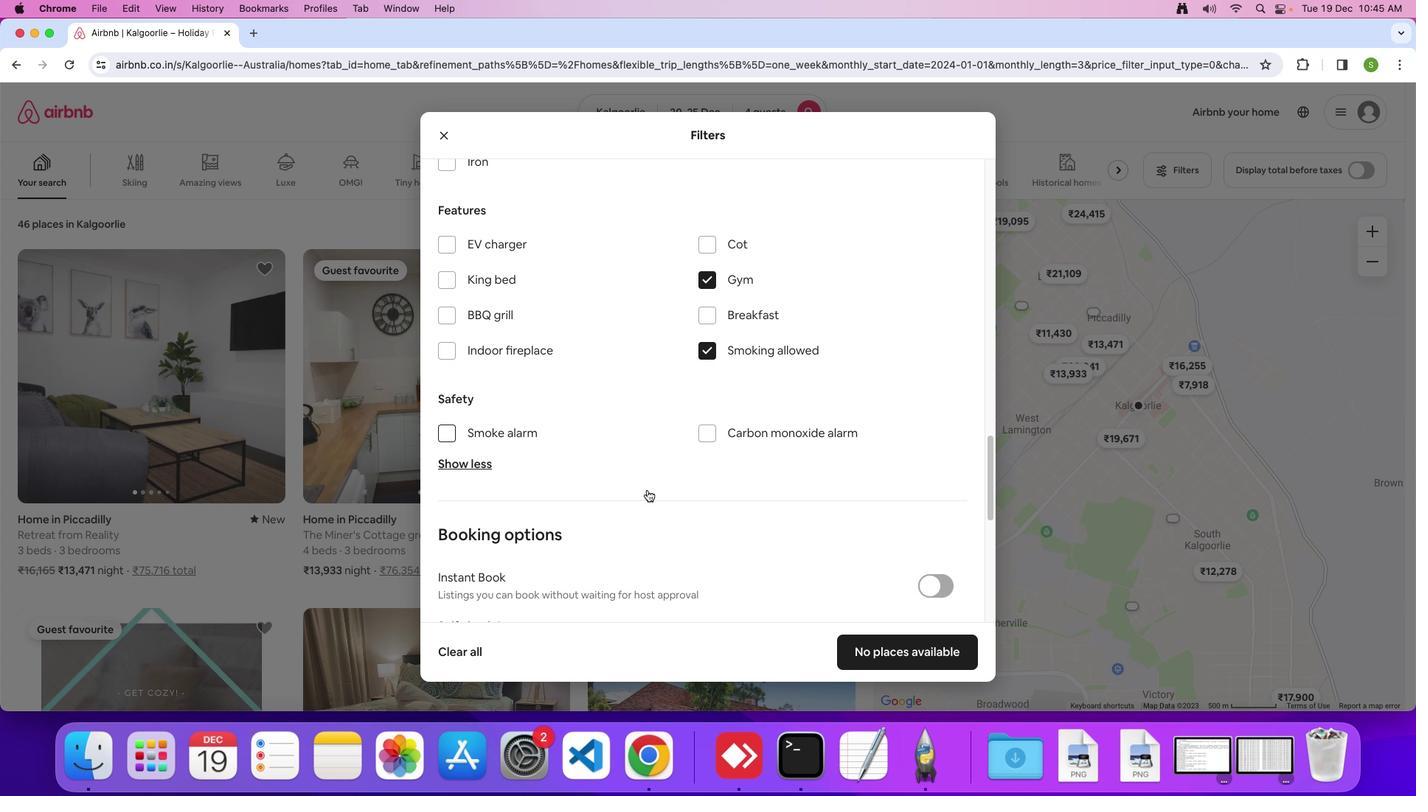 
Action: Mouse scrolled (646, 489) with delta (0, 0)
Screenshot: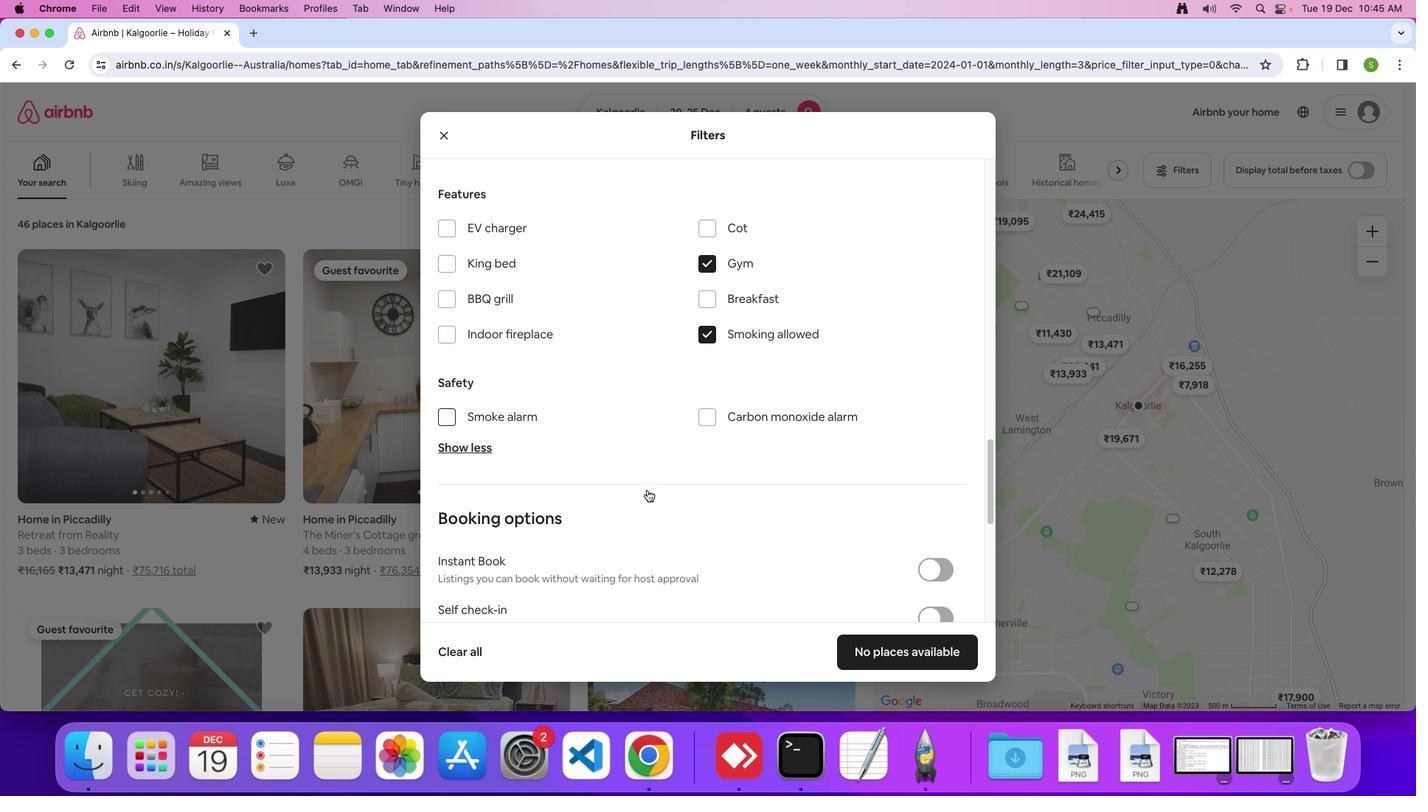 
Action: Mouse scrolled (646, 489) with delta (0, -1)
Screenshot: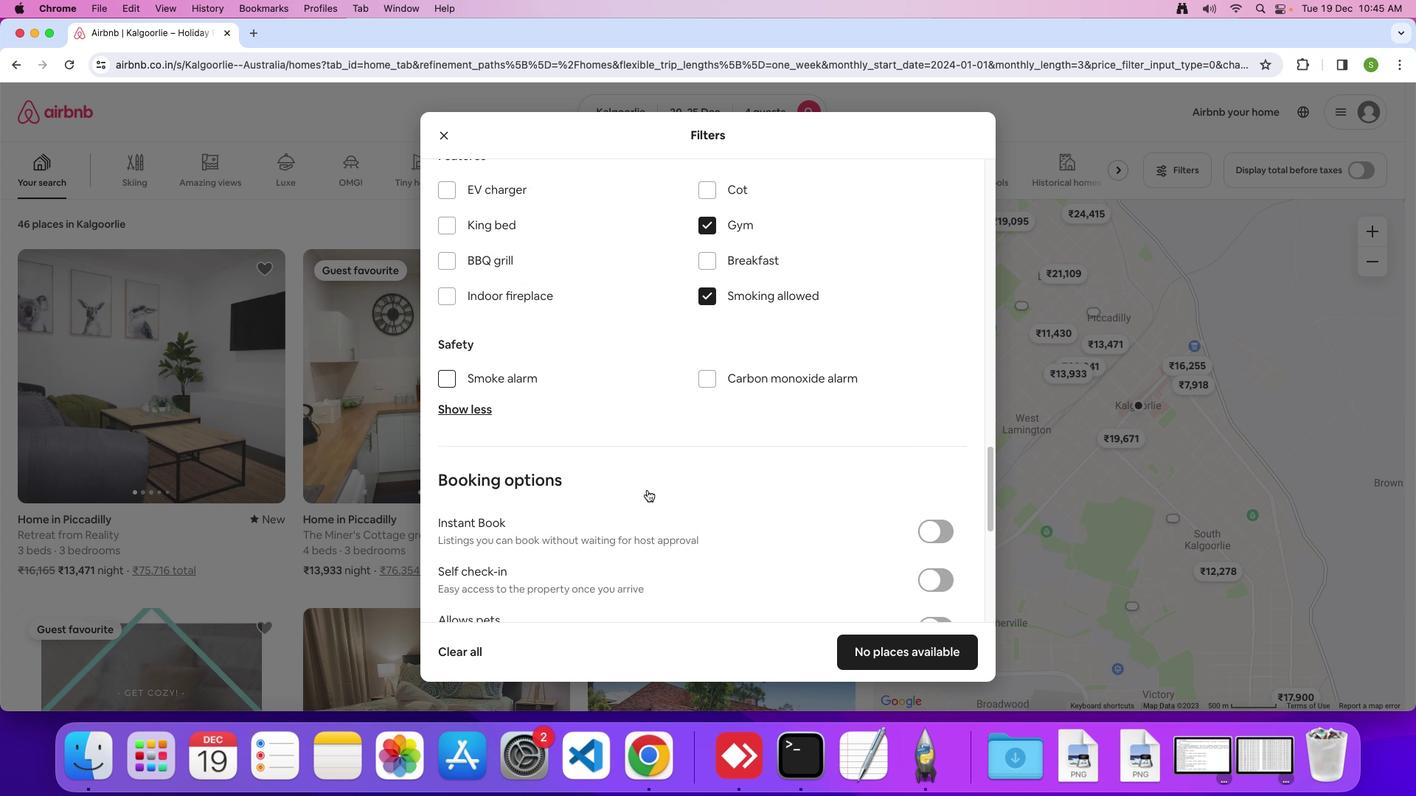 
Action: Mouse scrolled (646, 489) with delta (0, 0)
Screenshot: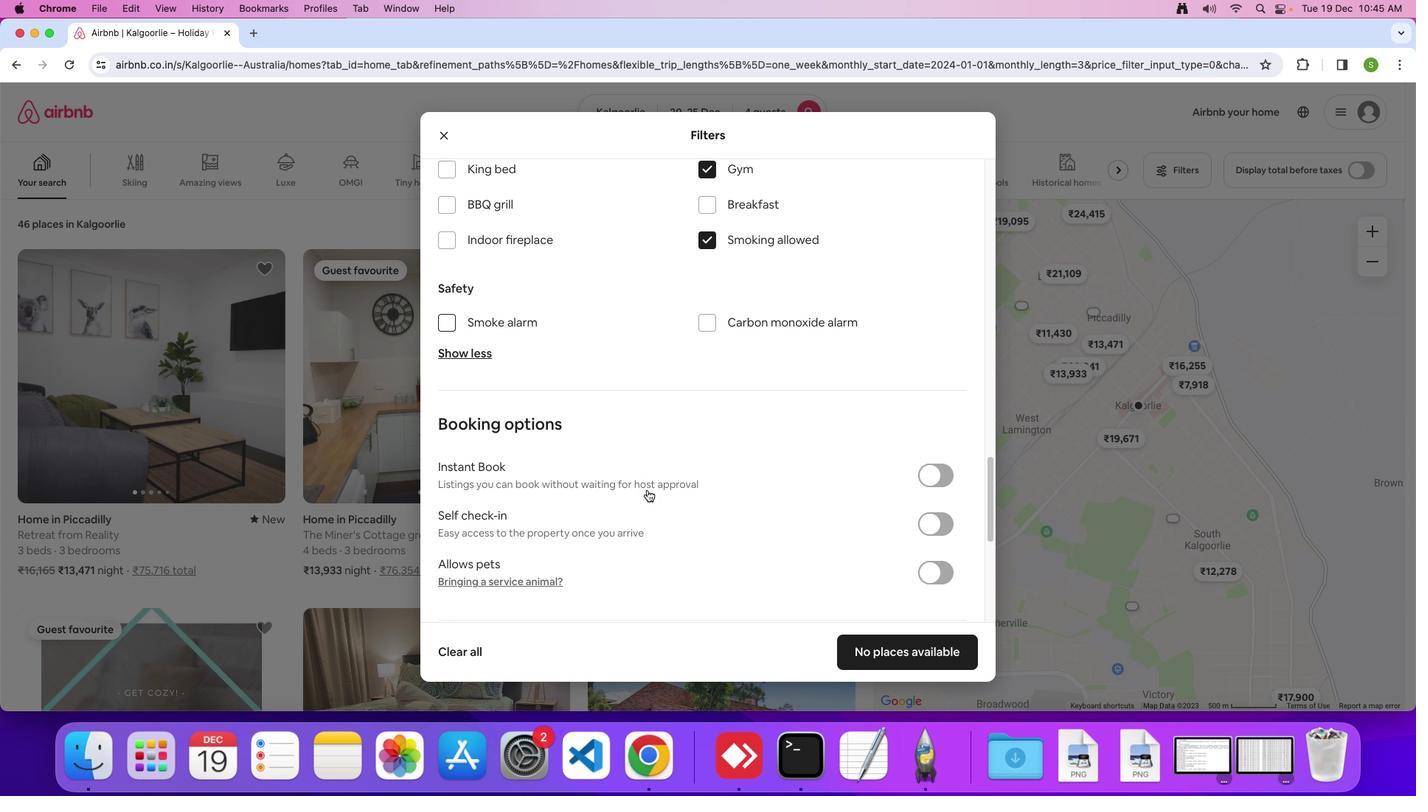 
Action: Mouse scrolled (646, 489) with delta (0, 0)
Screenshot: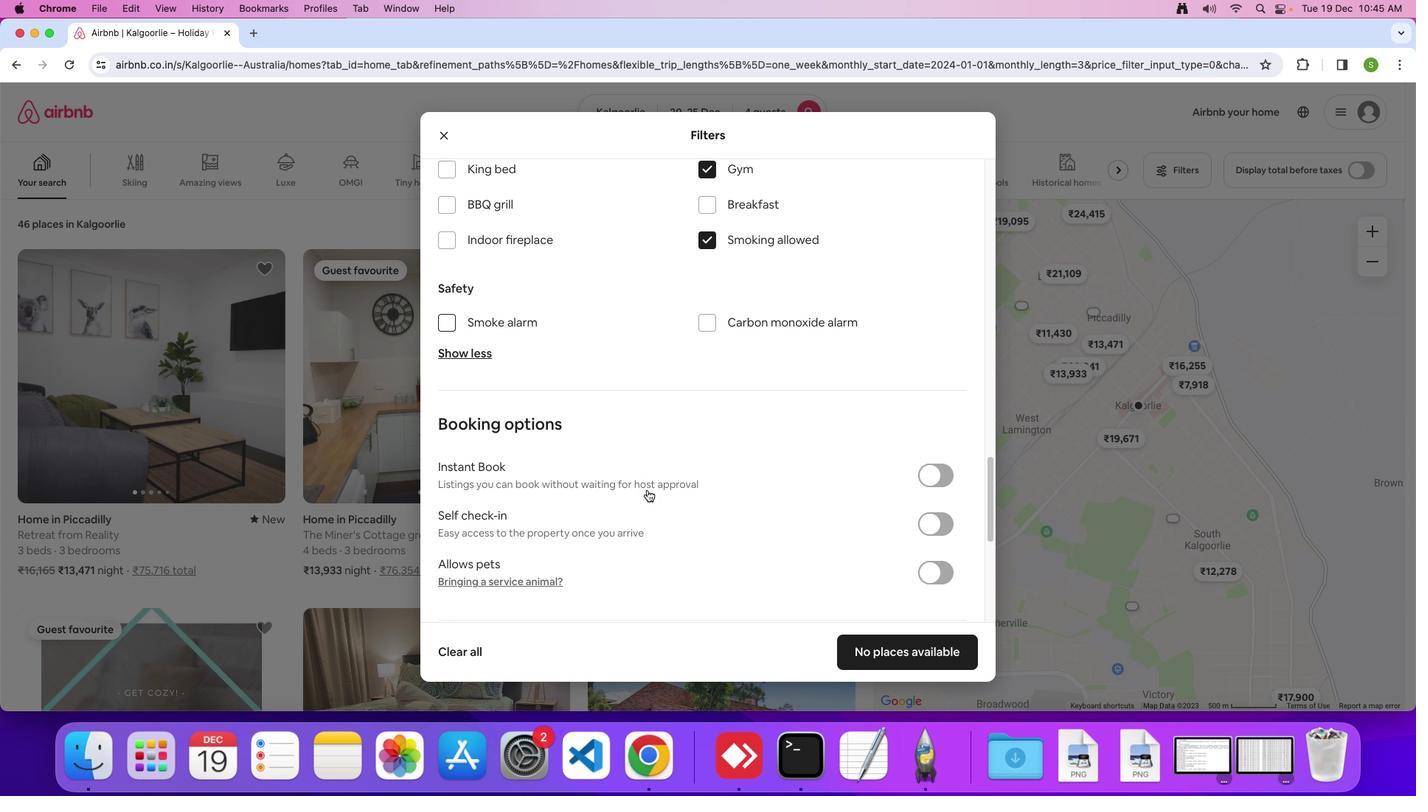 
Action: Mouse scrolled (646, 489) with delta (0, -1)
Screenshot: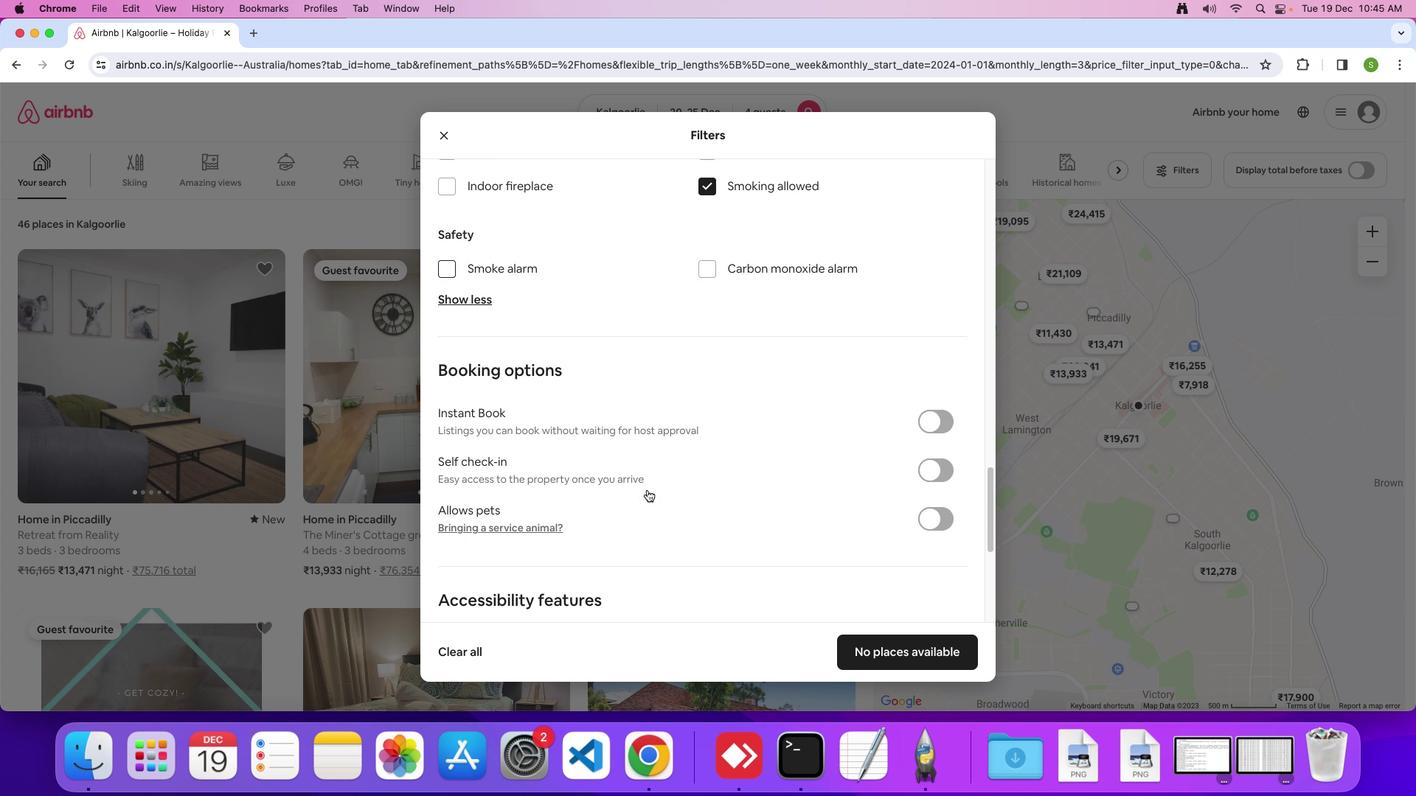 
Action: Mouse scrolled (646, 489) with delta (0, 0)
Screenshot: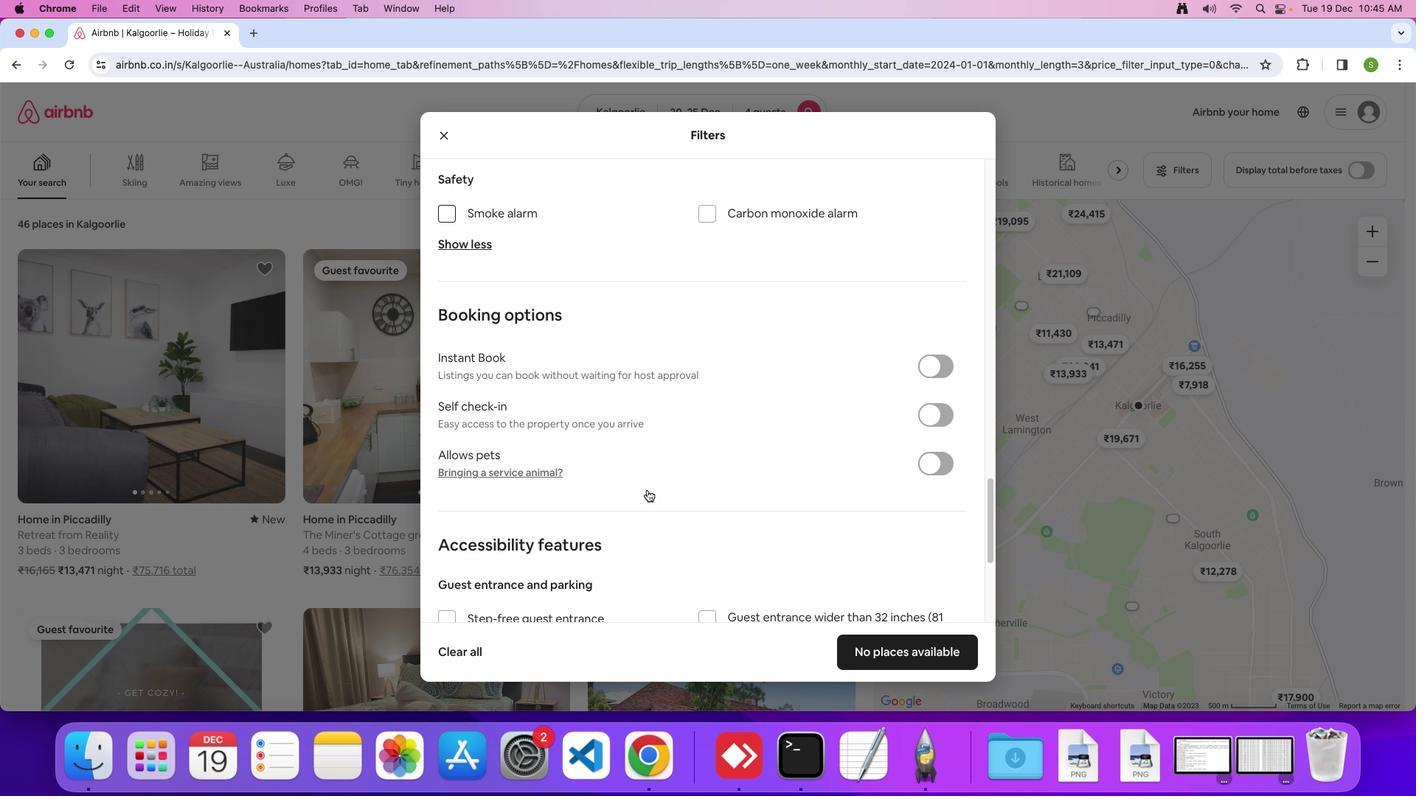 
Action: Mouse scrolled (646, 489) with delta (0, 0)
Screenshot: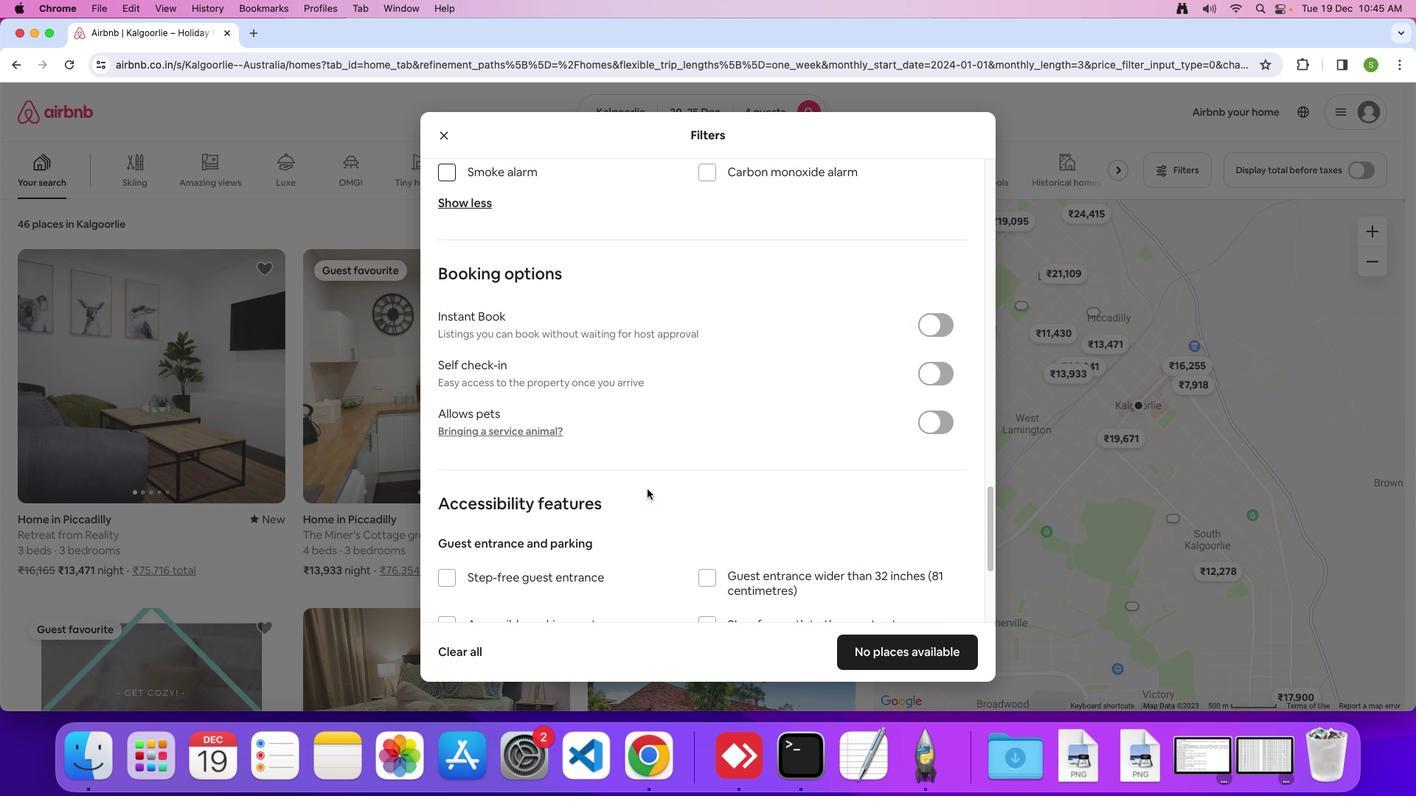 
Action: Mouse scrolled (646, 489) with delta (0, -2)
Screenshot: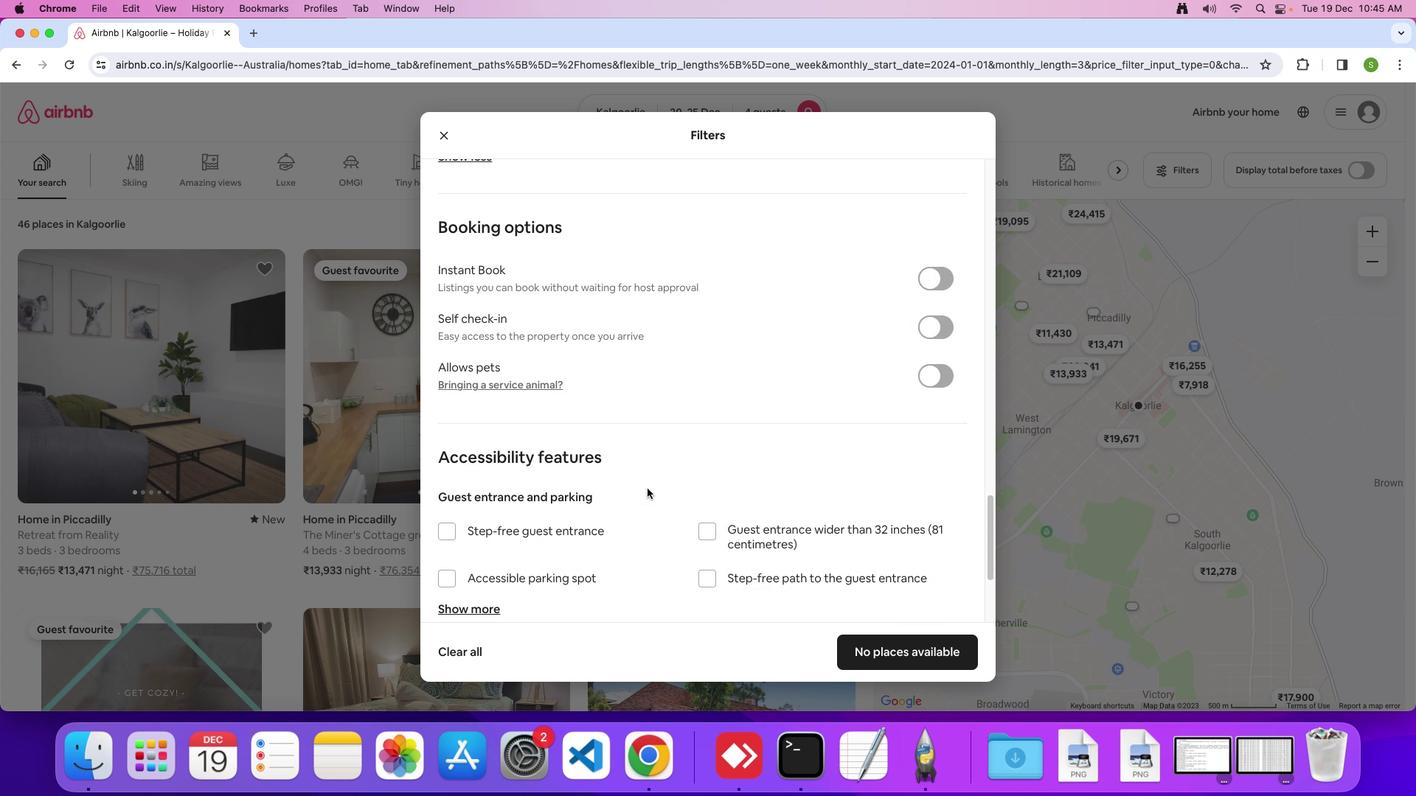 
Action: Mouse moved to (647, 488)
Screenshot: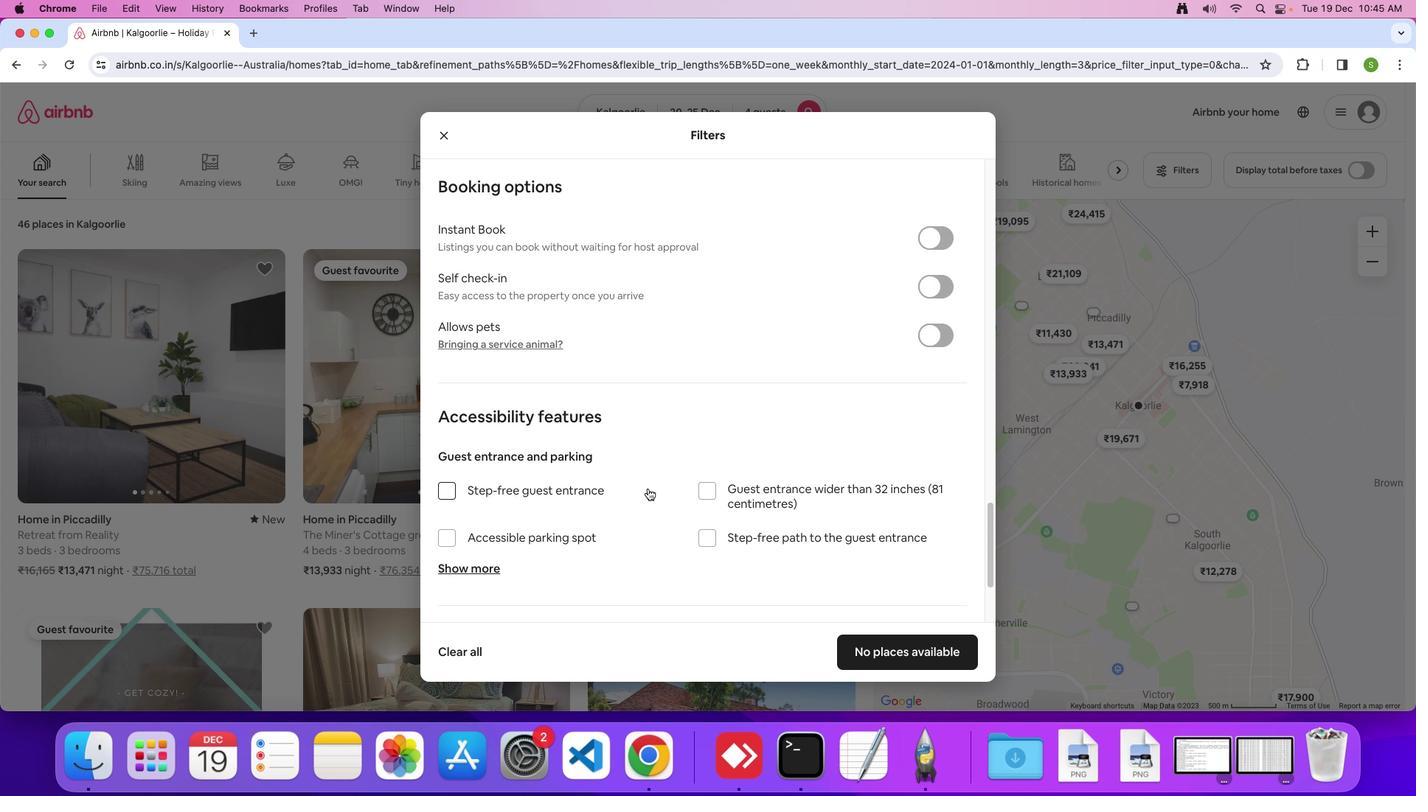 
Action: Mouse scrolled (647, 488) with delta (0, 0)
Screenshot: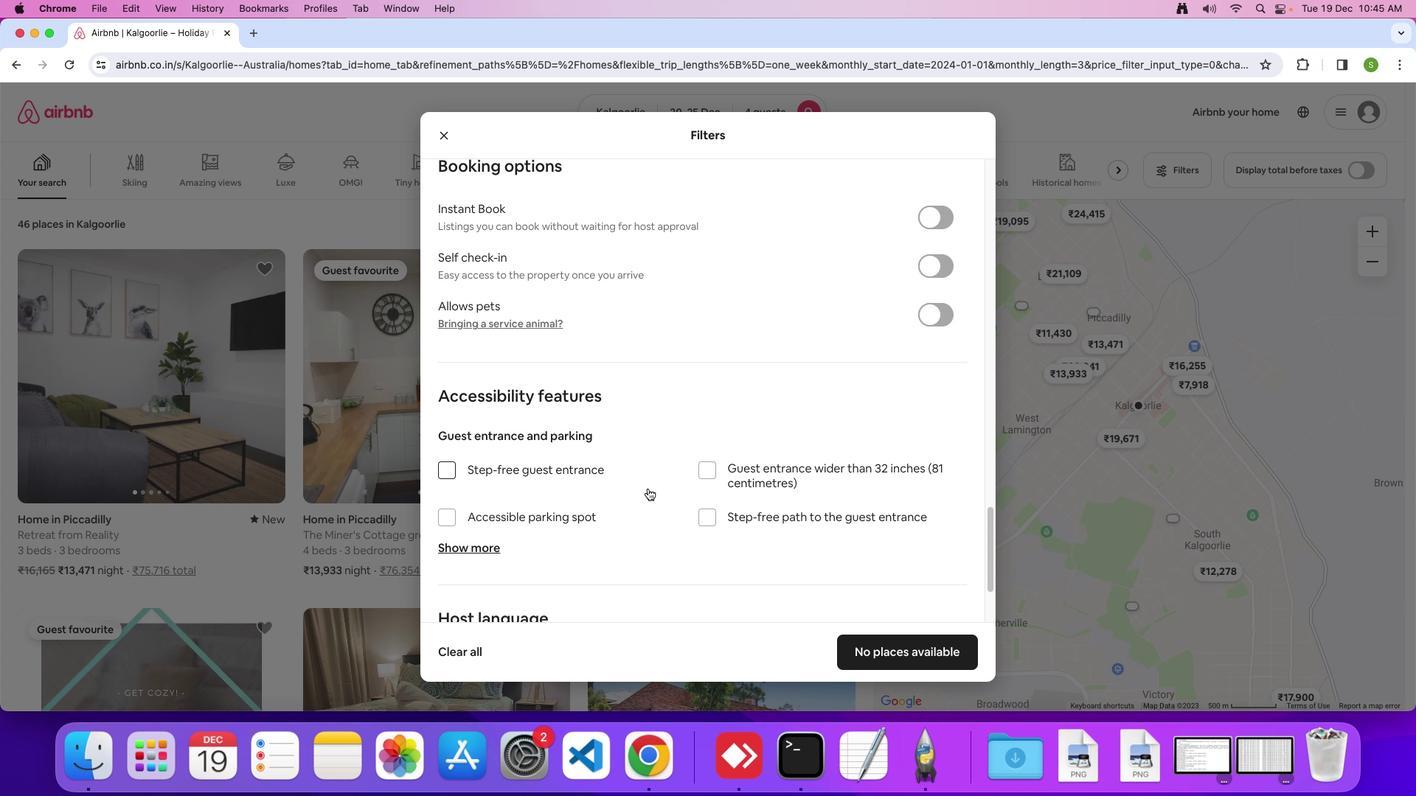 
Action: Mouse scrolled (647, 488) with delta (0, 0)
Screenshot: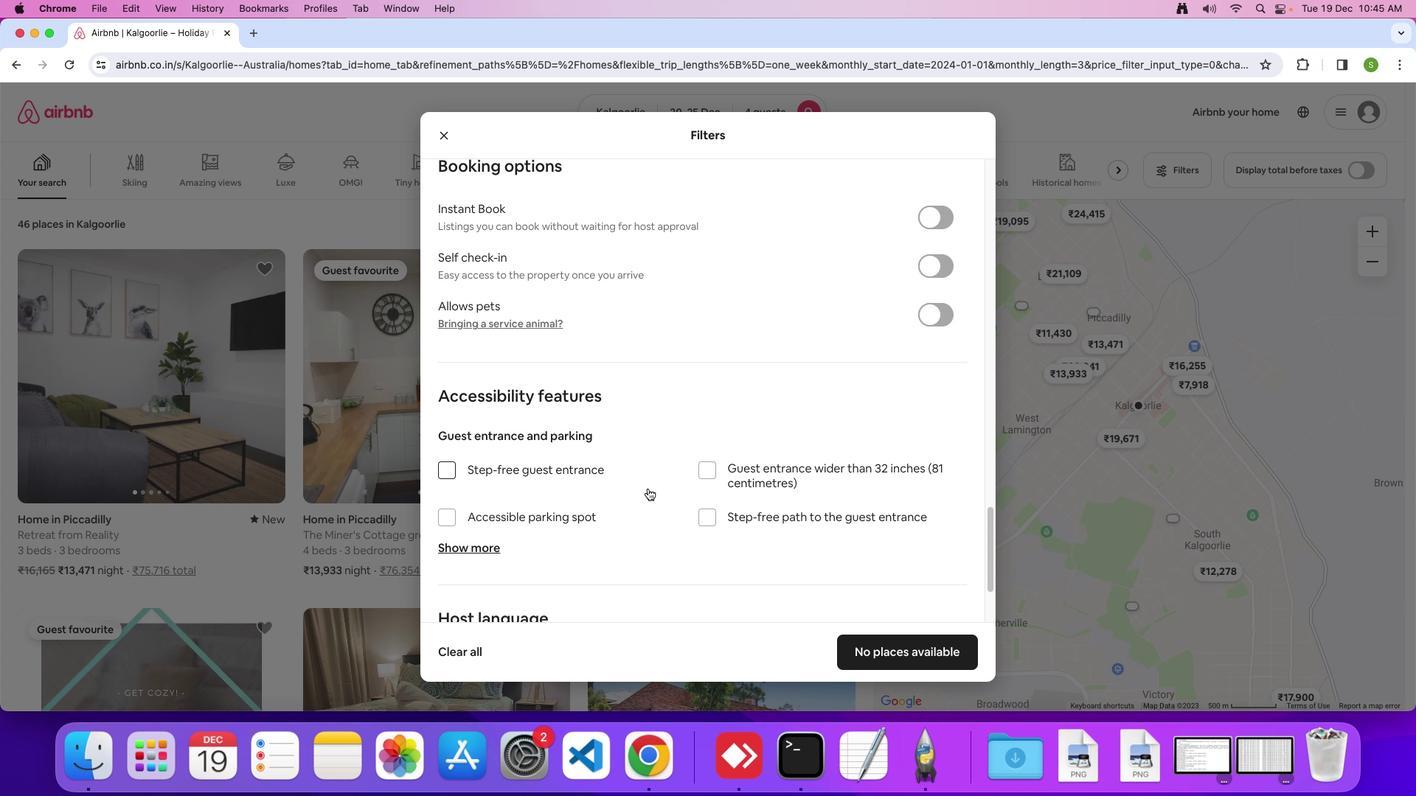 
Action: Mouse scrolled (647, 488) with delta (0, -2)
Screenshot: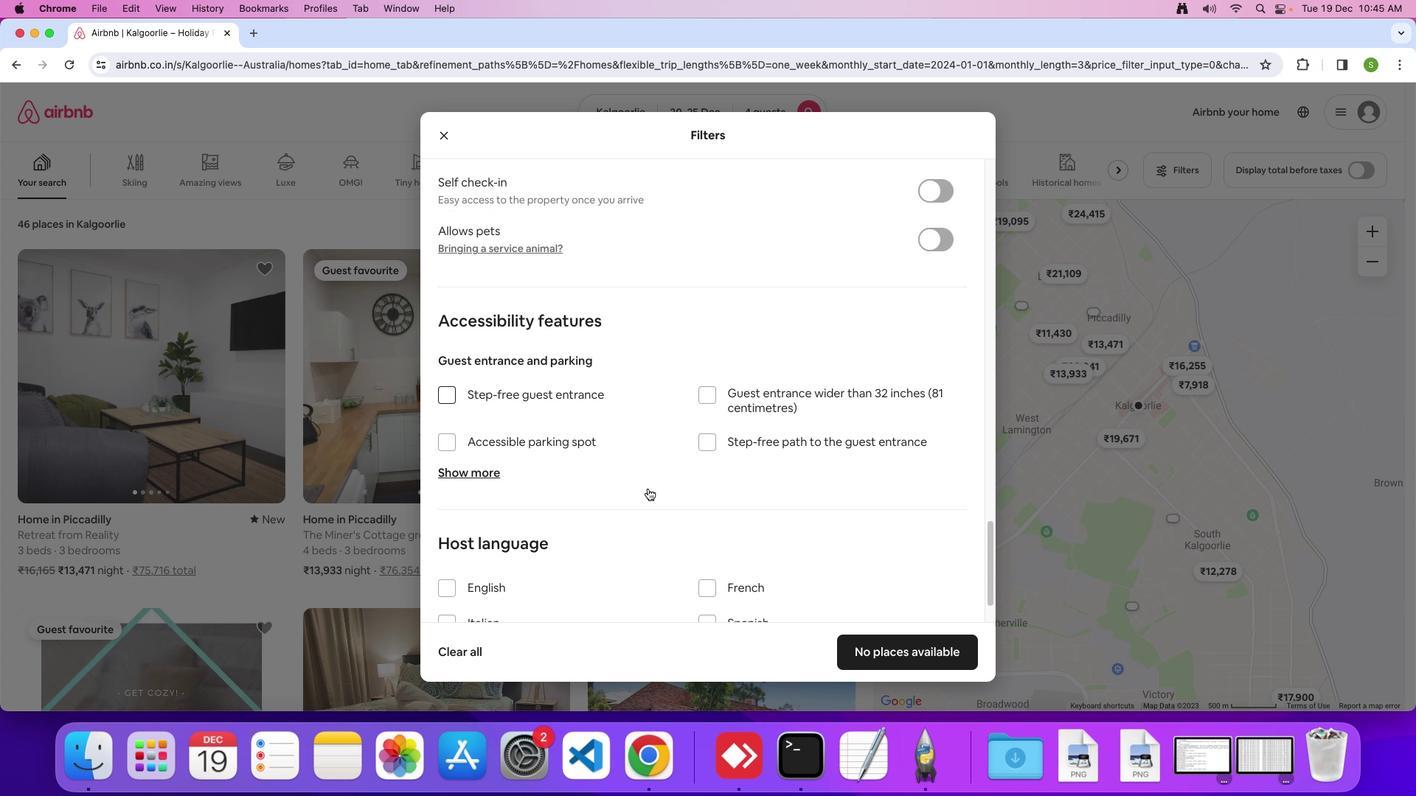 
Action: Mouse scrolled (647, 488) with delta (0, 0)
Screenshot: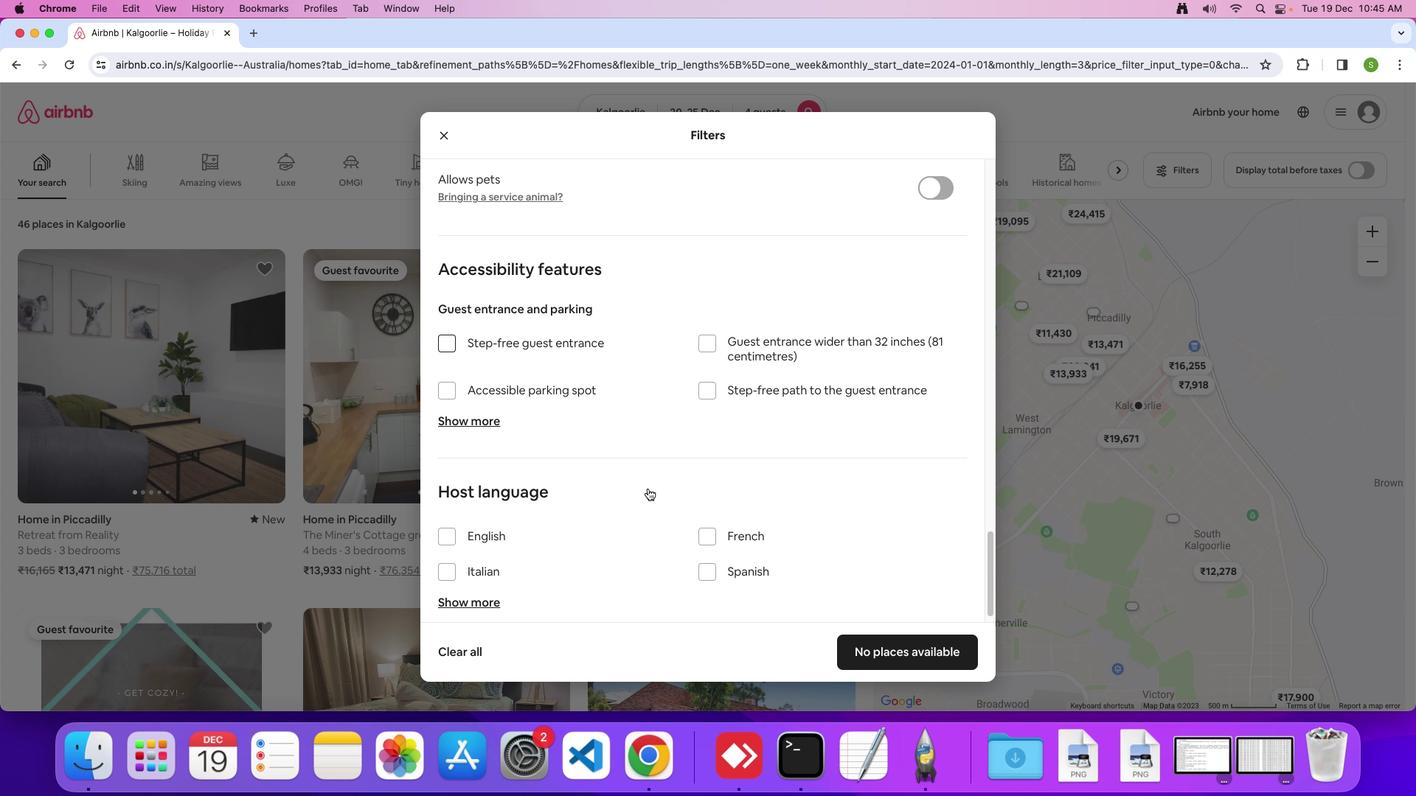 
Action: Mouse scrolled (647, 488) with delta (0, 0)
Screenshot: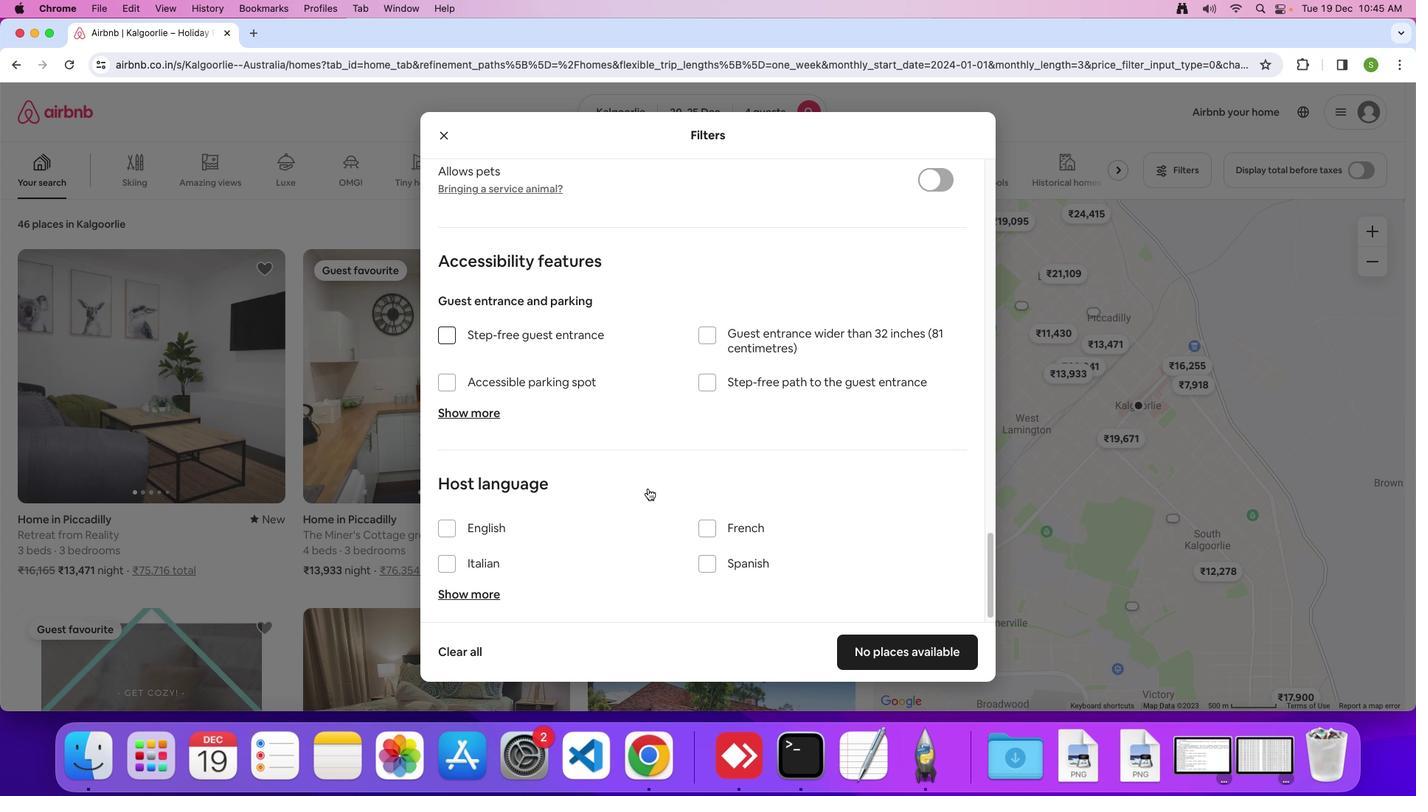 
Action: Mouse scrolled (647, 488) with delta (0, -2)
Screenshot: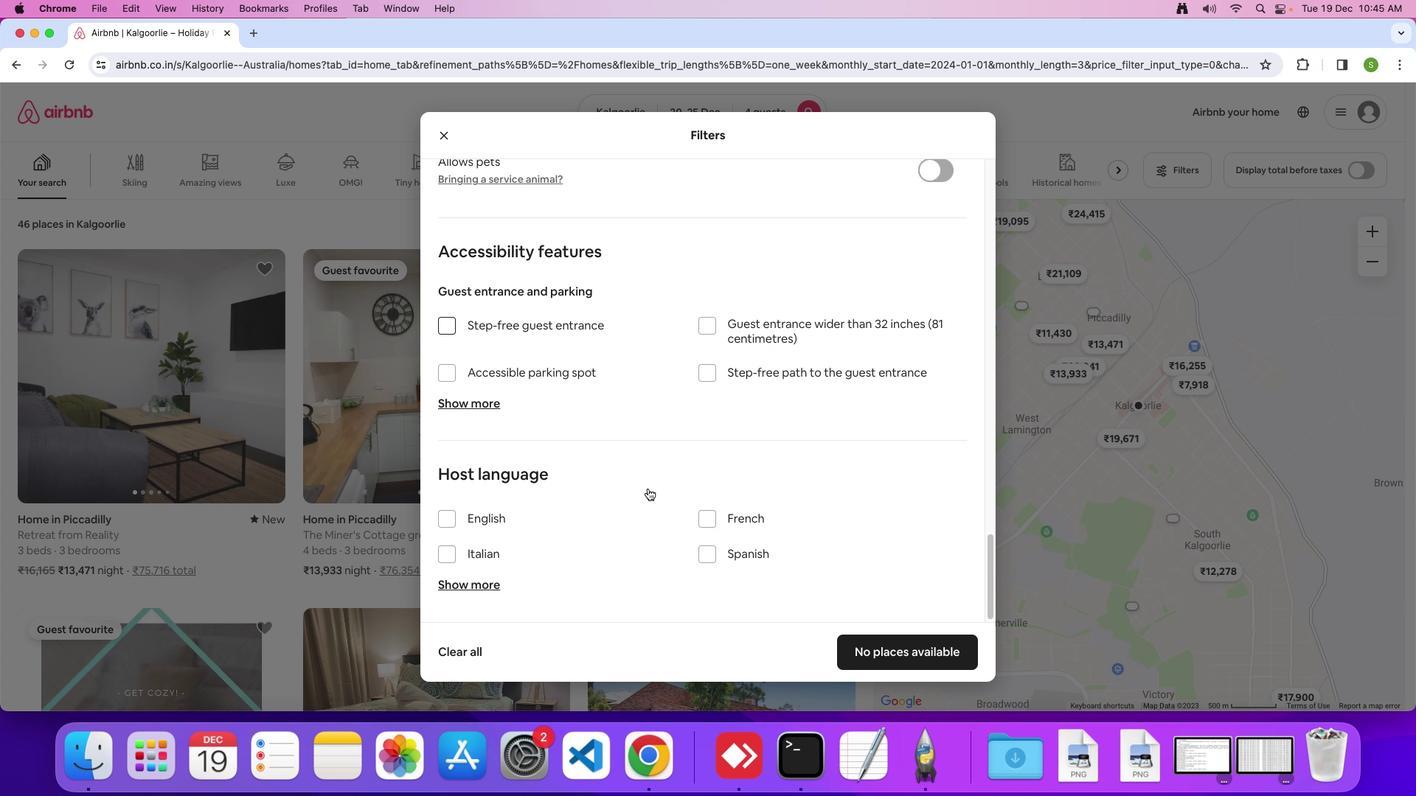 
Action: Mouse moved to (871, 649)
Screenshot: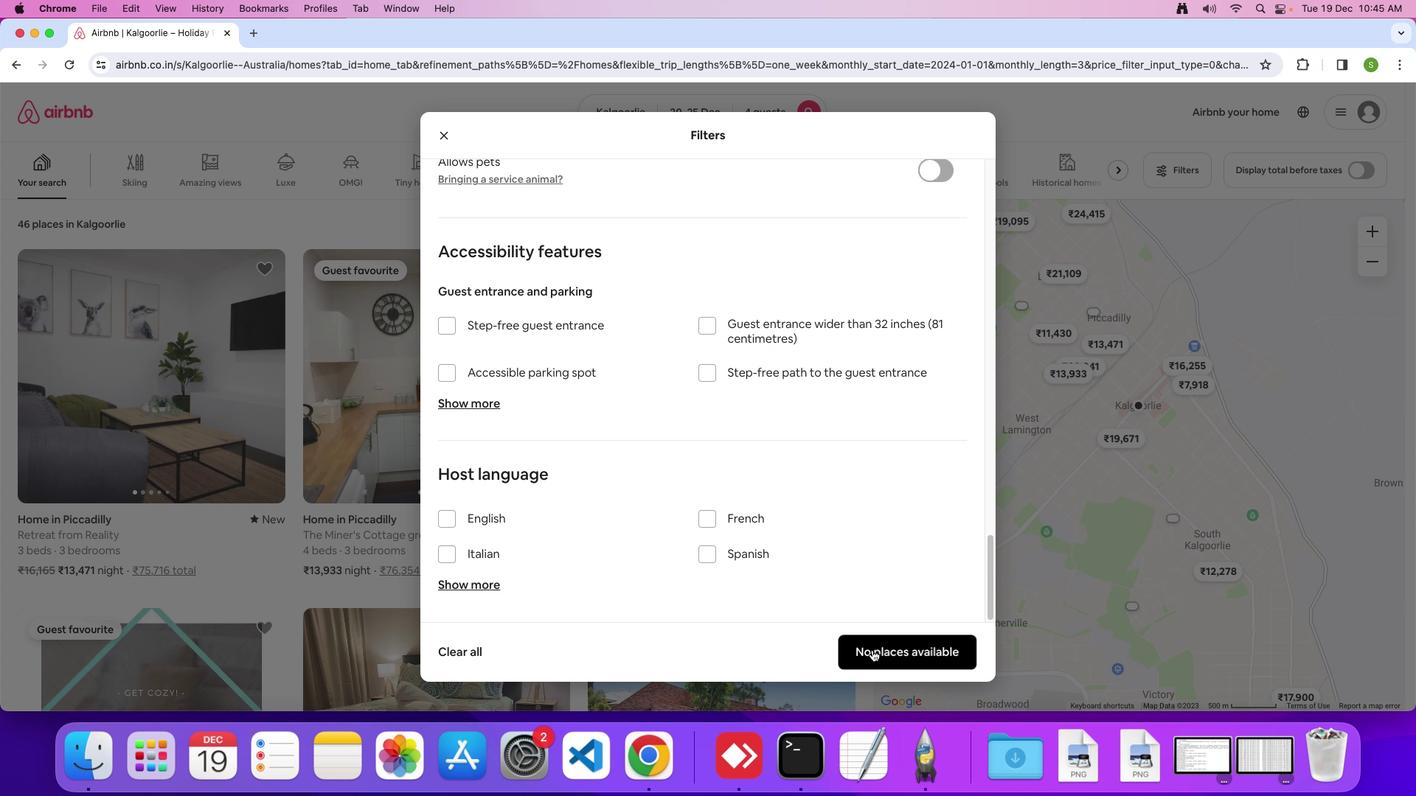 
Action: Mouse pressed left at (871, 649)
Screenshot: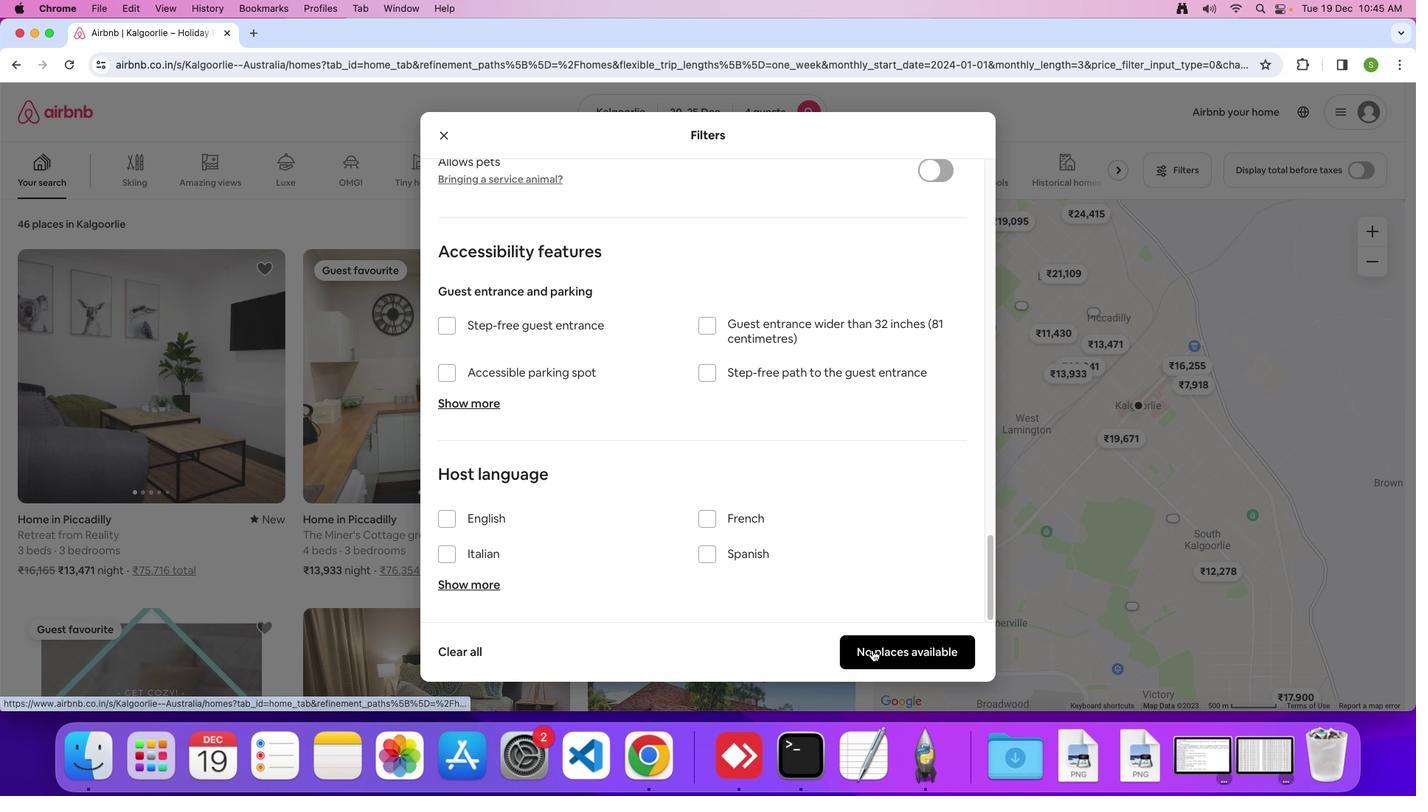 
Action: Mouse moved to (627, 350)
Screenshot: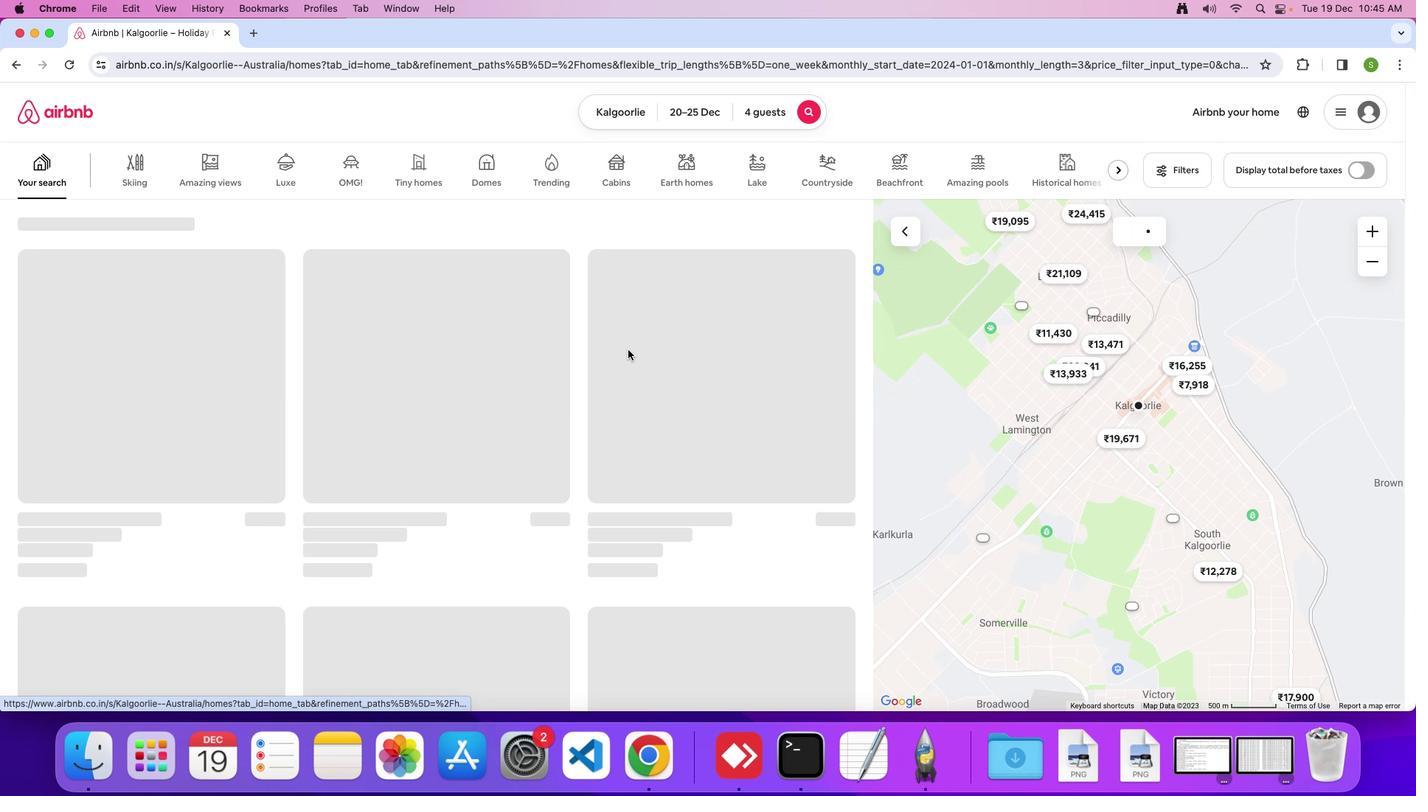 
